Task: Plan a trip to Escuintla, Guatemala from 12th December, 2023 to 16th December, 2023 for 8 adults. Place can be private room with 8 bedrooms having 8 beds and 8 bathrooms. Property type can be hotel. 
Action: Mouse moved to (591, 114)
Screenshot: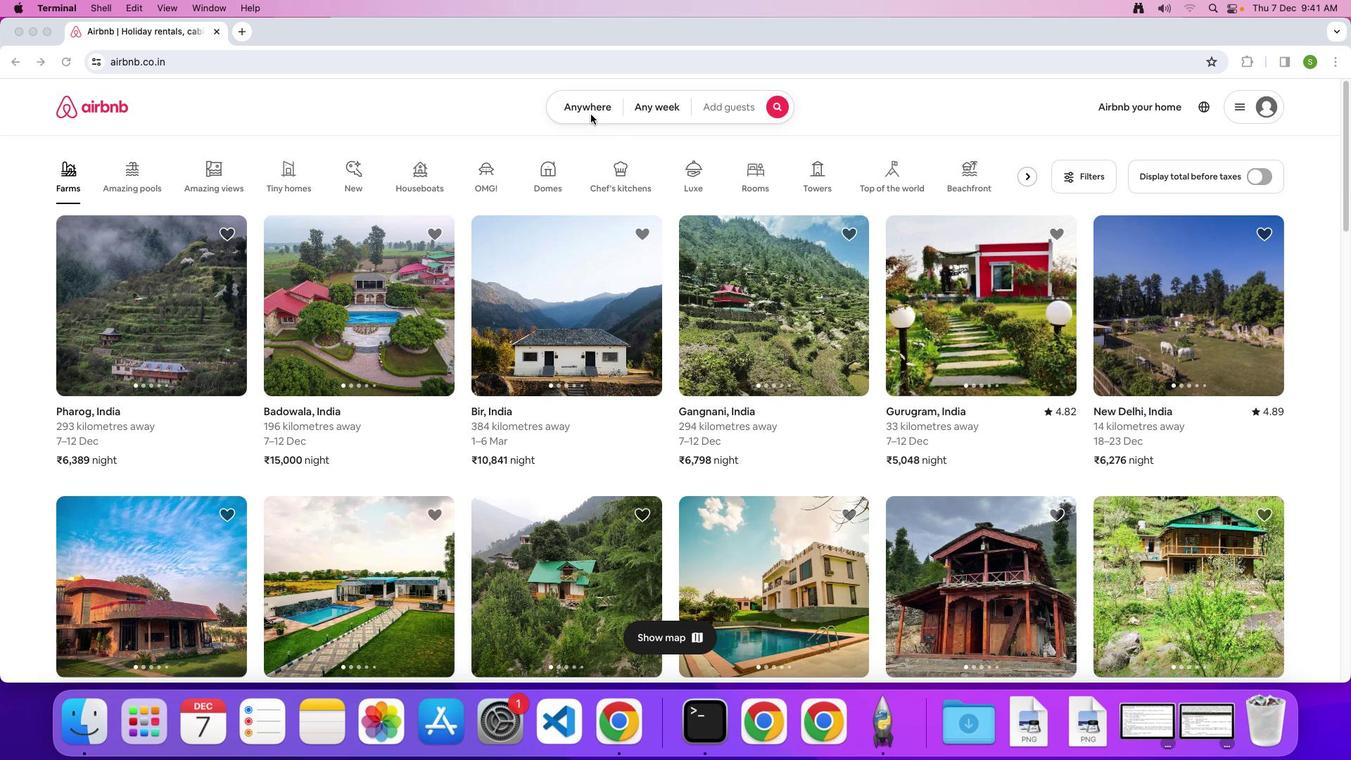 
Action: Mouse pressed left at (591, 114)
Screenshot: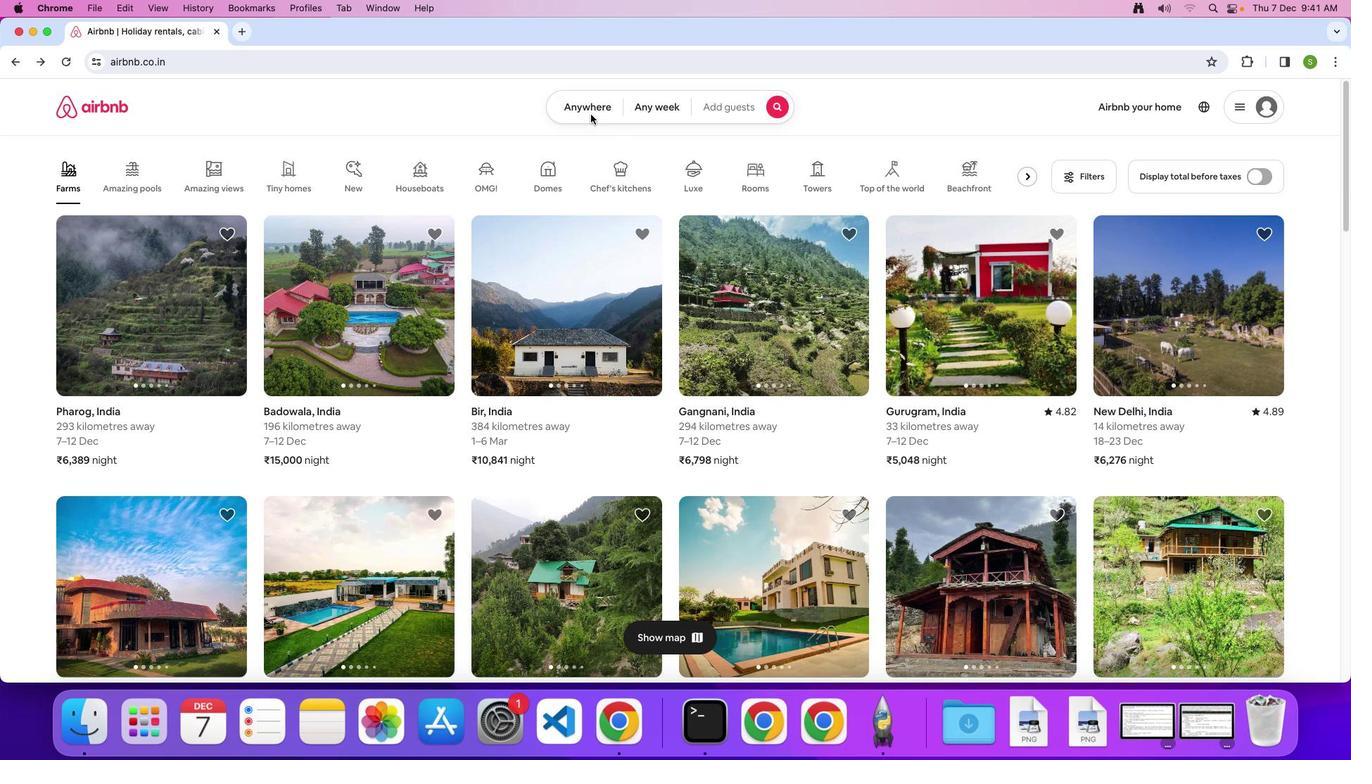 
Action: Mouse moved to (589, 109)
Screenshot: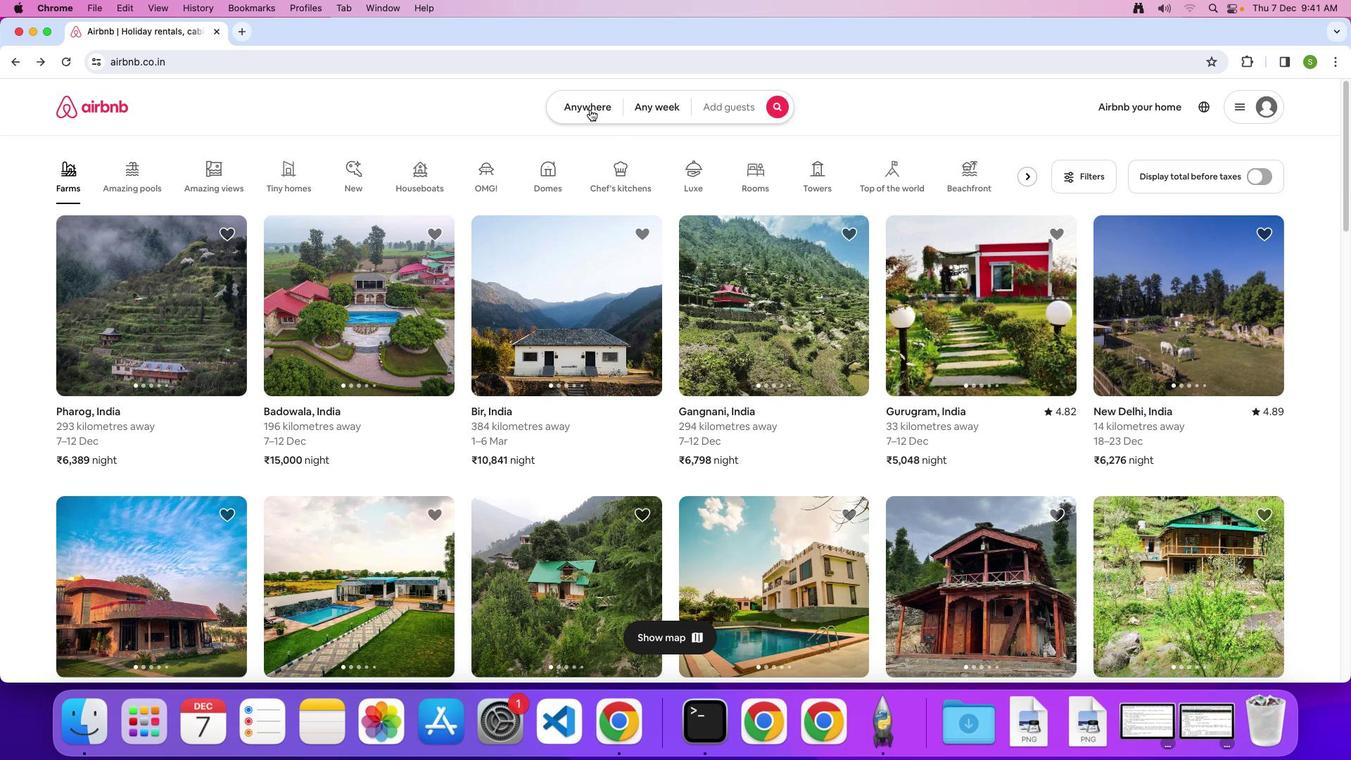 
Action: Mouse pressed left at (589, 109)
Screenshot: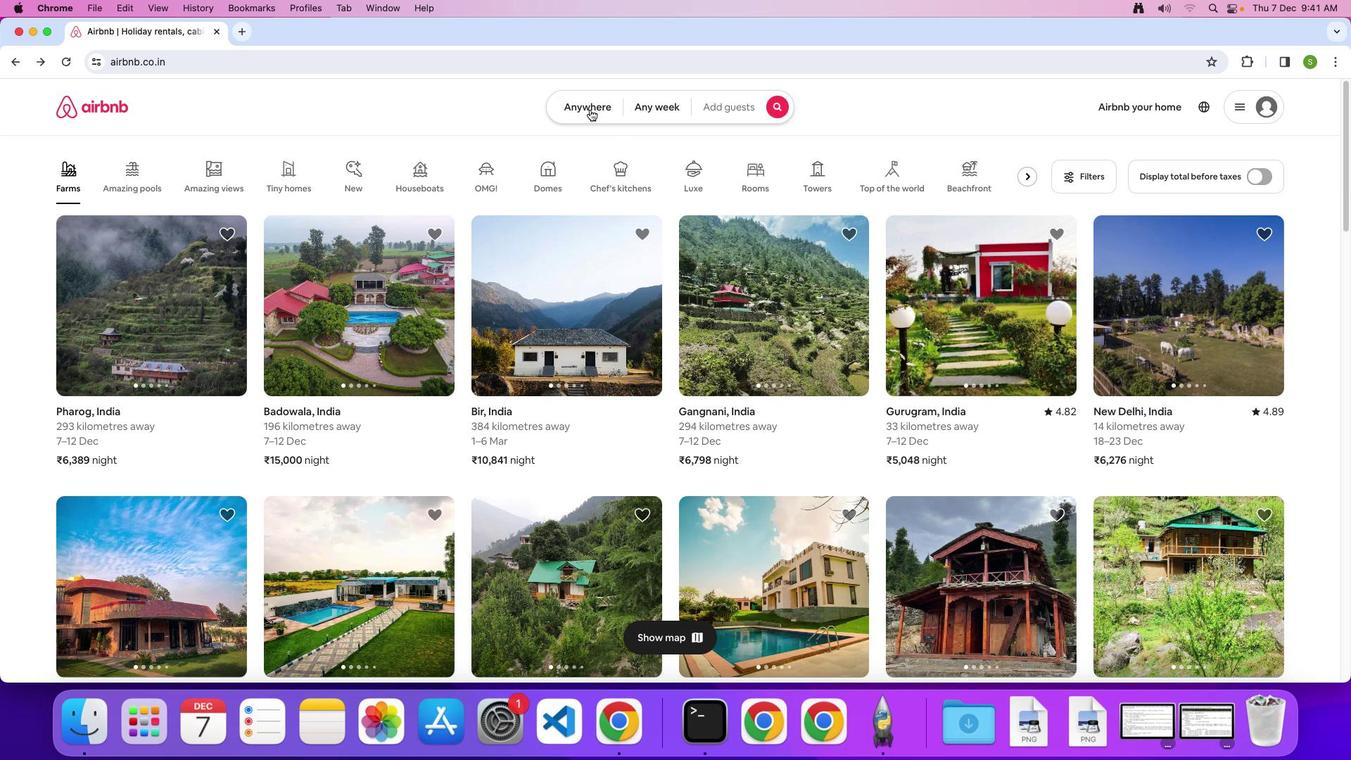 
Action: Mouse moved to (567, 194)
Screenshot: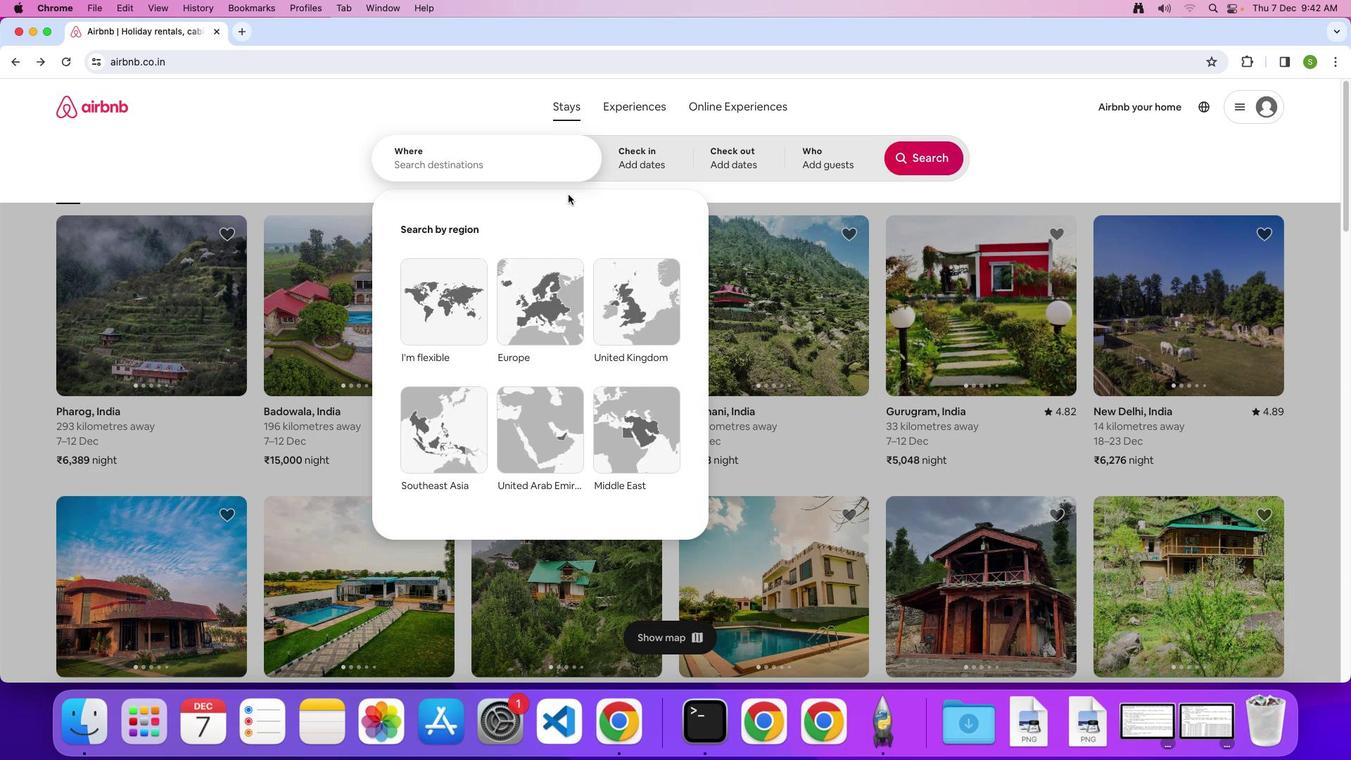 
Action: Key pressed 'E'Key.caps_lock's''c''u''i''n''t''l''a'','Key.spaceKey.shift'G''u''a''t''e''m''i'Key.backspace'a''l''a'Key.enter
Screenshot: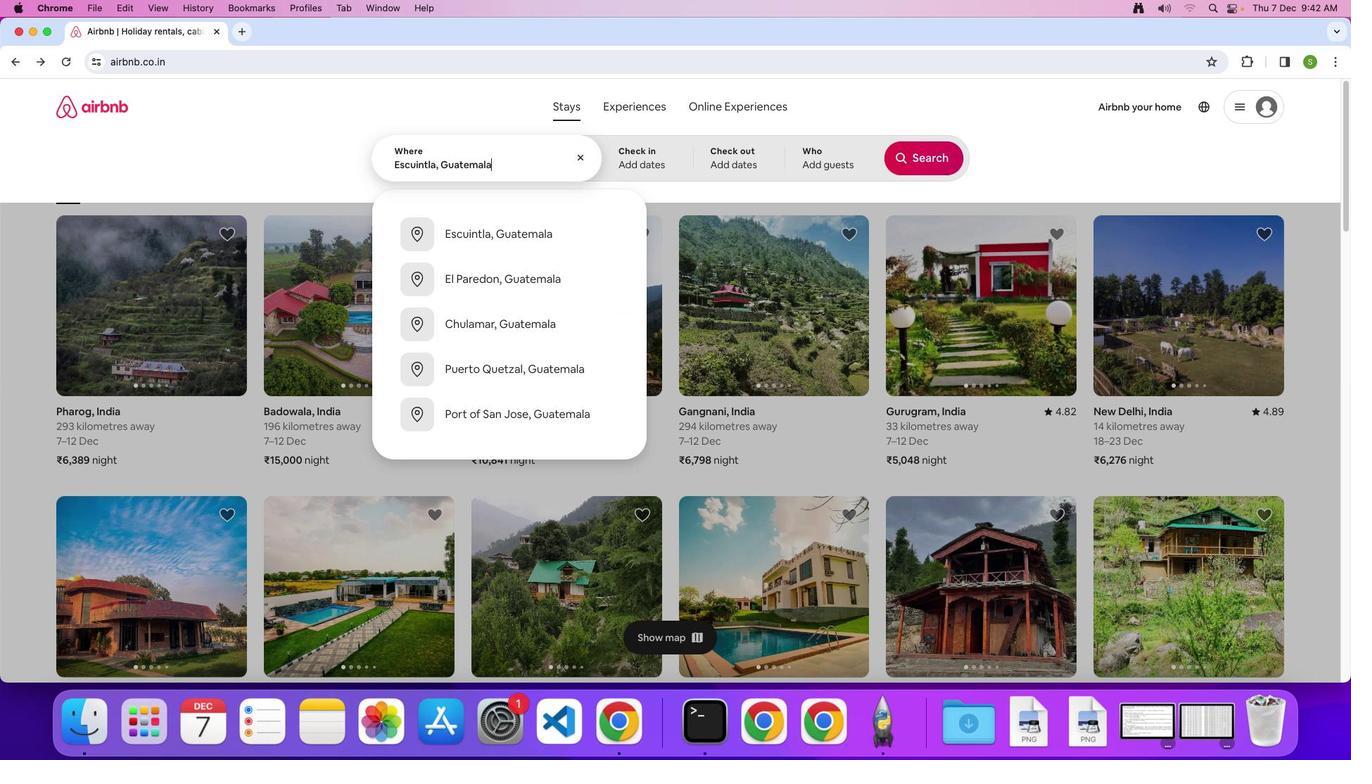 
Action: Mouse moved to (499, 401)
Screenshot: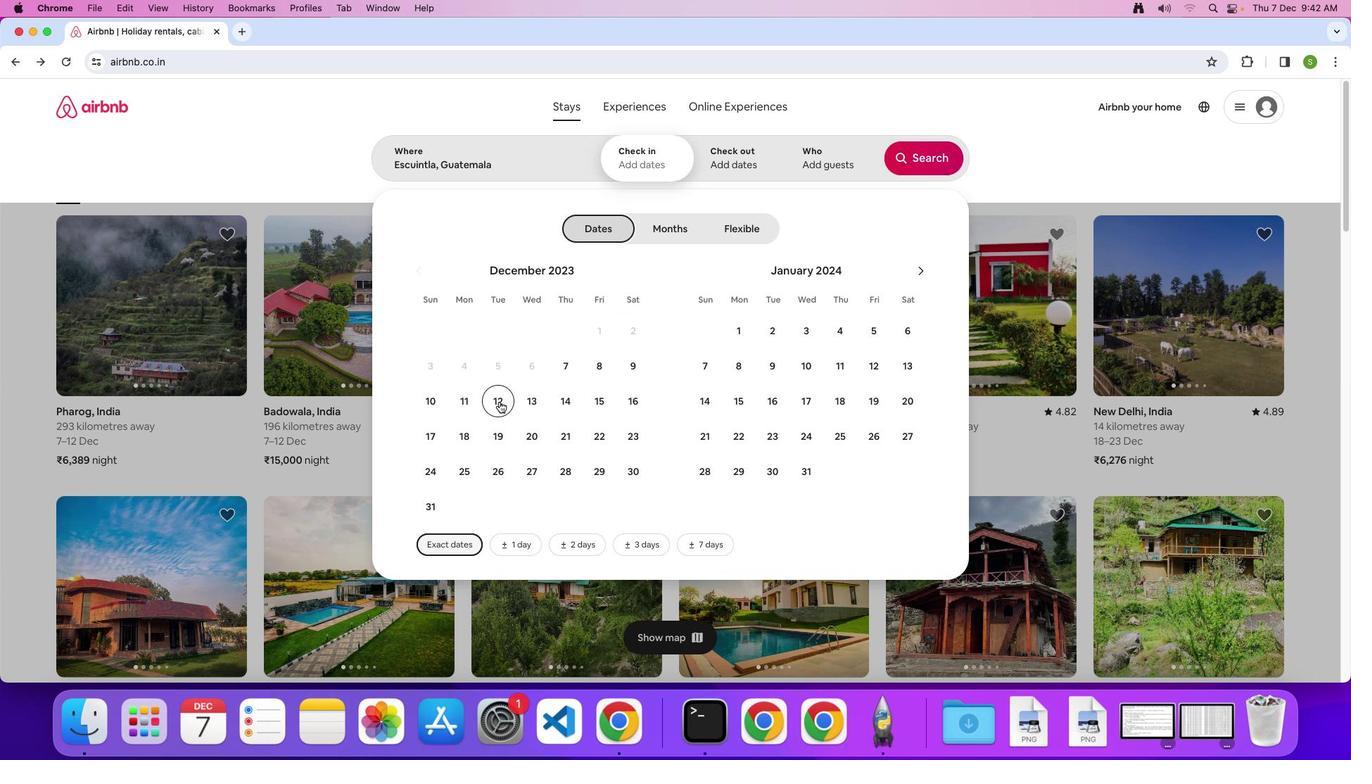 
Action: Mouse pressed left at (499, 401)
Screenshot: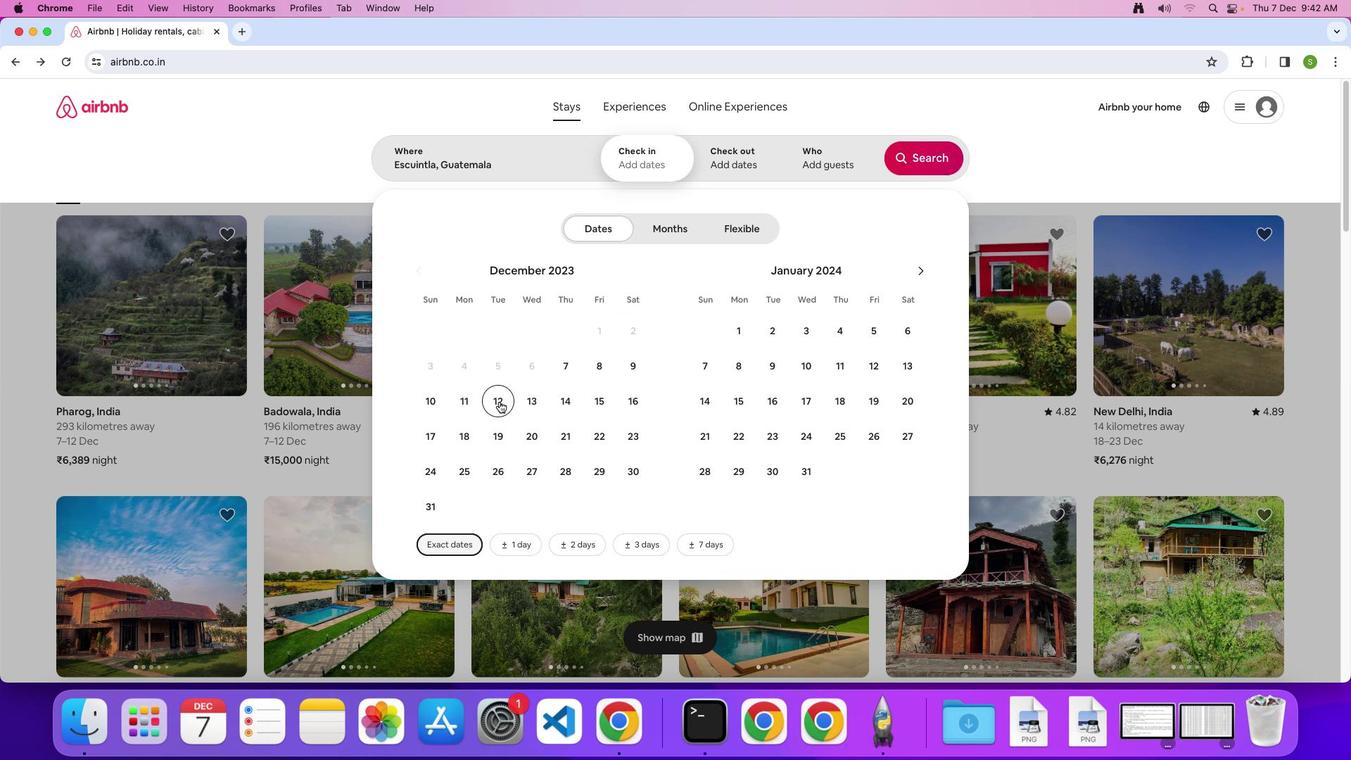 
Action: Mouse moved to (643, 404)
Screenshot: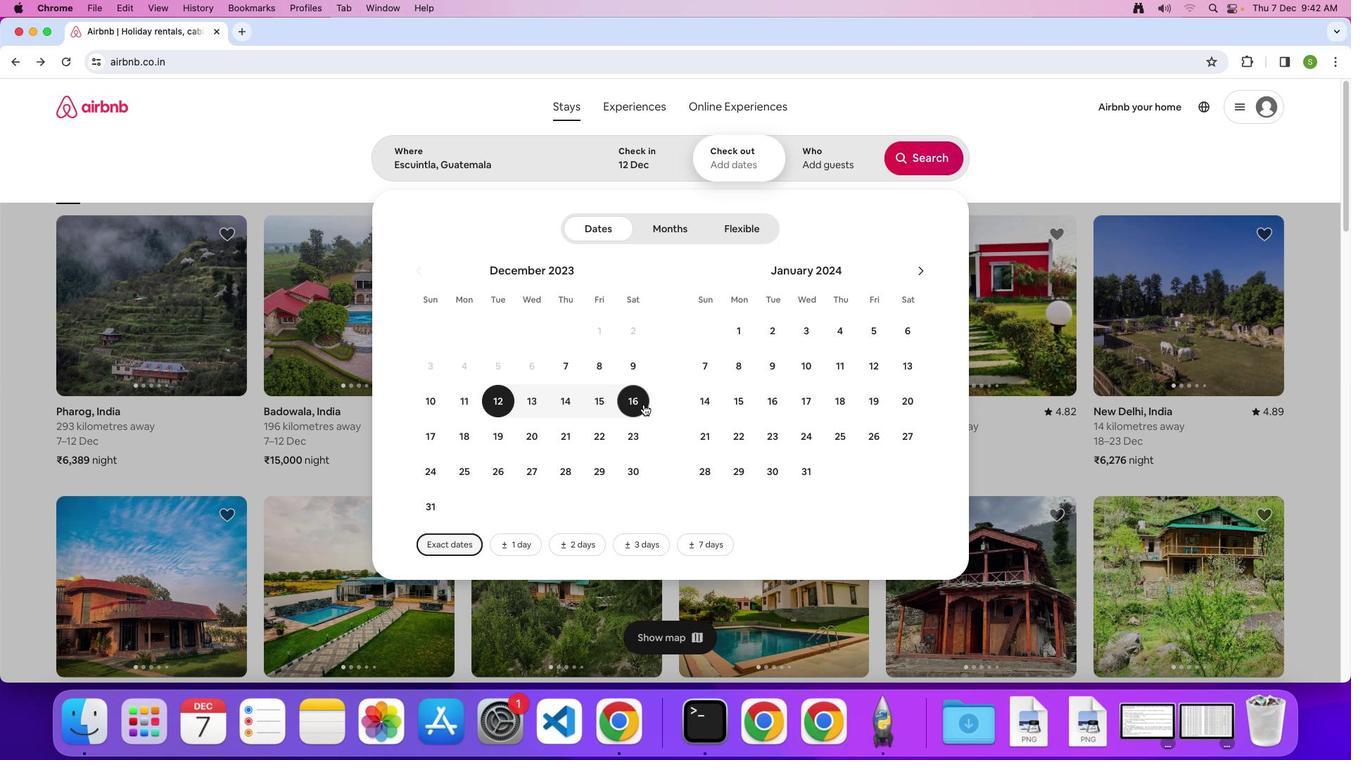 
Action: Mouse pressed left at (643, 404)
Screenshot: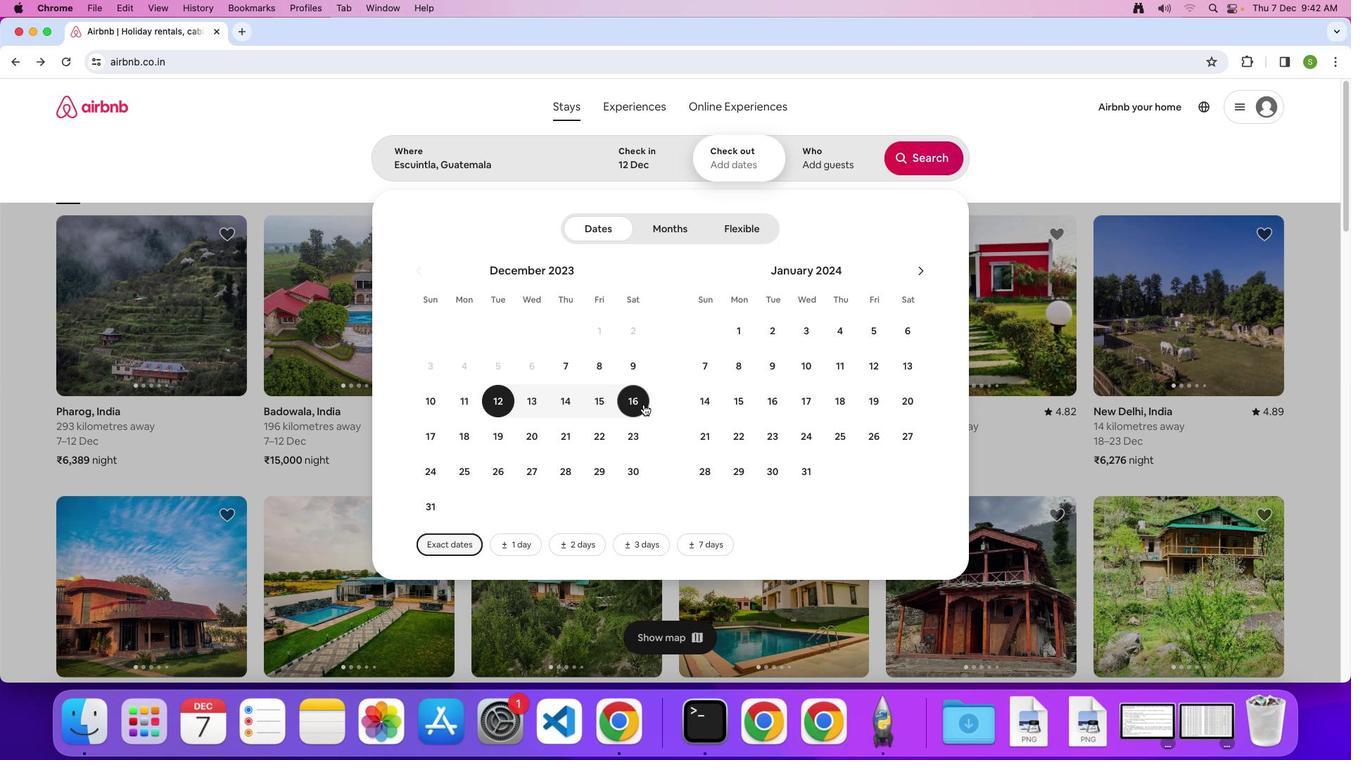 
Action: Mouse moved to (834, 154)
Screenshot: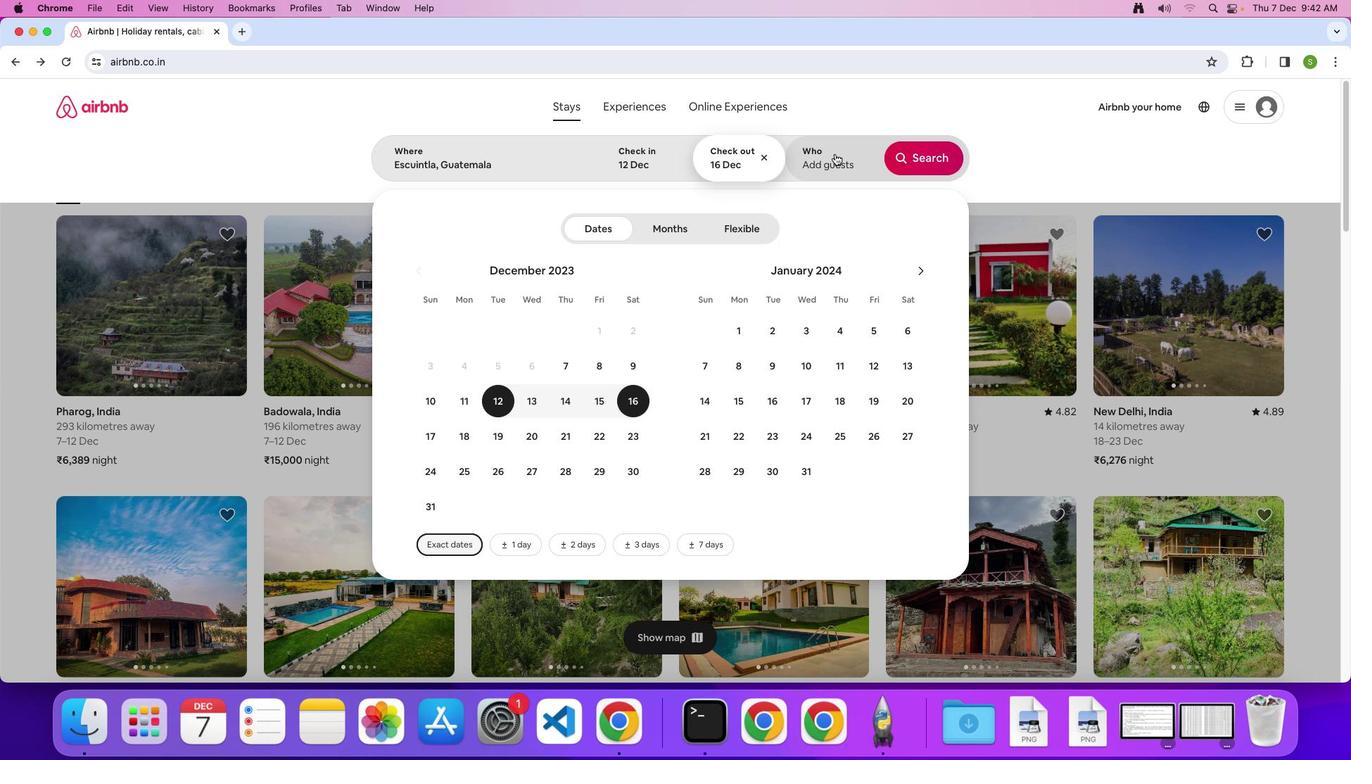 
Action: Mouse pressed left at (834, 154)
Screenshot: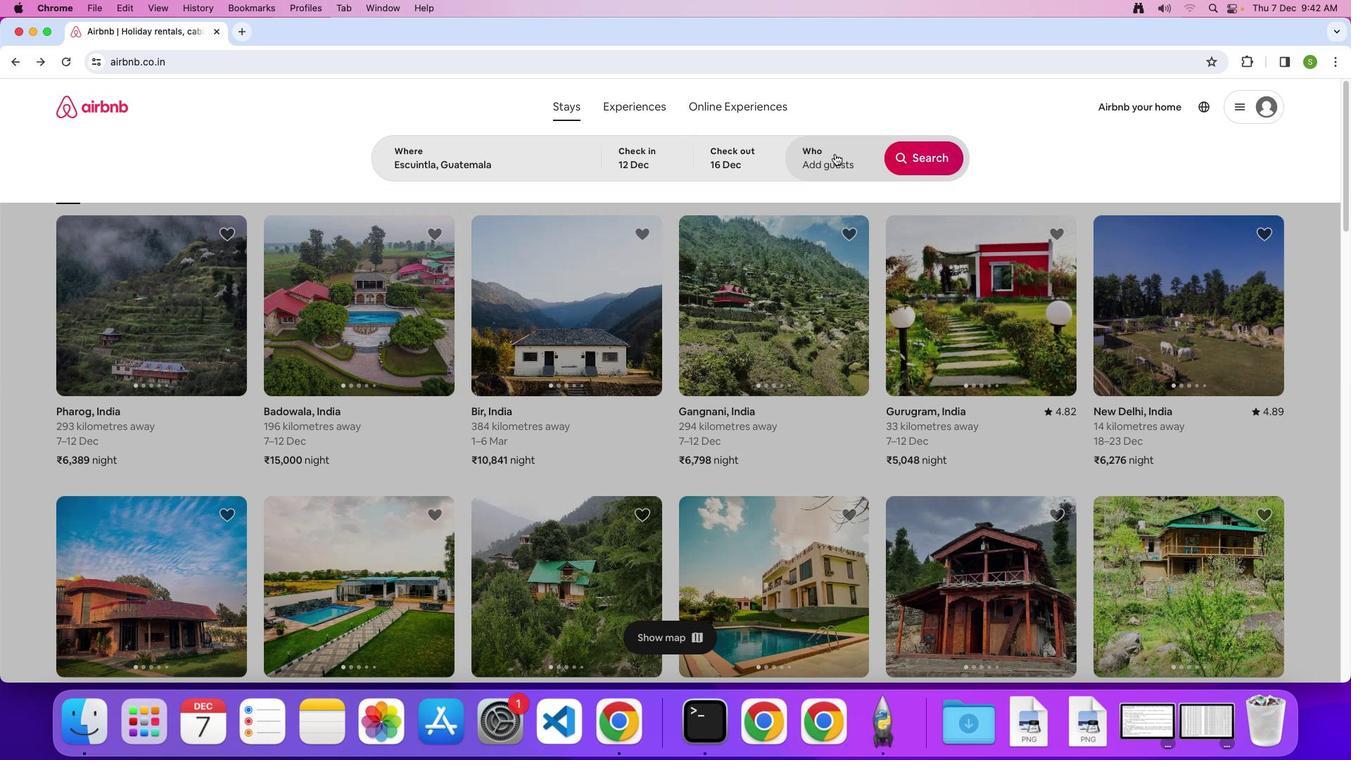 
Action: Mouse moved to (931, 232)
Screenshot: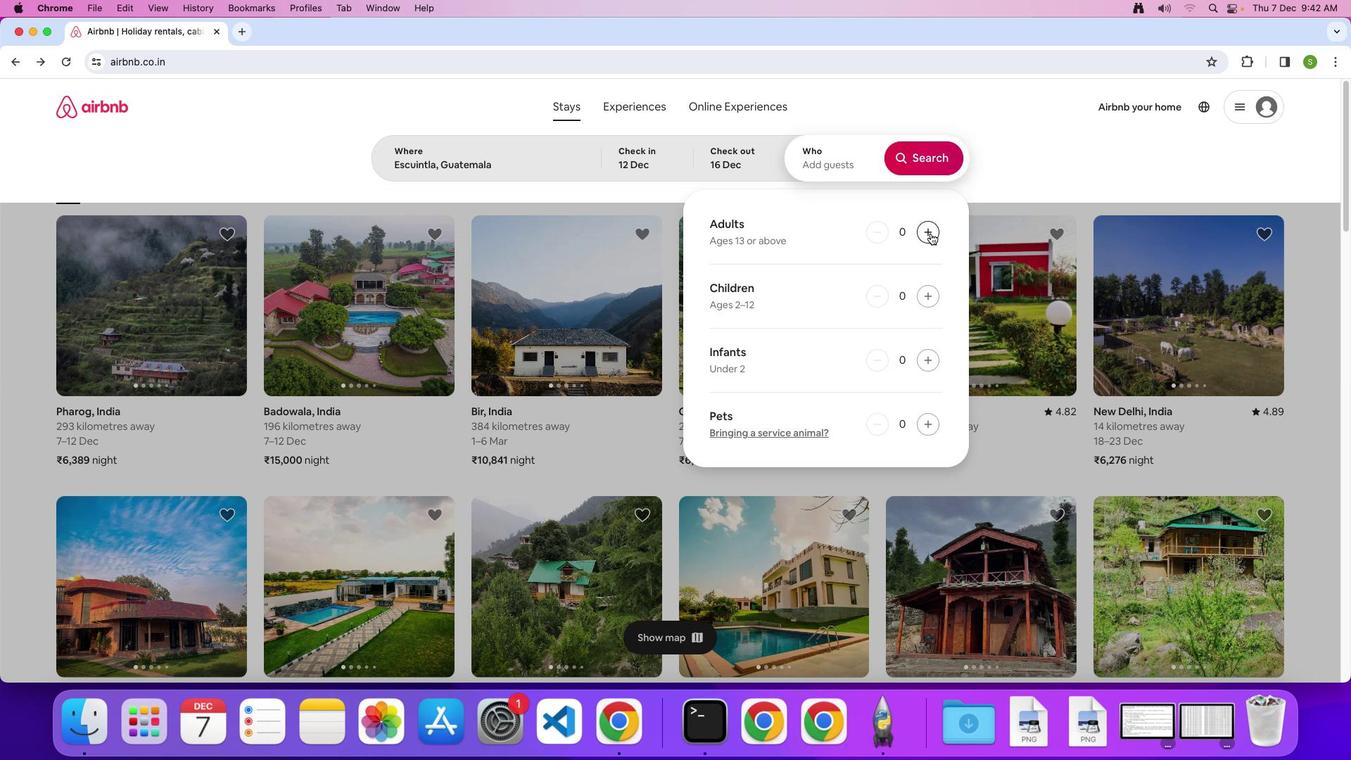 
Action: Mouse pressed left at (931, 232)
Screenshot: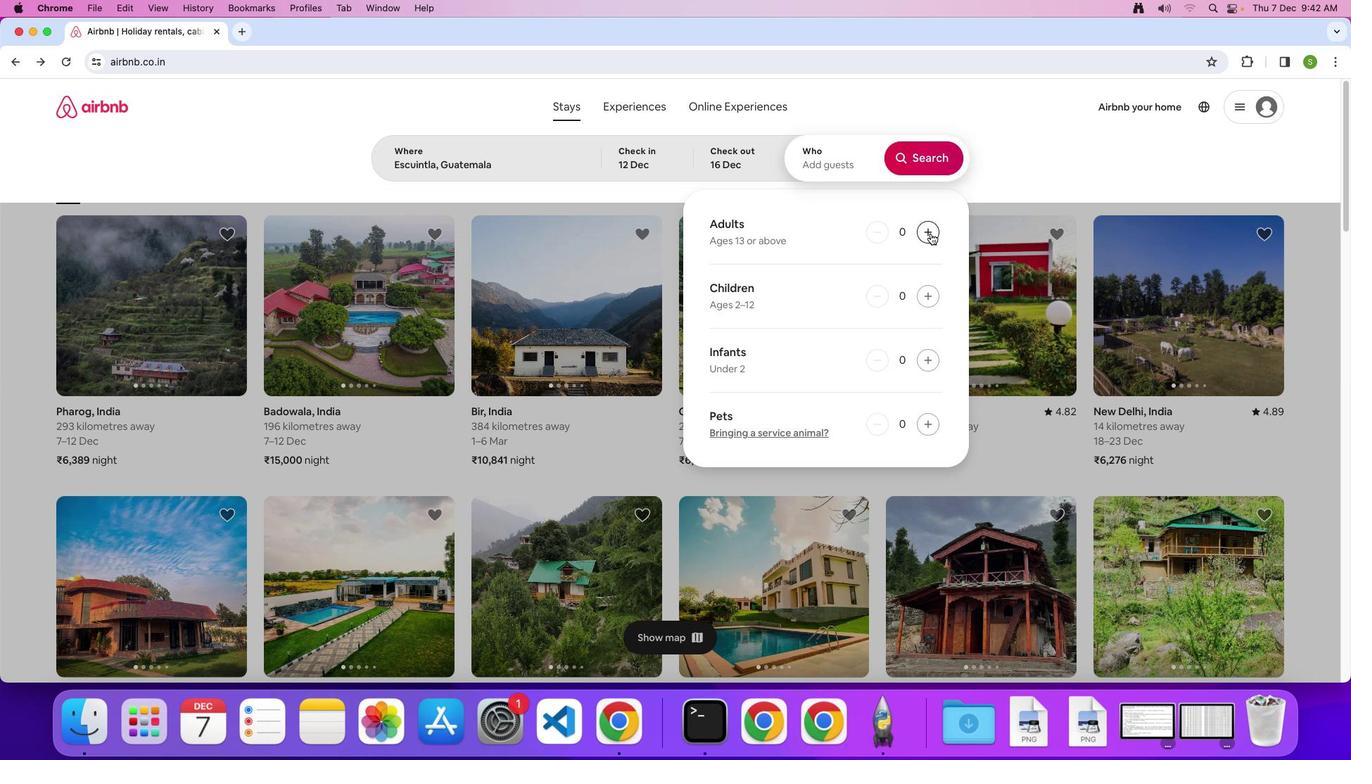 
Action: Mouse pressed left at (931, 232)
Screenshot: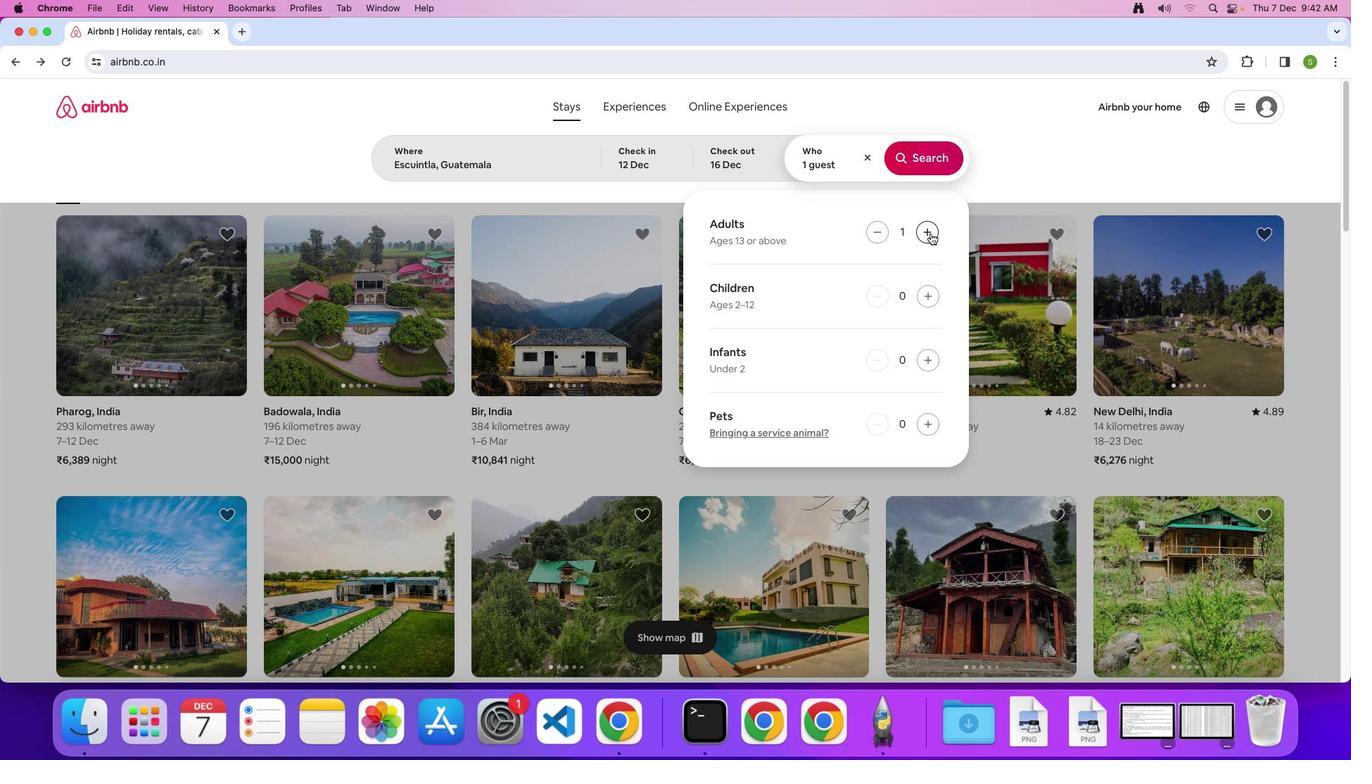 
Action: Mouse pressed left at (931, 232)
Screenshot: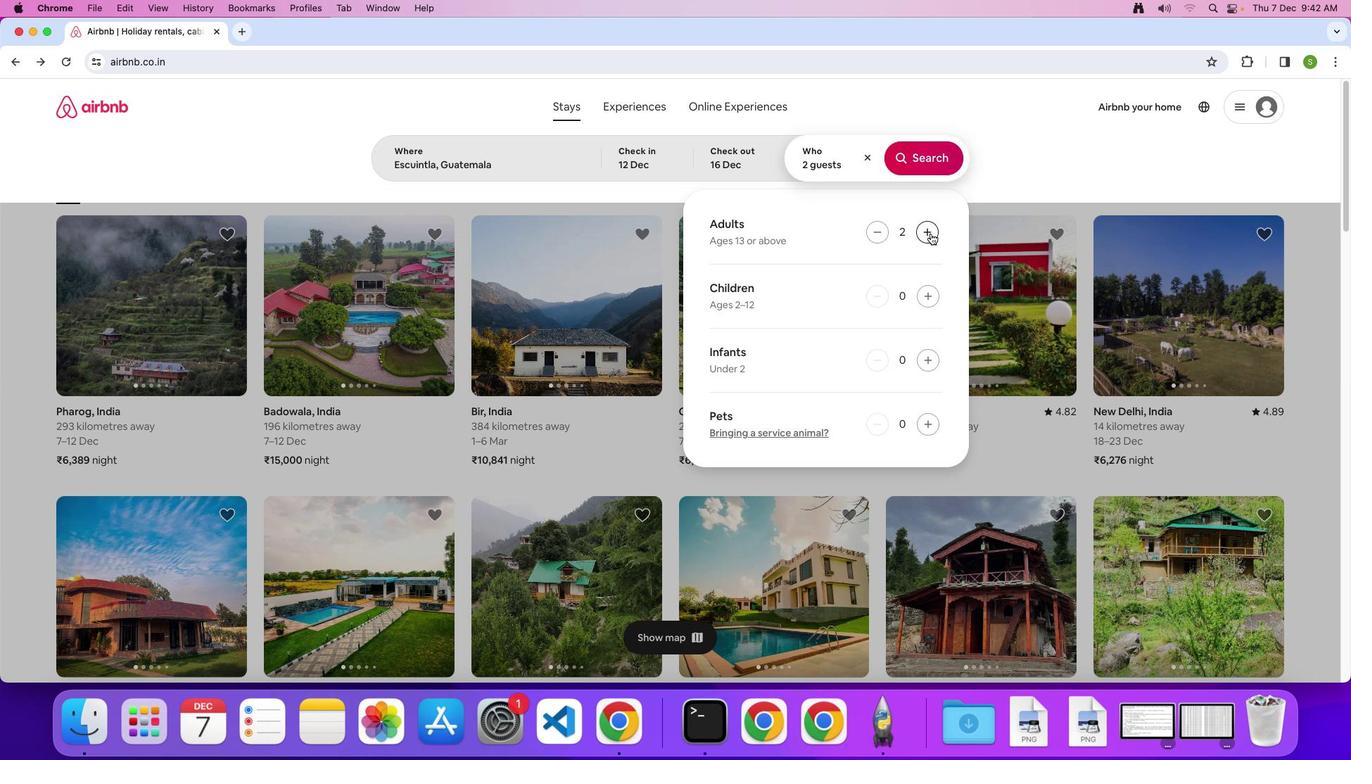 
Action: Mouse pressed left at (931, 232)
Screenshot: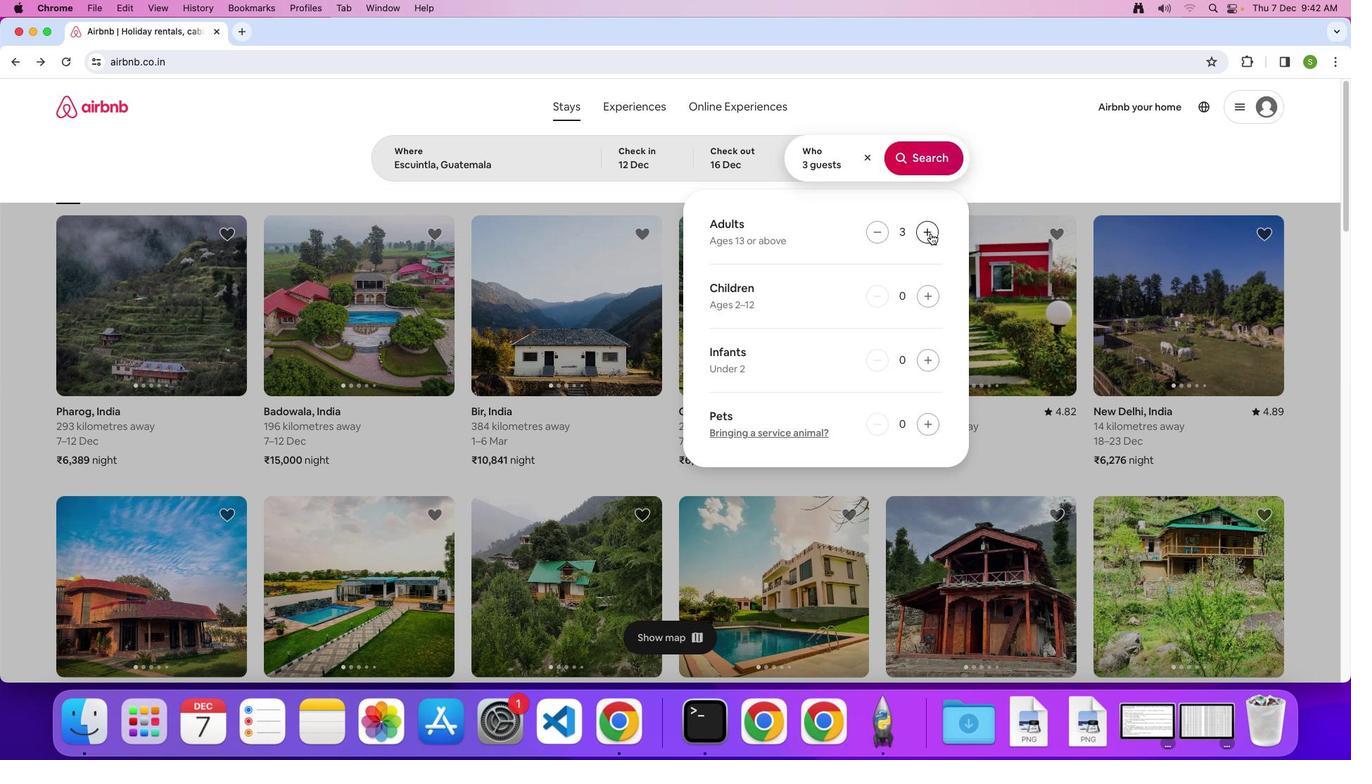 
Action: Mouse pressed left at (931, 232)
Screenshot: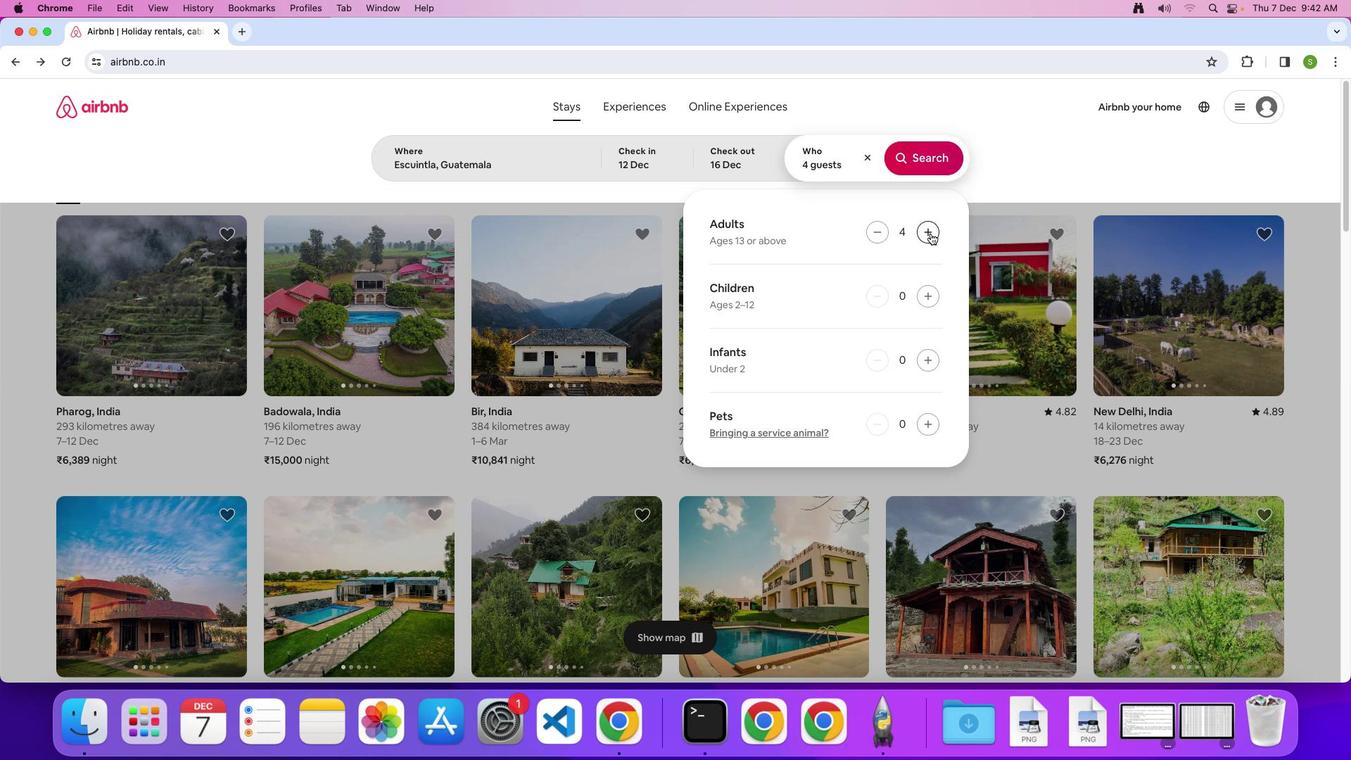
Action: Mouse pressed left at (931, 232)
Screenshot: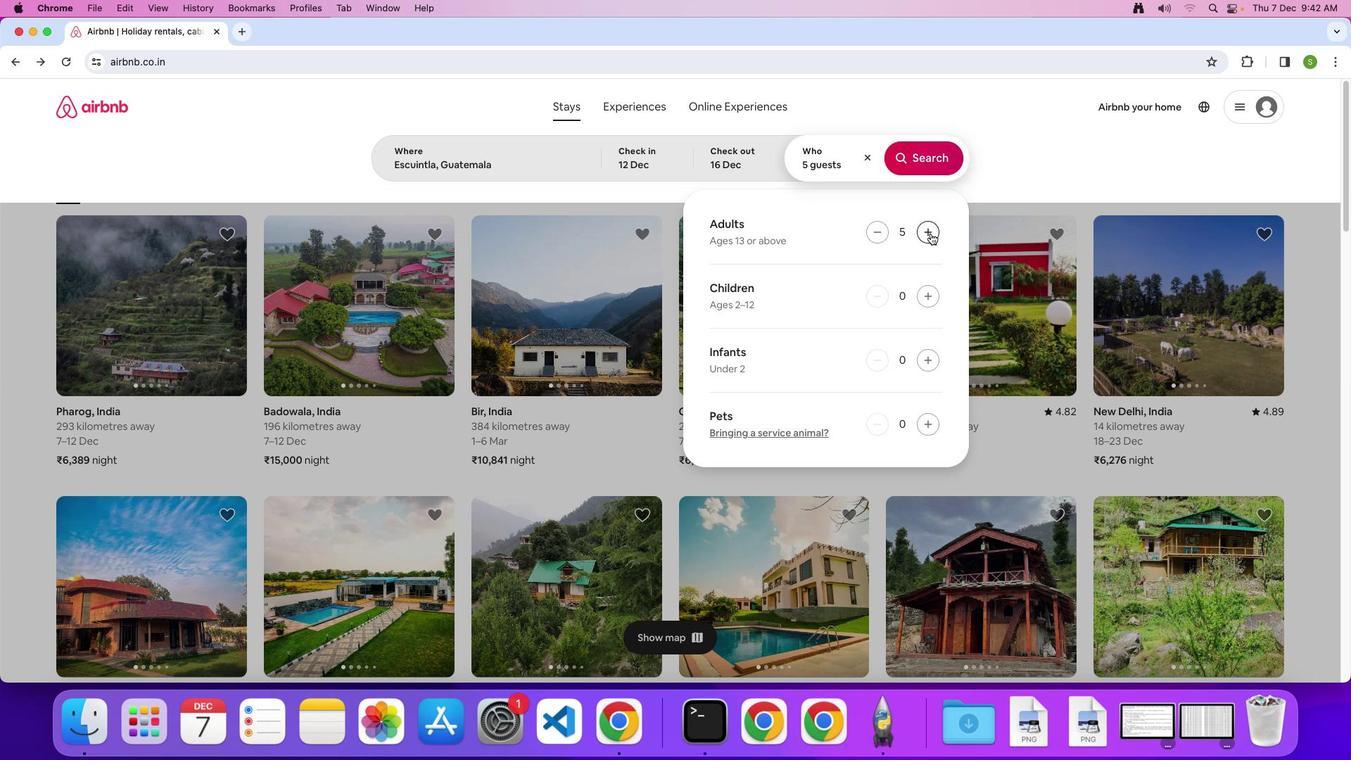 
Action: Mouse pressed left at (931, 232)
Screenshot: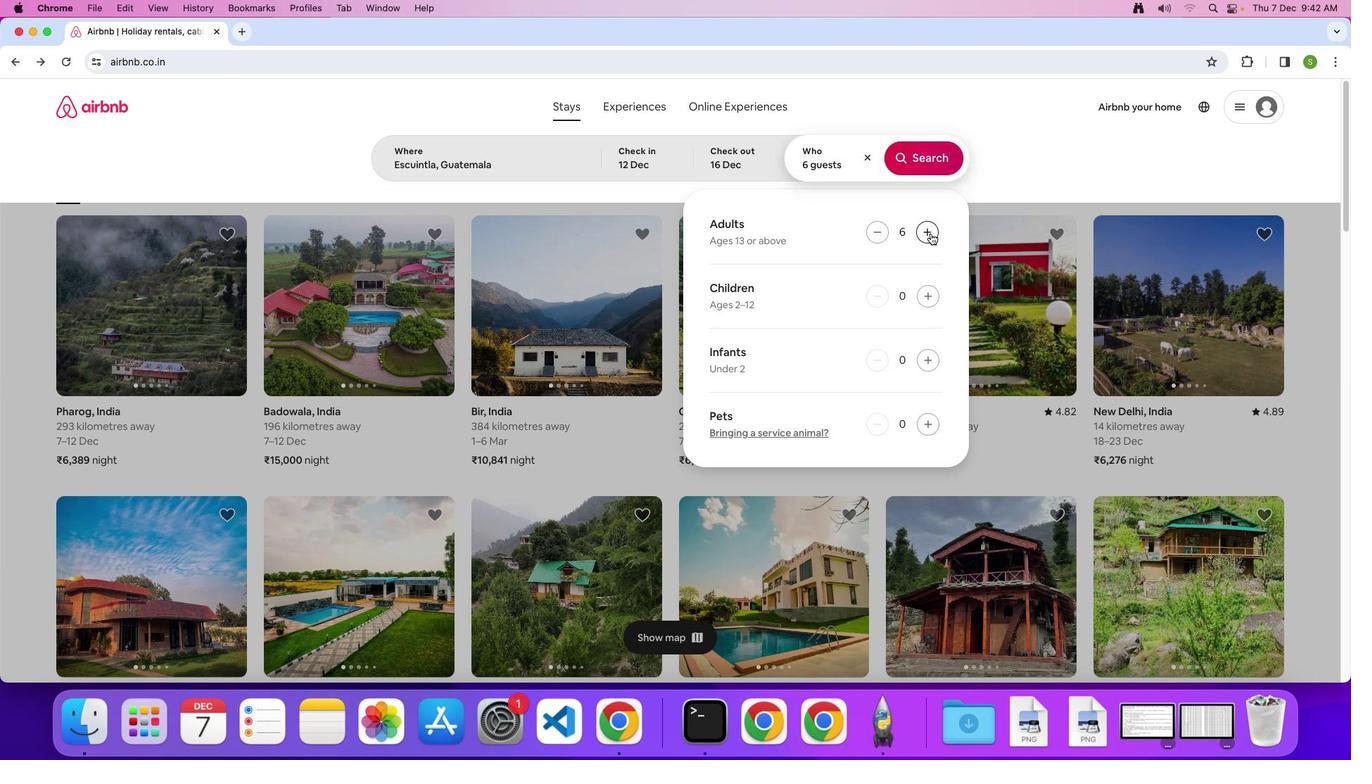 
Action: Mouse pressed left at (931, 232)
Screenshot: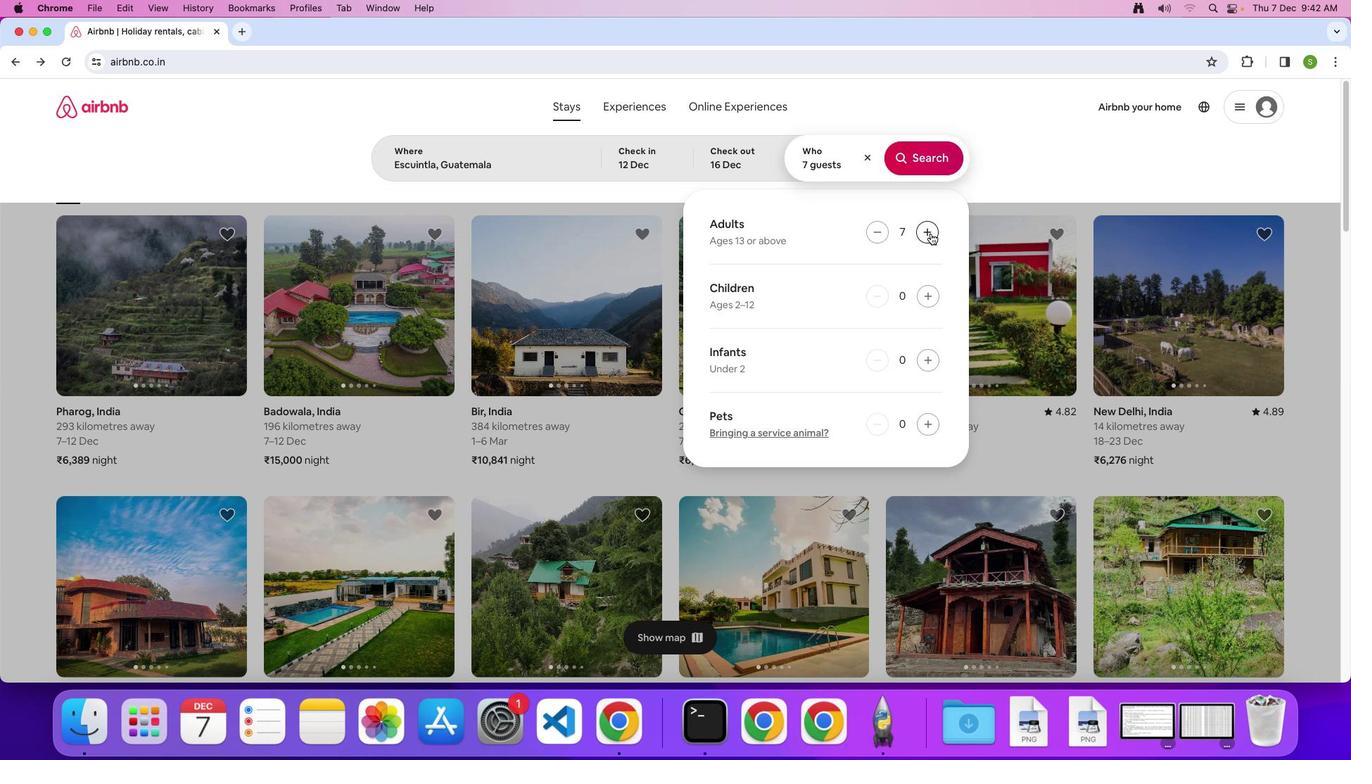 
Action: Mouse moved to (927, 164)
Screenshot: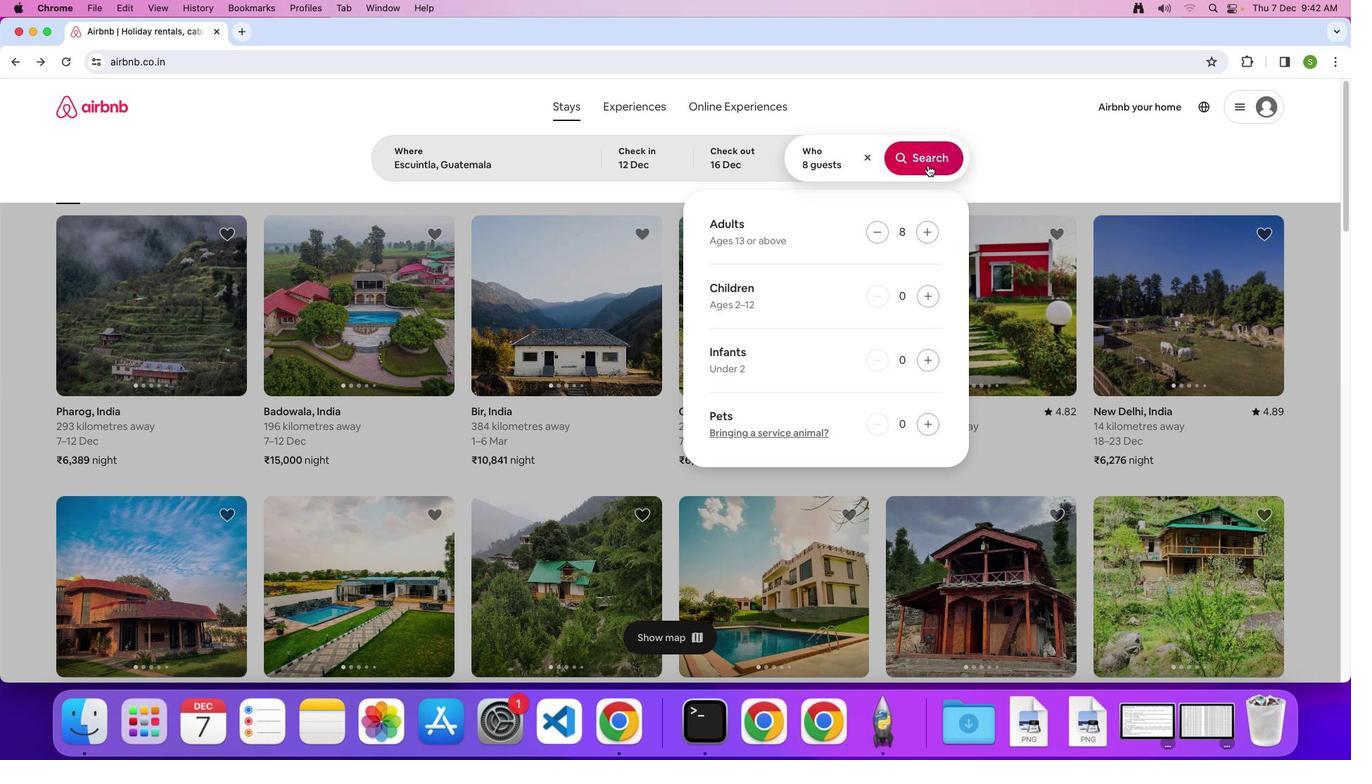 
Action: Mouse pressed left at (927, 164)
Screenshot: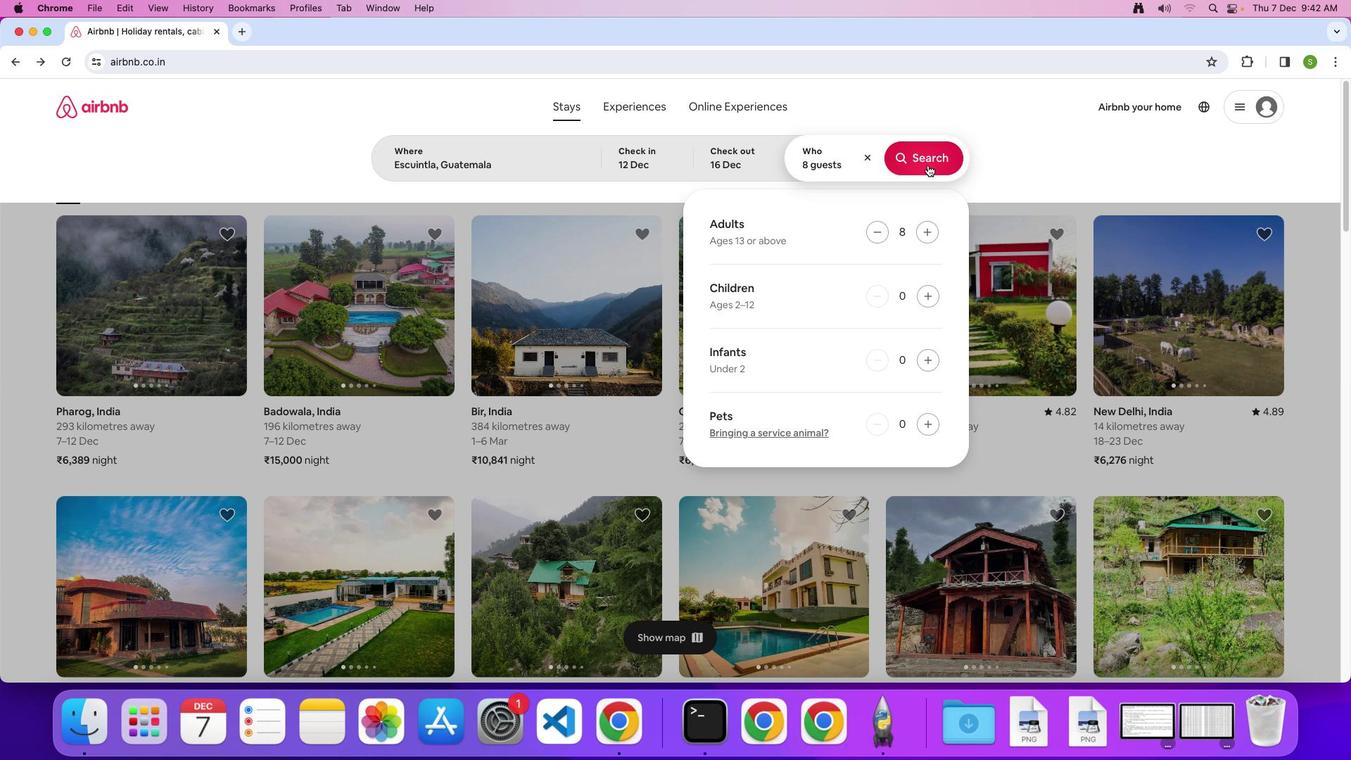 
Action: Mouse moved to (1130, 175)
Screenshot: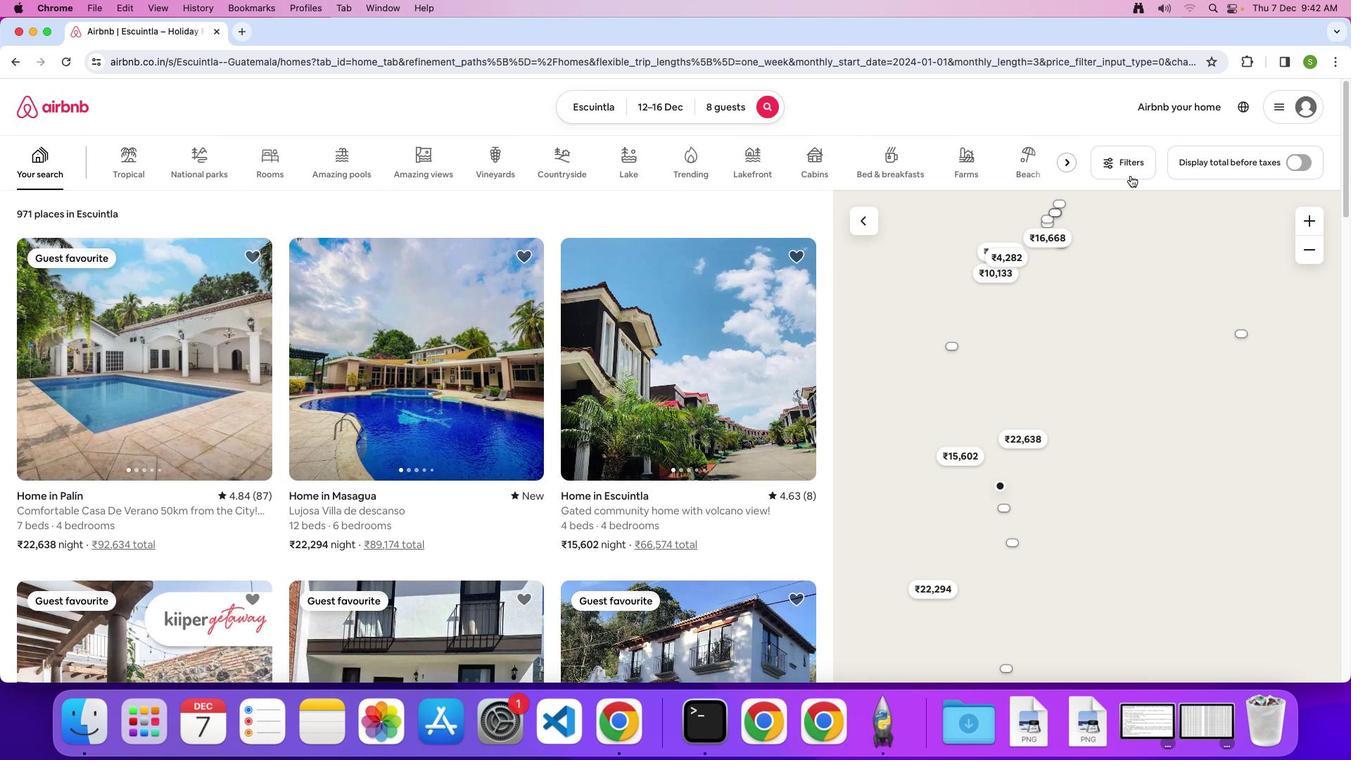 
Action: Mouse pressed left at (1130, 175)
Screenshot: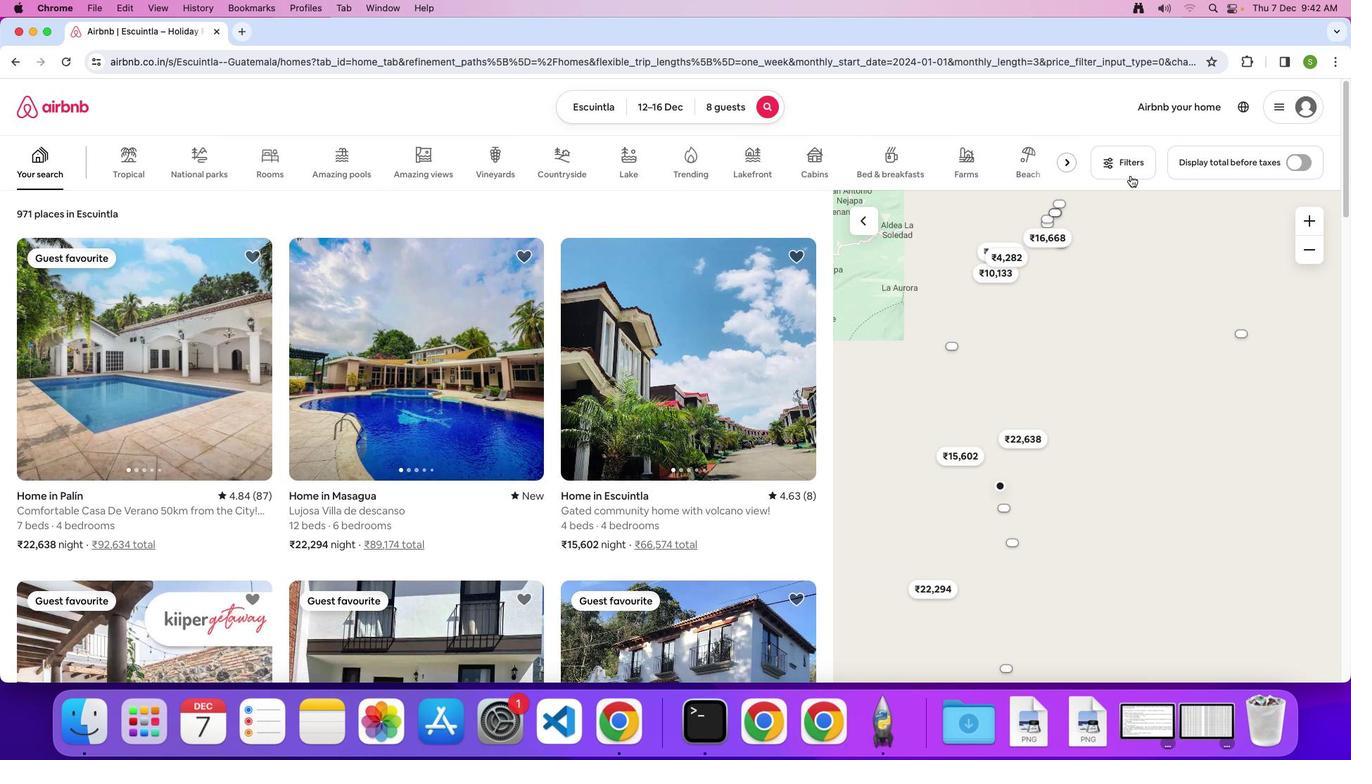 
Action: Mouse moved to (679, 257)
Screenshot: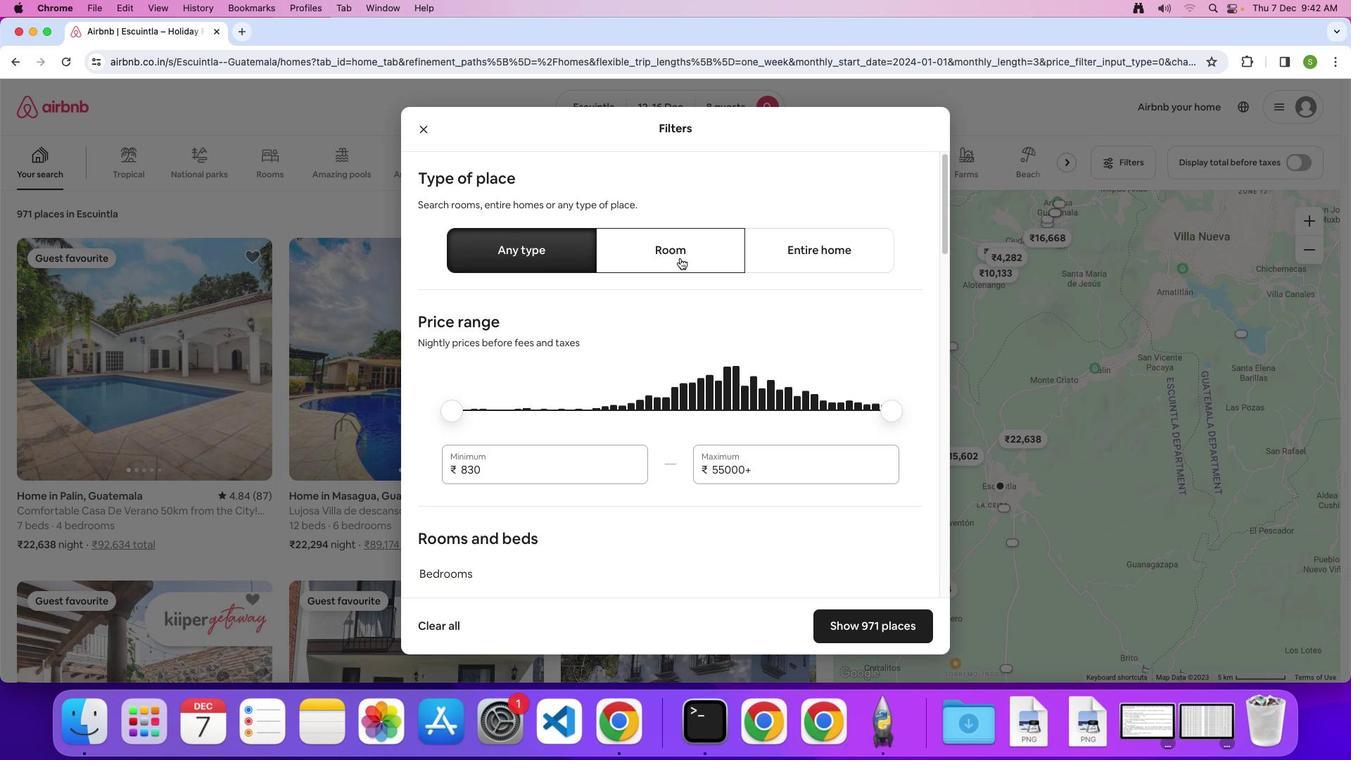
Action: Mouse pressed left at (679, 257)
Screenshot: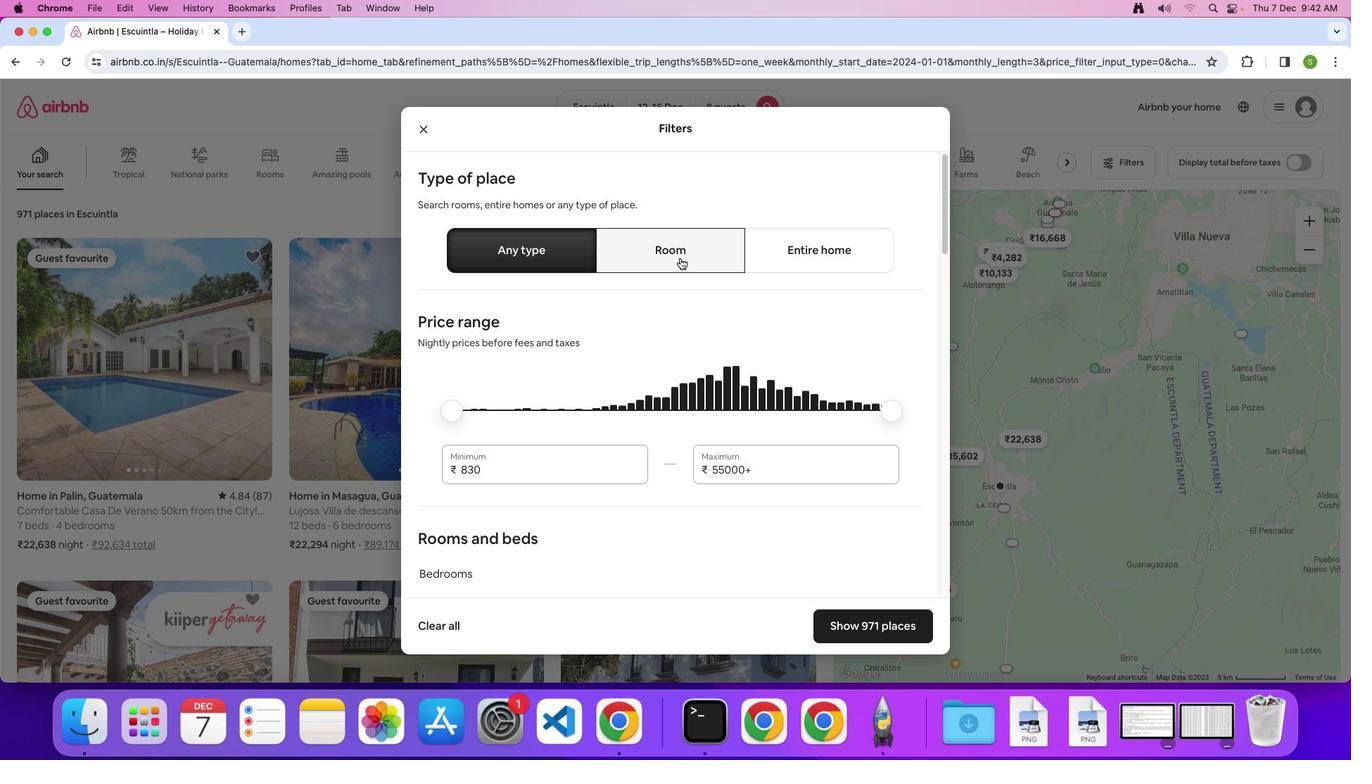 
Action: Mouse moved to (655, 390)
Screenshot: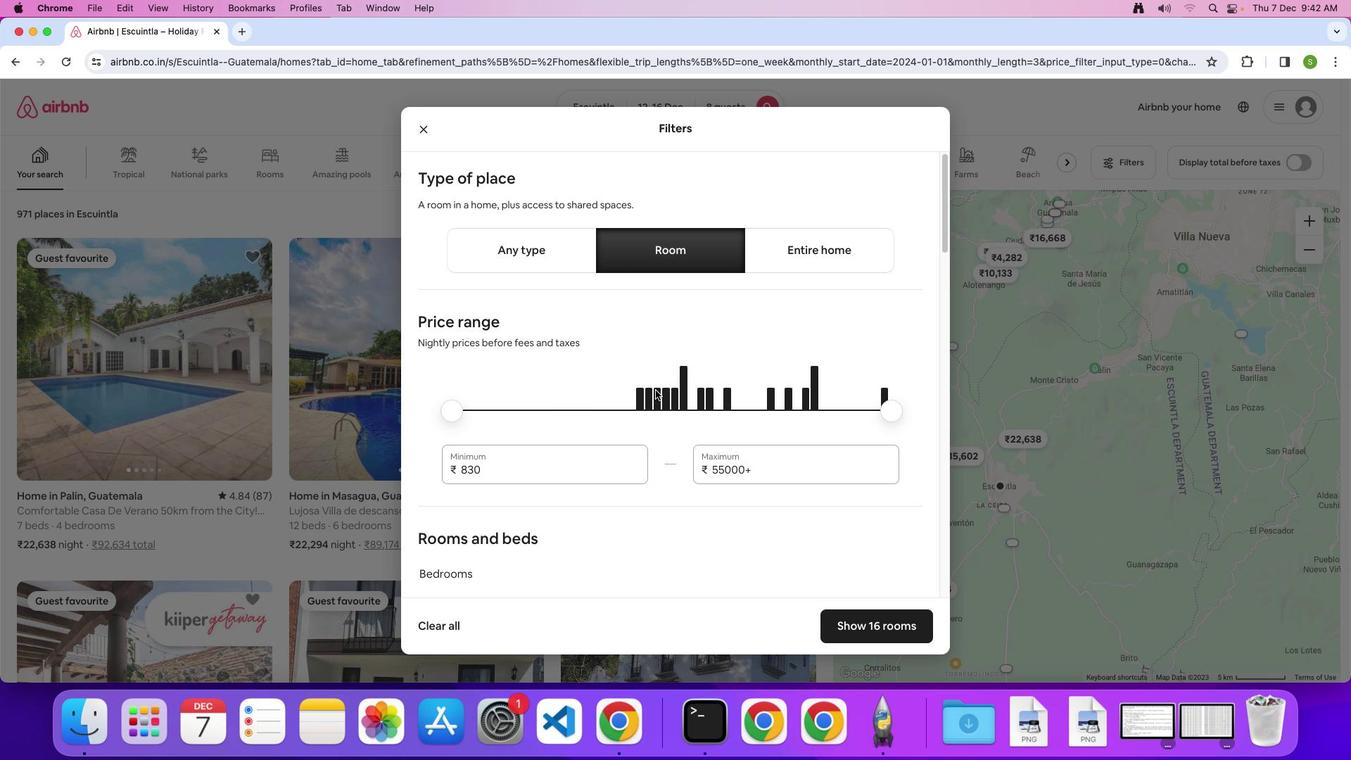 
Action: Mouse scrolled (655, 390) with delta (0, 0)
Screenshot: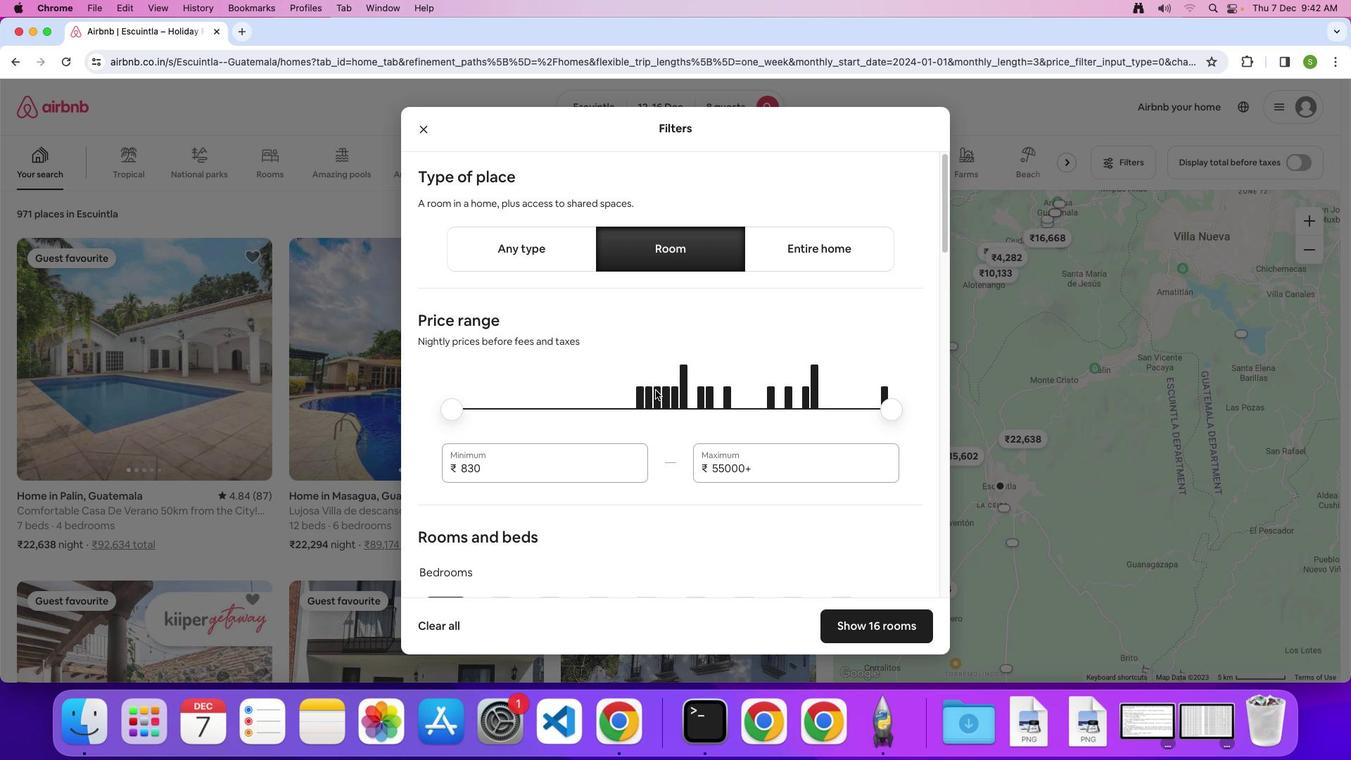 
Action: Mouse scrolled (655, 390) with delta (0, 0)
Screenshot: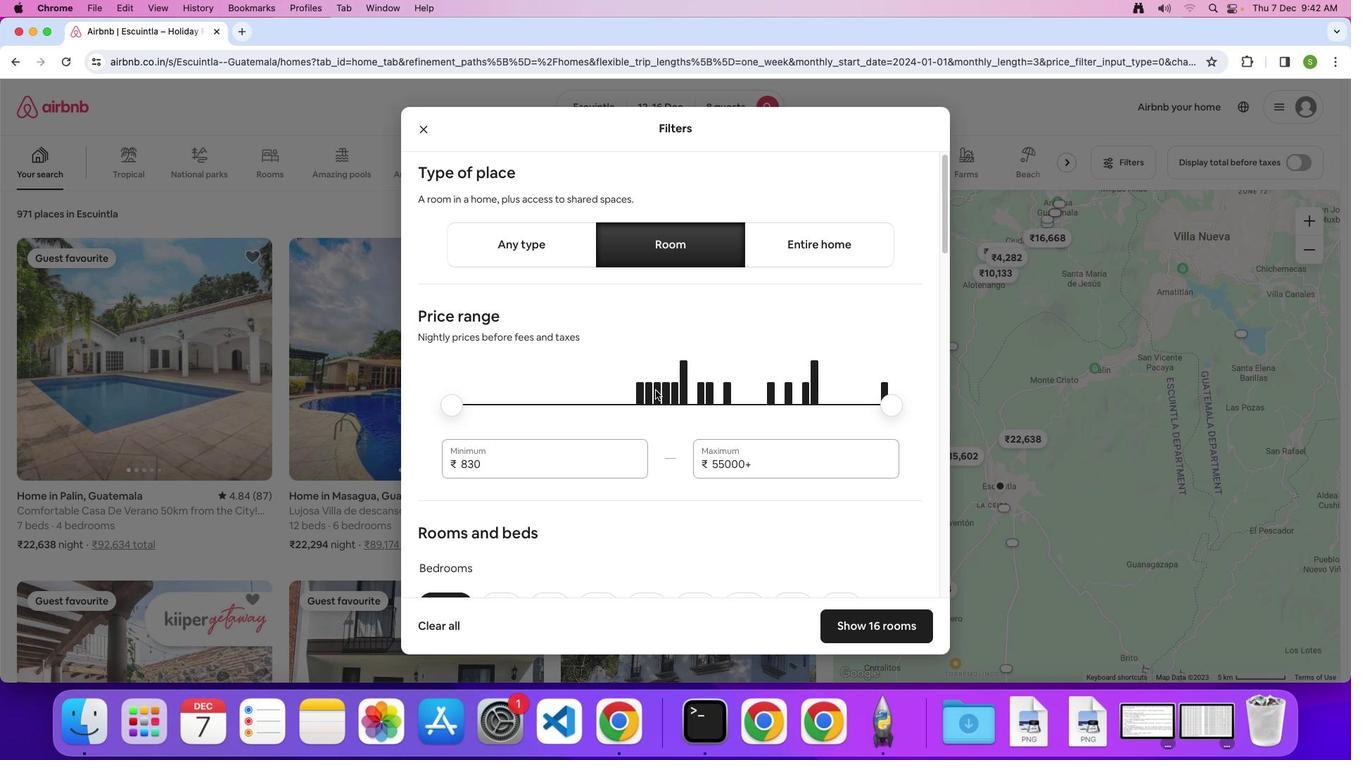 
Action: Mouse scrolled (655, 390) with delta (0, 0)
Screenshot: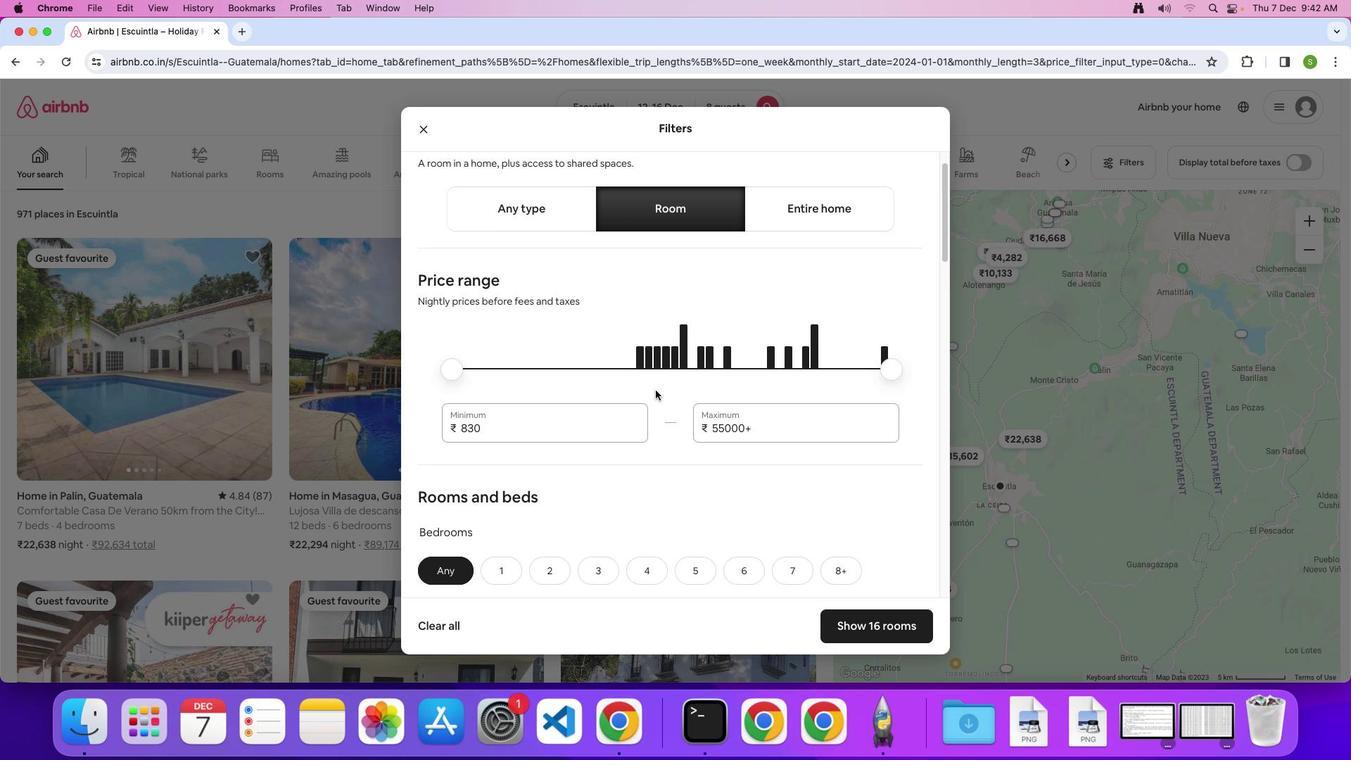 
Action: Mouse scrolled (655, 390) with delta (0, 0)
Screenshot: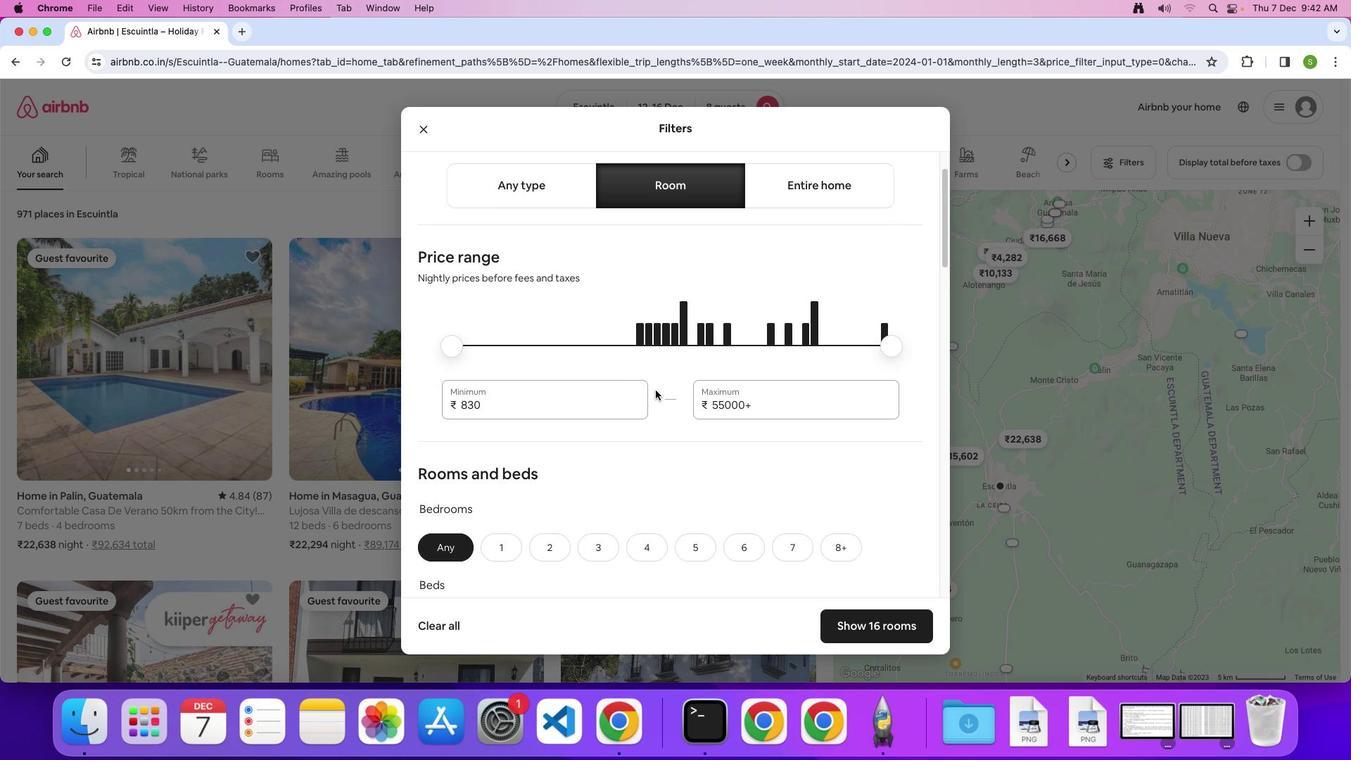 
Action: Mouse scrolled (655, 390) with delta (0, -2)
Screenshot: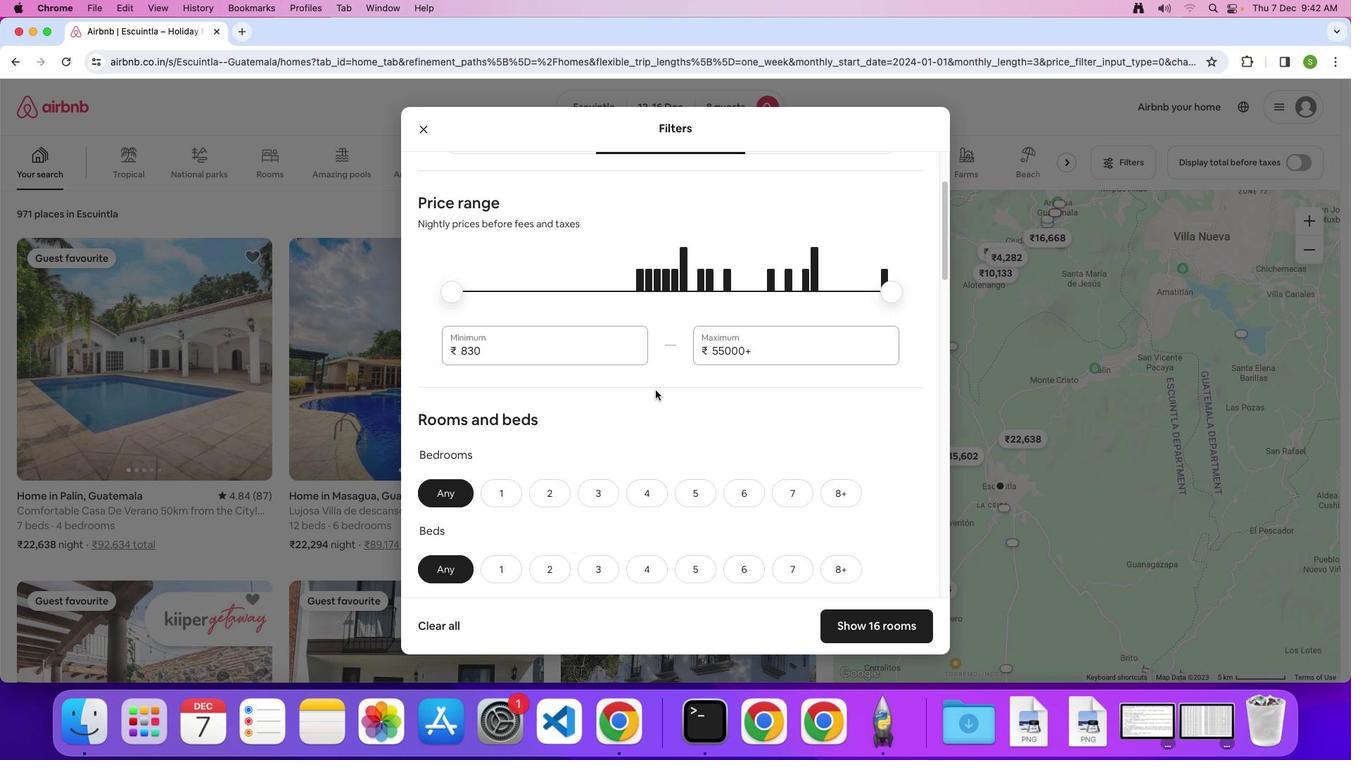 
Action: Mouse scrolled (655, 390) with delta (0, 0)
Screenshot: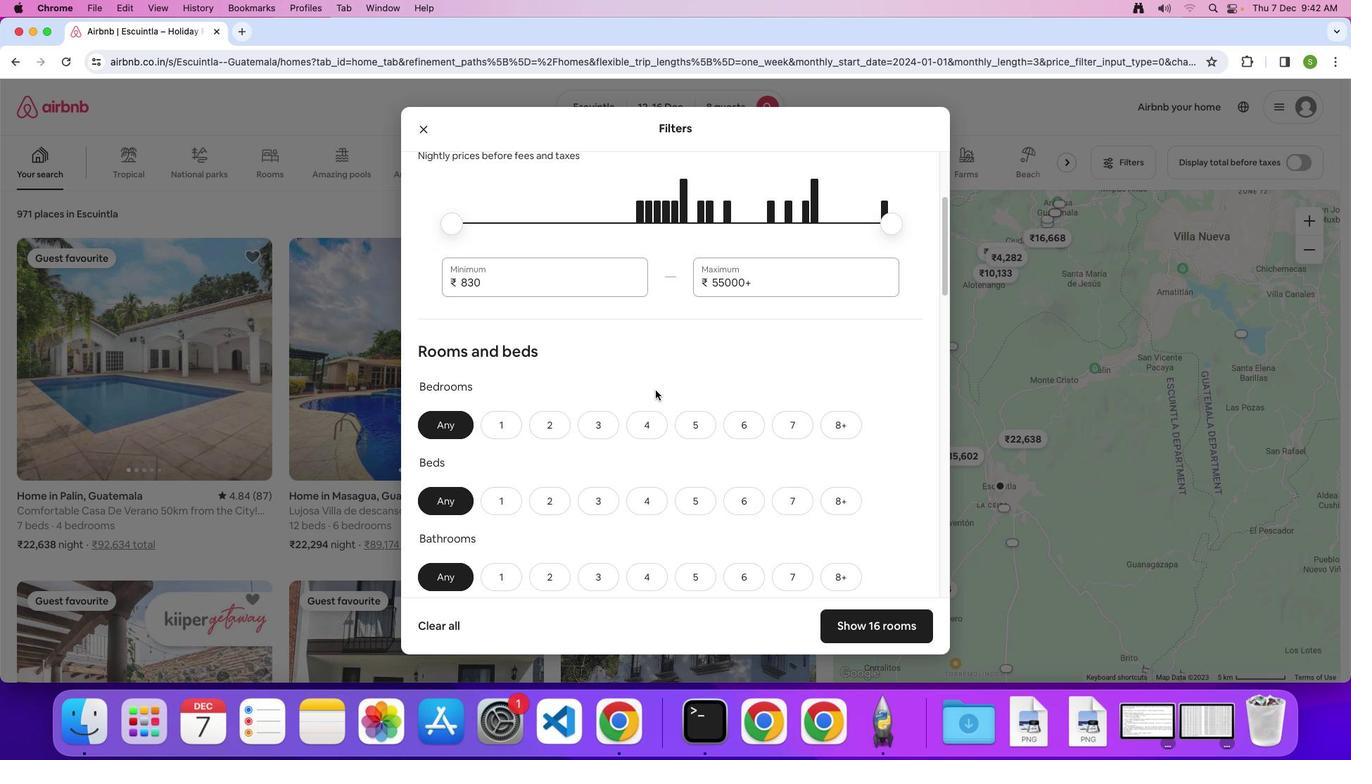 
Action: Mouse scrolled (655, 390) with delta (0, 0)
Screenshot: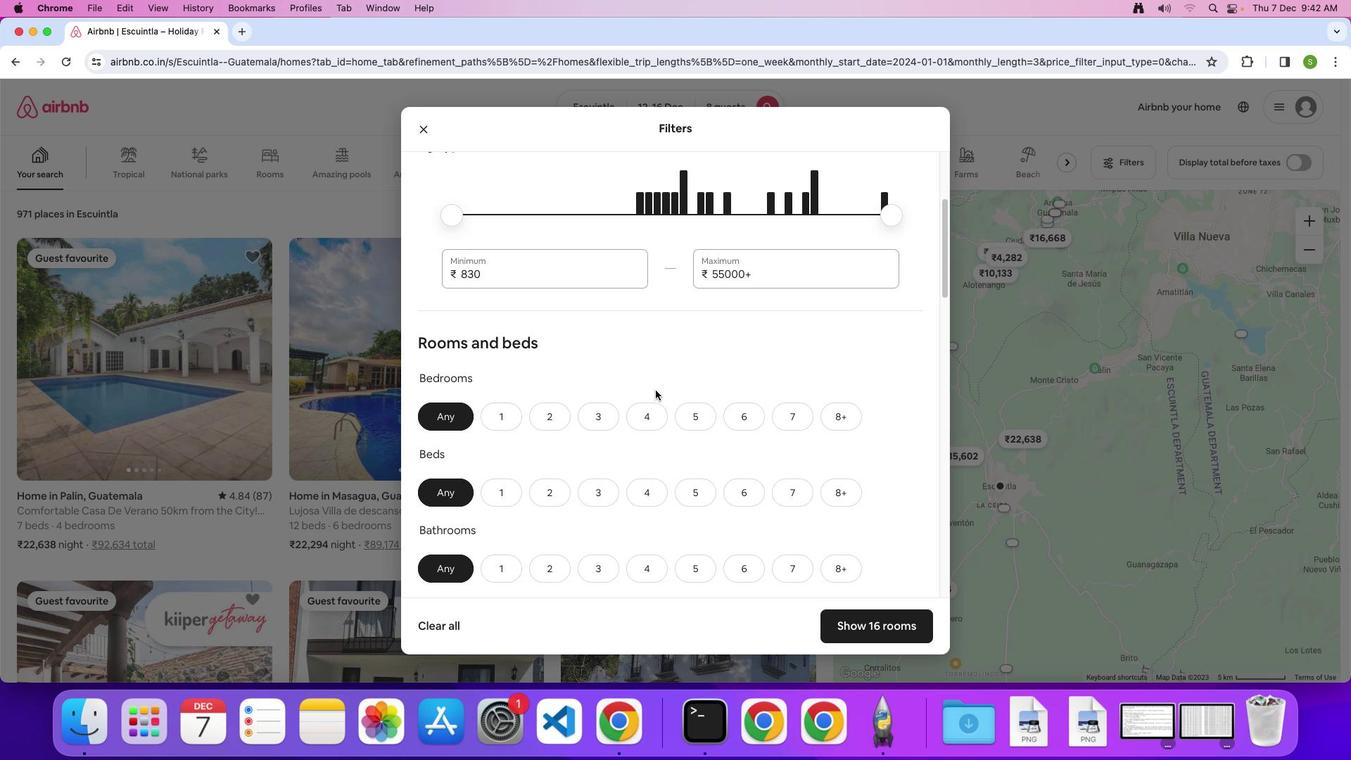 
Action: Mouse scrolled (655, 390) with delta (0, 0)
Screenshot: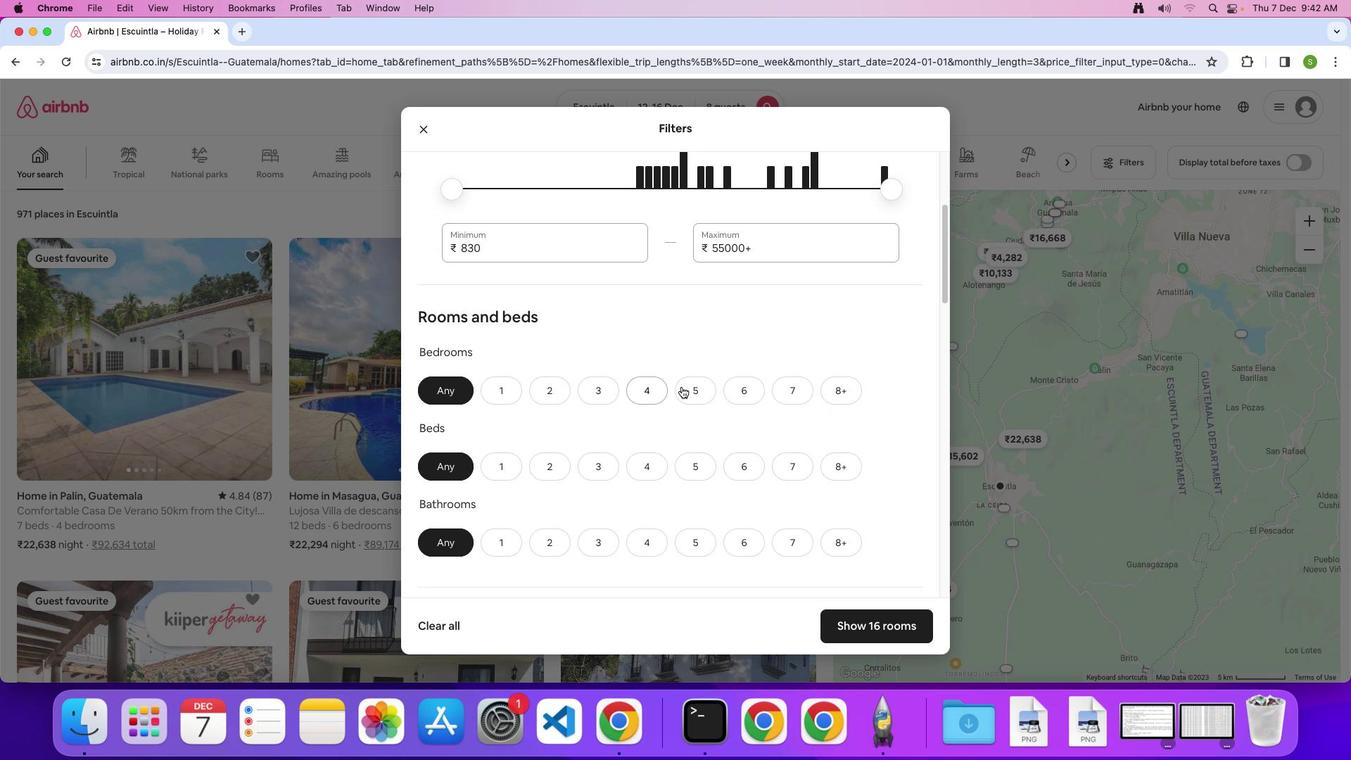 
Action: Mouse moved to (836, 372)
Screenshot: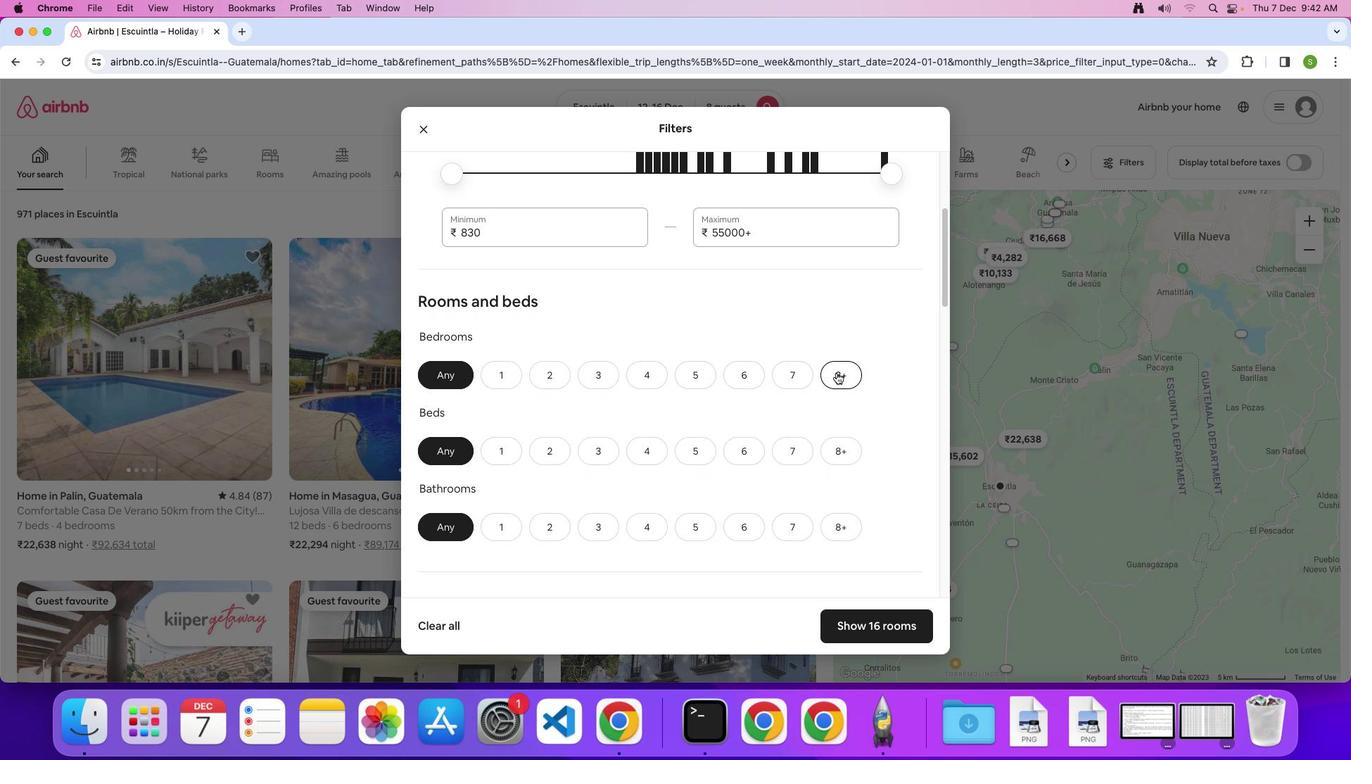 
Action: Mouse pressed left at (836, 372)
Screenshot: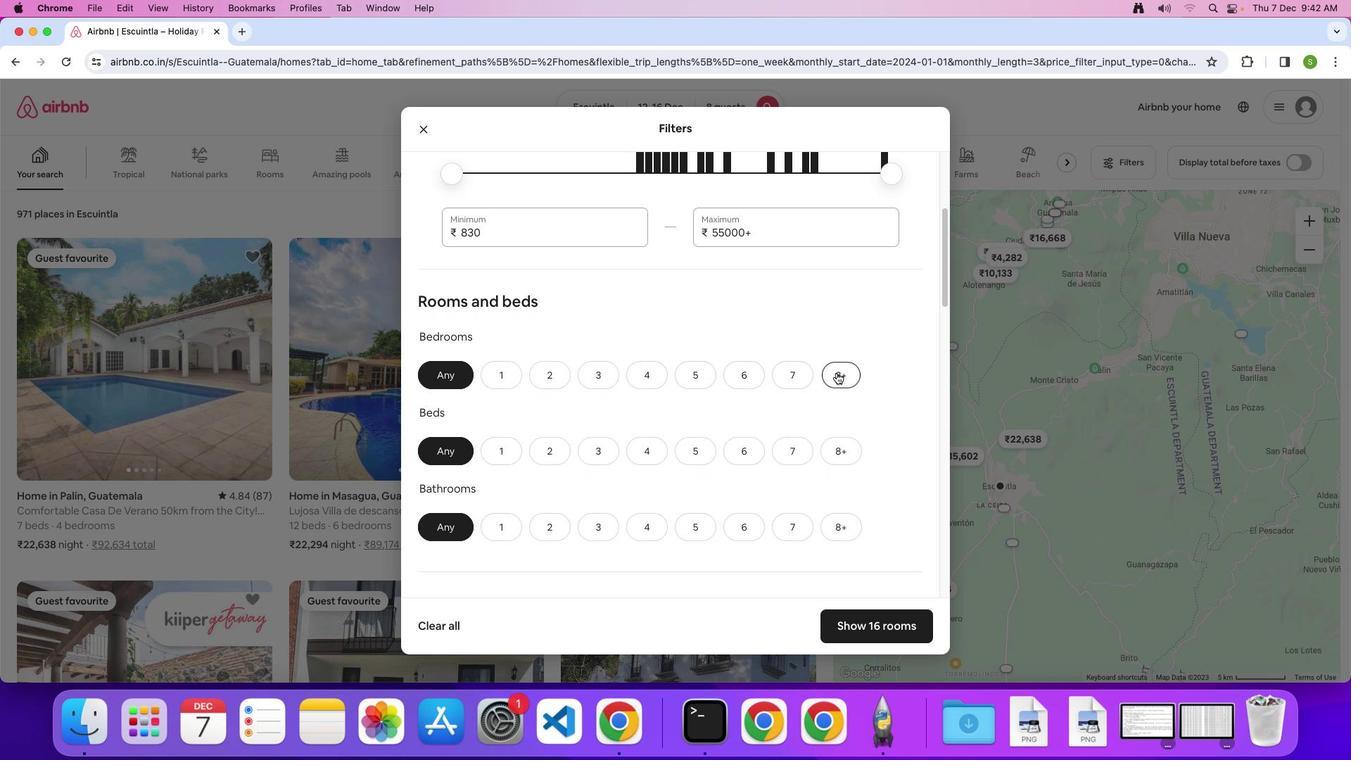 
Action: Mouse moved to (838, 450)
Screenshot: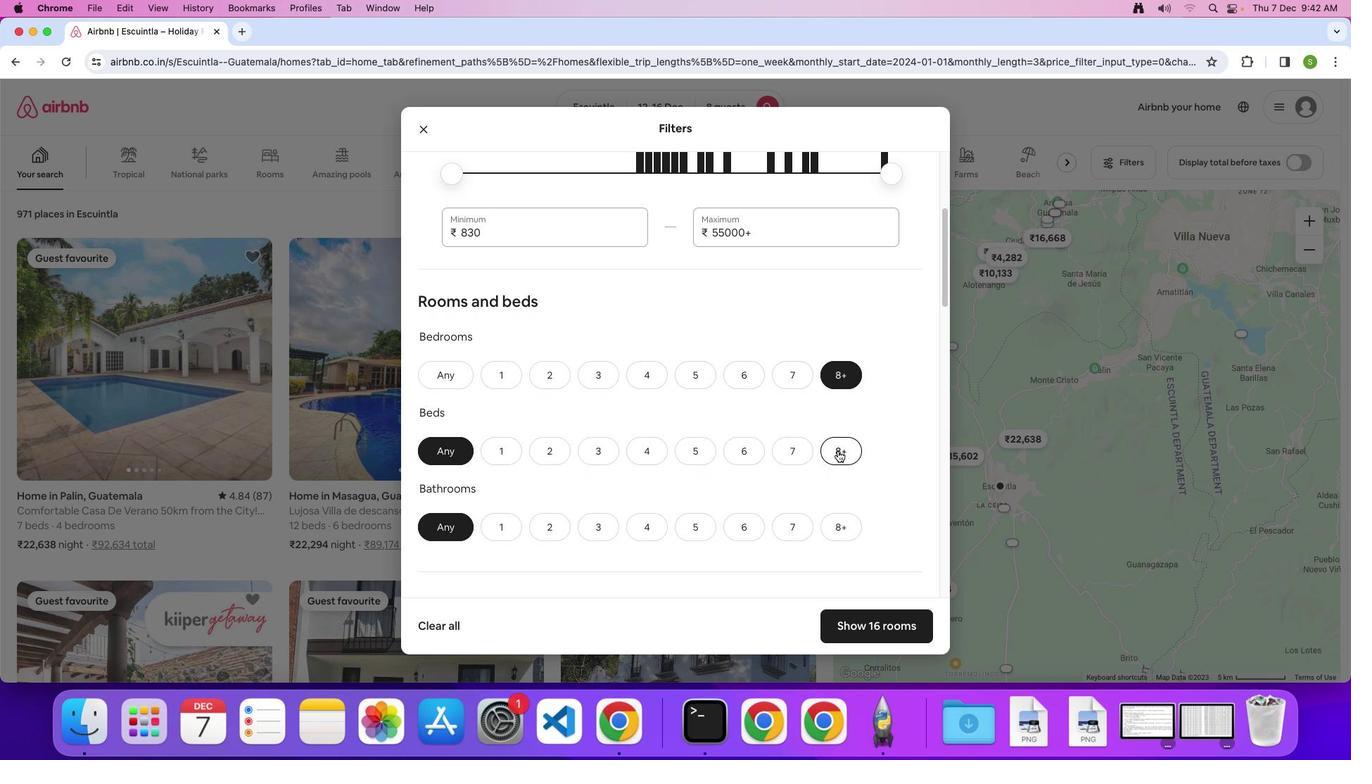 
Action: Mouse pressed left at (838, 450)
Screenshot: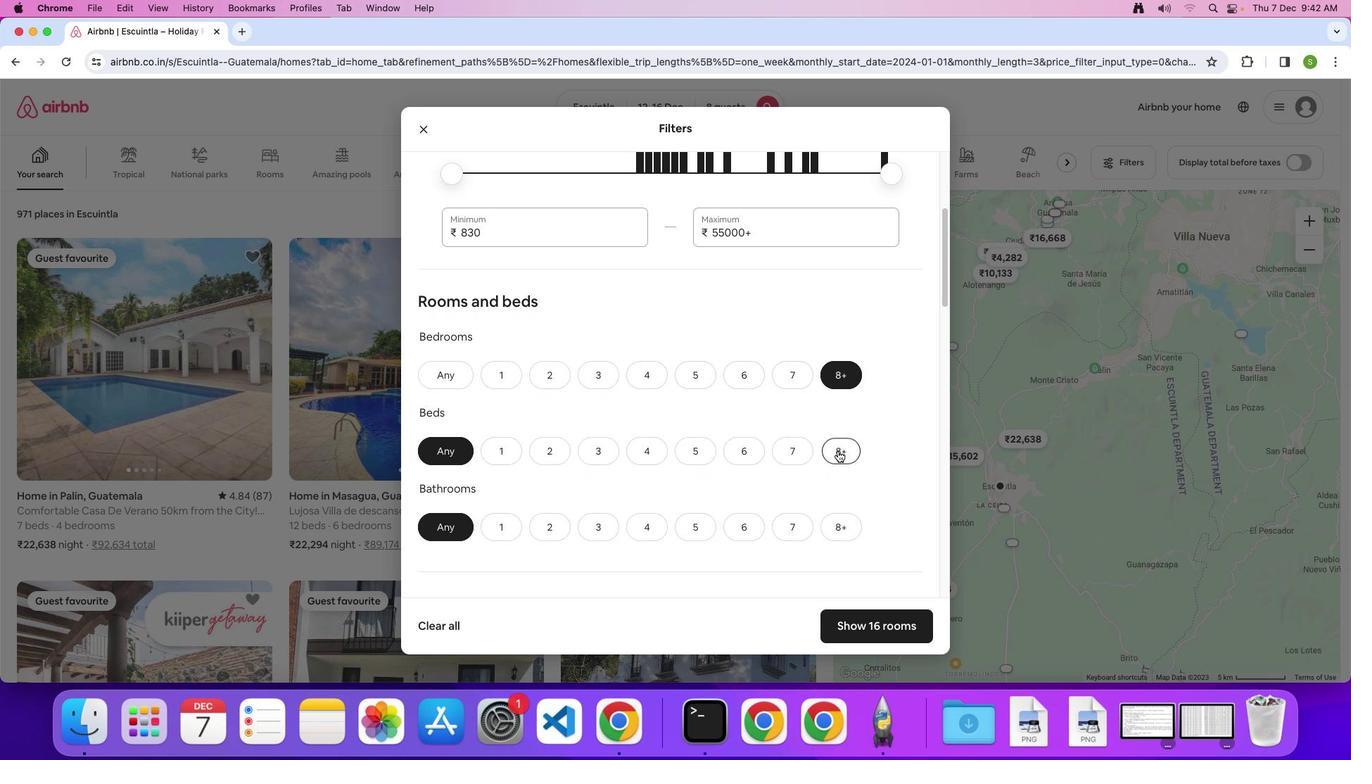 
Action: Mouse moved to (836, 529)
Screenshot: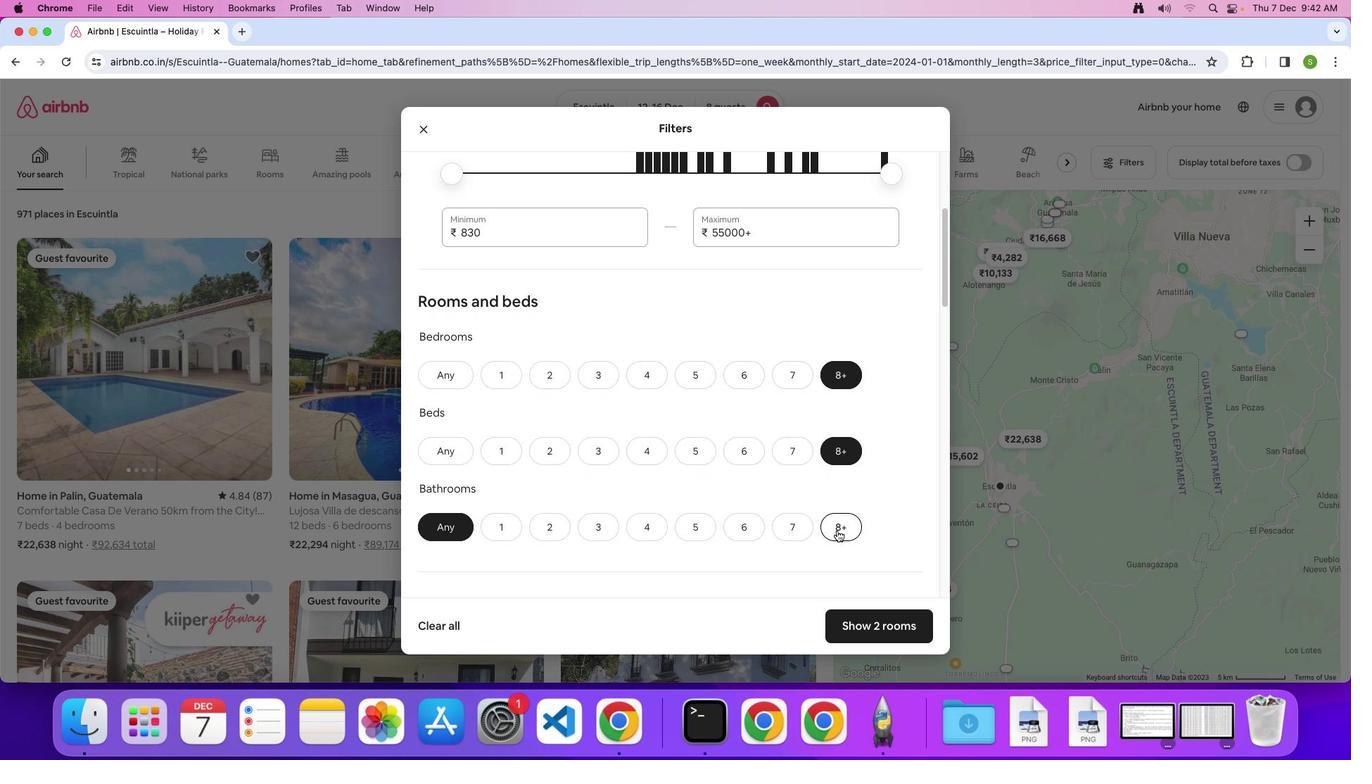 
Action: Mouse pressed left at (836, 529)
Screenshot: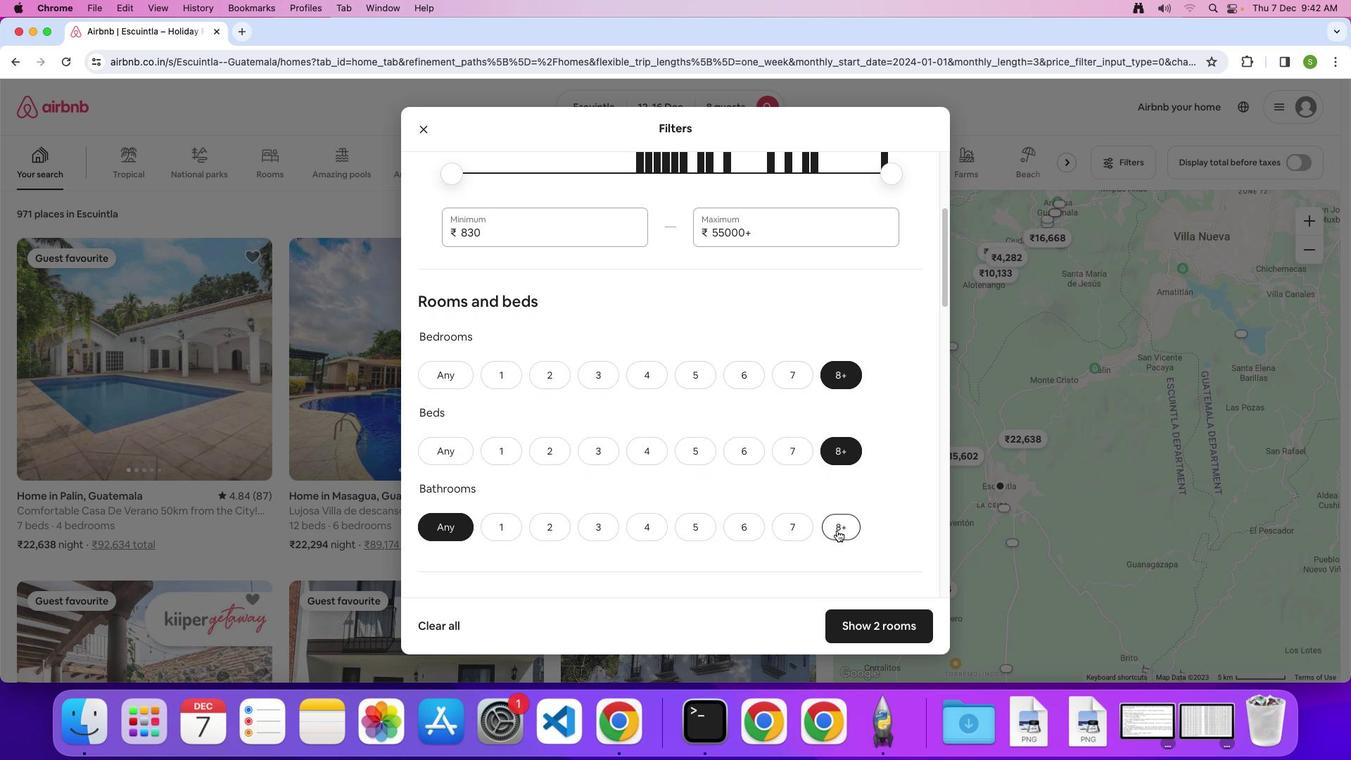 
Action: Mouse moved to (749, 429)
Screenshot: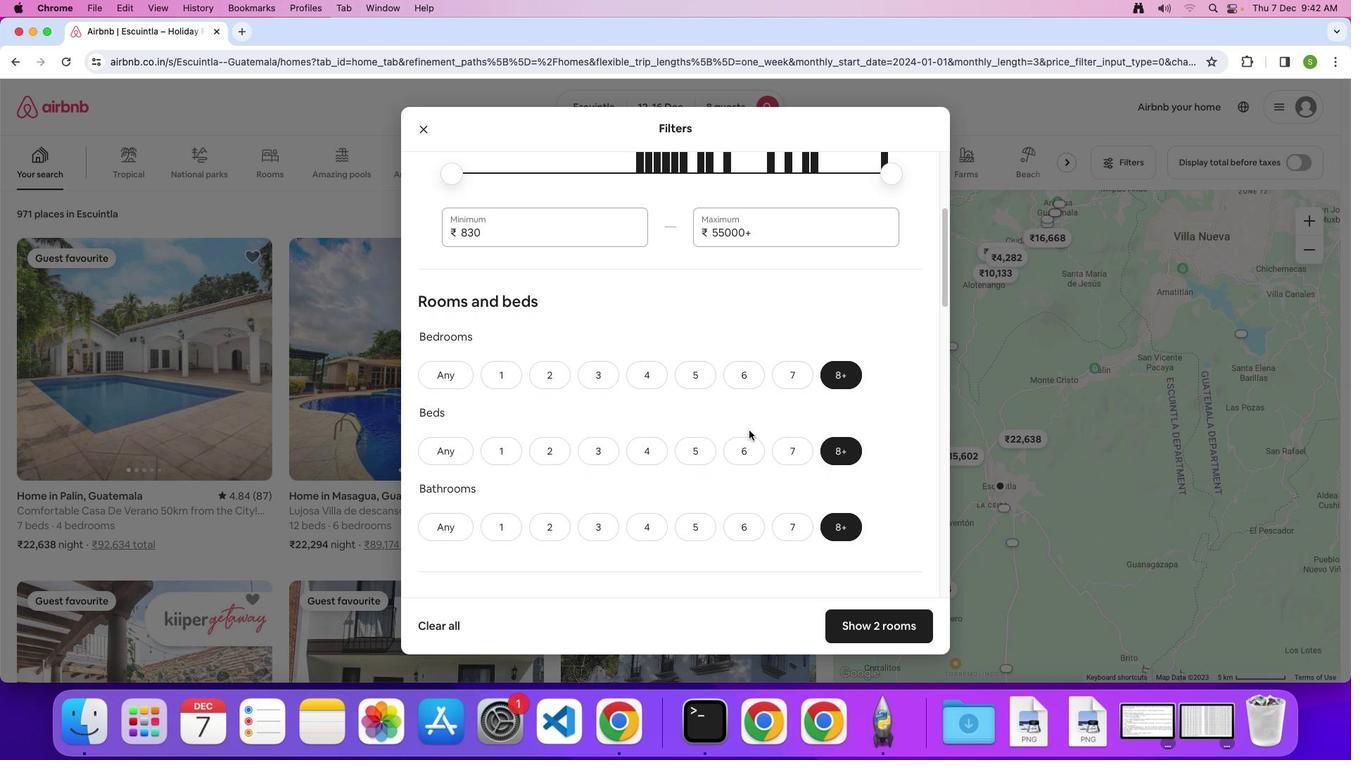 
Action: Mouse scrolled (749, 429) with delta (0, 0)
Screenshot: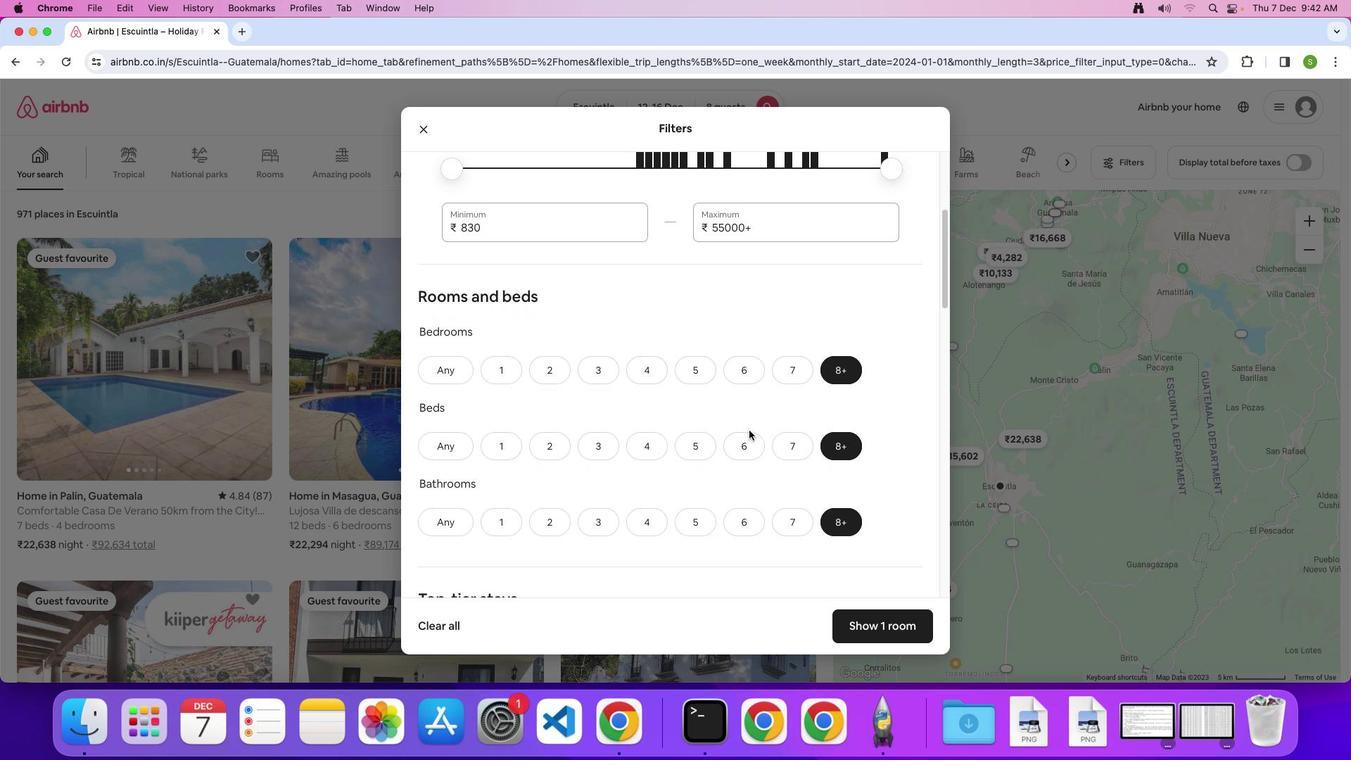 
Action: Mouse scrolled (749, 429) with delta (0, 0)
Screenshot: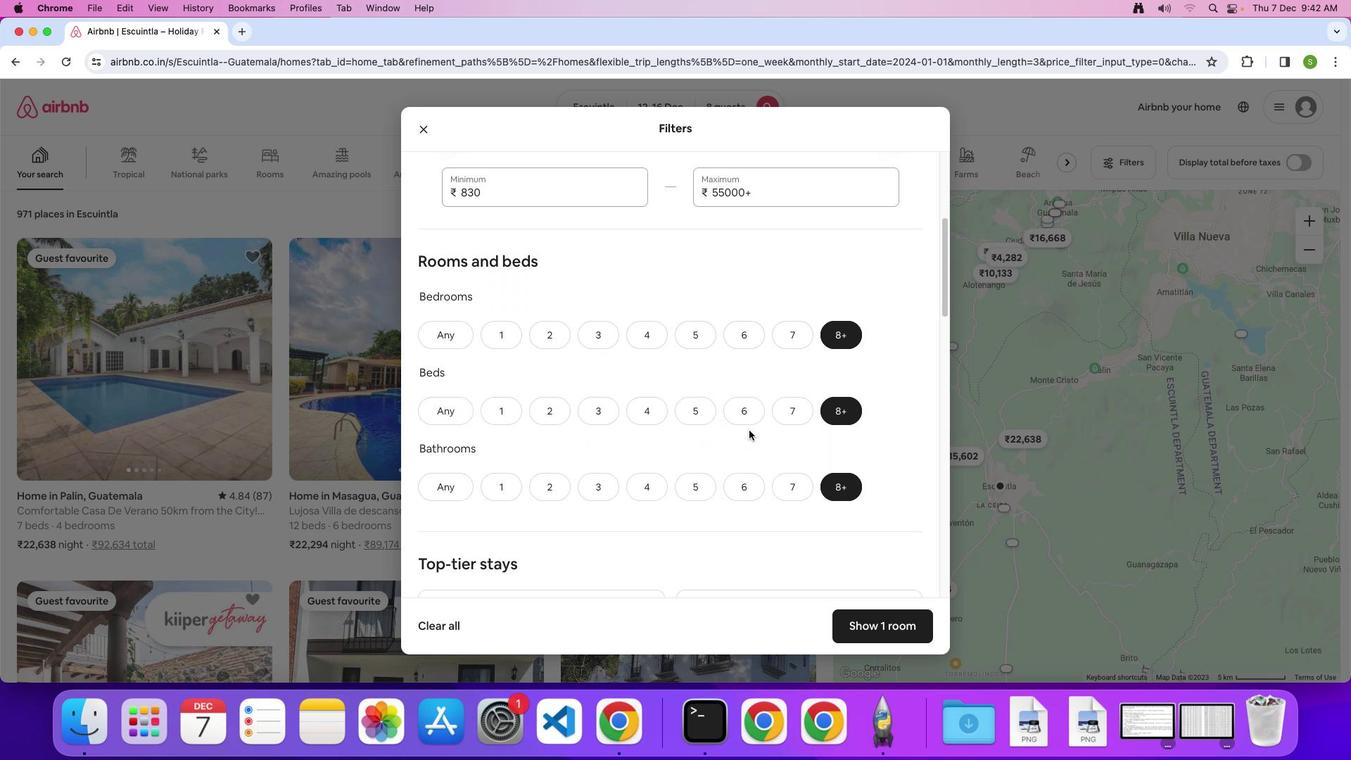
Action: Mouse scrolled (749, 429) with delta (0, -2)
Screenshot: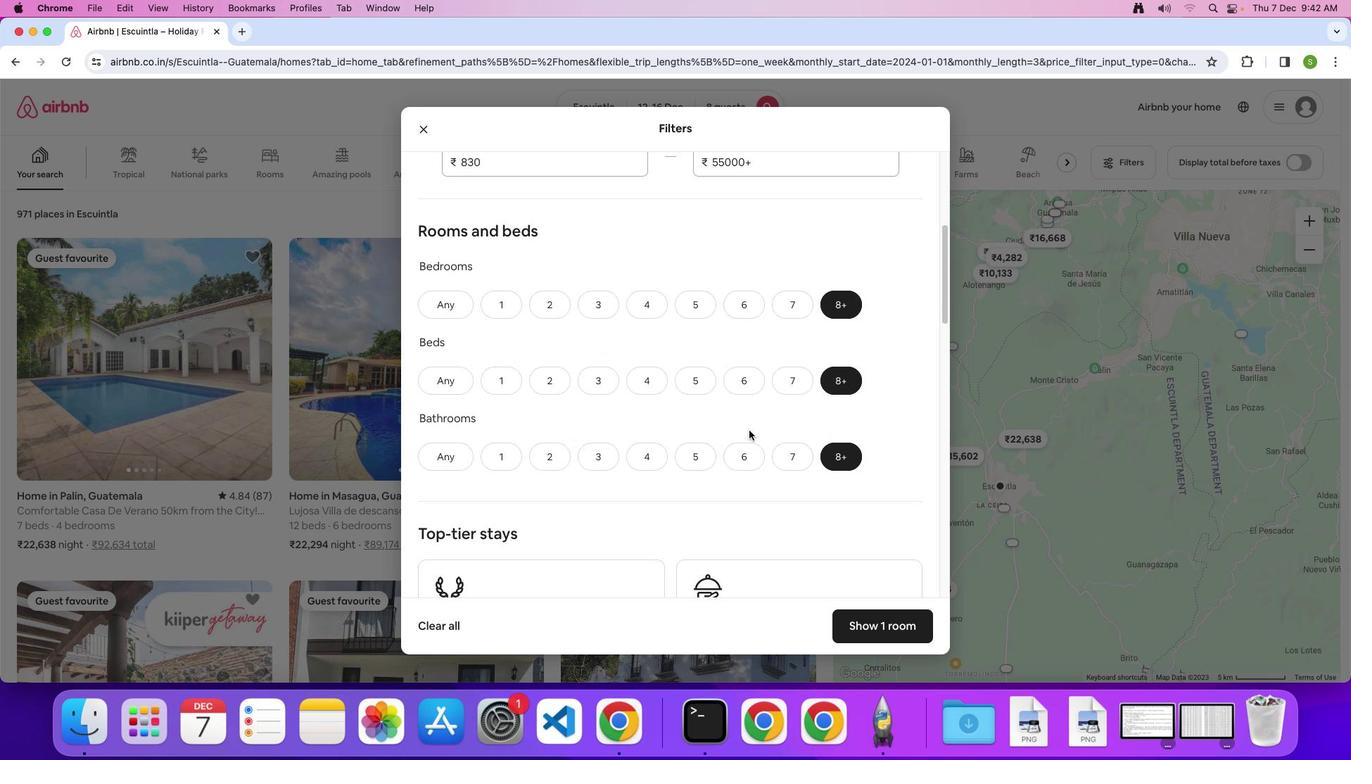 
Action: Mouse scrolled (749, 429) with delta (0, 0)
Screenshot: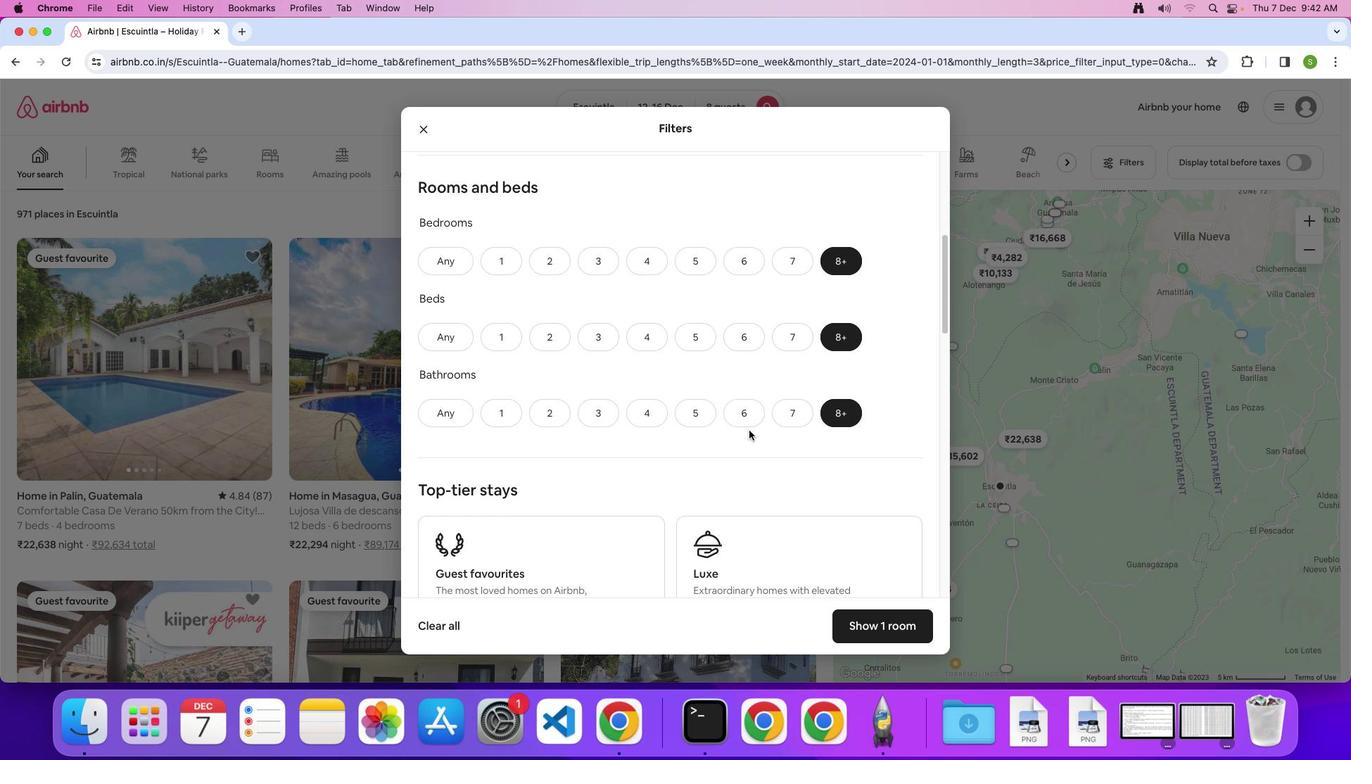 
Action: Mouse scrolled (749, 429) with delta (0, 0)
Screenshot: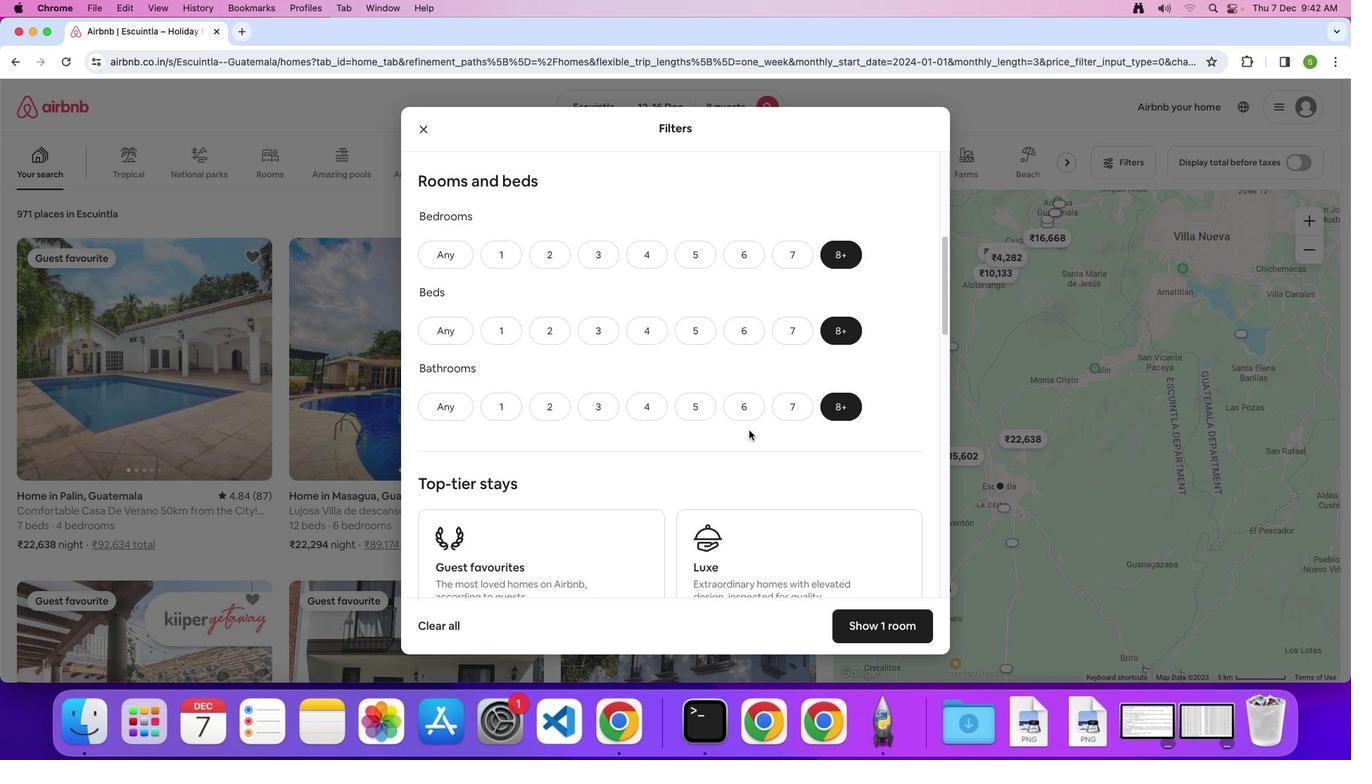 
Action: Mouse scrolled (749, 429) with delta (0, 0)
Screenshot: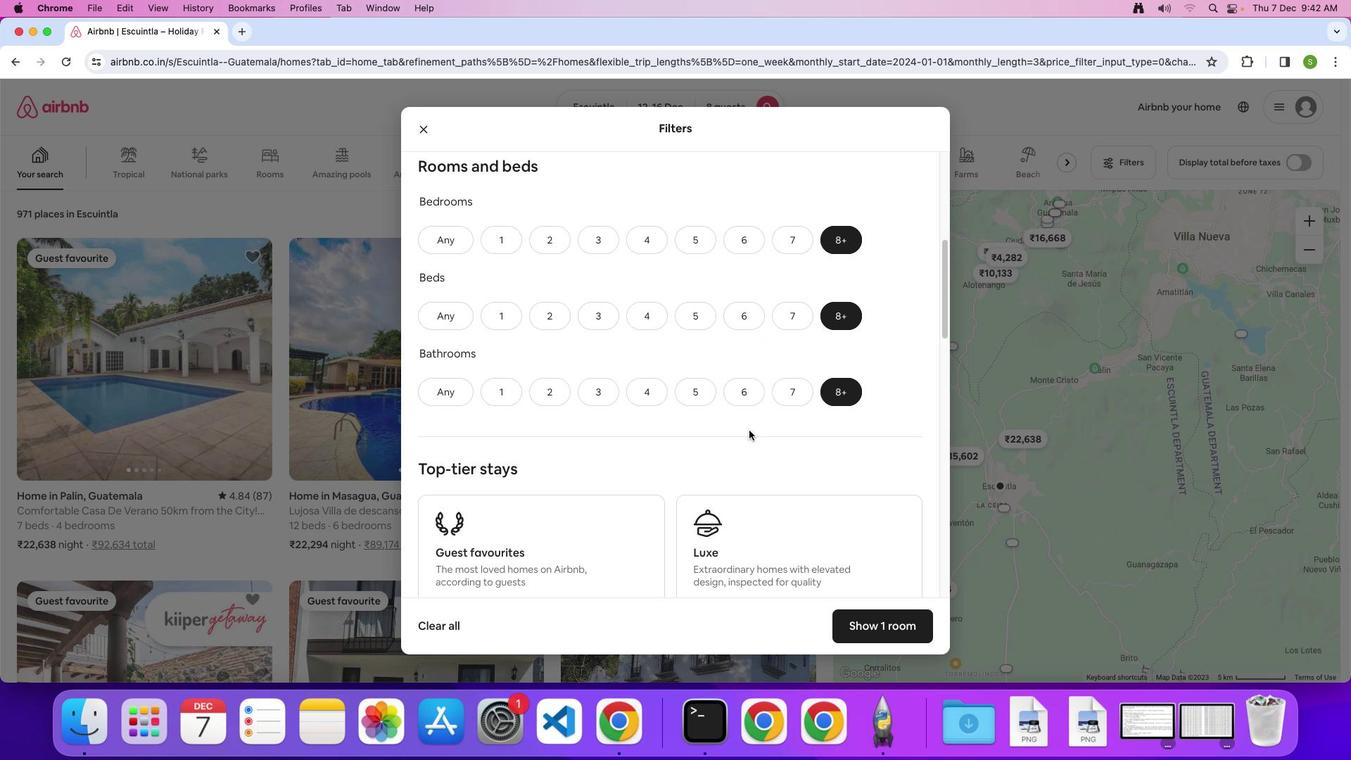 
Action: Mouse scrolled (749, 429) with delta (0, 0)
Screenshot: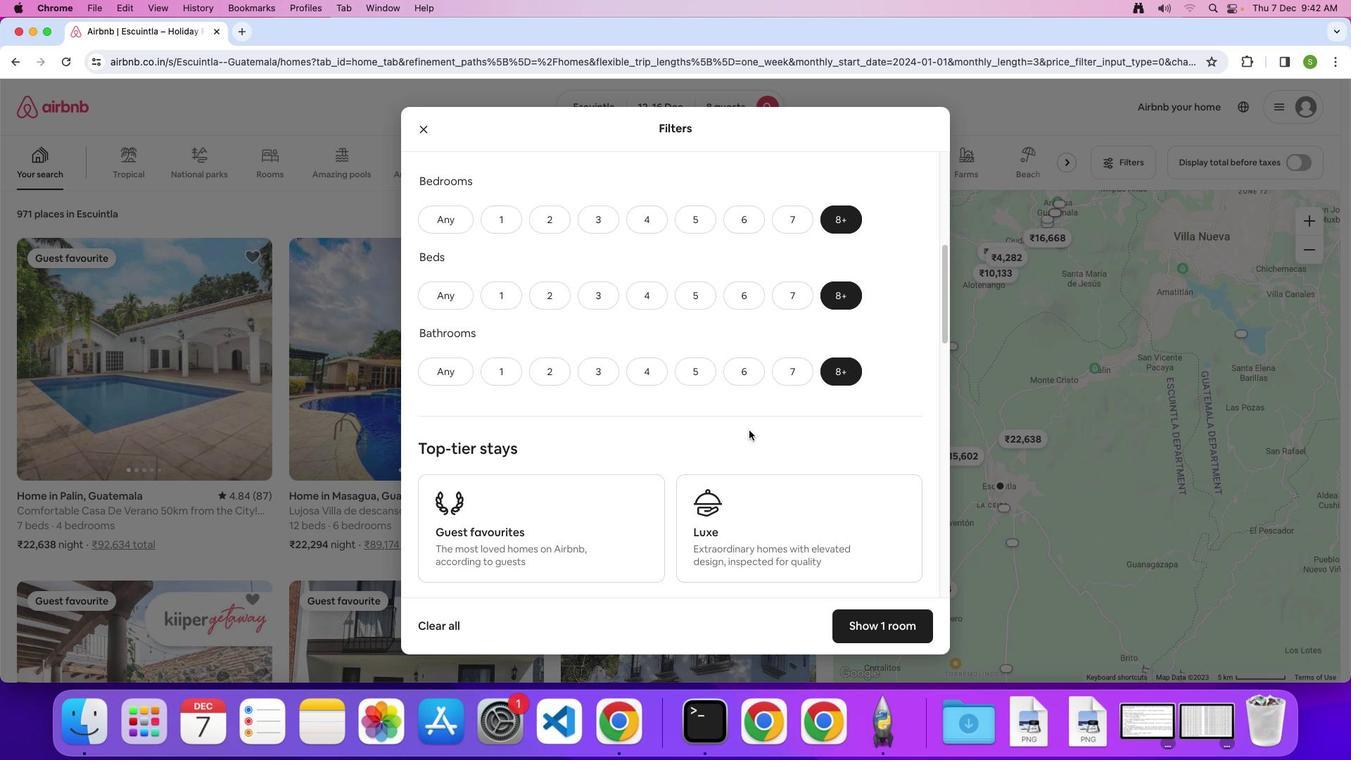 
Action: Mouse scrolled (749, 429) with delta (0, 0)
Screenshot: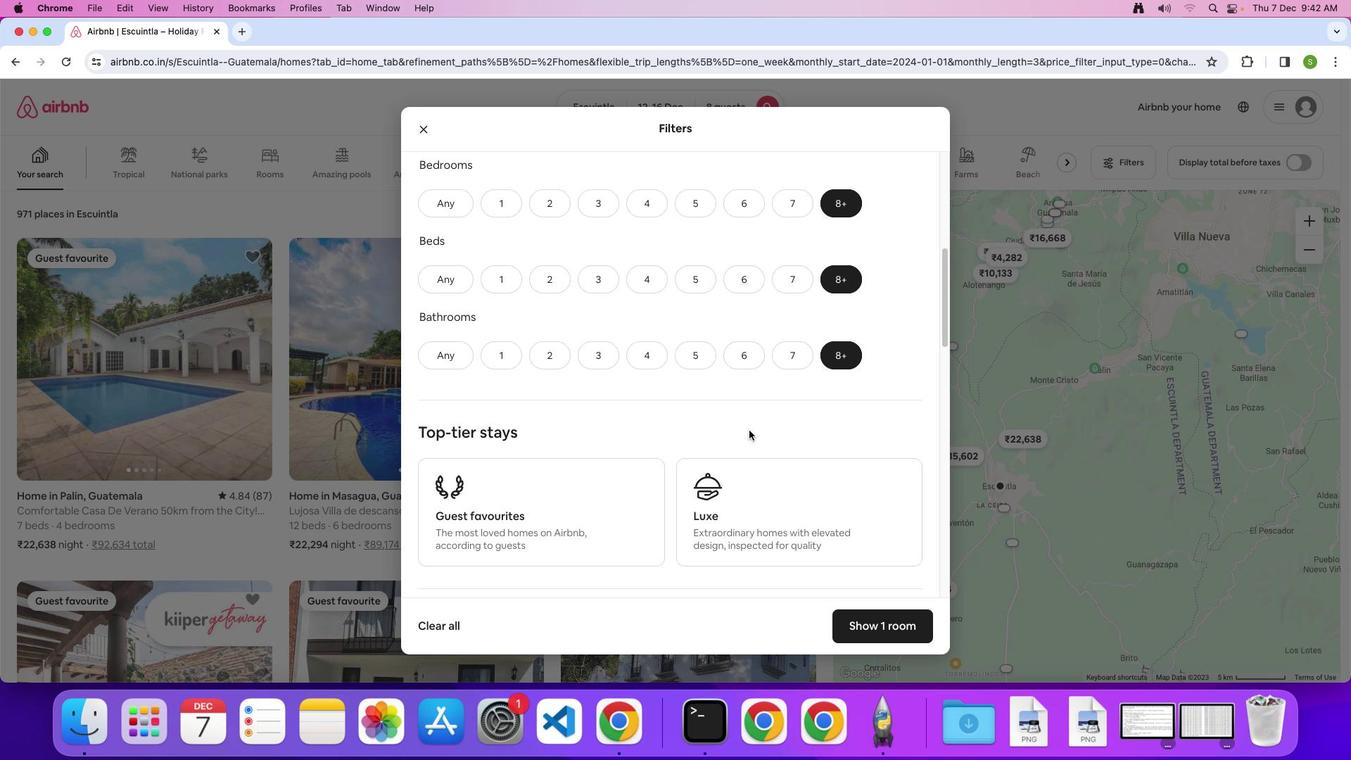 
Action: Mouse scrolled (749, 429) with delta (0, -2)
Screenshot: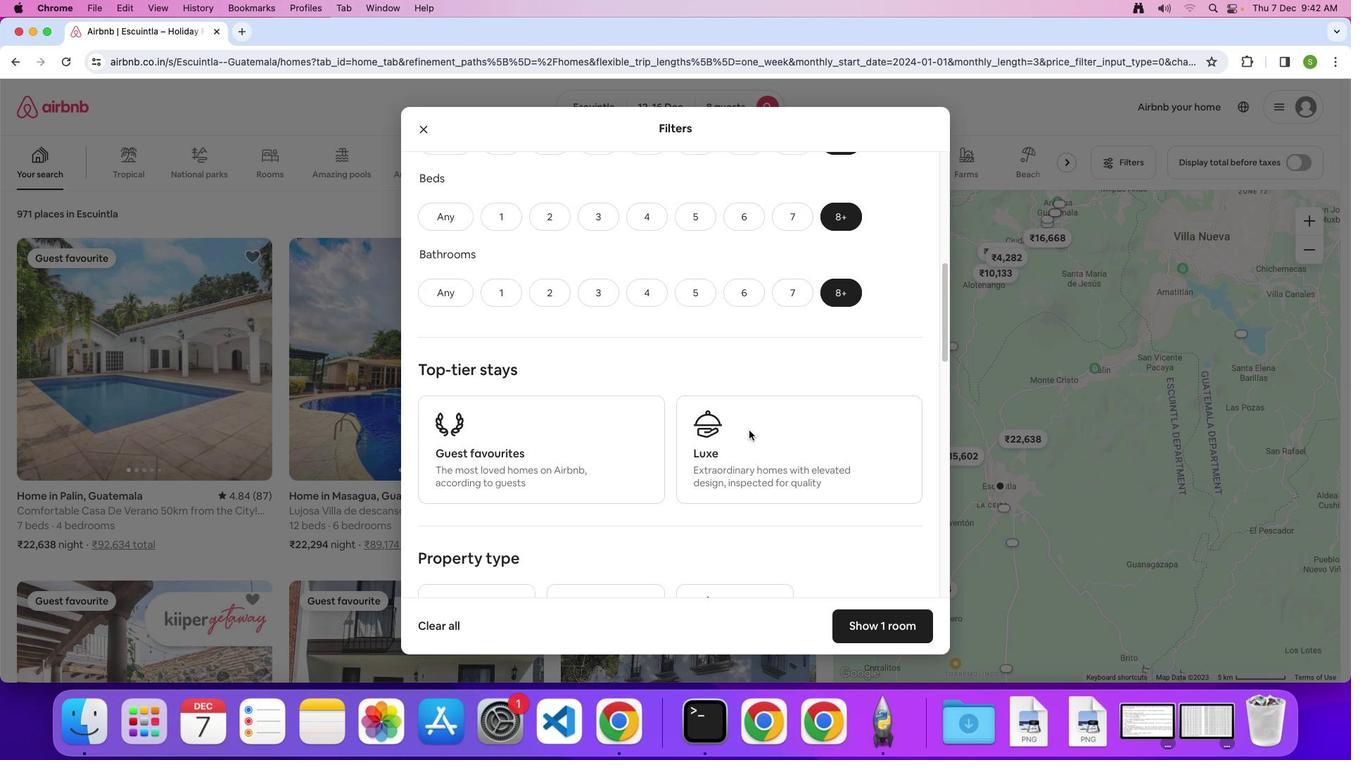 
Action: Mouse scrolled (749, 429) with delta (0, 0)
Screenshot: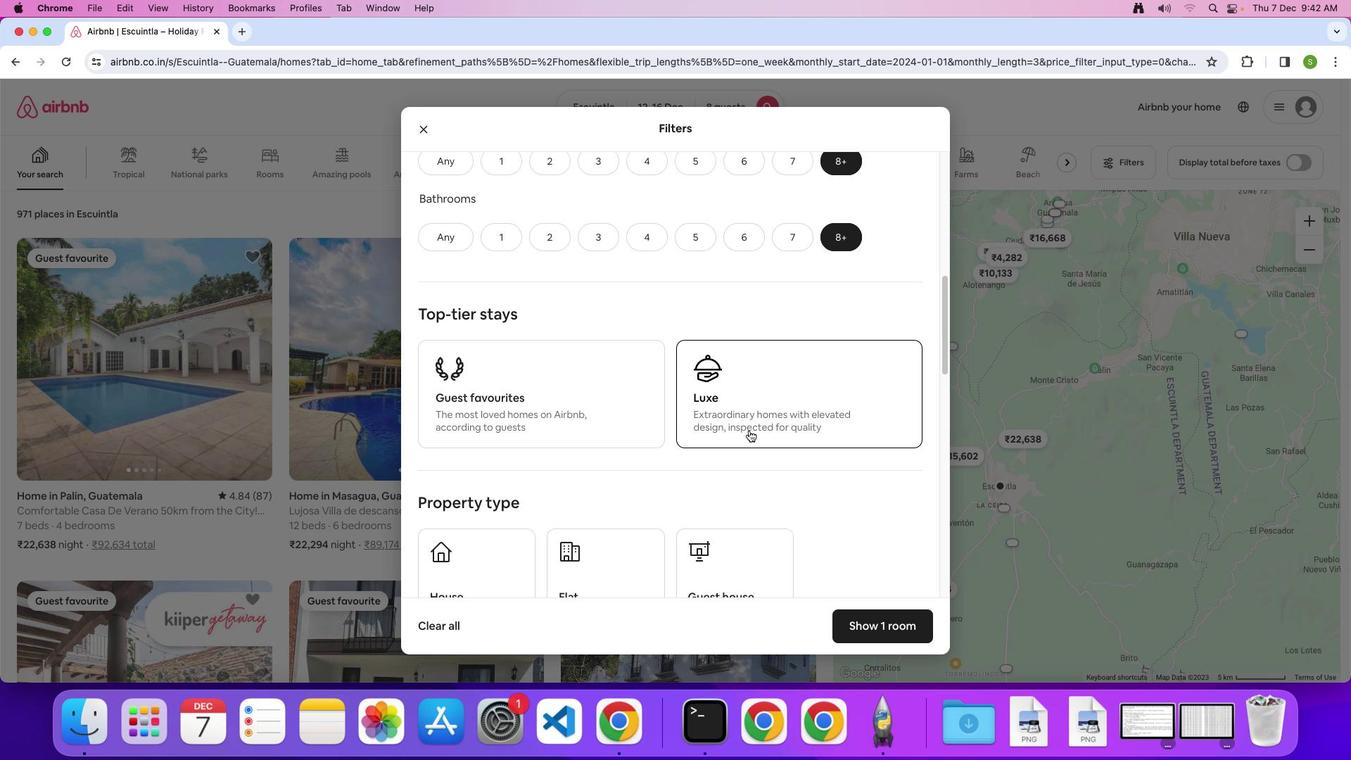 
Action: Mouse scrolled (749, 429) with delta (0, 0)
Screenshot: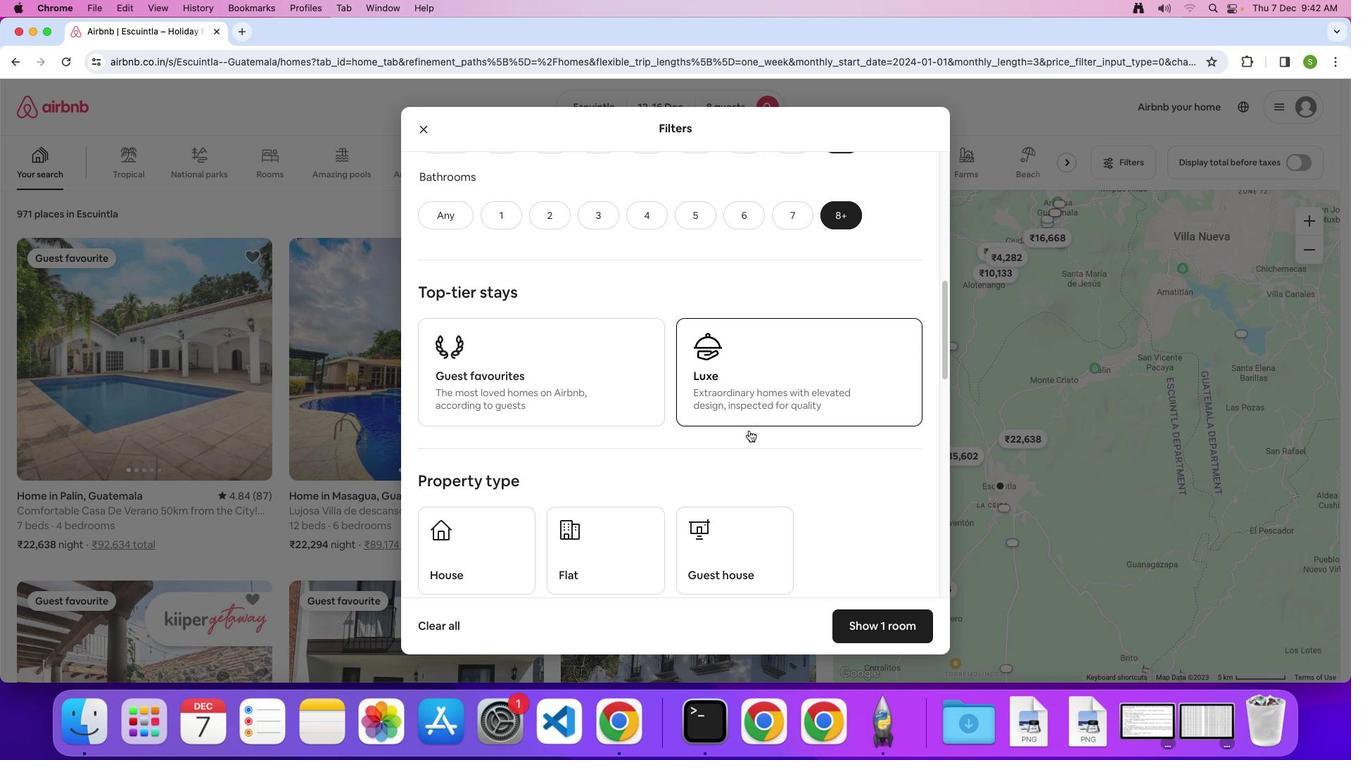 
Action: Mouse scrolled (749, 429) with delta (0, -2)
Screenshot: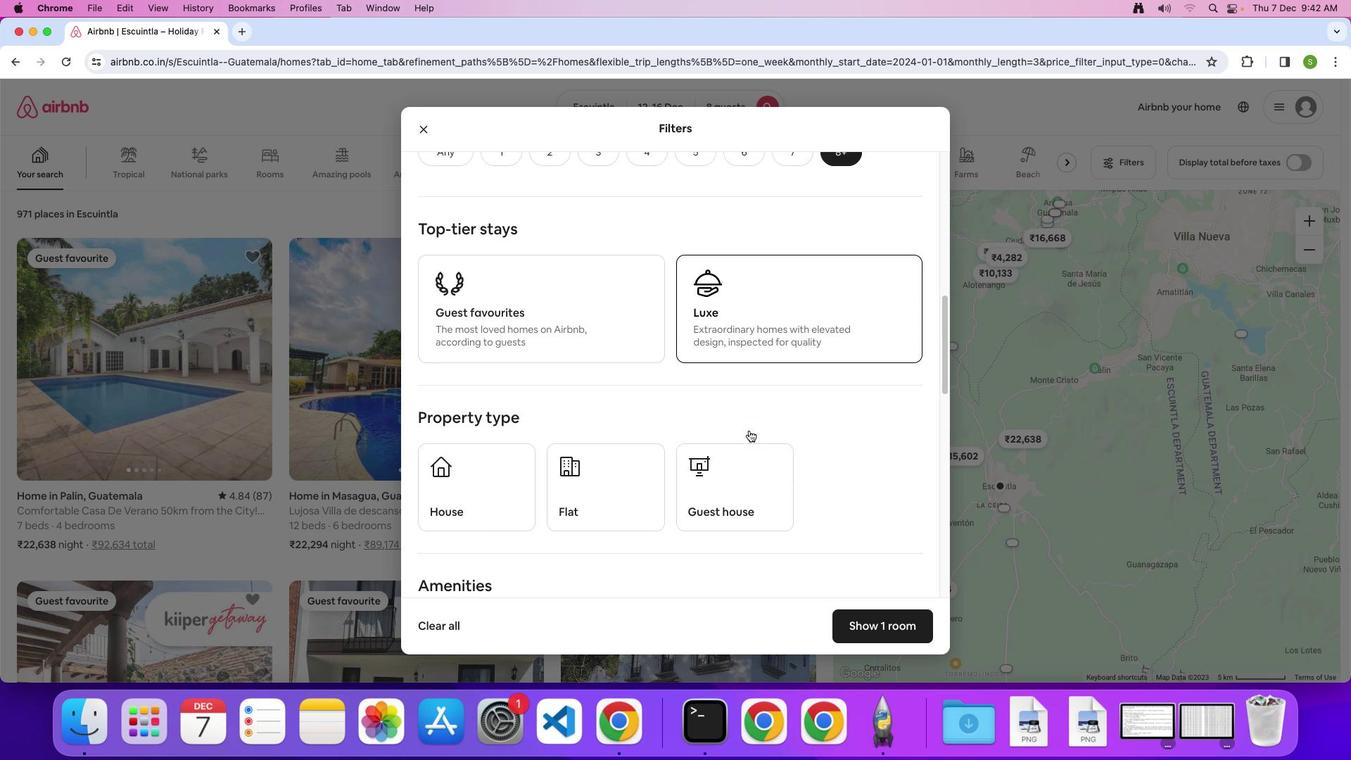 
Action: Mouse scrolled (749, 429) with delta (0, 0)
Screenshot: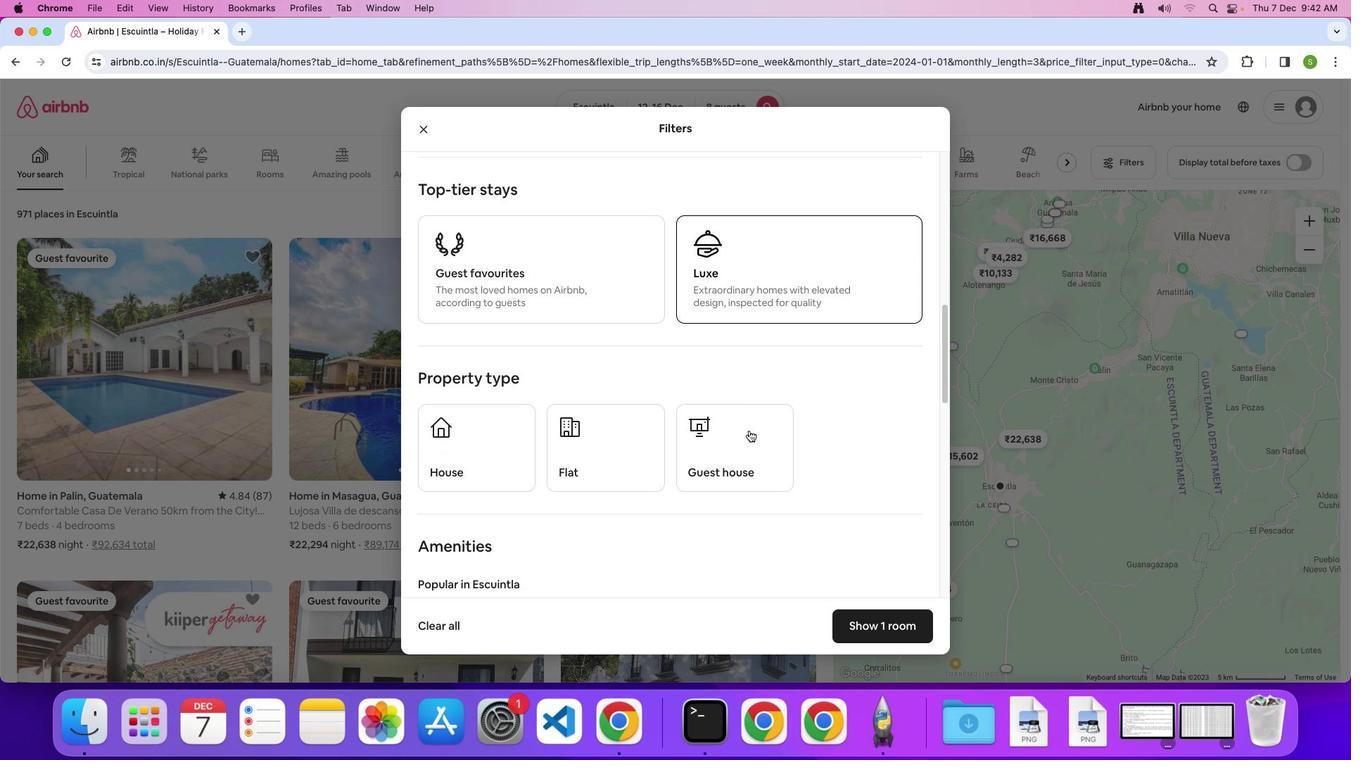
Action: Mouse scrolled (749, 429) with delta (0, 0)
Screenshot: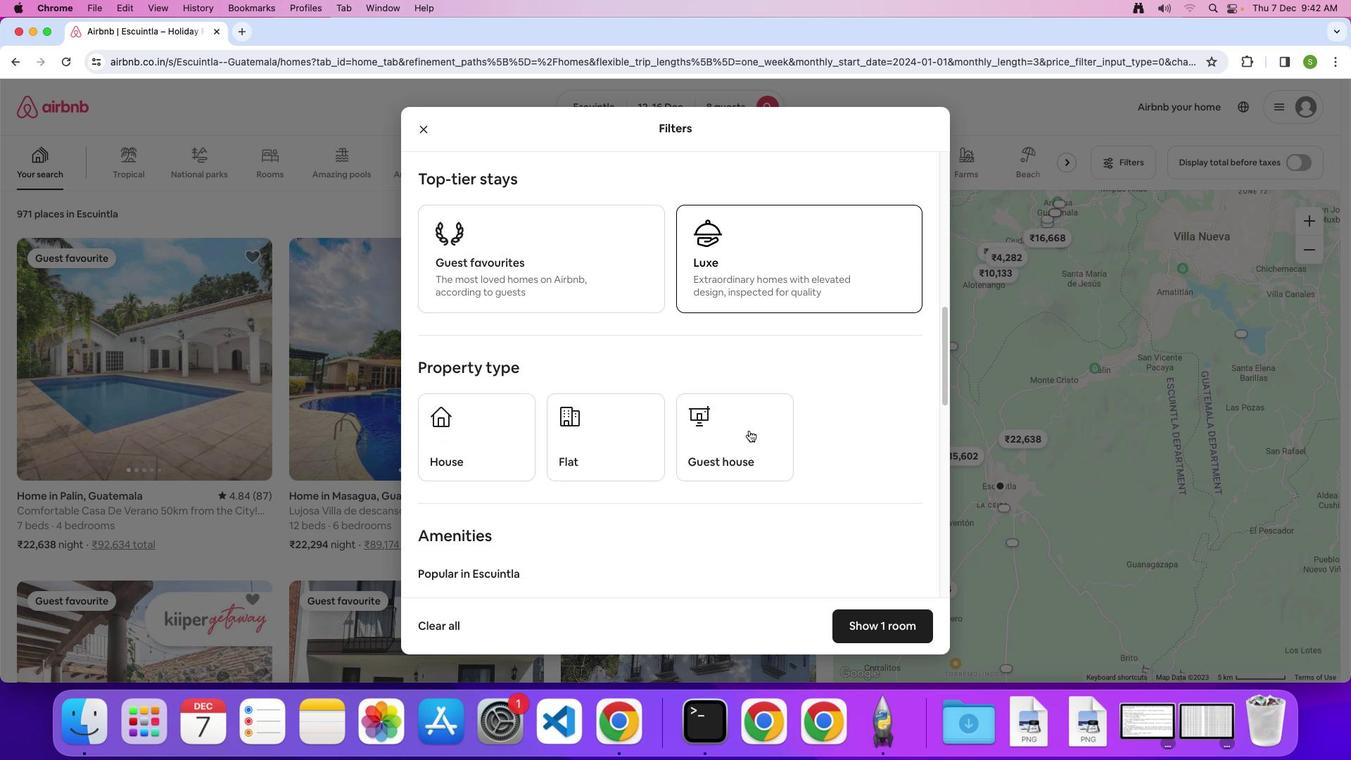 
Action: Mouse scrolled (749, 429) with delta (0, -1)
Screenshot: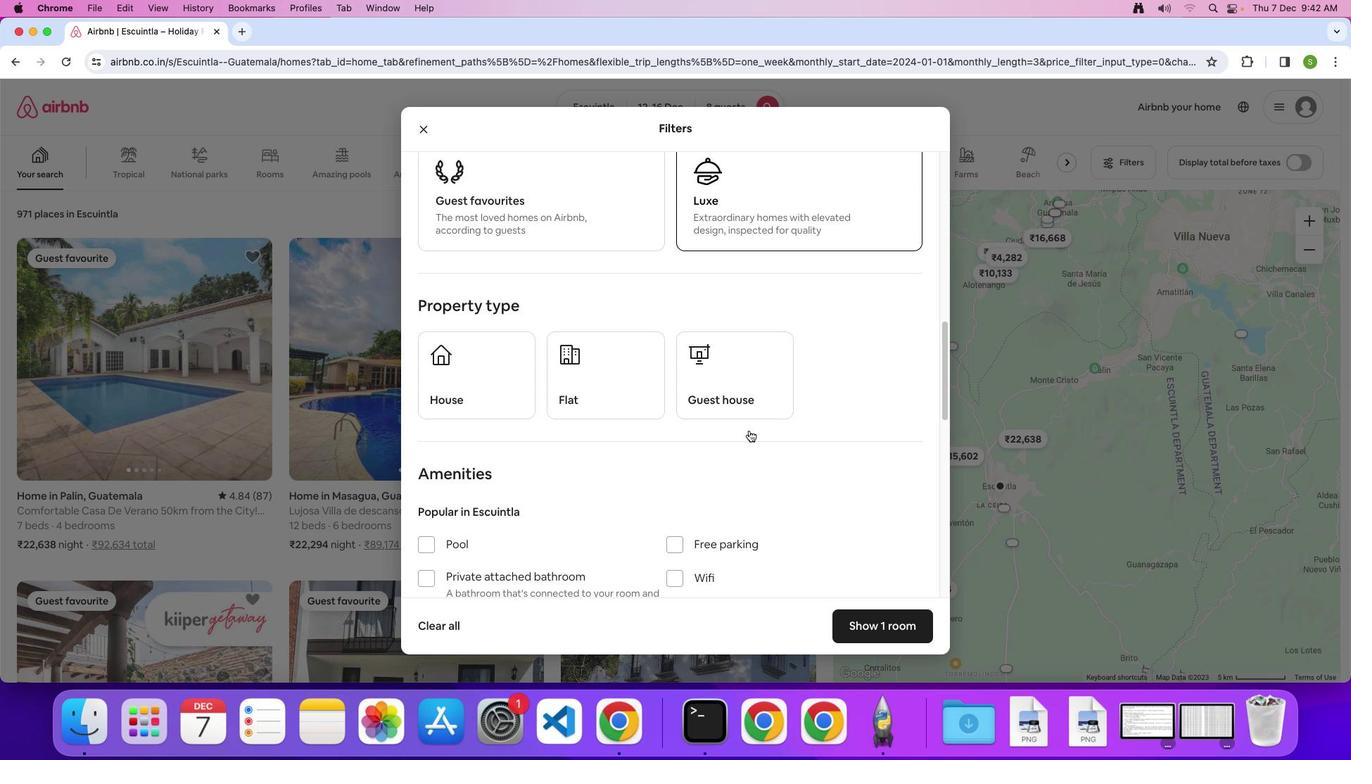 
Action: Mouse scrolled (749, 429) with delta (0, 0)
Screenshot: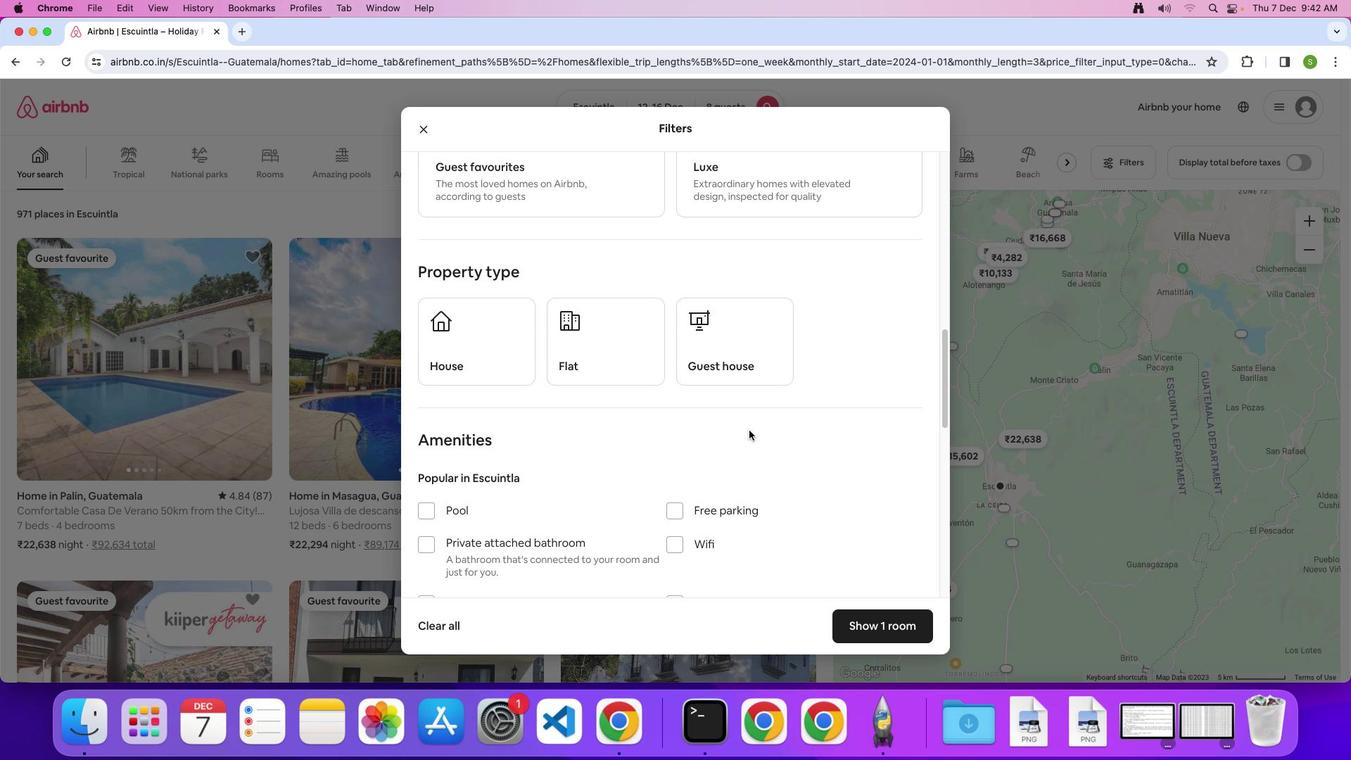 
Action: Mouse scrolled (749, 429) with delta (0, 0)
Screenshot: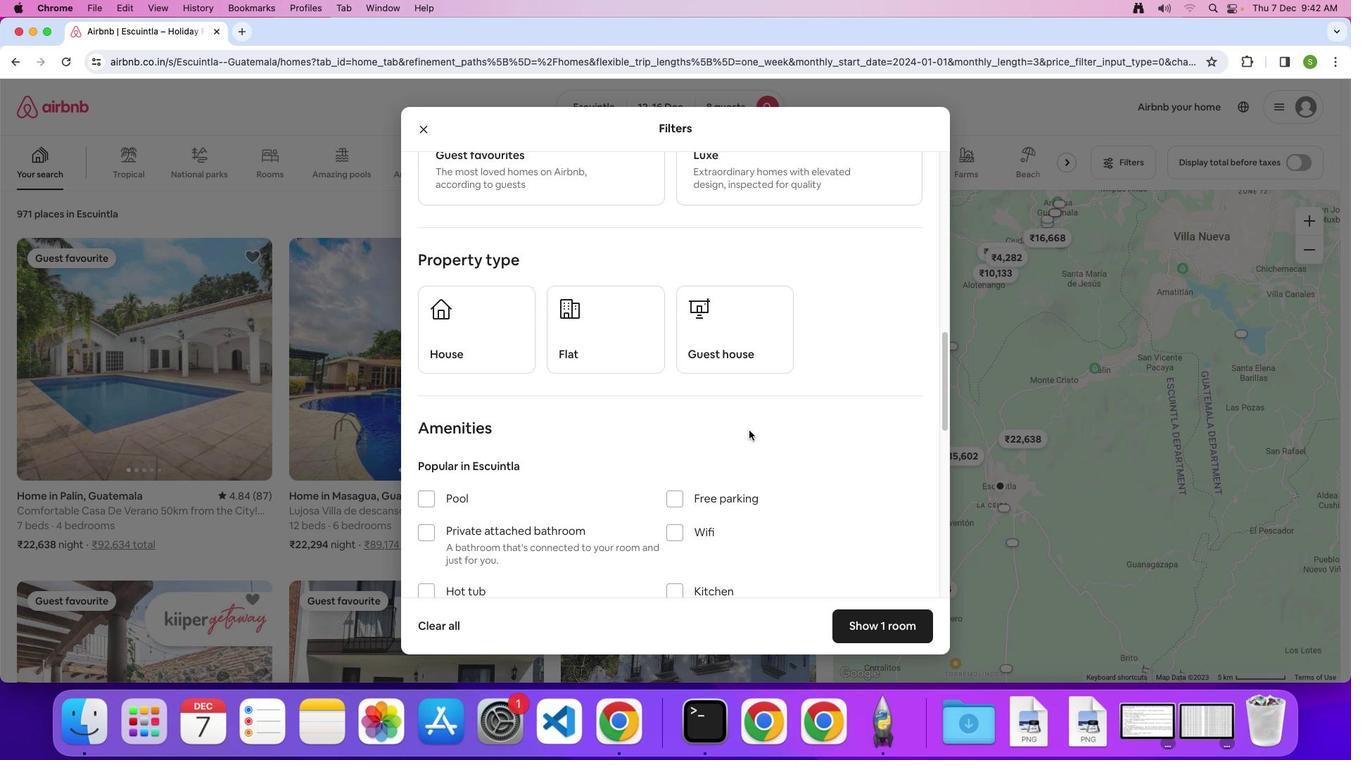 
Action: Mouse scrolled (749, 429) with delta (0, -1)
Screenshot: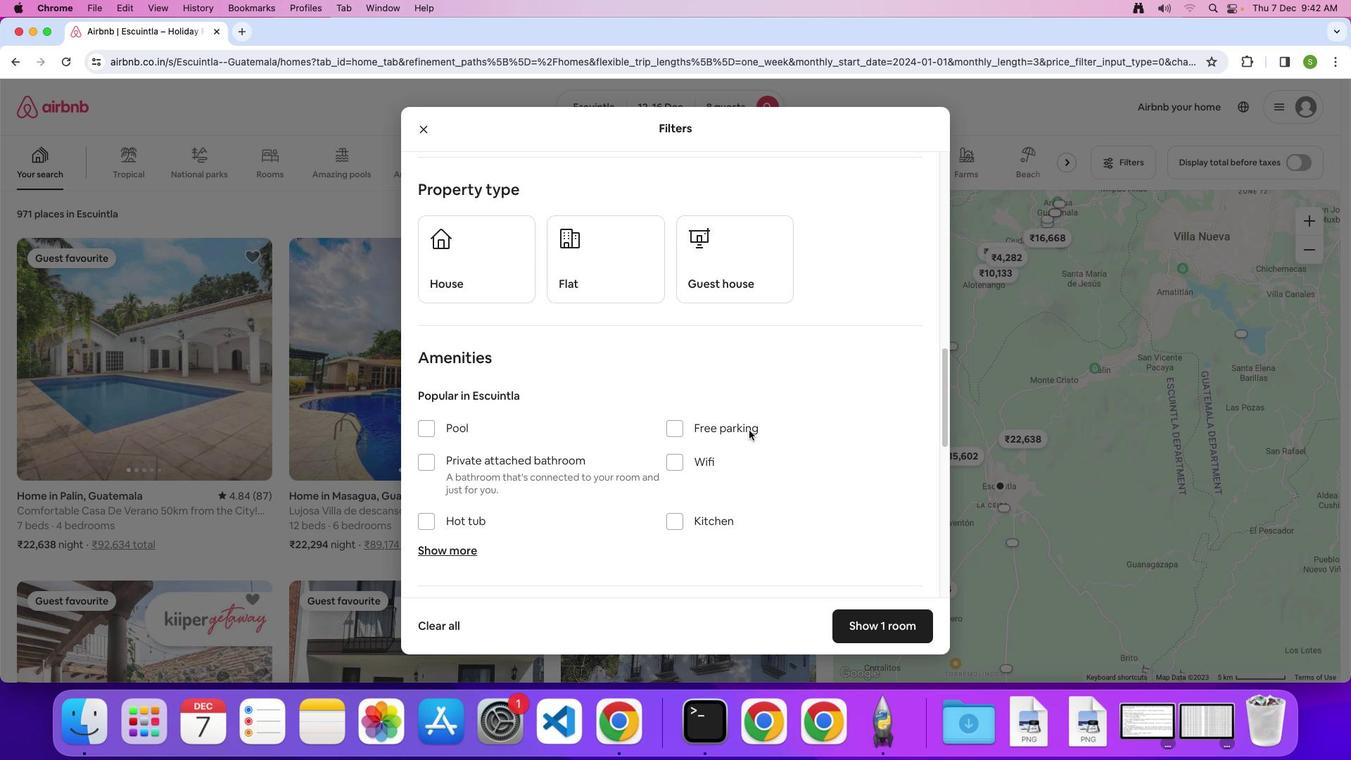 
Action: Mouse moved to (864, 621)
Screenshot: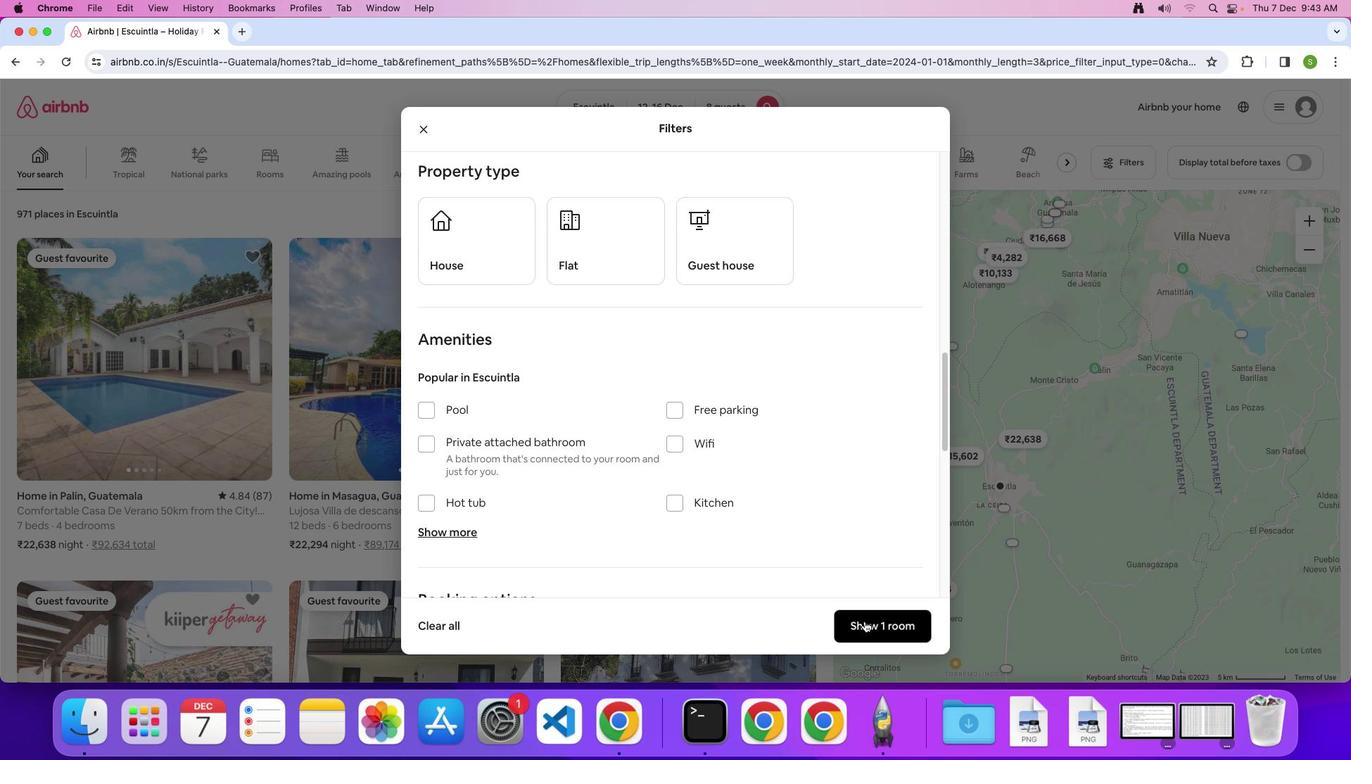
Action: Mouse pressed left at (864, 621)
Screenshot: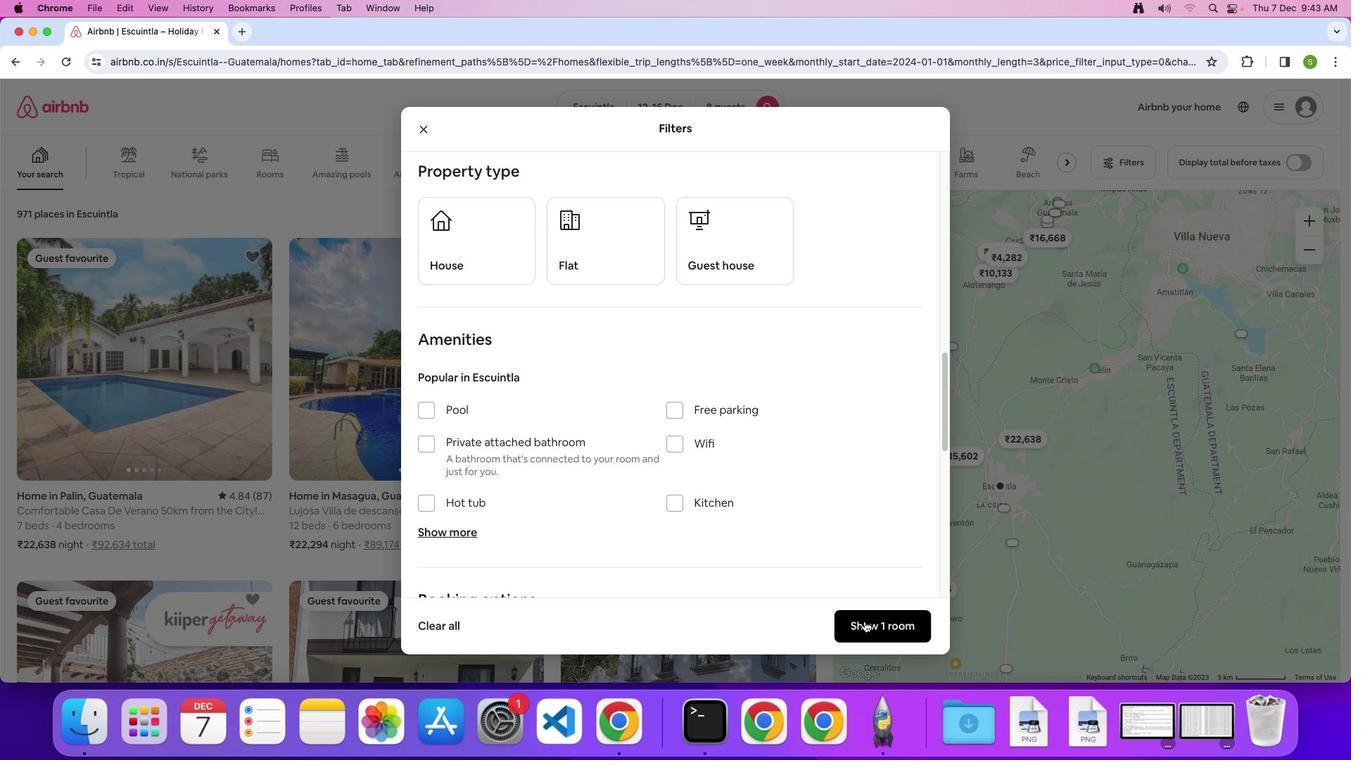 
Action: Mouse moved to (182, 351)
Screenshot: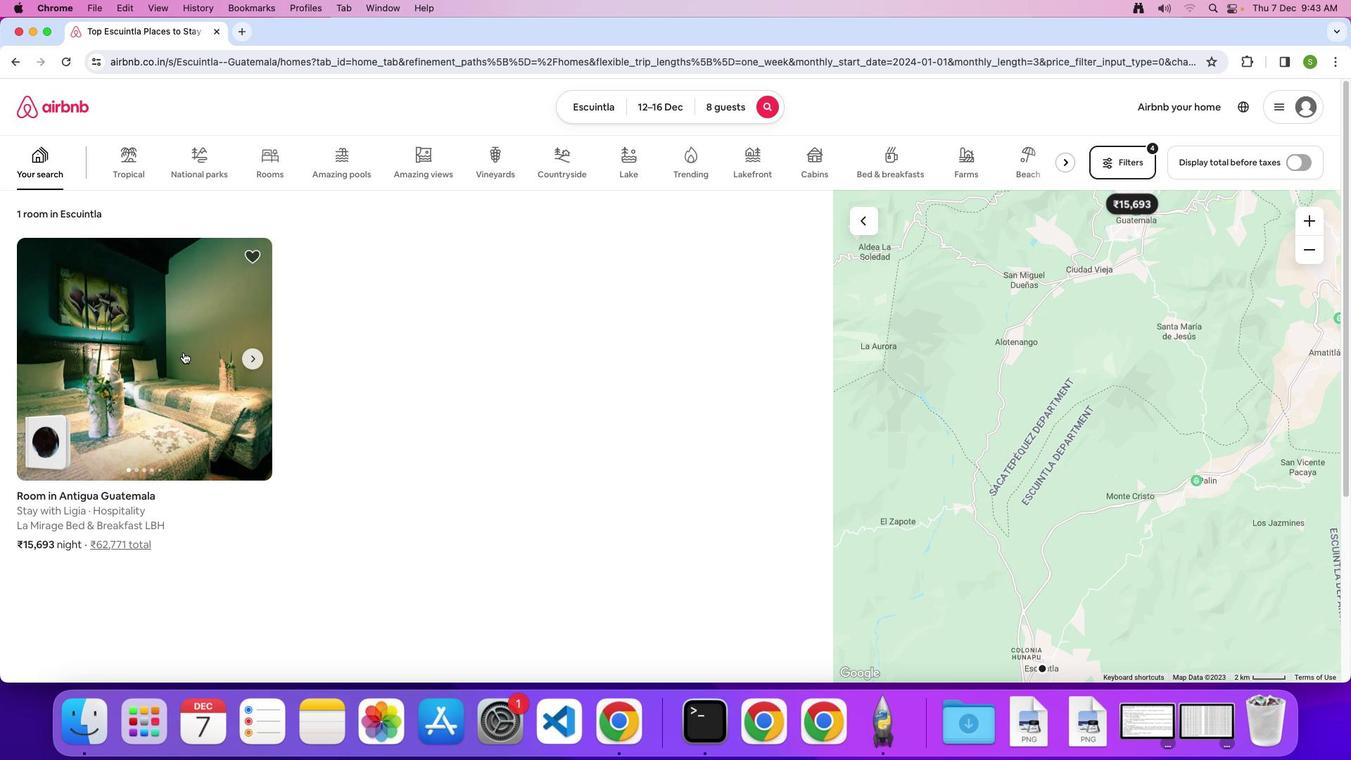 
Action: Mouse pressed left at (182, 351)
Screenshot: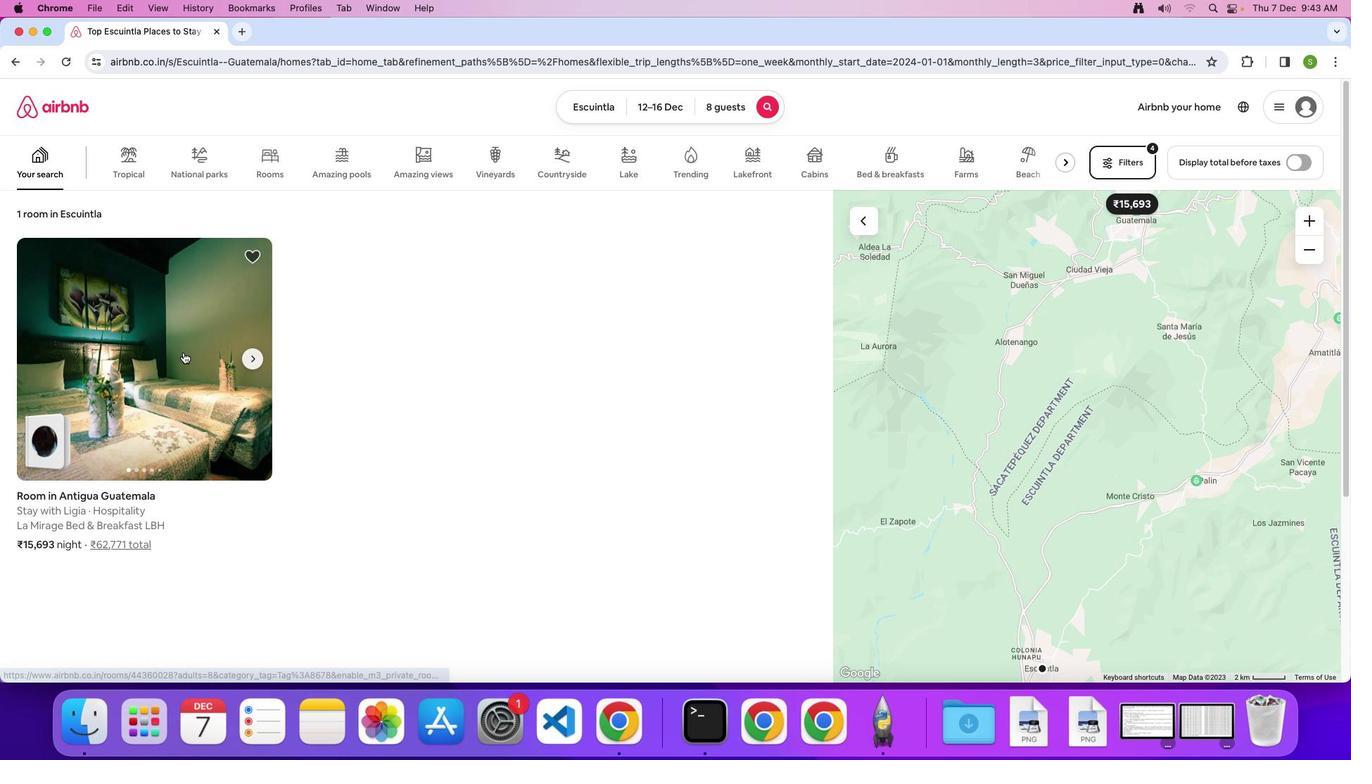 
Action: Mouse moved to (584, 407)
Screenshot: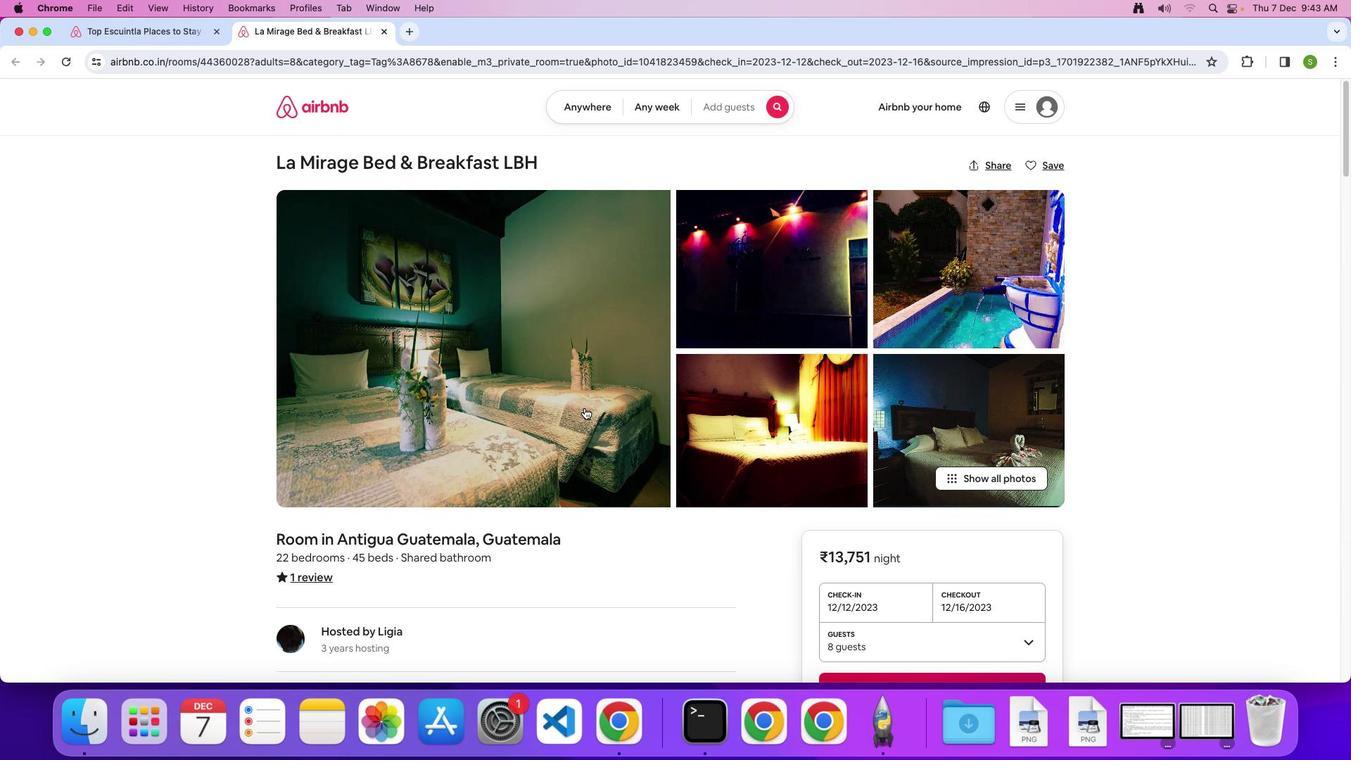 
Action: Mouse pressed left at (584, 407)
Screenshot: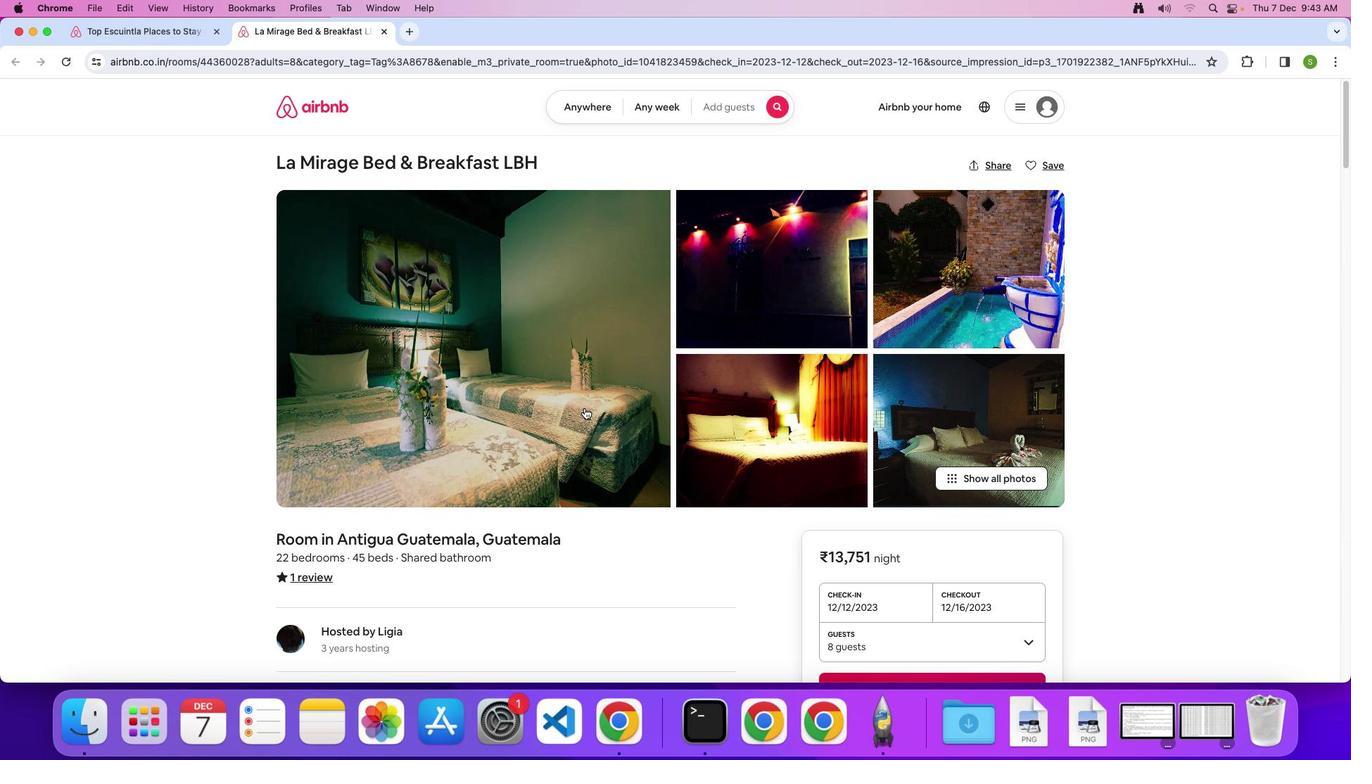 
Action: Mouse moved to (643, 456)
Screenshot: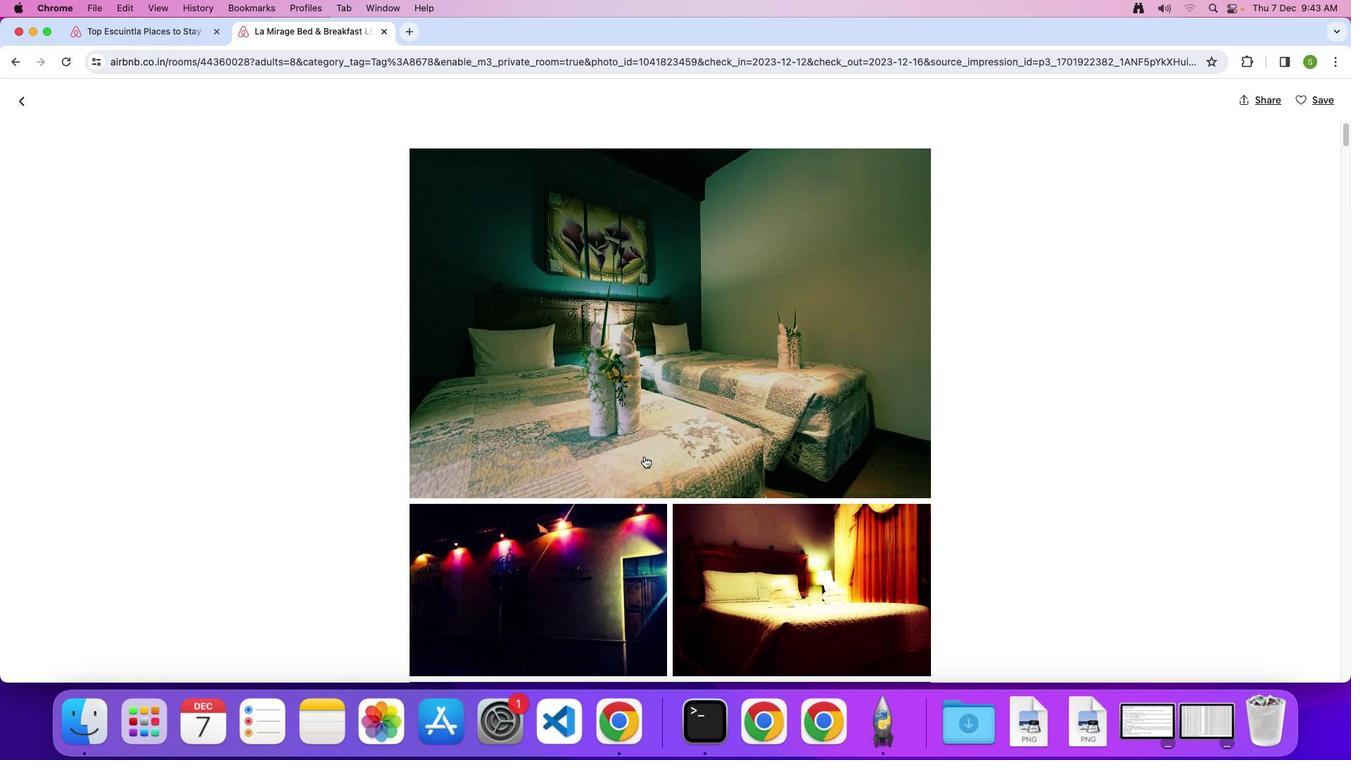 
Action: Mouse scrolled (643, 456) with delta (0, 0)
Screenshot: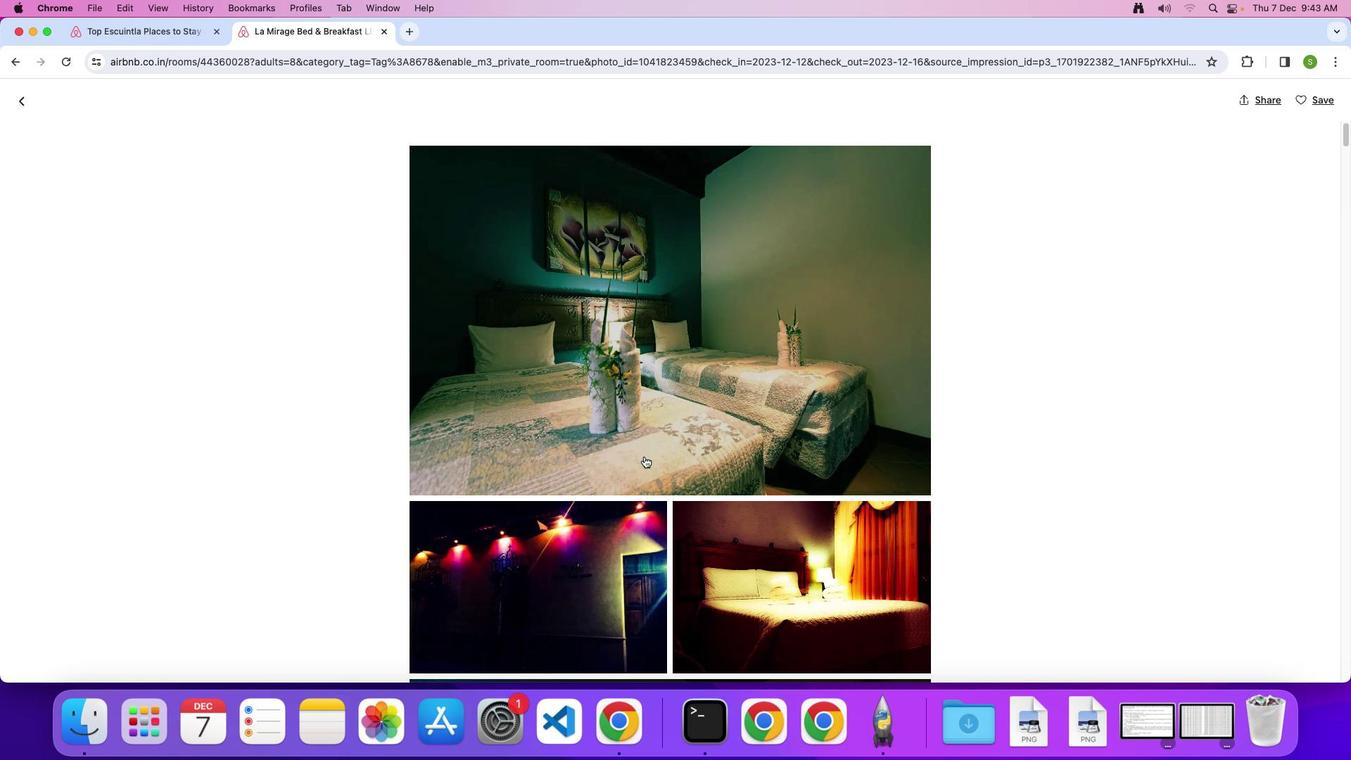 
Action: Mouse scrolled (643, 456) with delta (0, 0)
Screenshot: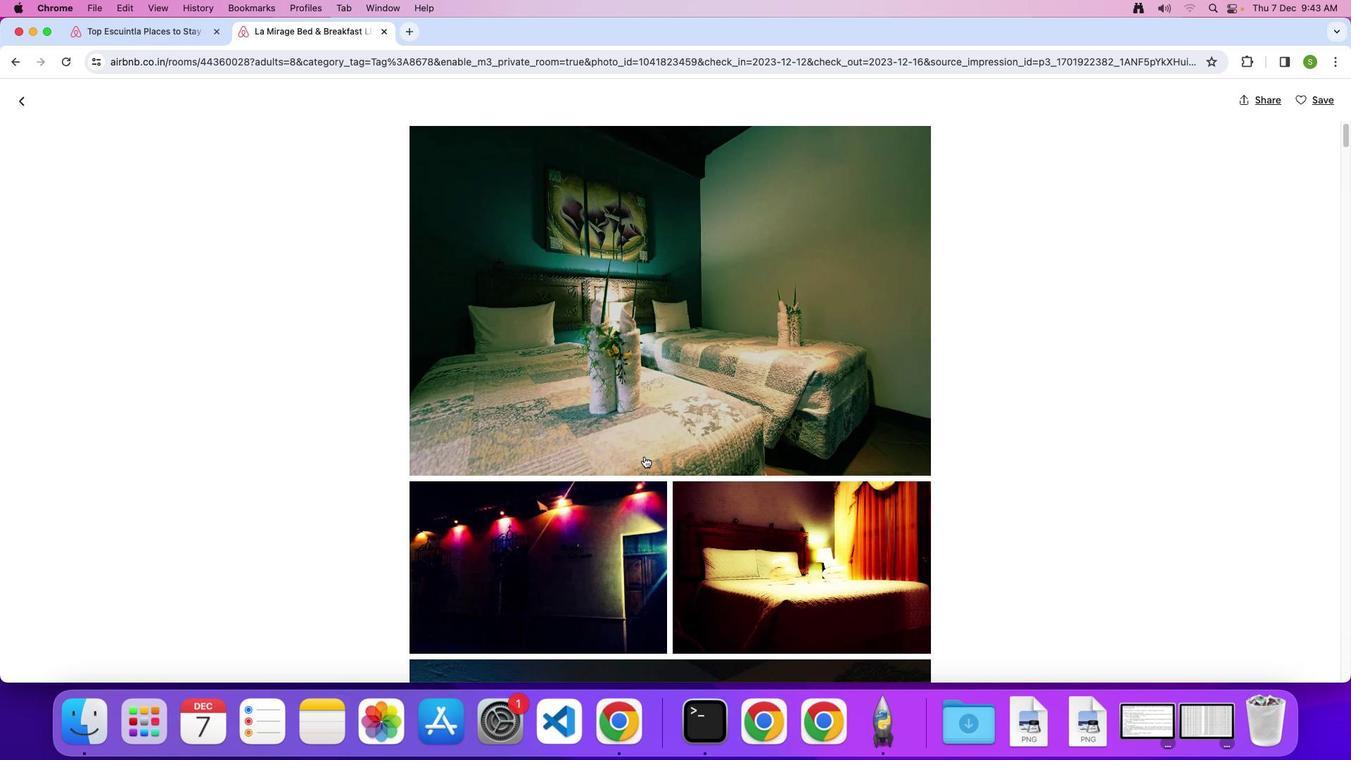 
Action: Mouse scrolled (643, 456) with delta (0, -2)
Screenshot: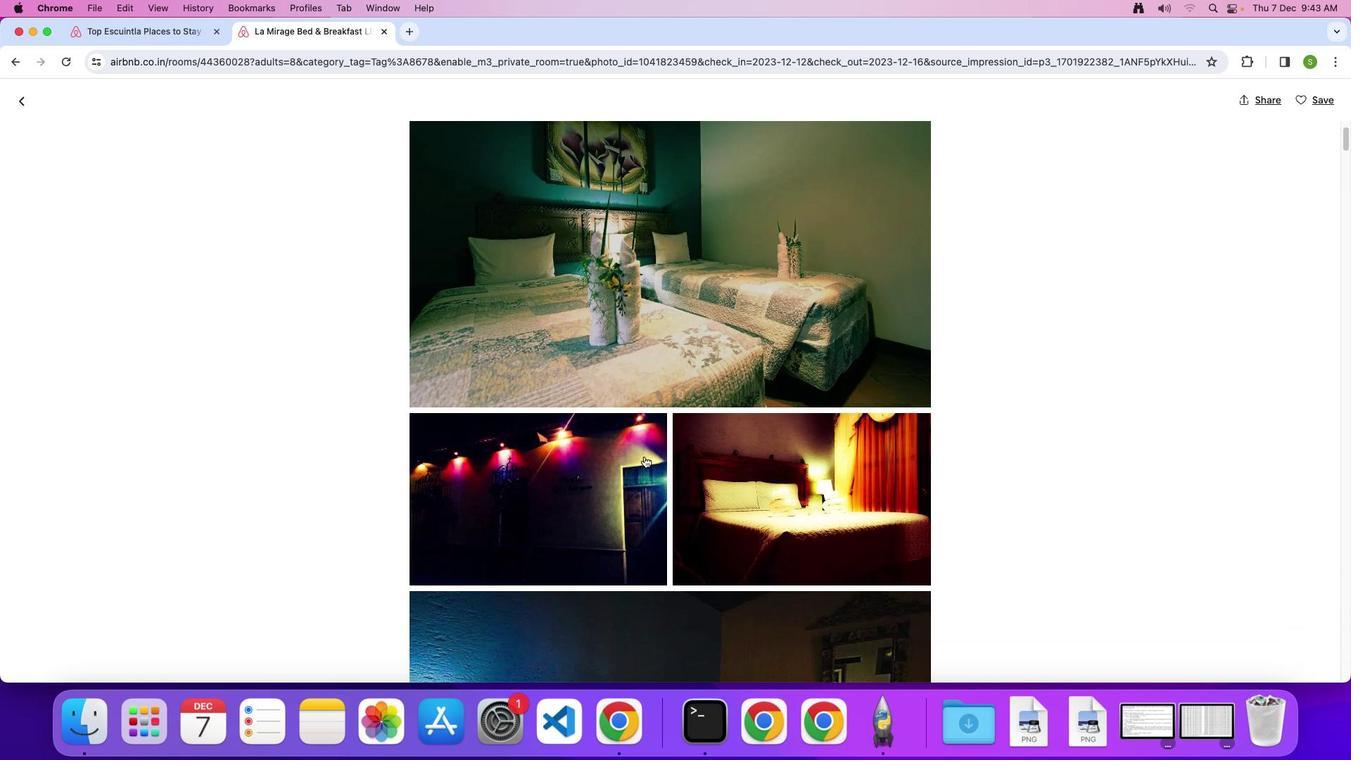 
Action: Mouse scrolled (643, 456) with delta (0, 0)
Screenshot: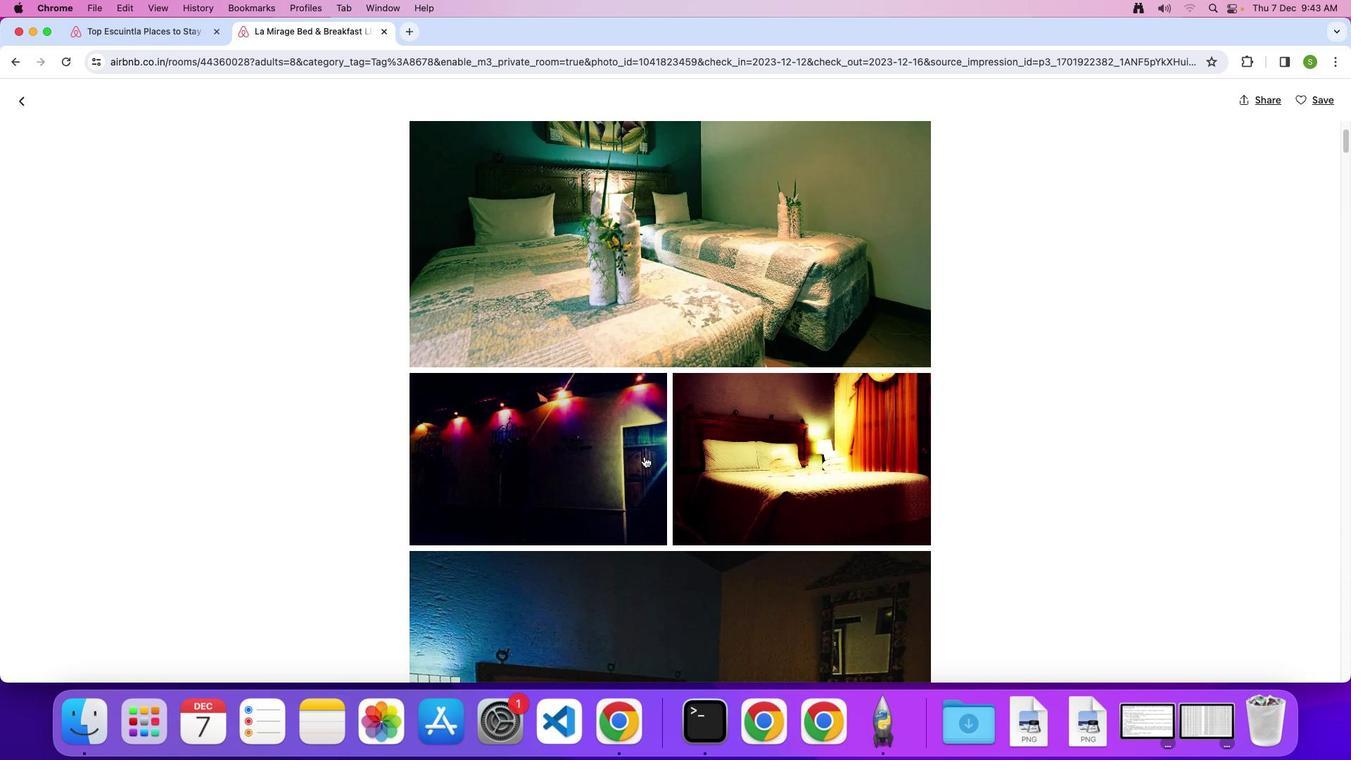 
Action: Mouse scrolled (643, 456) with delta (0, 0)
Screenshot: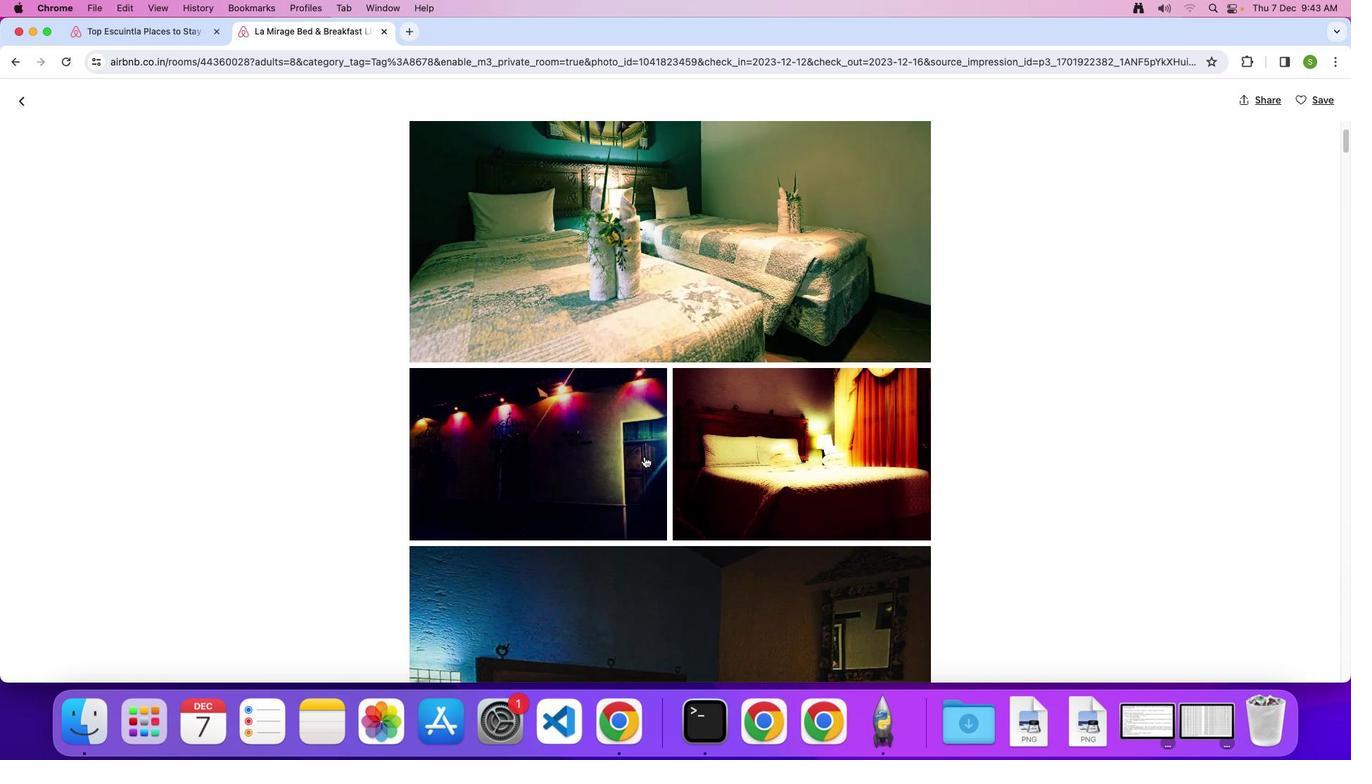 
Action: Mouse scrolled (643, 456) with delta (0, -1)
Screenshot: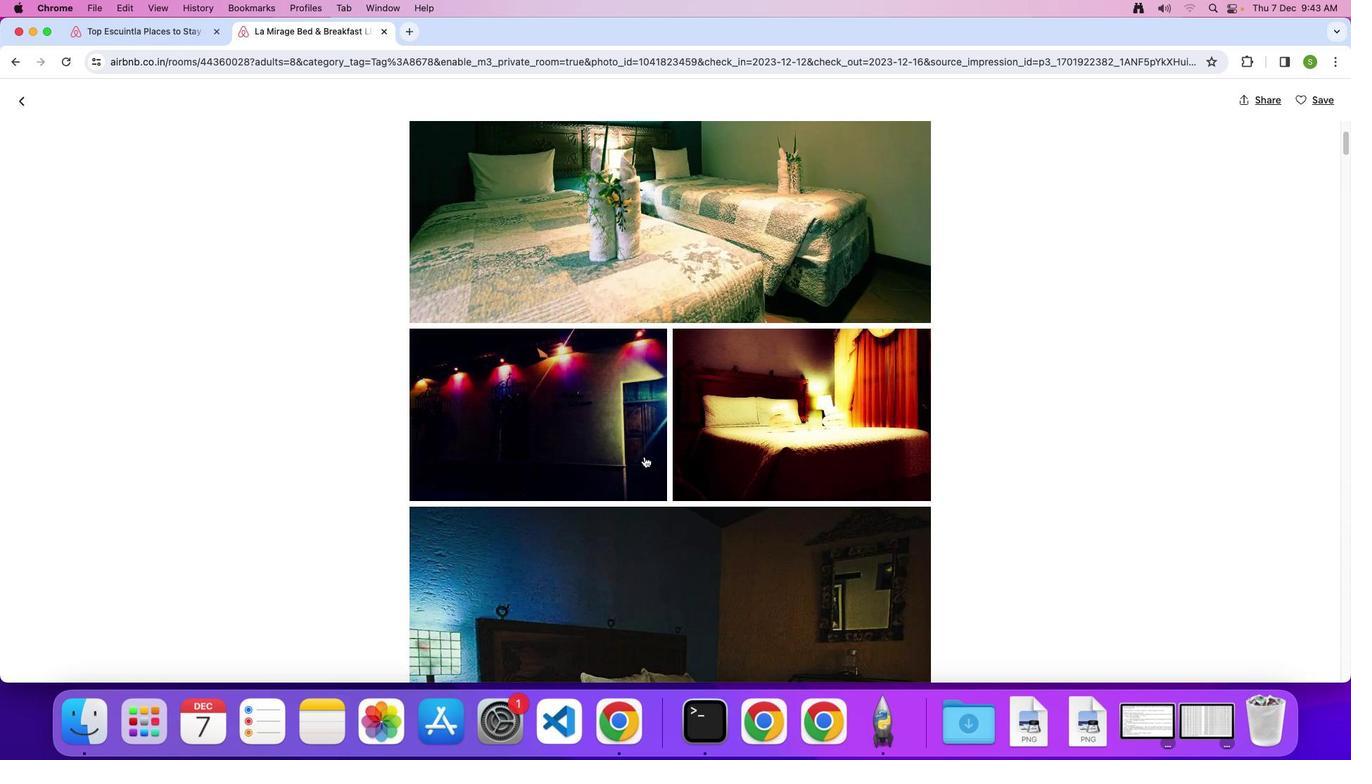 
Action: Mouse scrolled (643, 456) with delta (0, 0)
Screenshot: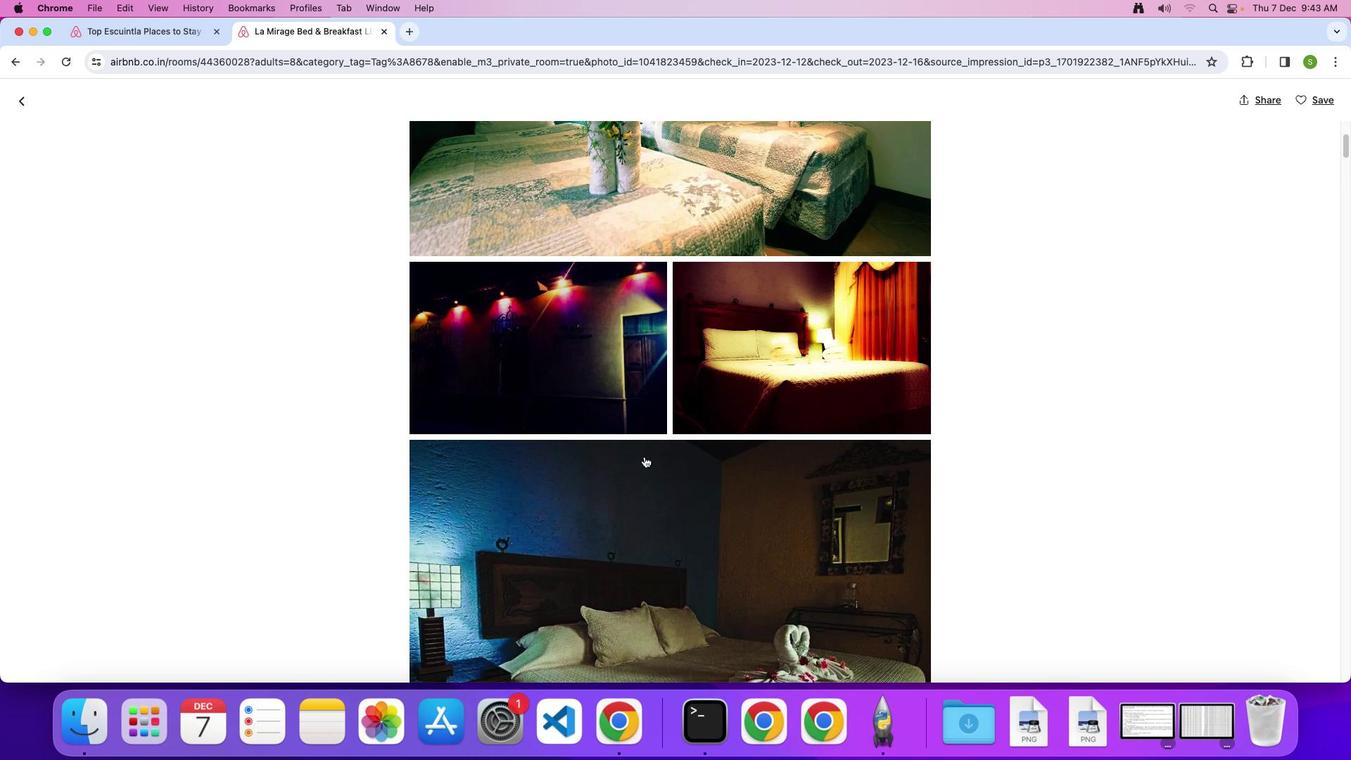 
Action: Mouse scrolled (643, 456) with delta (0, 0)
Screenshot: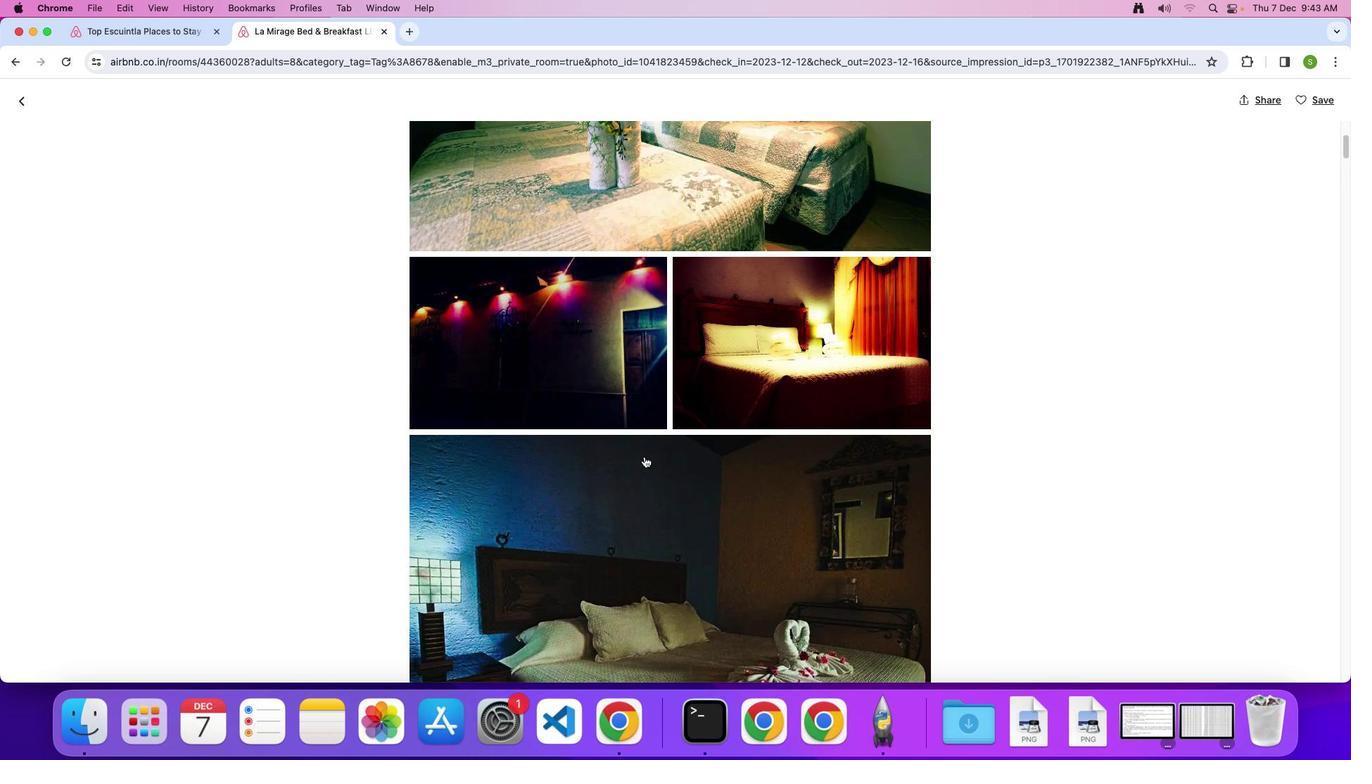 
Action: Mouse scrolled (643, 456) with delta (0, -2)
Screenshot: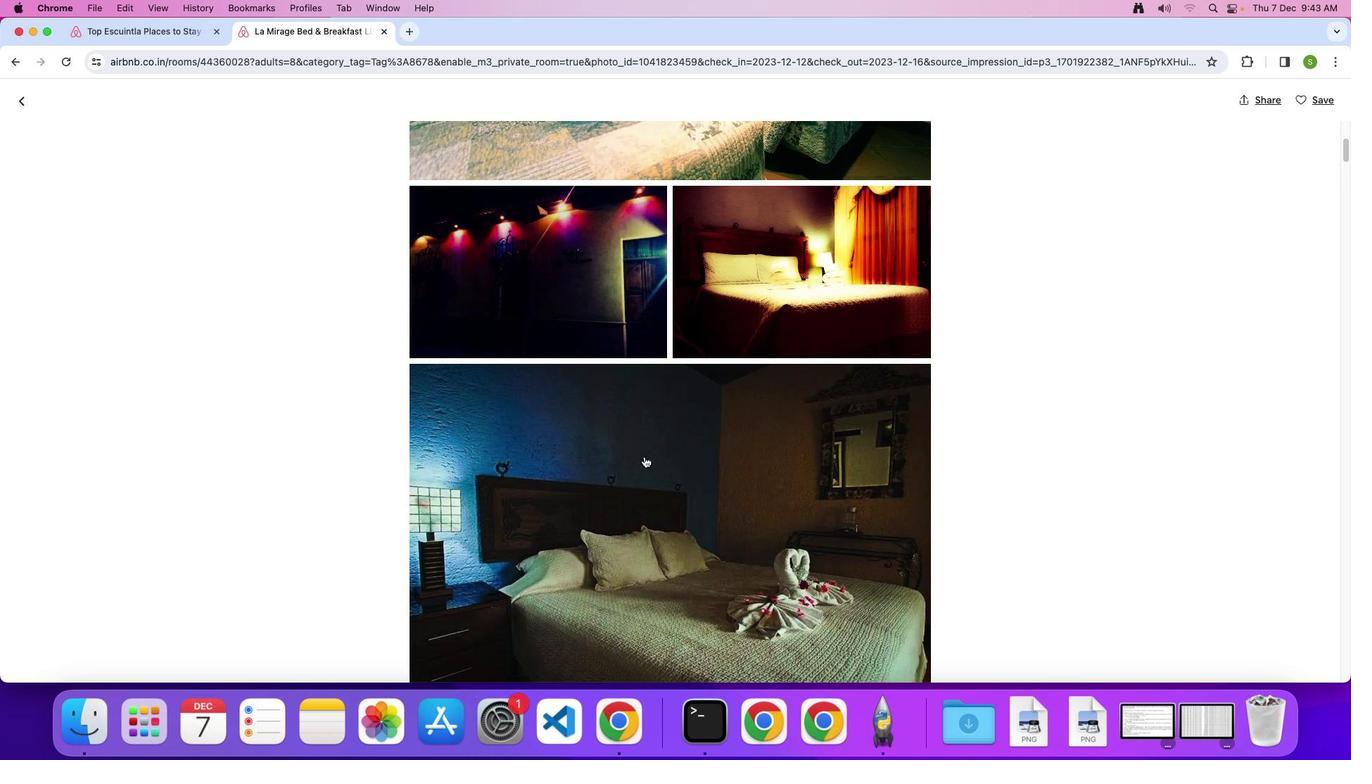 
Action: Mouse scrolled (643, 456) with delta (0, 0)
Screenshot: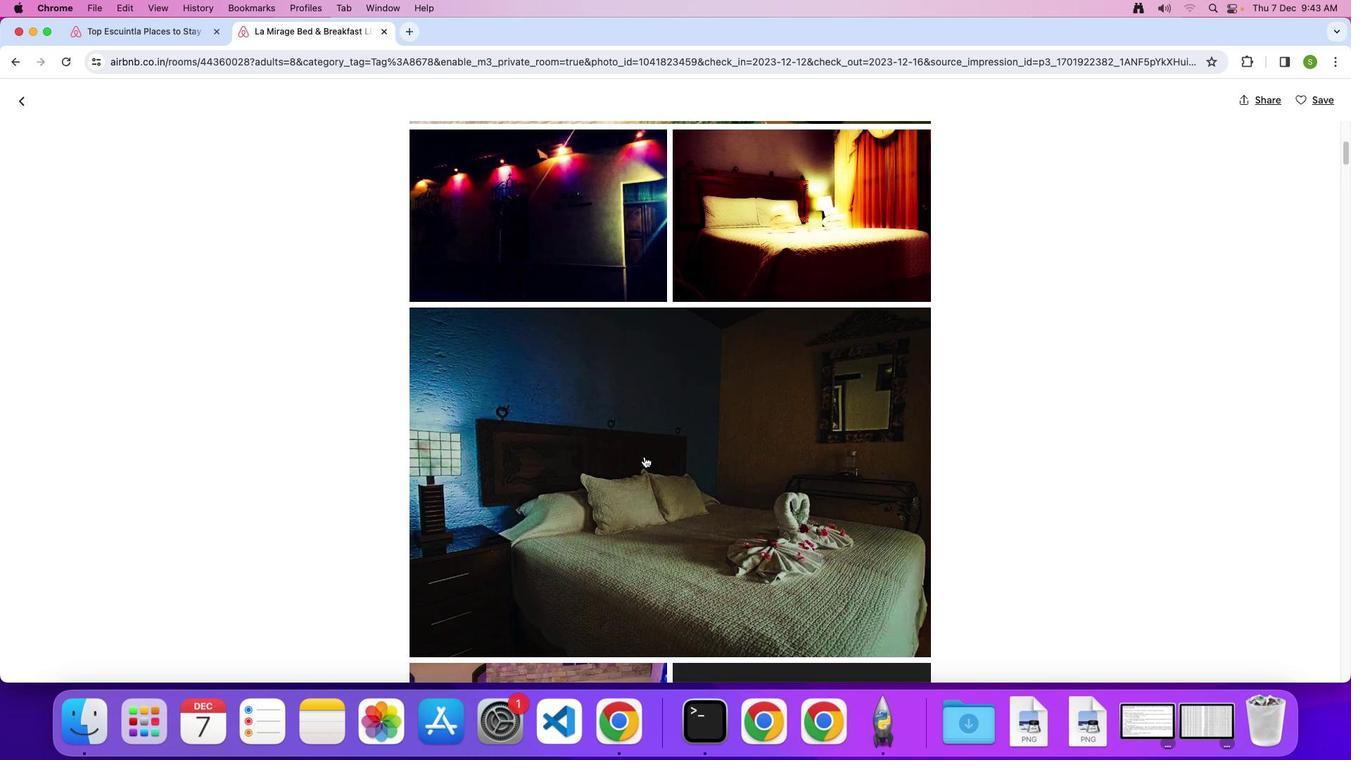 
Action: Mouse scrolled (643, 456) with delta (0, -3)
Screenshot: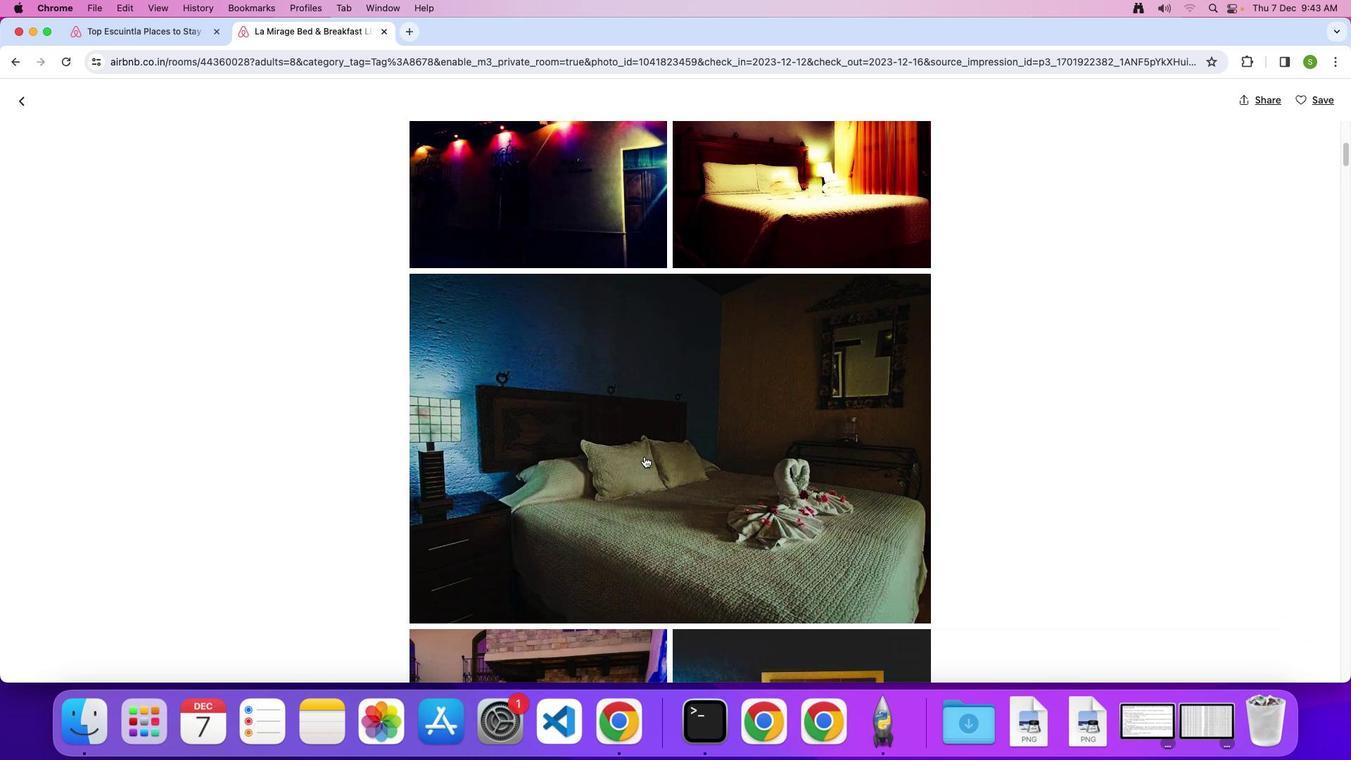 
Action: Mouse scrolled (643, 456) with delta (0, -2)
Screenshot: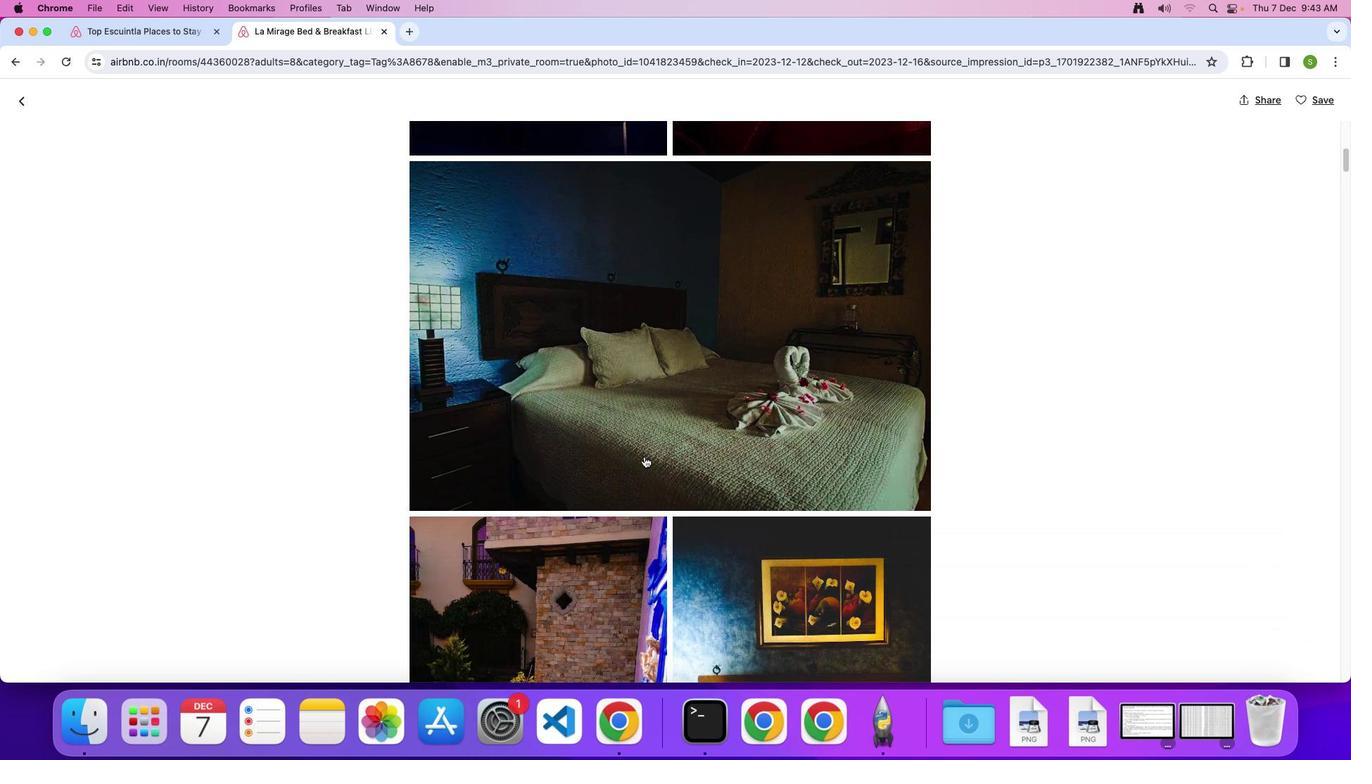 
Action: Mouse scrolled (643, 456) with delta (0, 0)
Screenshot: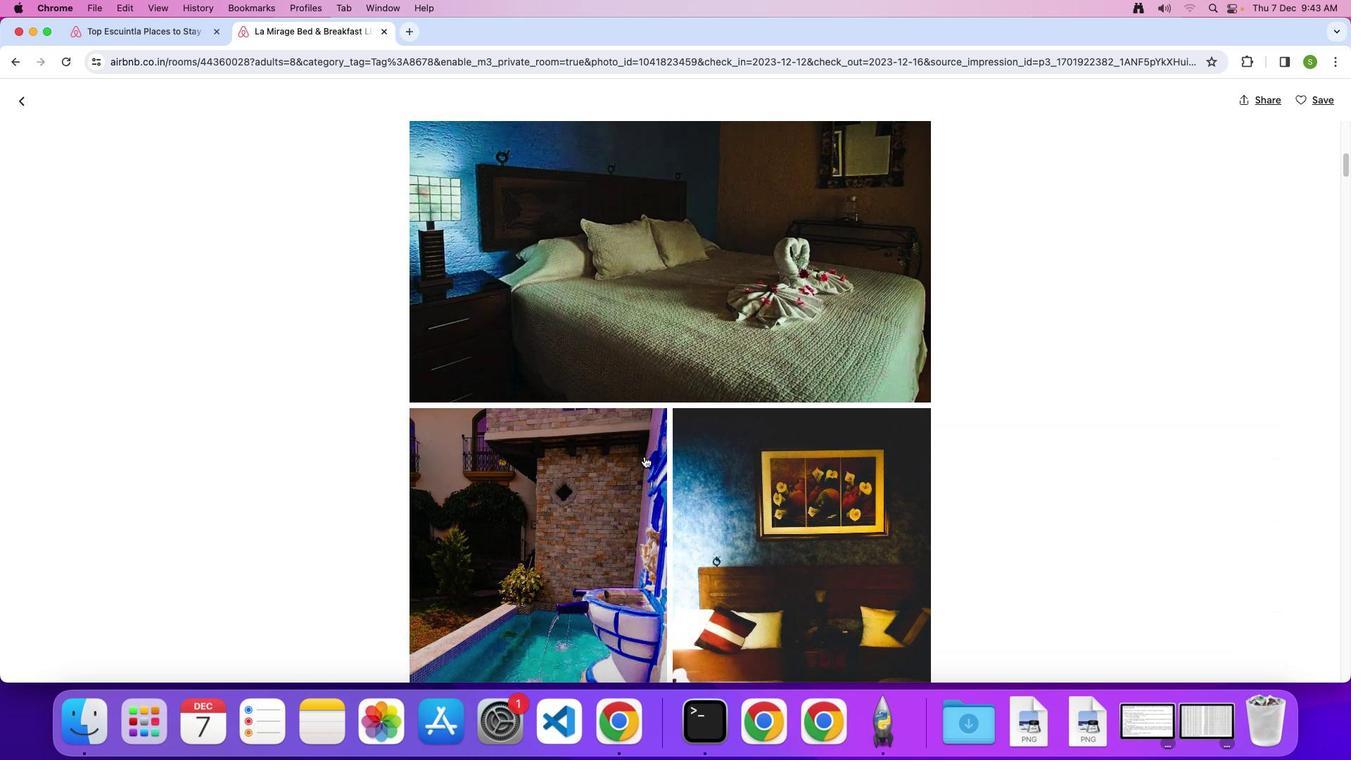 
Action: Mouse scrolled (643, 456) with delta (0, 0)
Screenshot: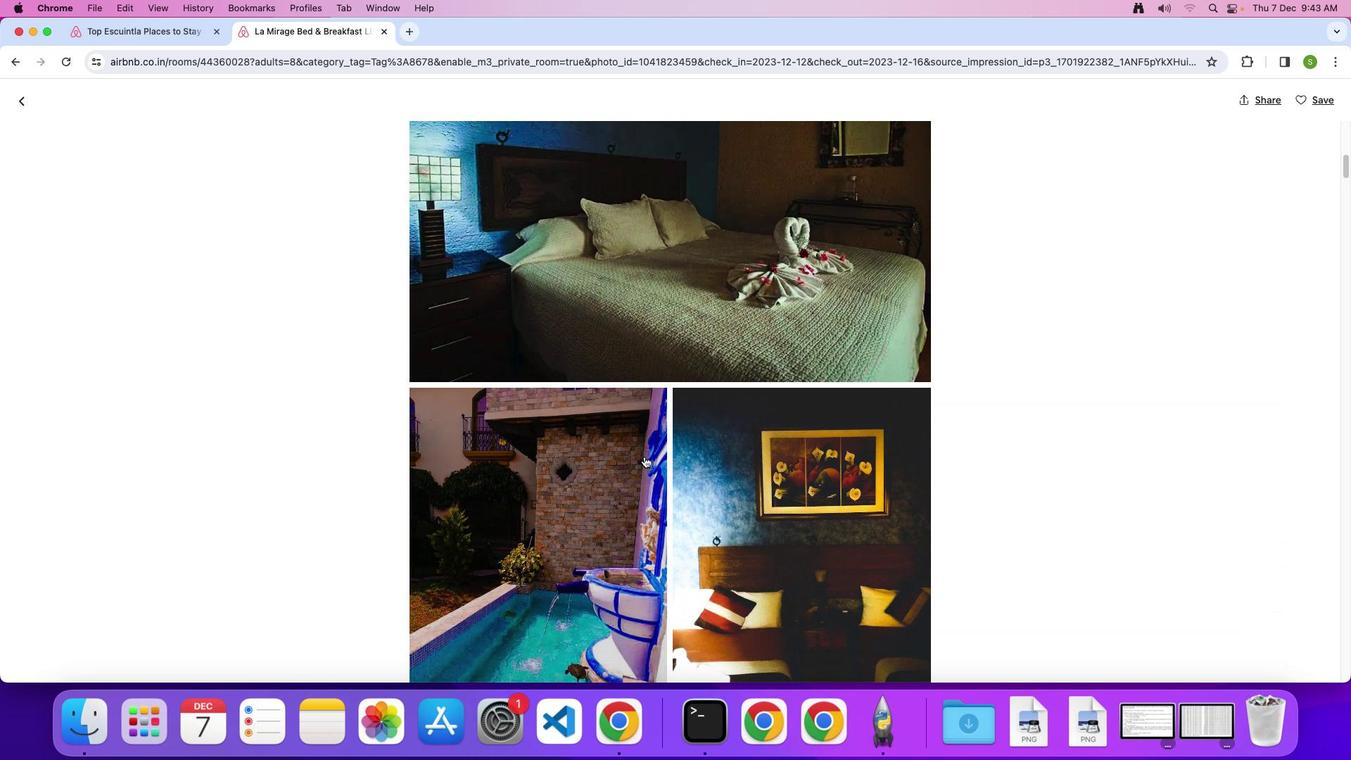 
Action: Mouse scrolled (643, 456) with delta (0, -2)
Screenshot: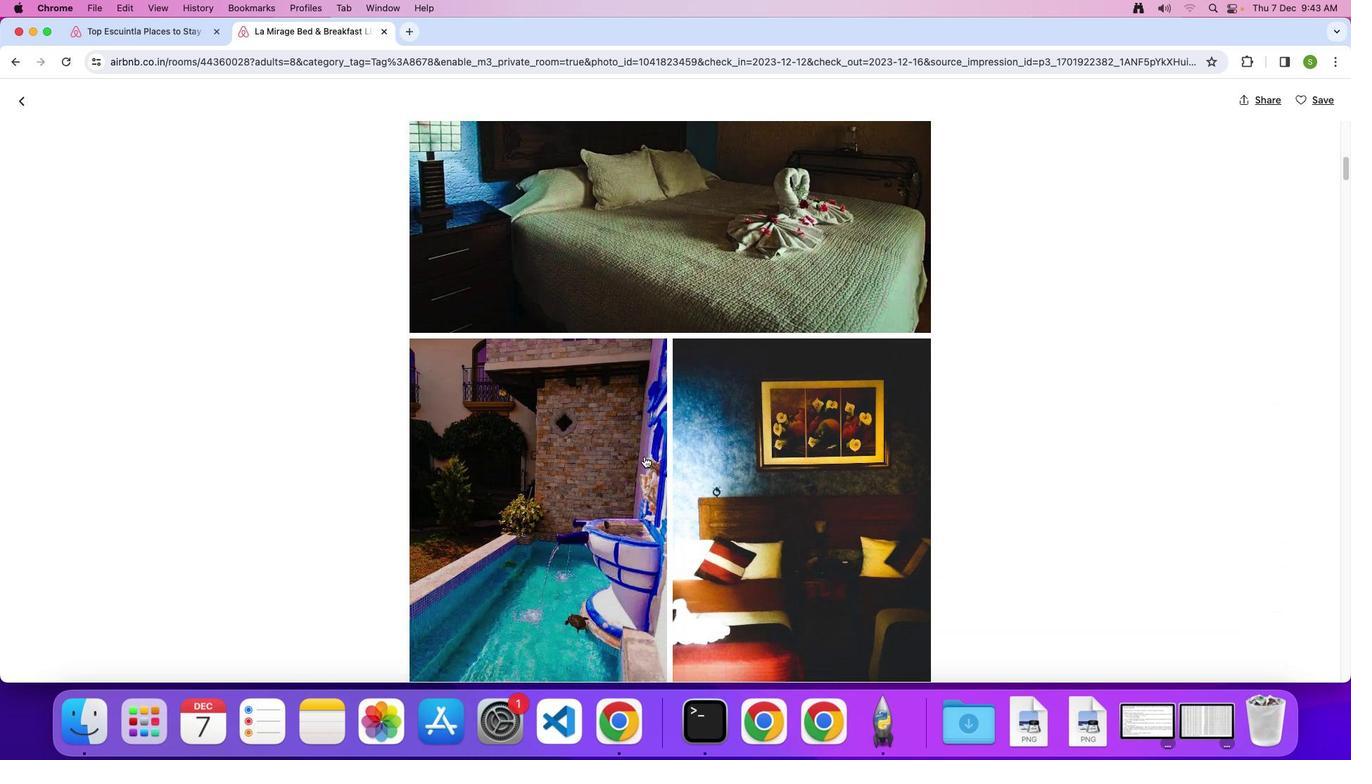 
Action: Mouse scrolled (643, 456) with delta (0, 0)
Screenshot: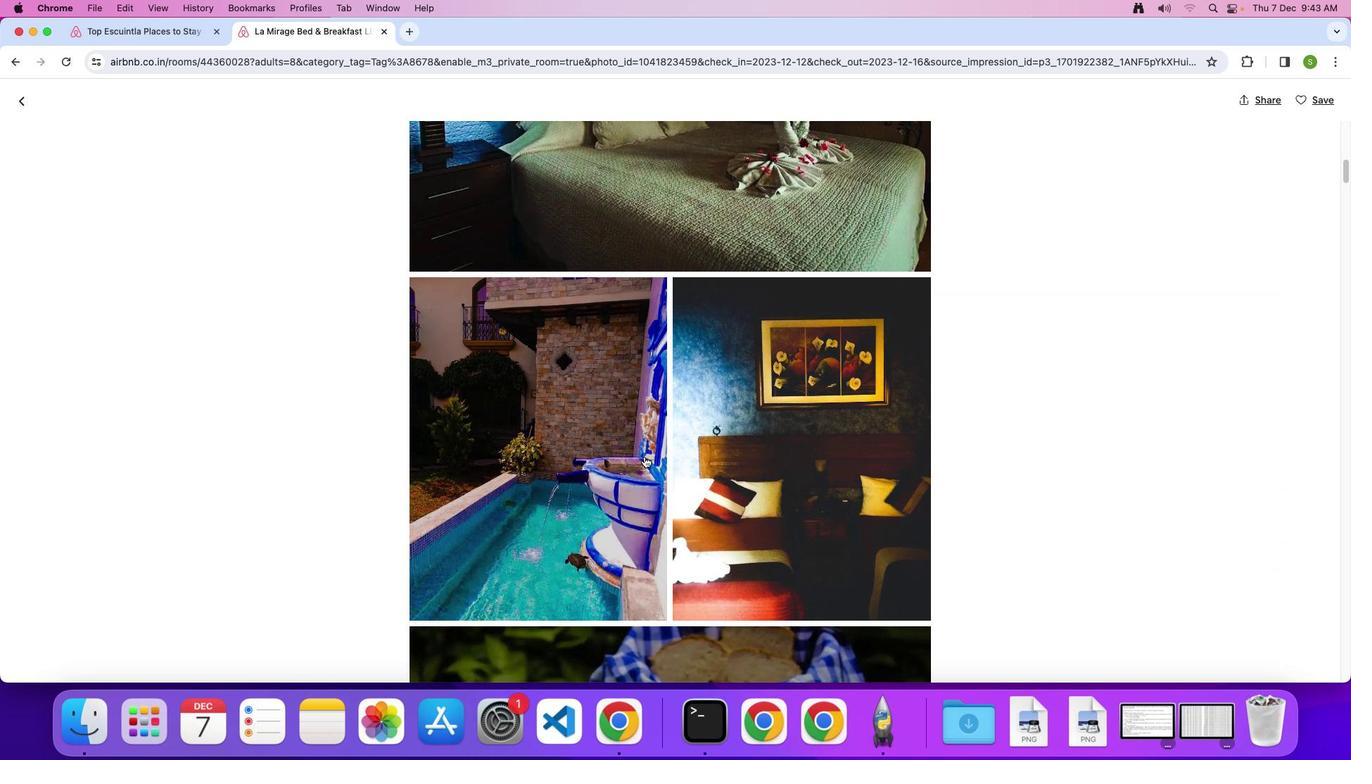 
Action: Mouse scrolled (643, 456) with delta (0, 0)
Screenshot: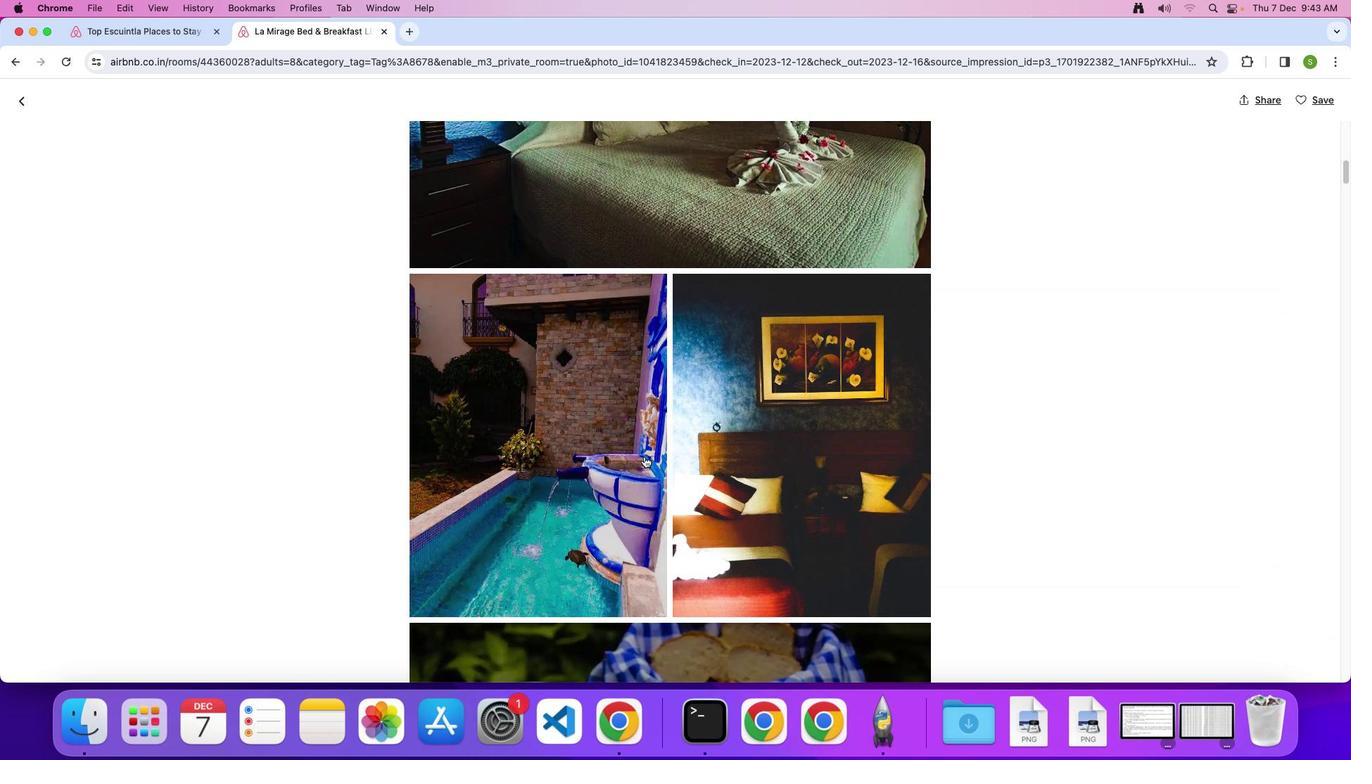 
Action: Mouse scrolled (643, 456) with delta (0, 0)
Screenshot: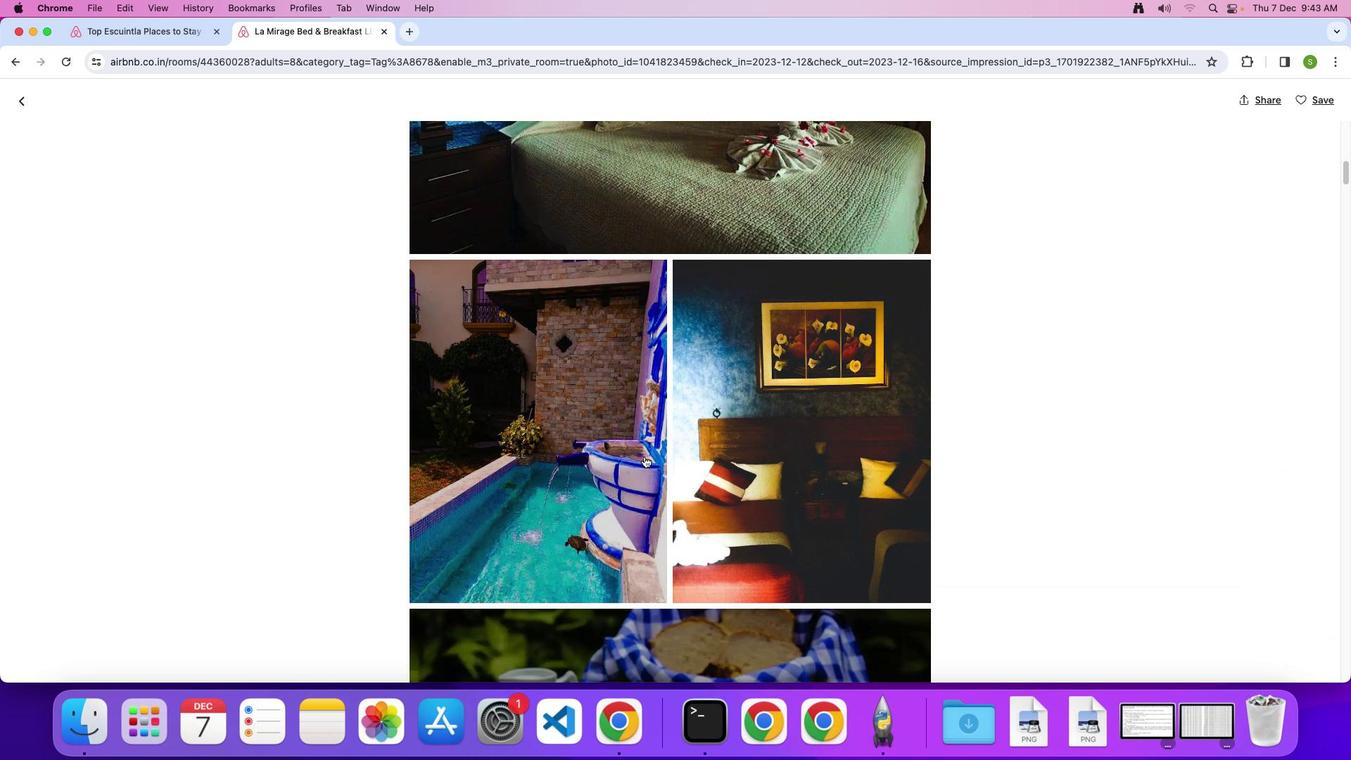 
Action: Mouse scrolled (643, 456) with delta (0, 0)
Screenshot: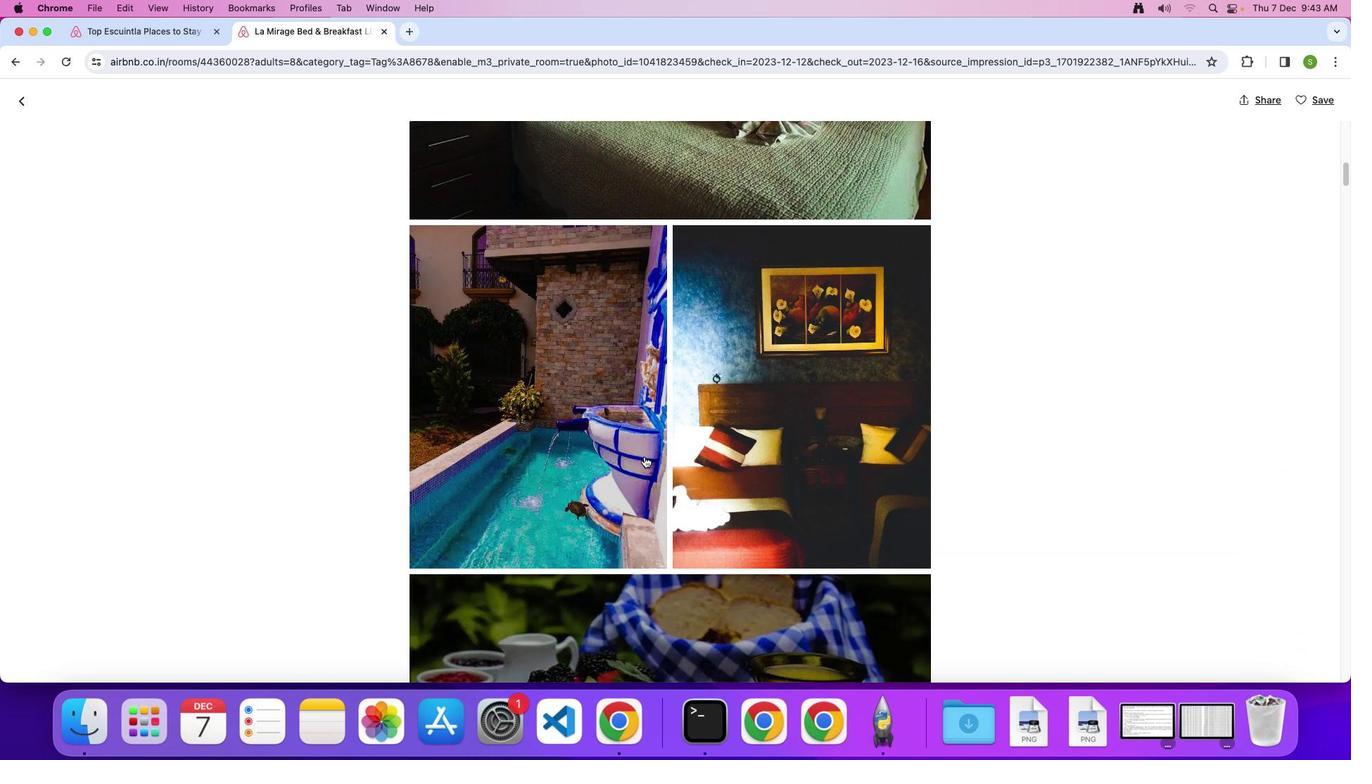 
Action: Mouse scrolled (643, 456) with delta (0, 0)
Screenshot: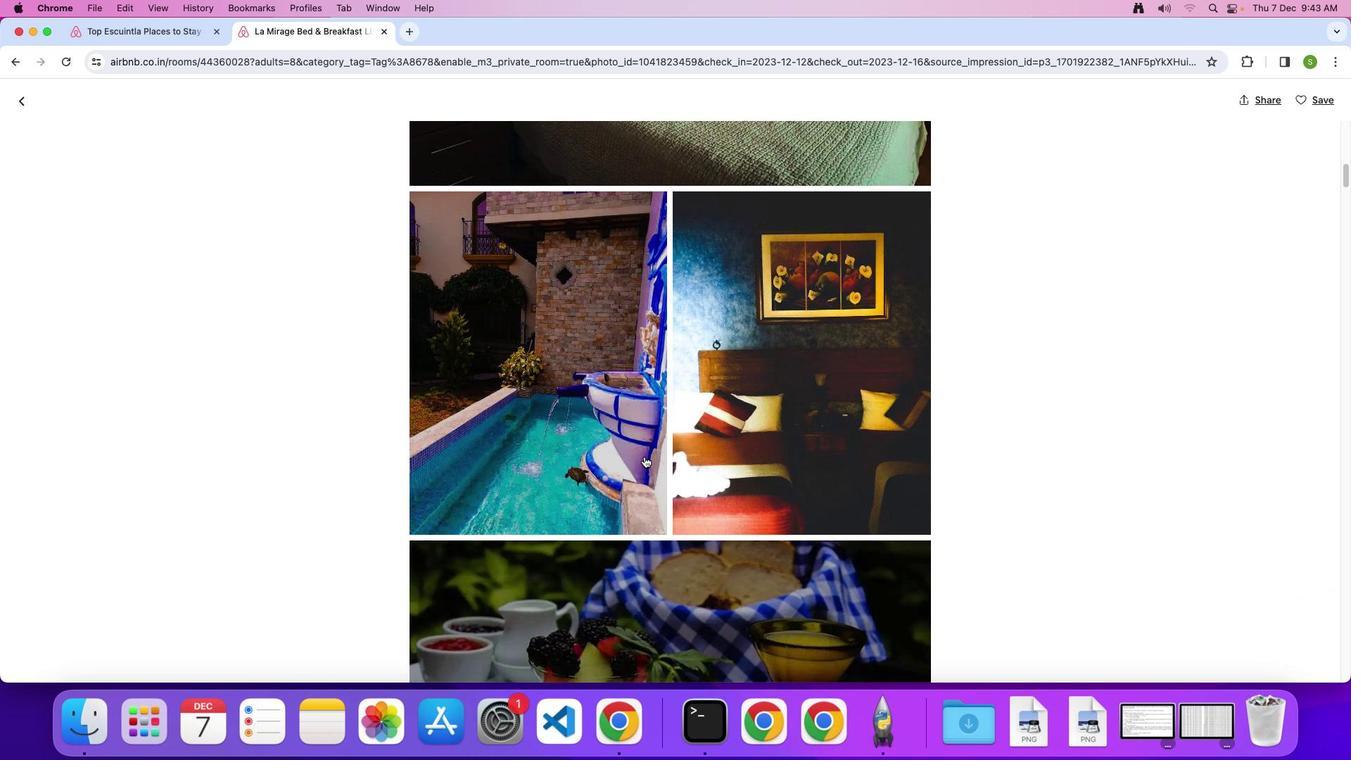 
Action: Mouse scrolled (643, 456) with delta (0, 0)
Screenshot: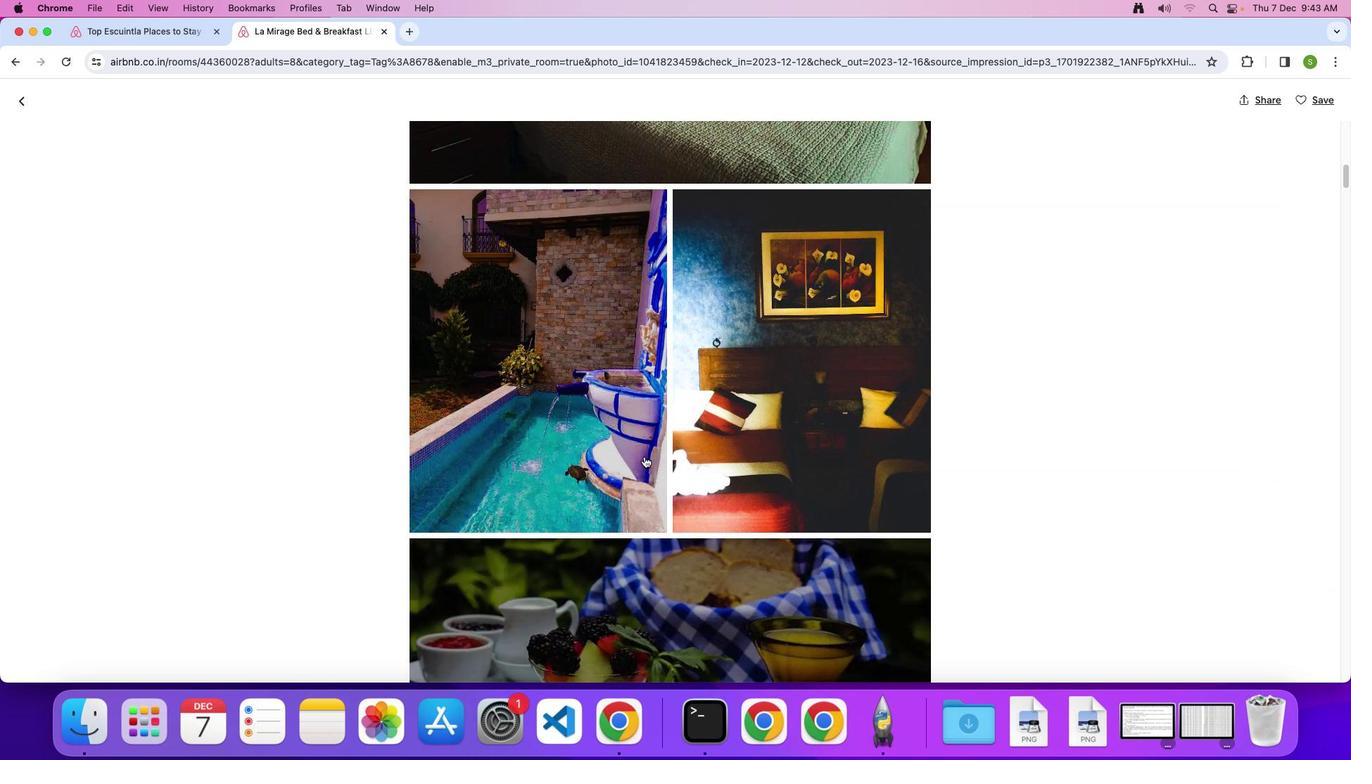 
Action: Mouse scrolled (643, 456) with delta (0, 0)
Screenshot: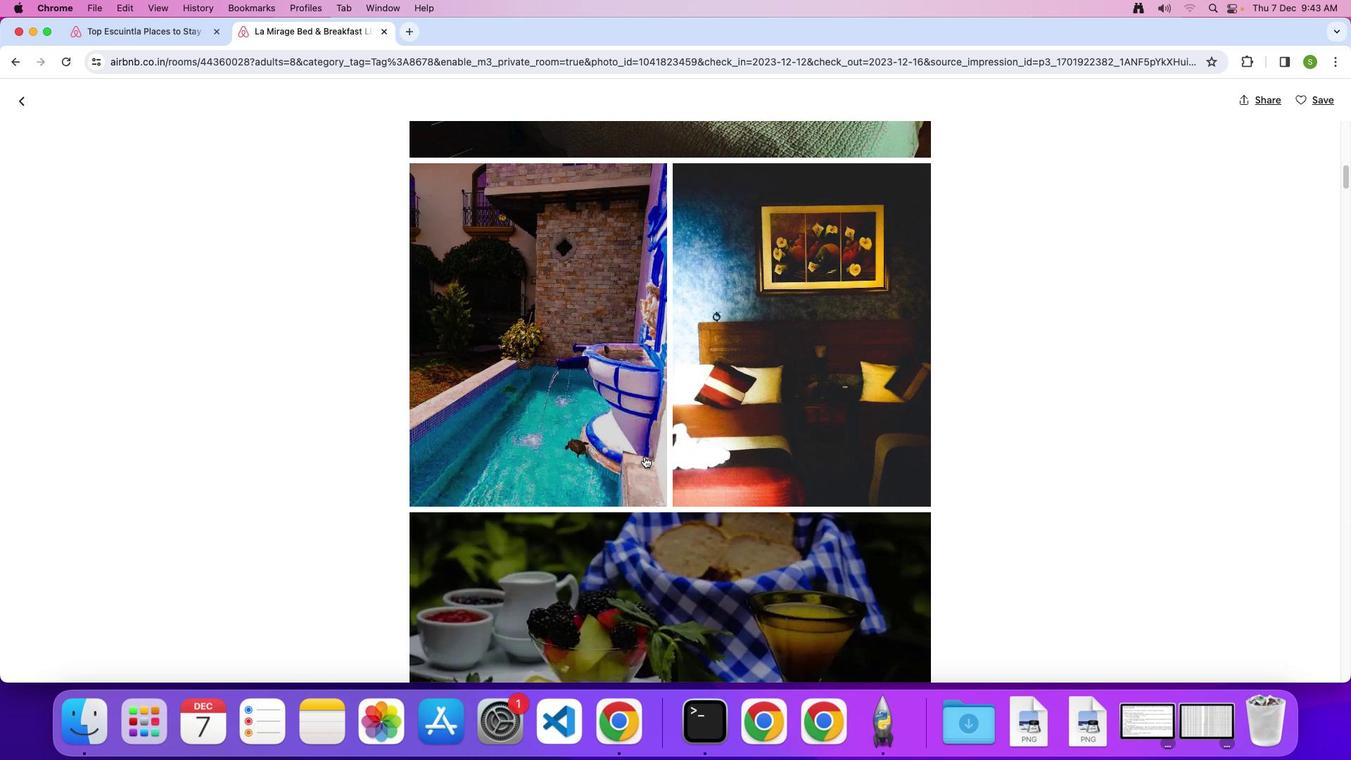 
Action: Mouse scrolled (643, 456) with delta (0, 0)
Screenshot: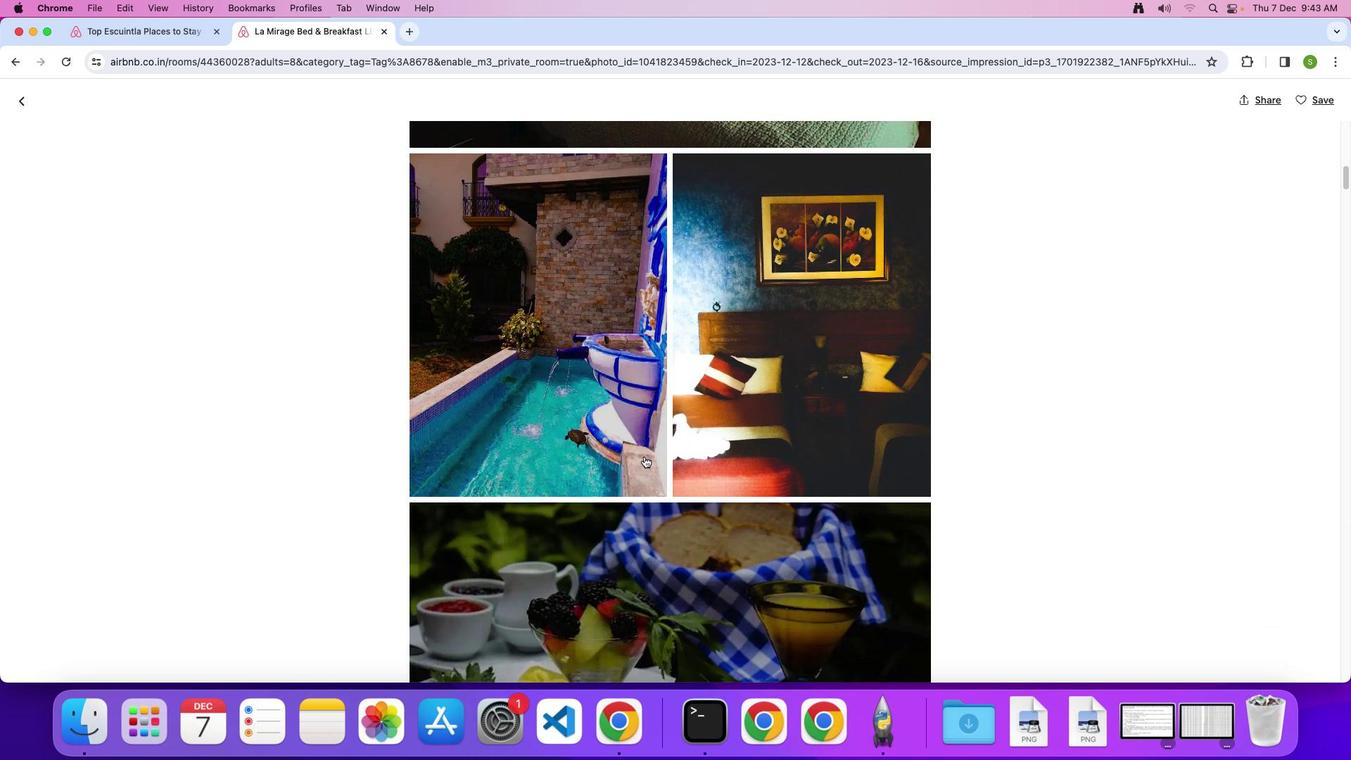 
Action: Mouse scrolled (643, 456) with delta (0, -2)
Screenshot: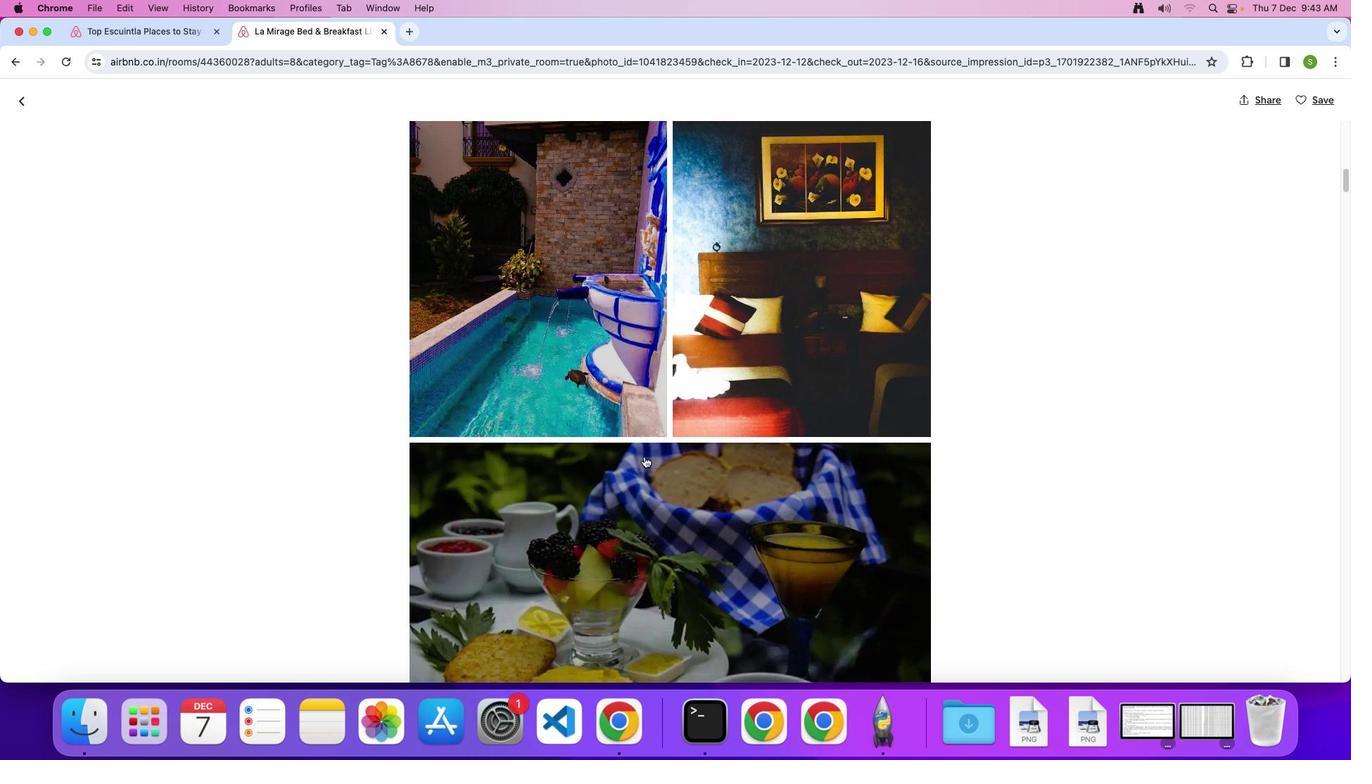 
Action: Mouse scrolled (643, 456) with delta (0, 0)
Screenshot: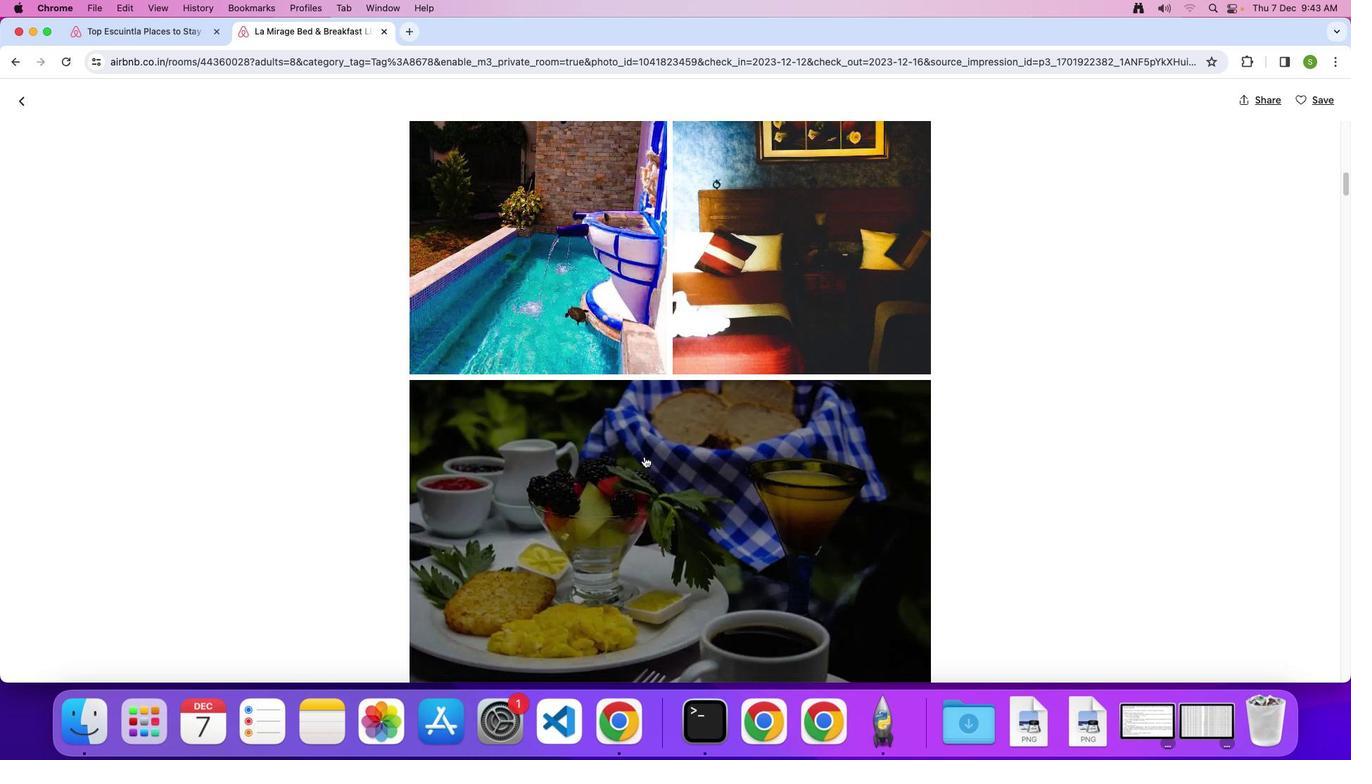 
Action: Mouse scrolled (643, 456) with delta (0, 0)
Screenshot: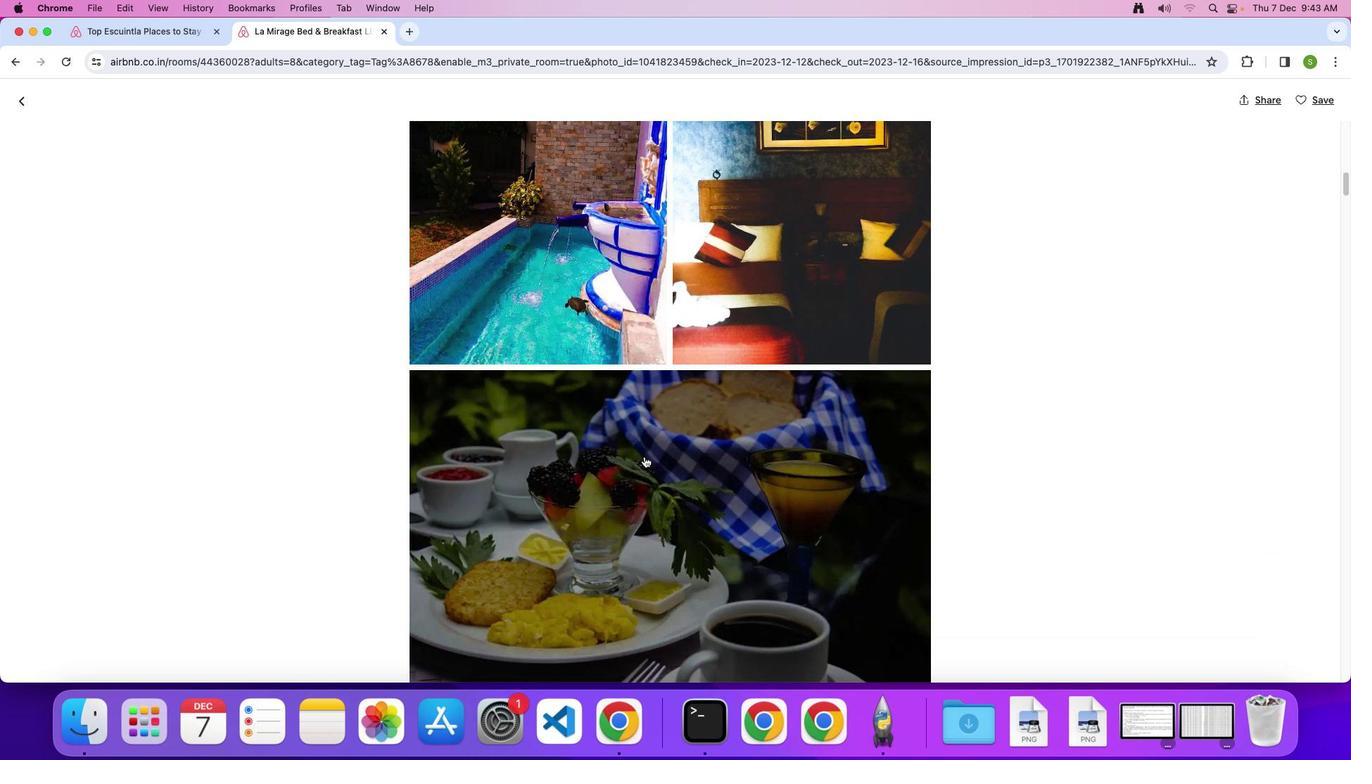
Action: Mouse scrolled (643, 456) with delta (0, 0)
Screenshot: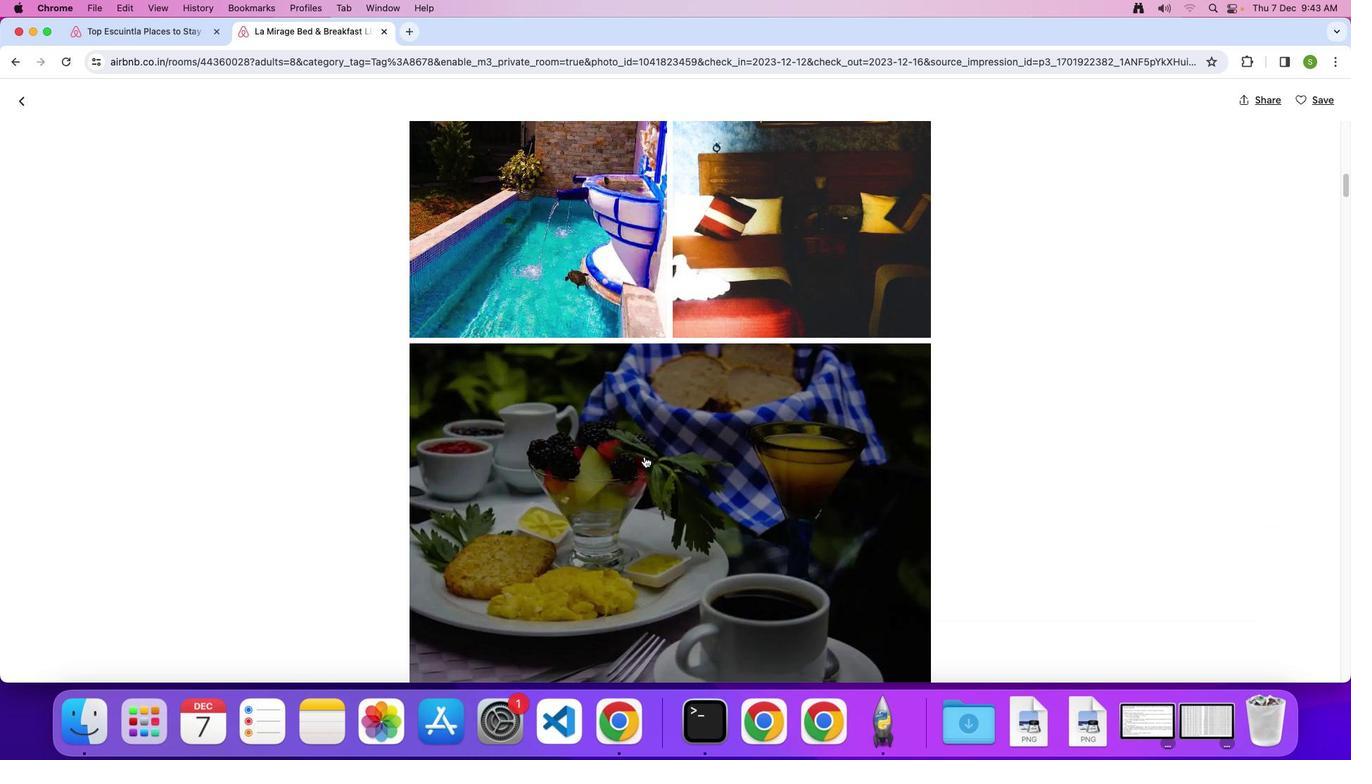 
Action: Mouse scrolled (643, 456) with delta (0, 0)
Screenshot: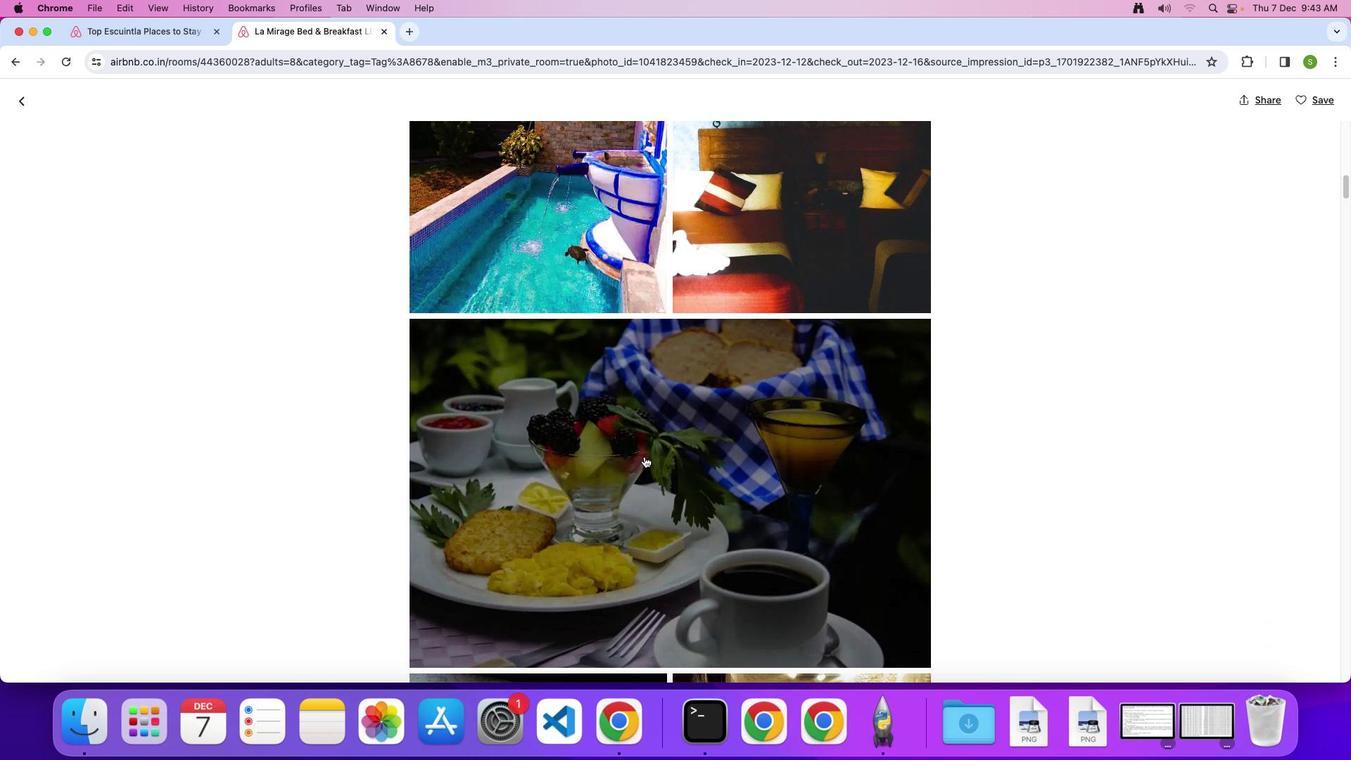 
Action: Mouse scrolled (643, 456) with delta (0, -2)
Screenshot: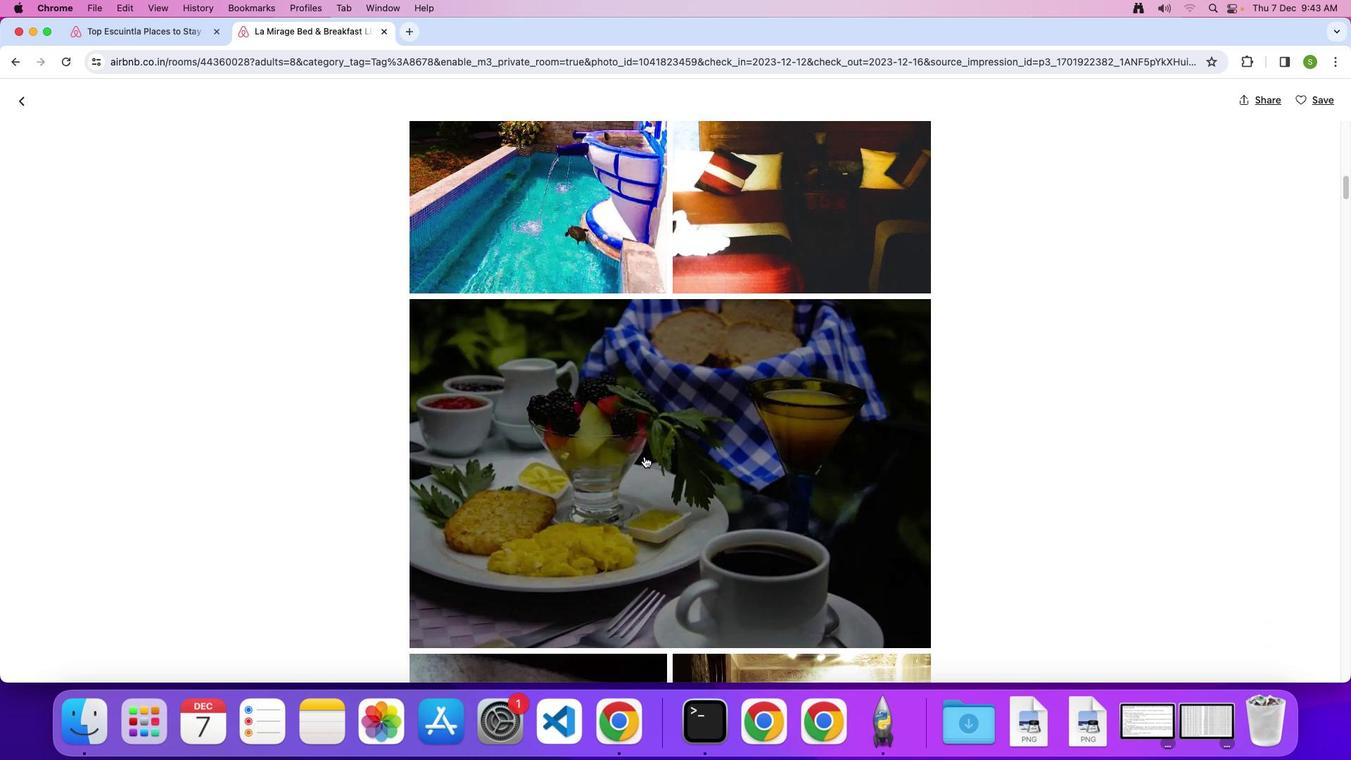 
Action: Mouse scrolled (643, 456) with delta (0, 0)
Screenshot: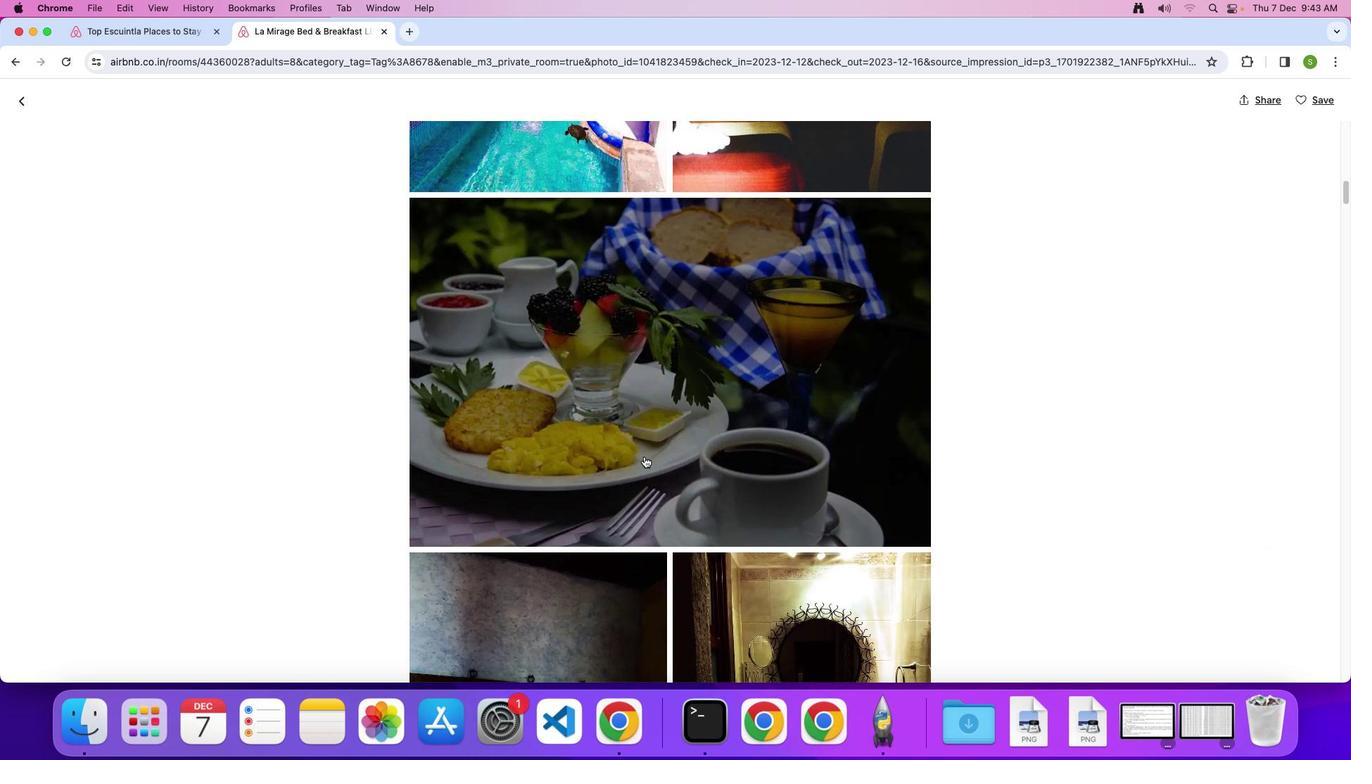 
Action: Mouse scrolled (643, 456) with delta (0, 0)
Screenshot: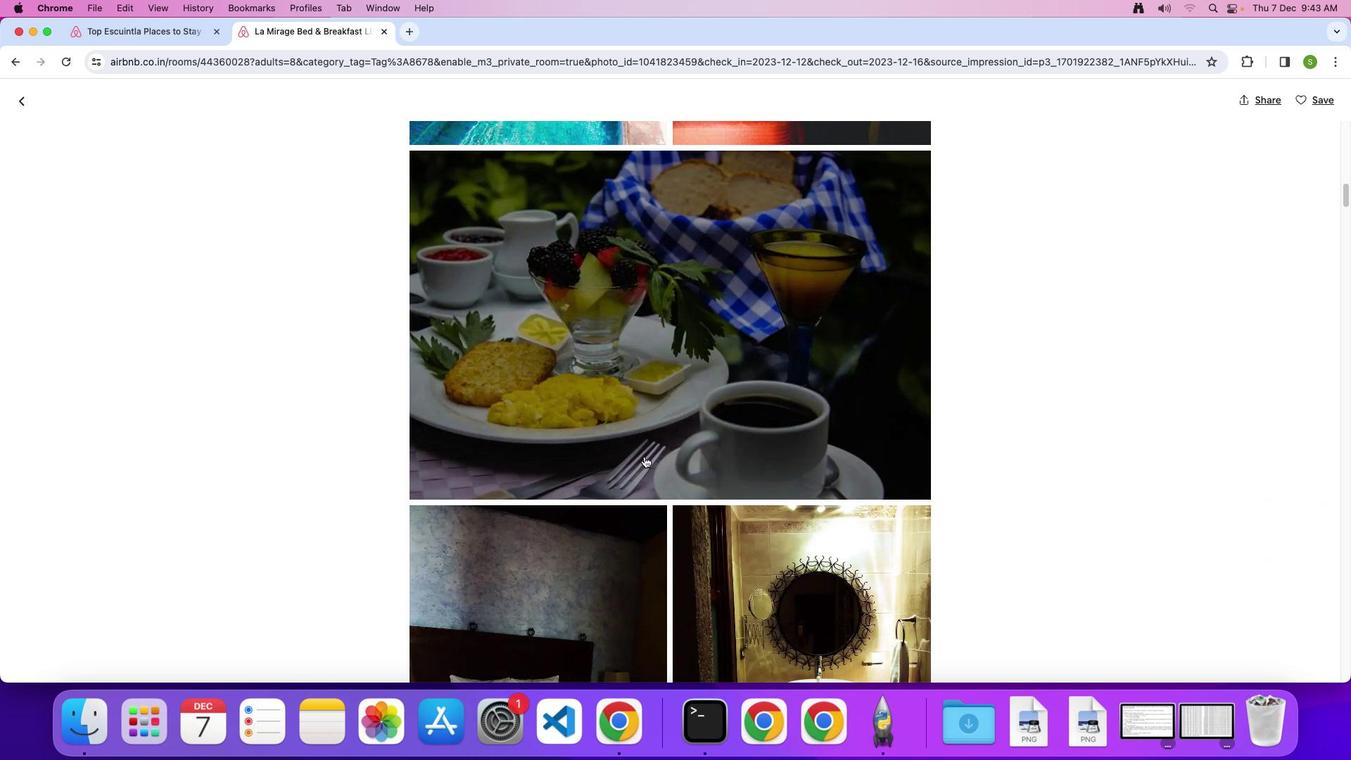 
Action: Mouse scrolled (643, 456) with delta (0, -2)
Screenshot: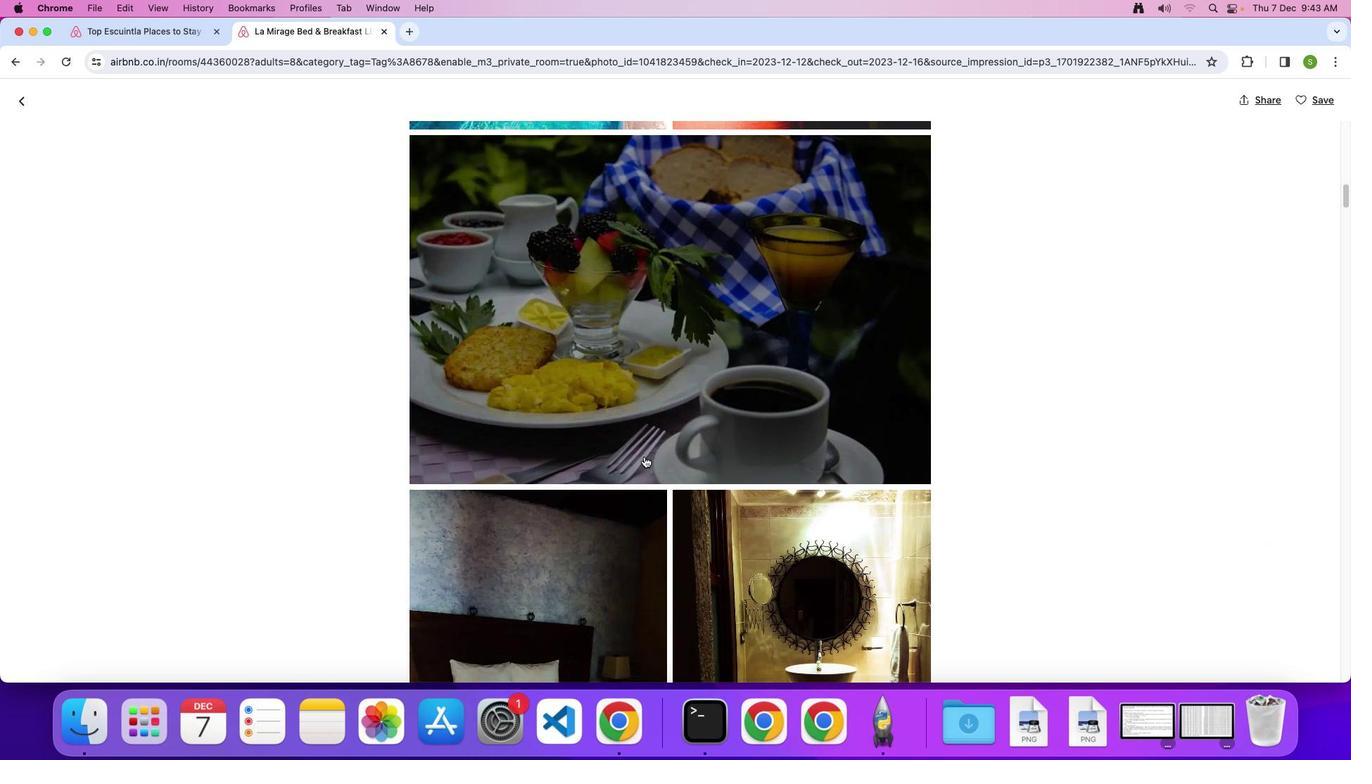 
Action: Mouse scrolled (643, 456) with delta (0, 0)
Screenshot: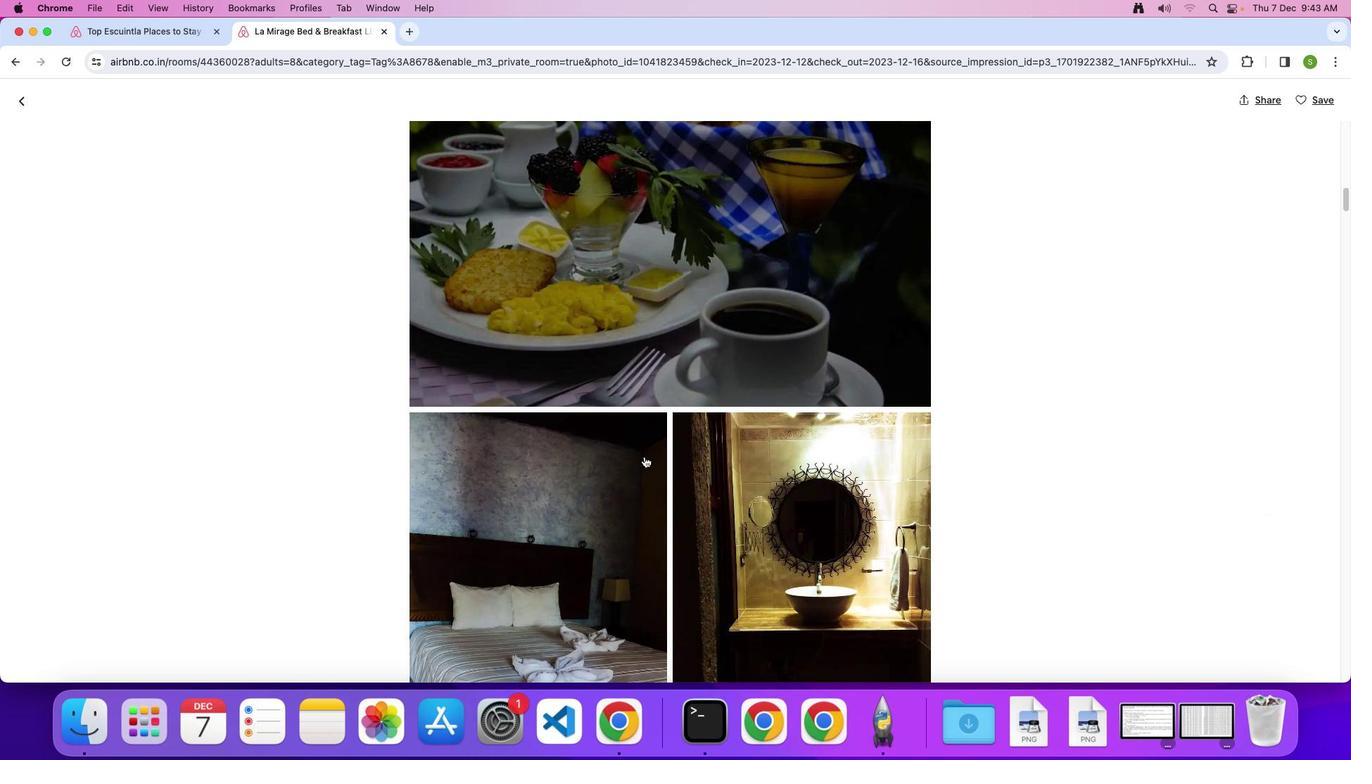 
Action: Mouse scrolled (643, 456) with delta (0, 0)
Screenshot: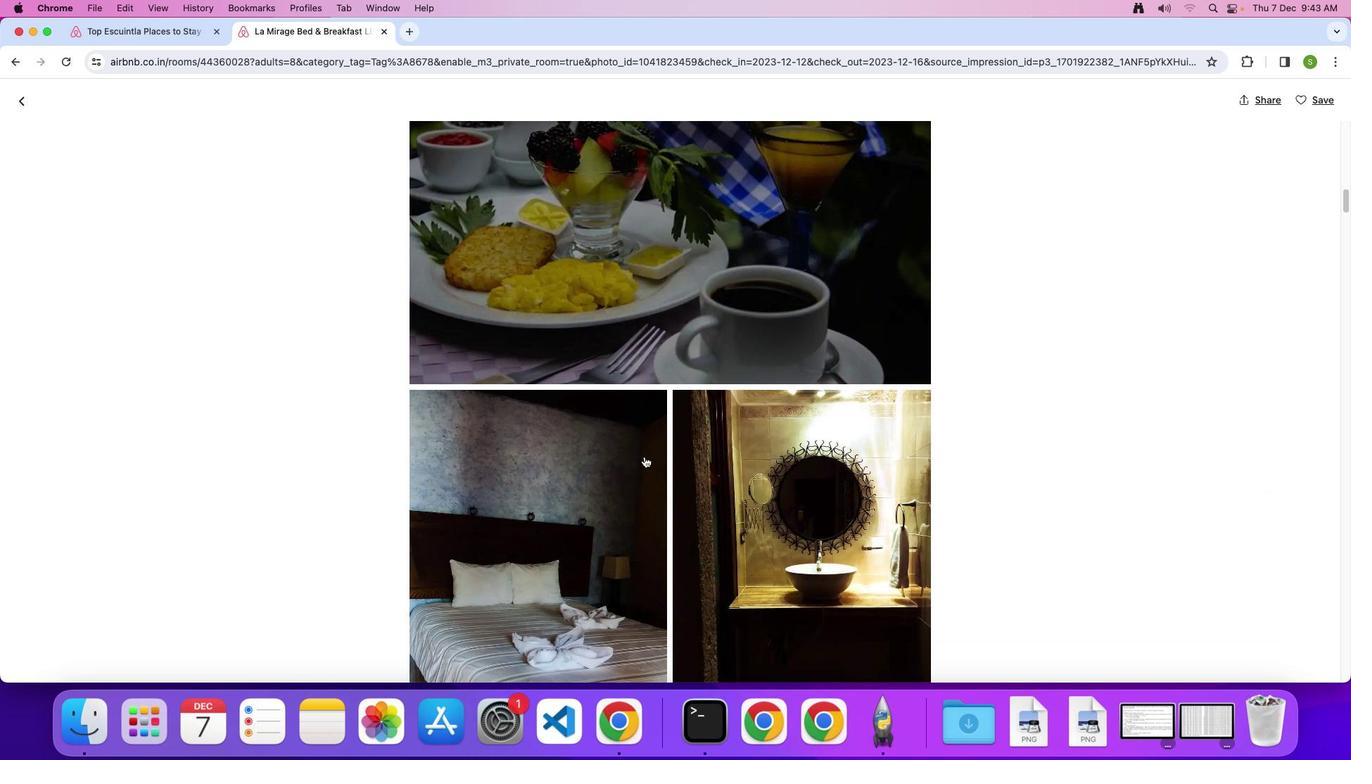 
Action: Mouse scrolled (643, 456) with delta (0, -2)
Screenshot: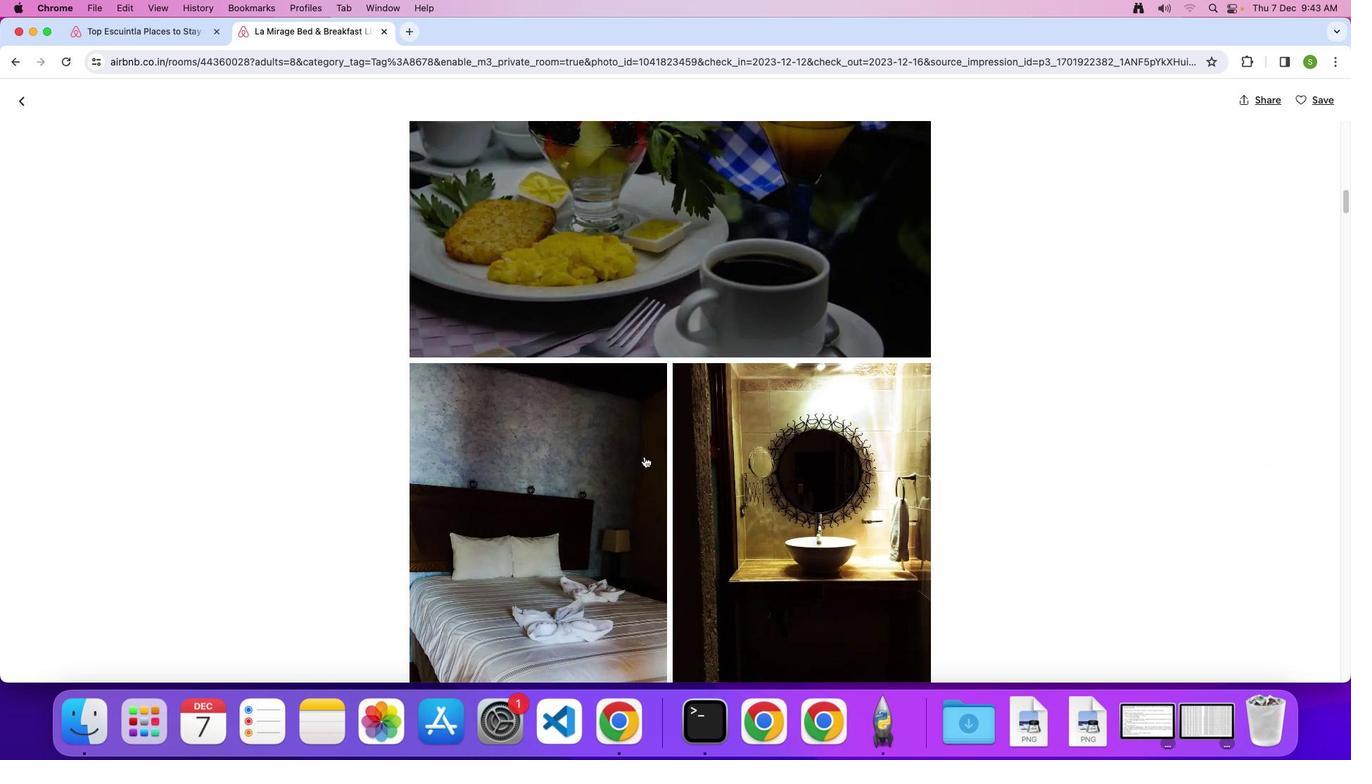
Action: Mouse scrolled (643, 456) with delta (0, 0)
Screenshot: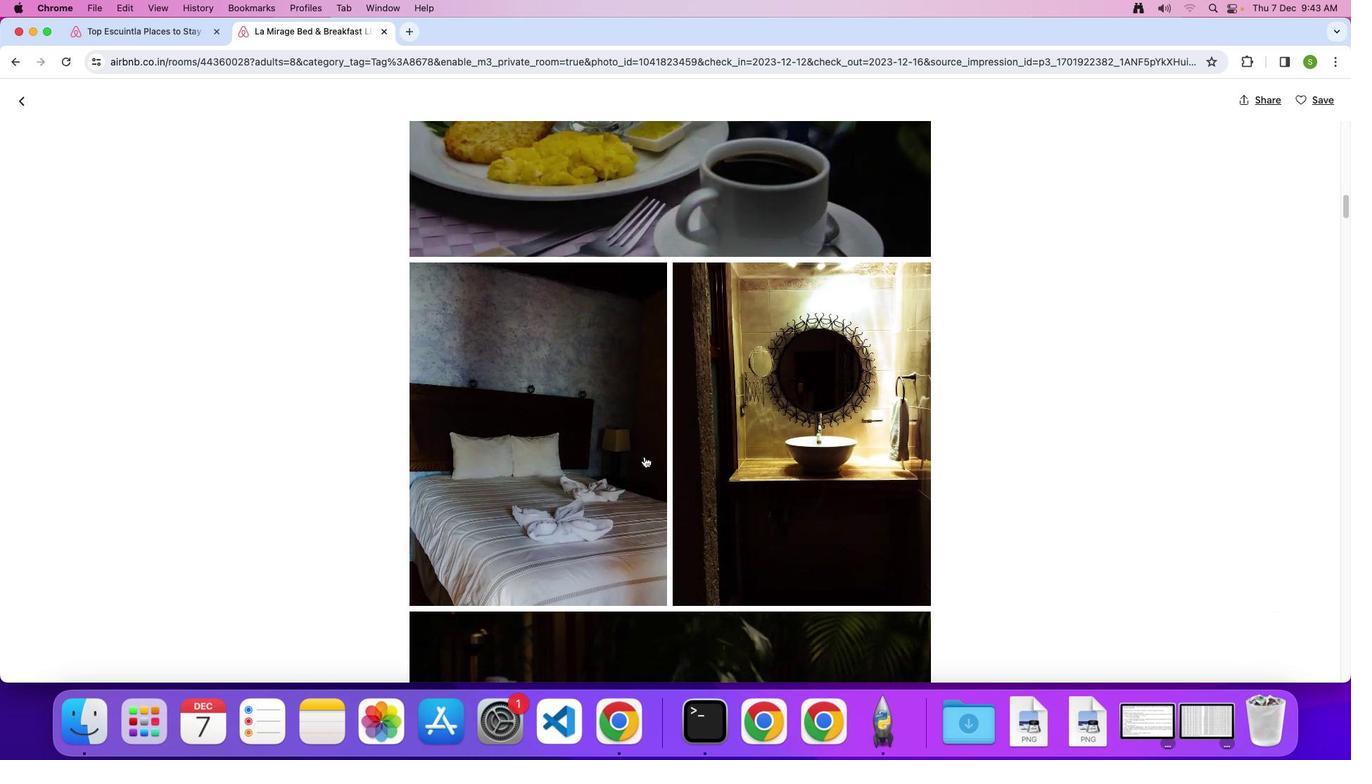 
Action: Mouse scrolled (643, 456) with delta (0, 0)
Screenshot: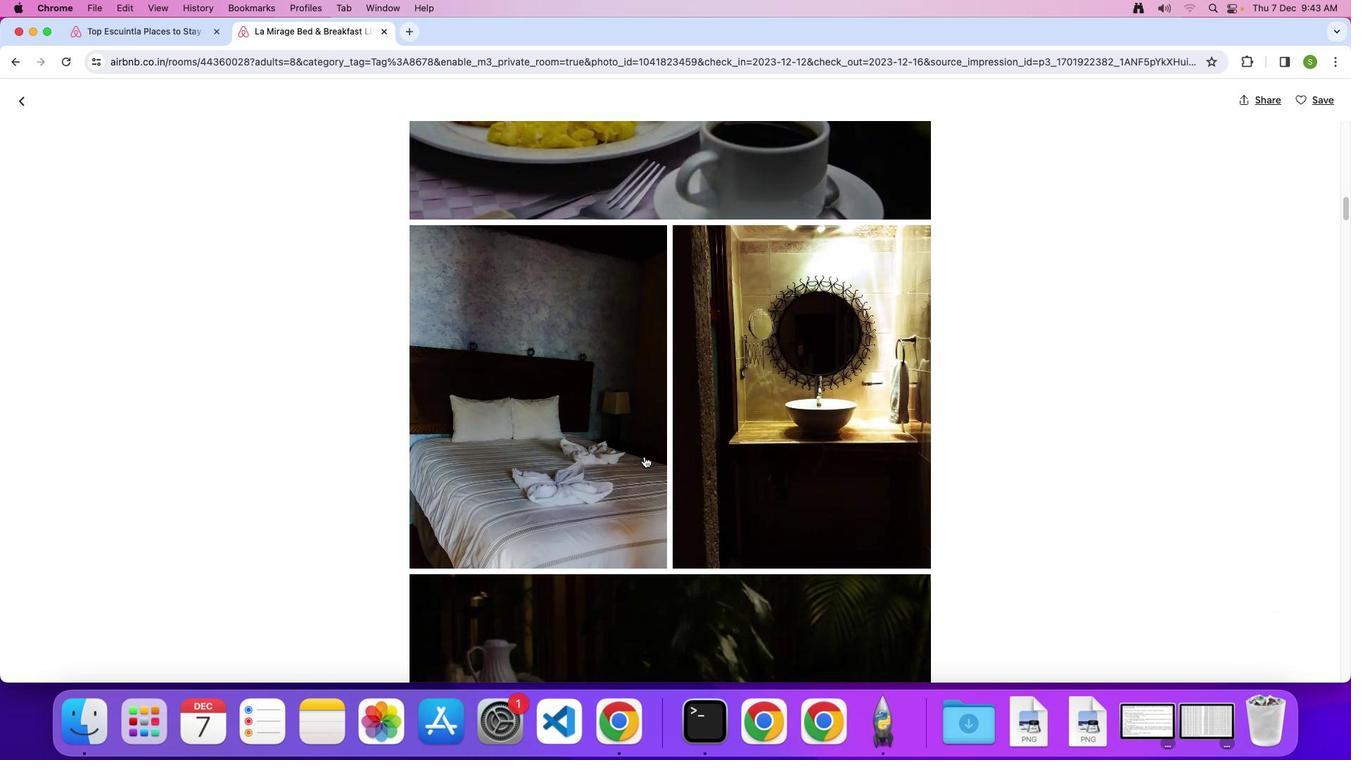 
Action: Mouse scrolled (643, 456) with delta (0, -2)
Screenshot: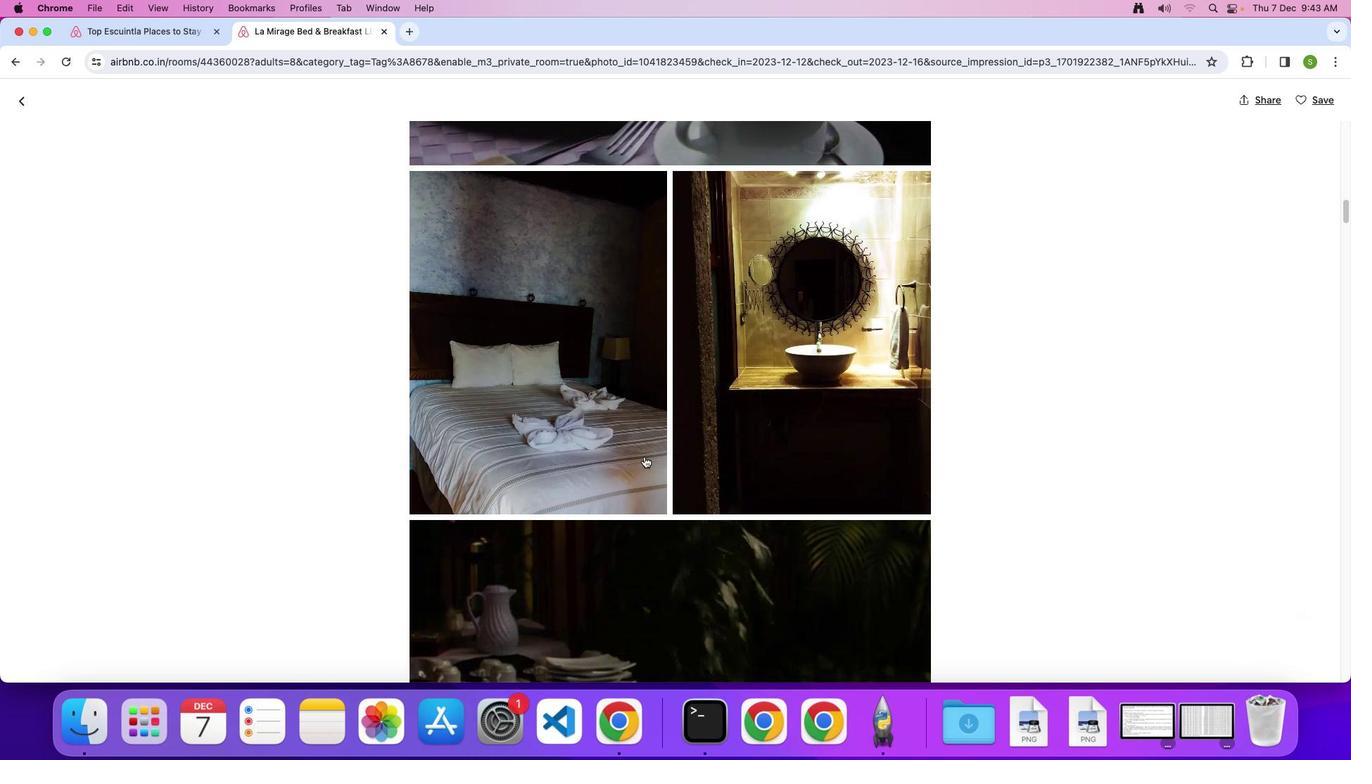 
Action: Mouse scrolled (643, 456) with delta (0, 0)
Screenshot: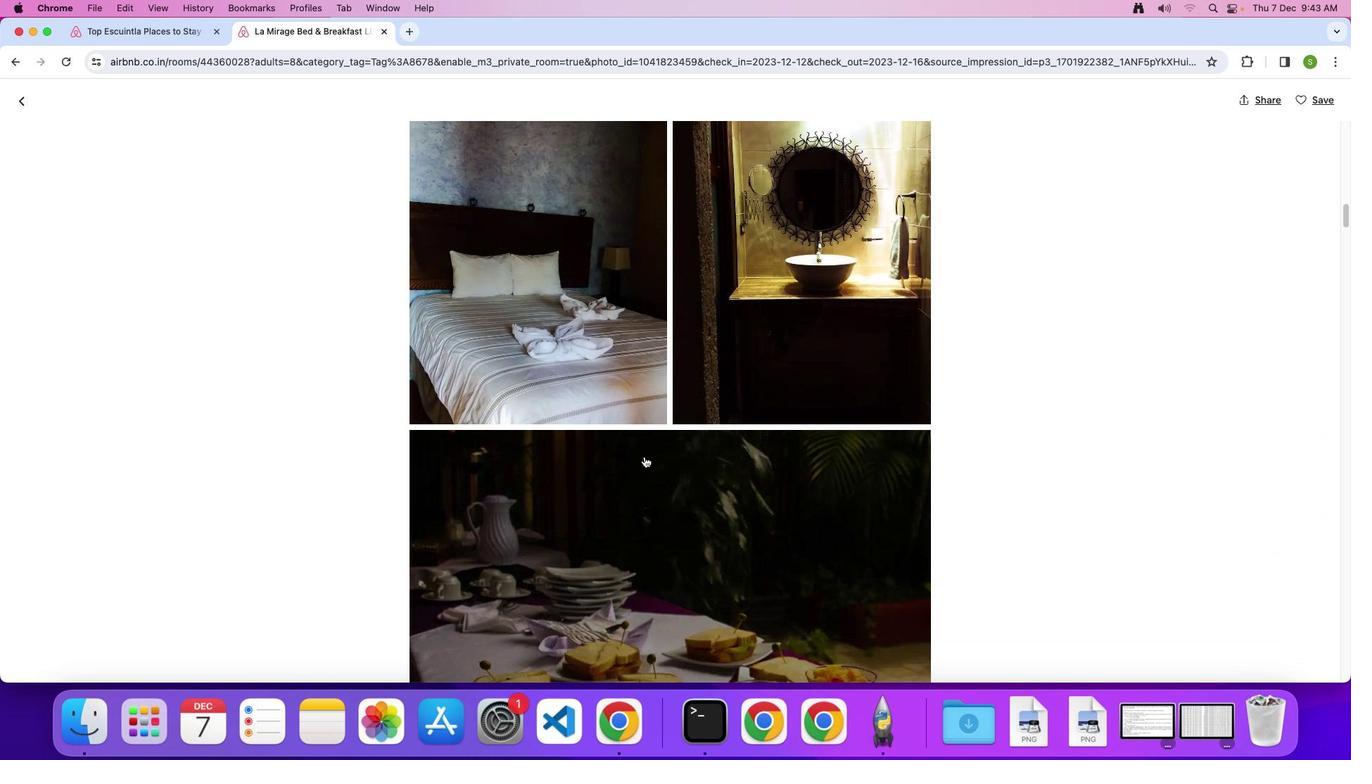 
Action: Mouse scrolled (643, 456) with delta (0, 0)
Screenshot: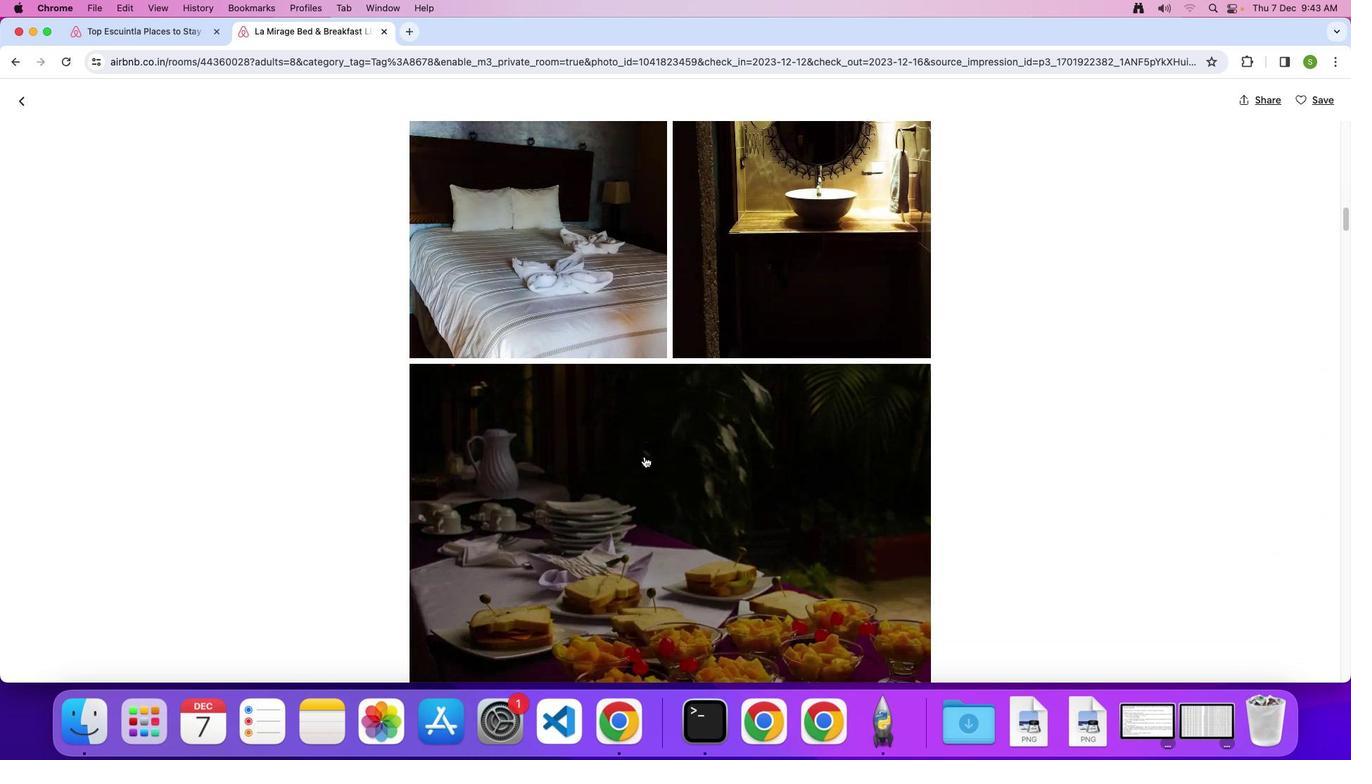 
Action: Mouse scrolled (643, 456) with delta (0, -2)
Screenshot: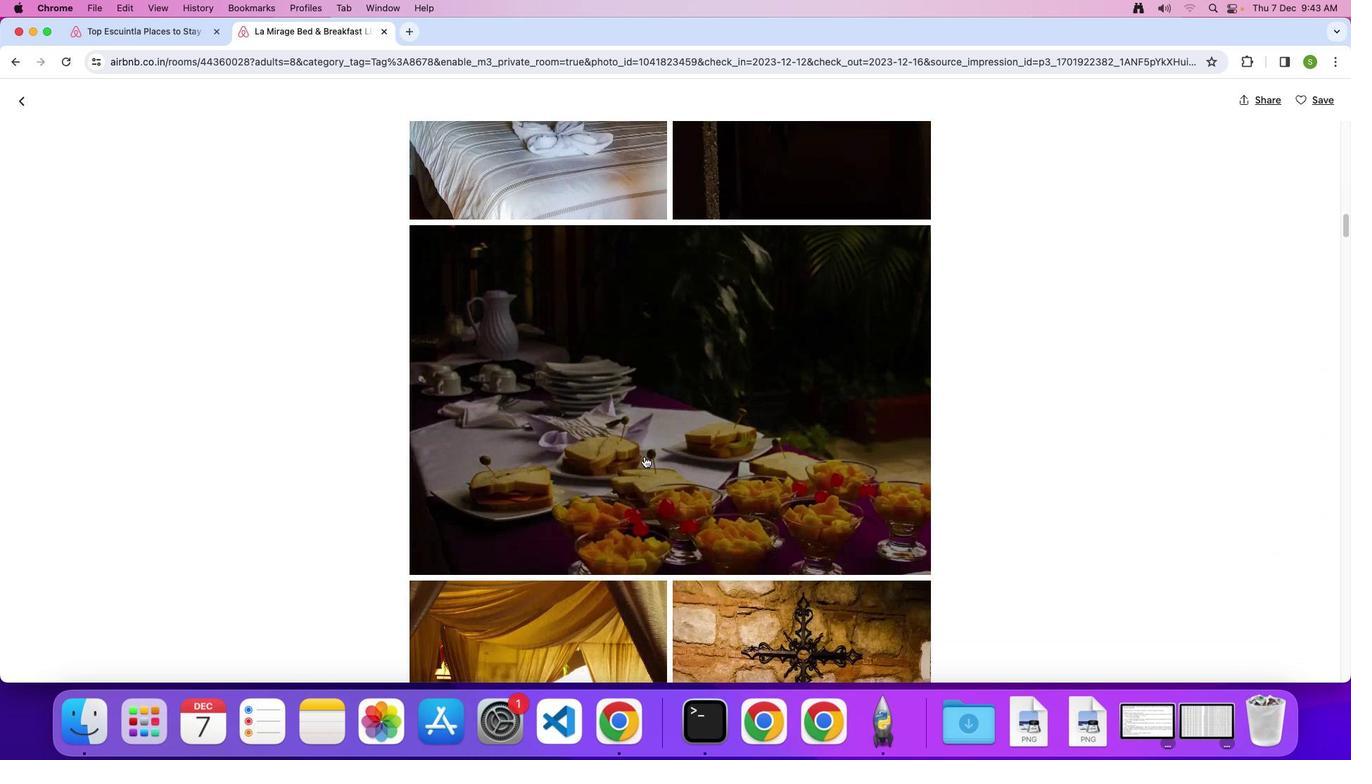
Action: Mouse scrolled (643, 456) with delta (0, -4)
Screenshot: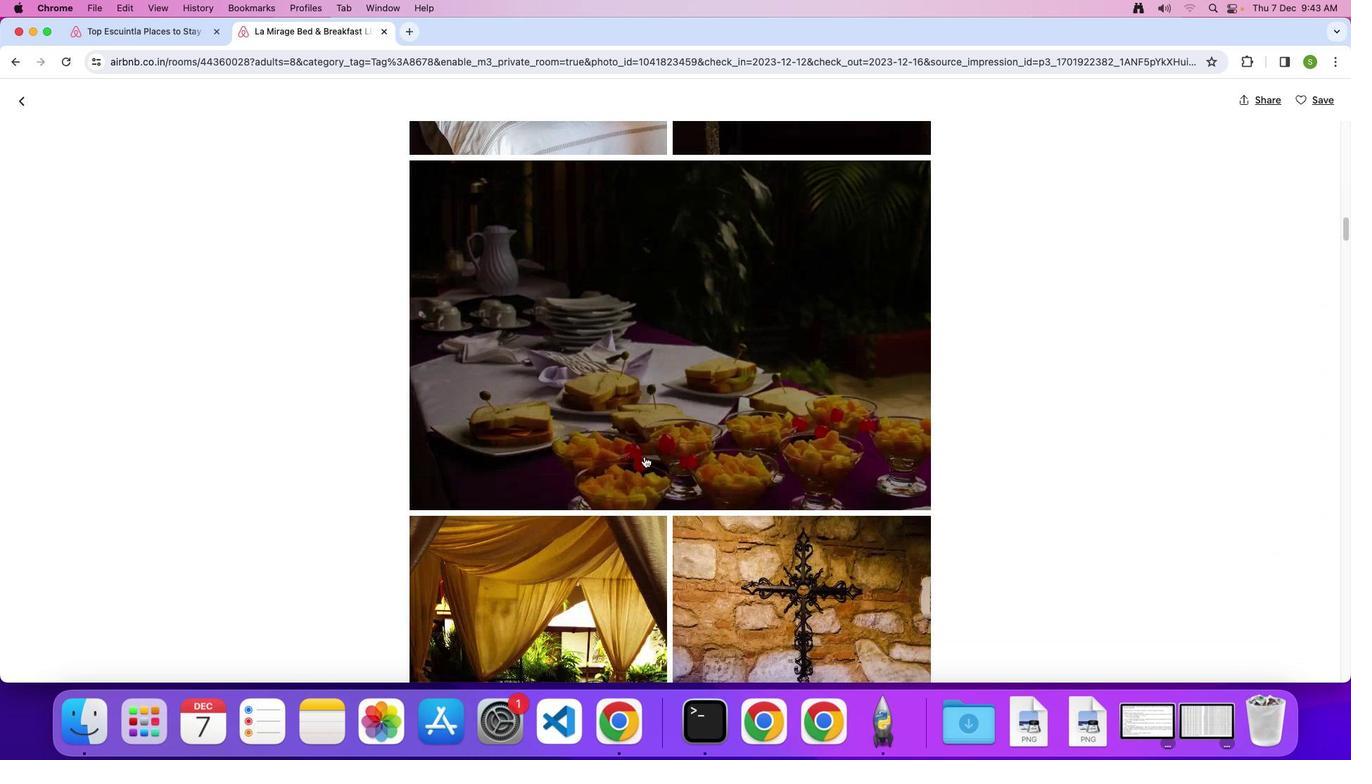 
Action: Mouse scrolled (643, 456) with delta (0, 0)
Screenshot: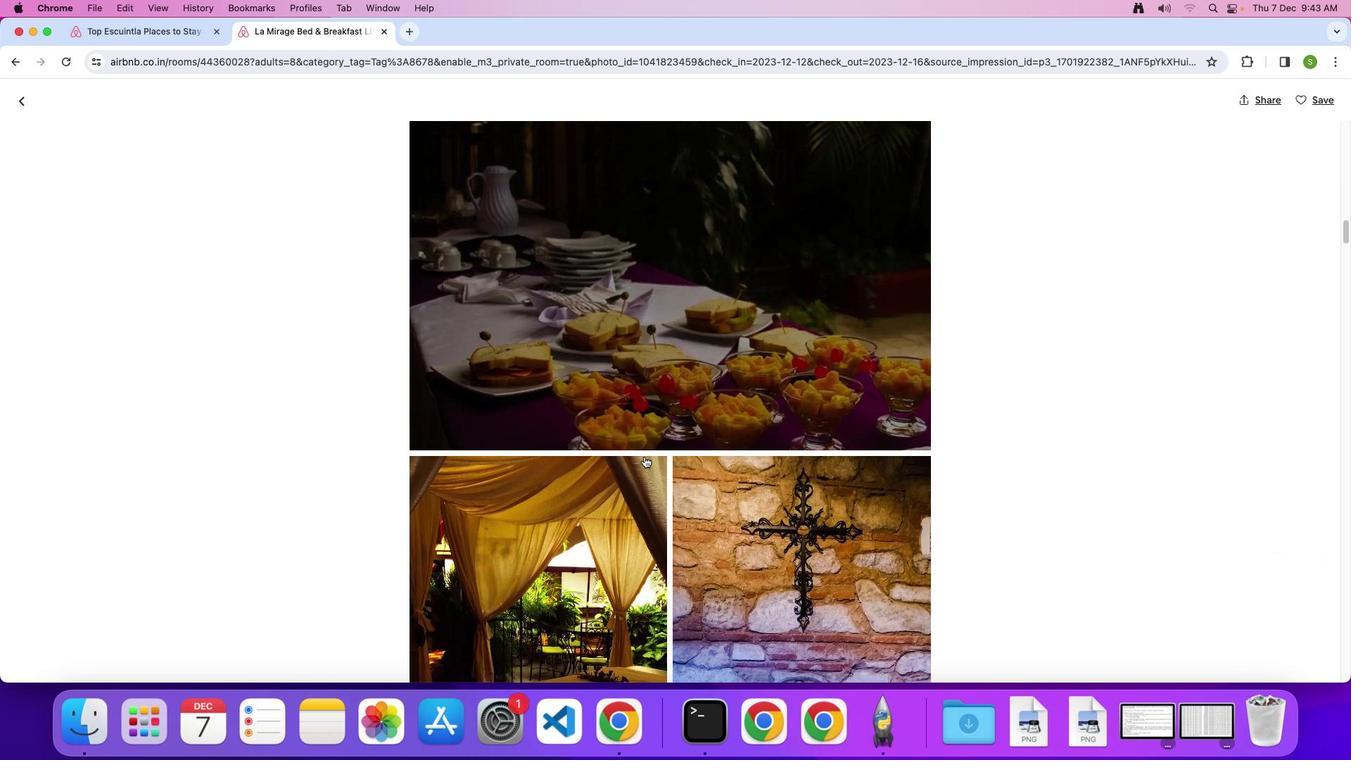 
Action: Mouse scrolled (643, 456) with delta (0, 0)
Screenshot: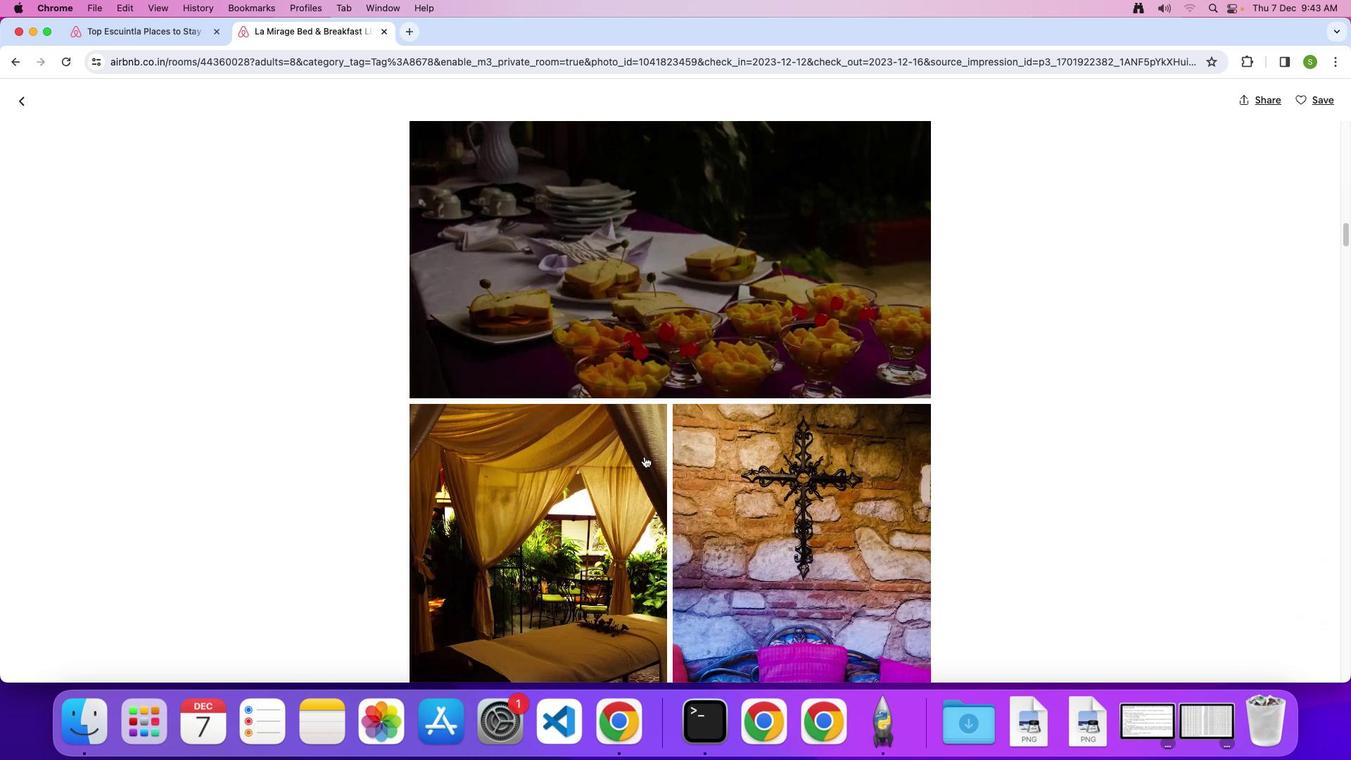 
Action: Mouse scrolled (643, 456) with delta (0, -2)
Screenshot: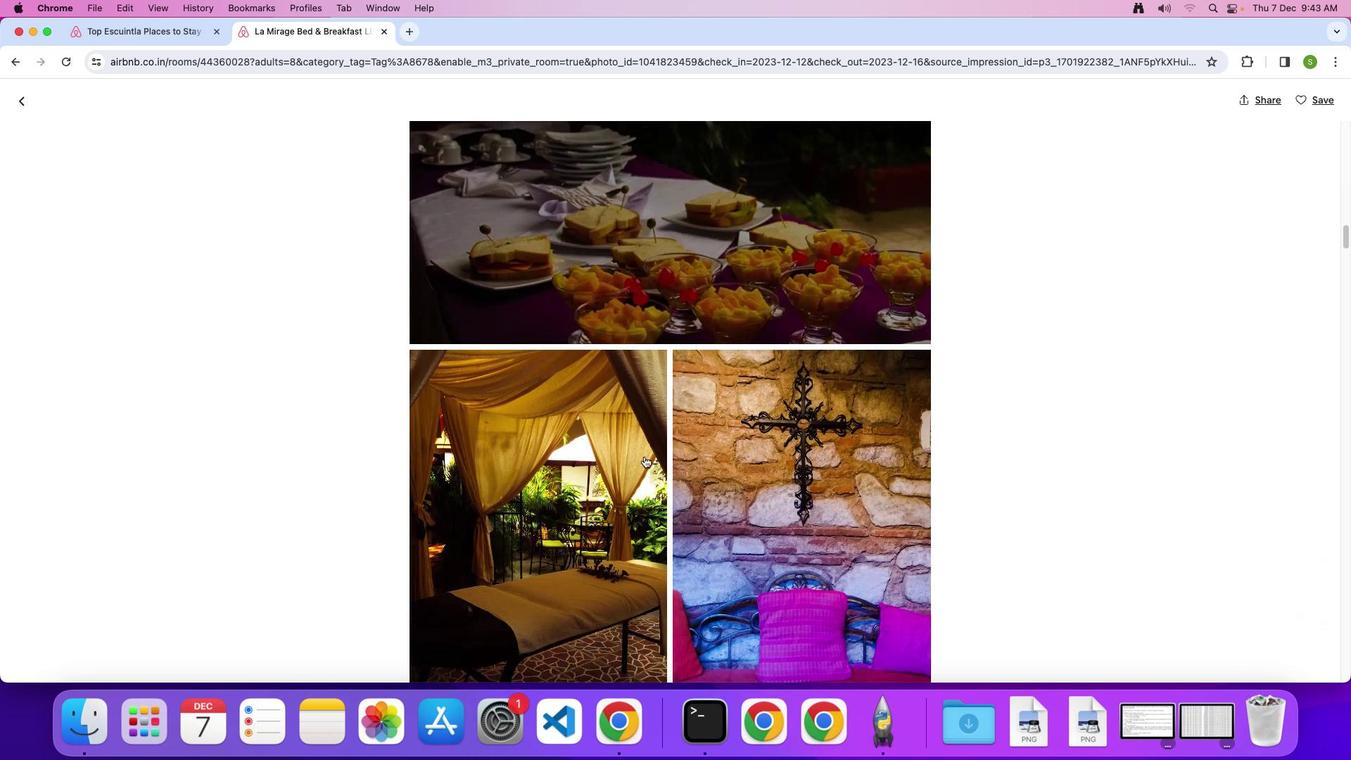 
Action: Mouse scrolled (643, 456) with delta (0, 0)
Screenshot: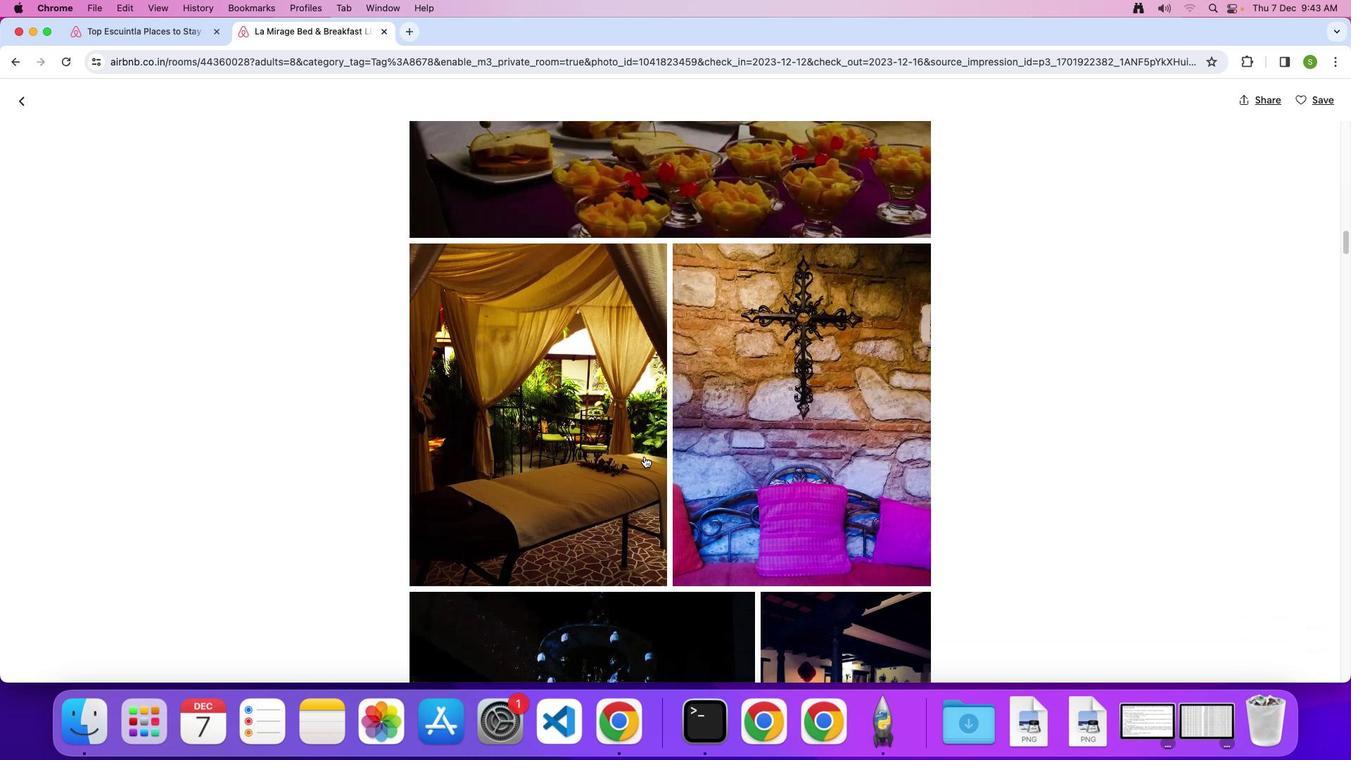 
Action: Mouse scrolled (643, 456) with delta (0, 0)
Screenshot: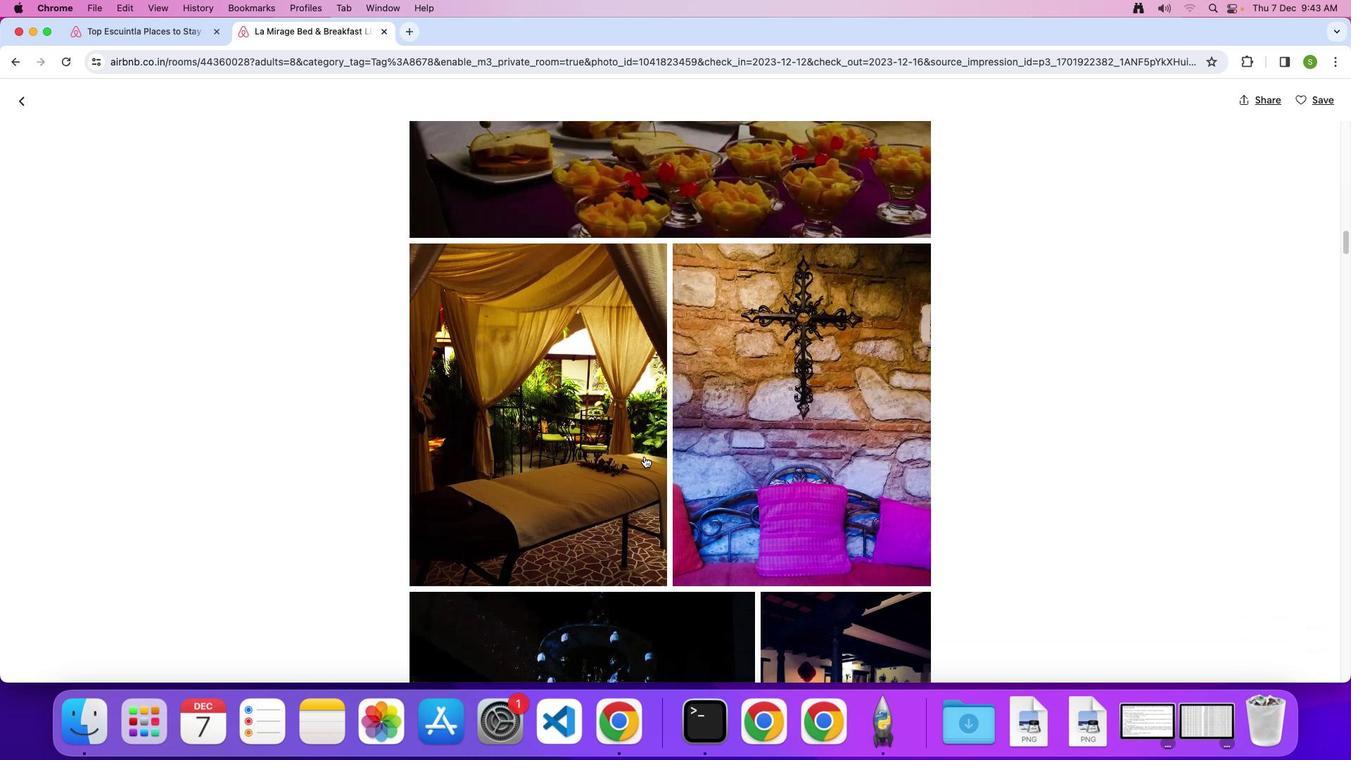 
Action: Mouse scrolled (643, 456) with delta (0, -2)
Screenshot: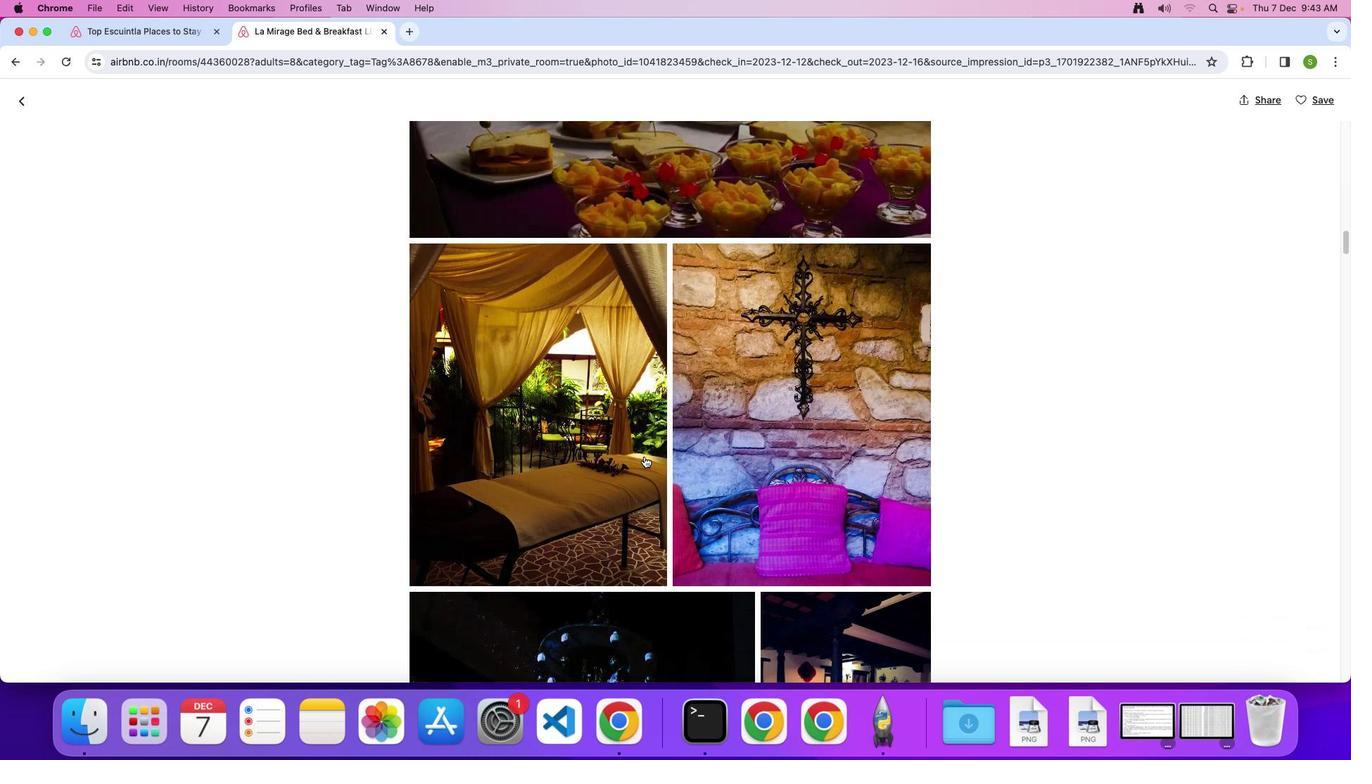 
Action: Mouse scrolled (643, 456) with delta (0, -3)
Screenshot: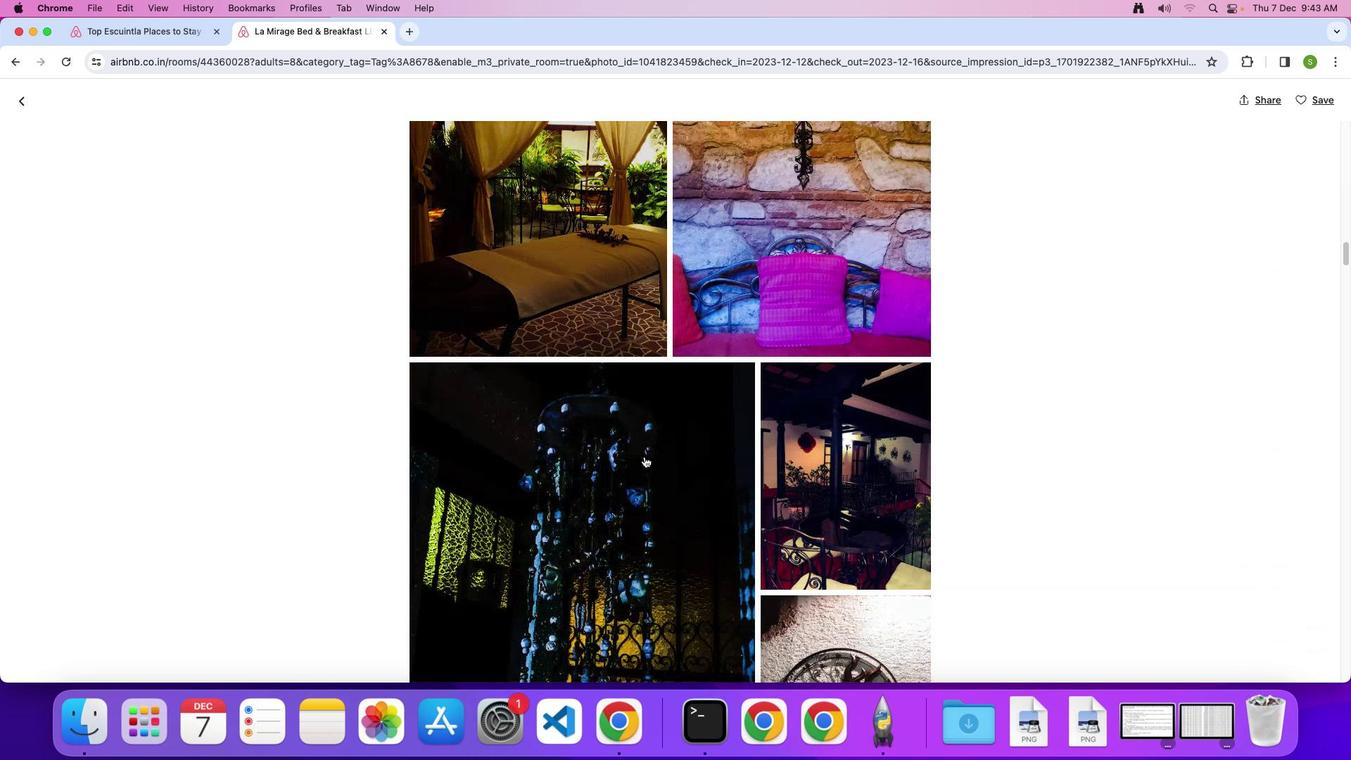 
Action: Mouse scrolled (643, 456) with delta (0, 0)
Screenshot: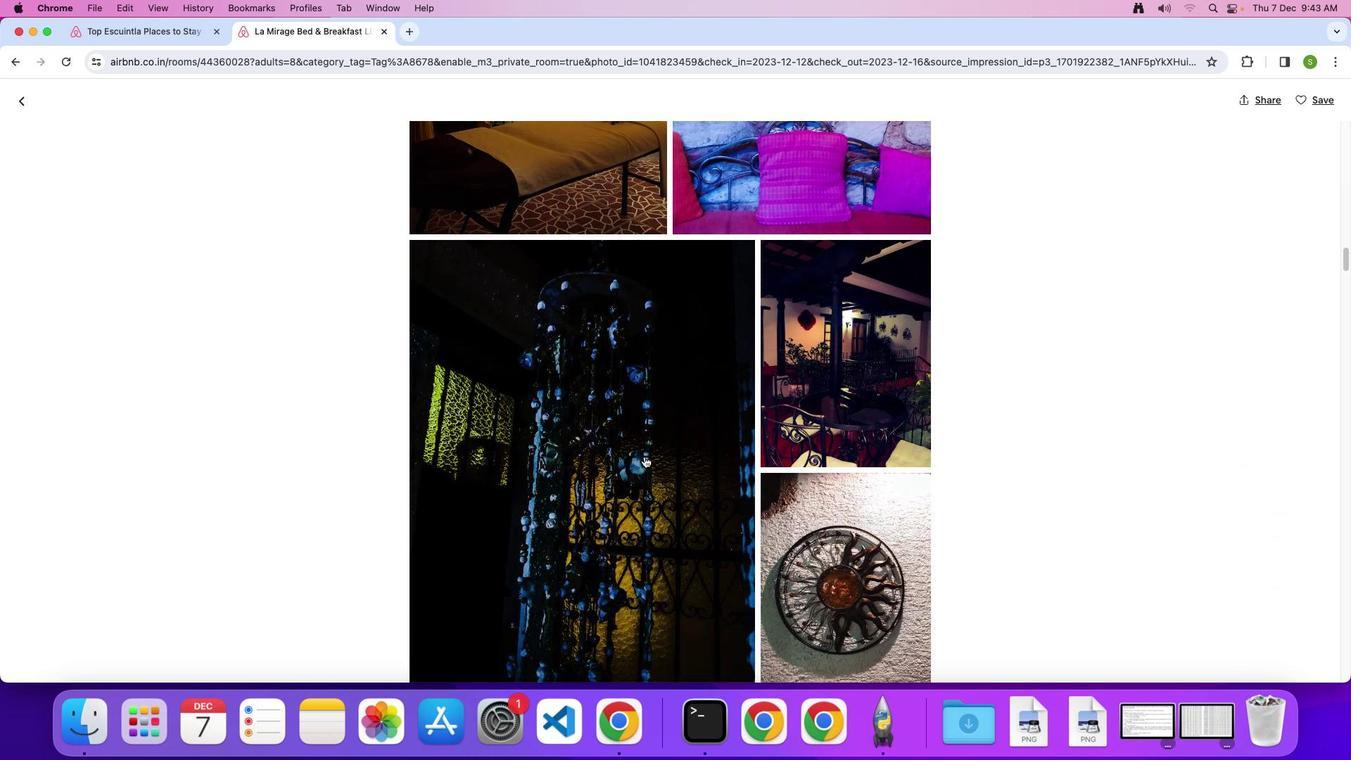 
Action: Mouse scrolled (643, 456) with delta (0, 0)
Screenshot: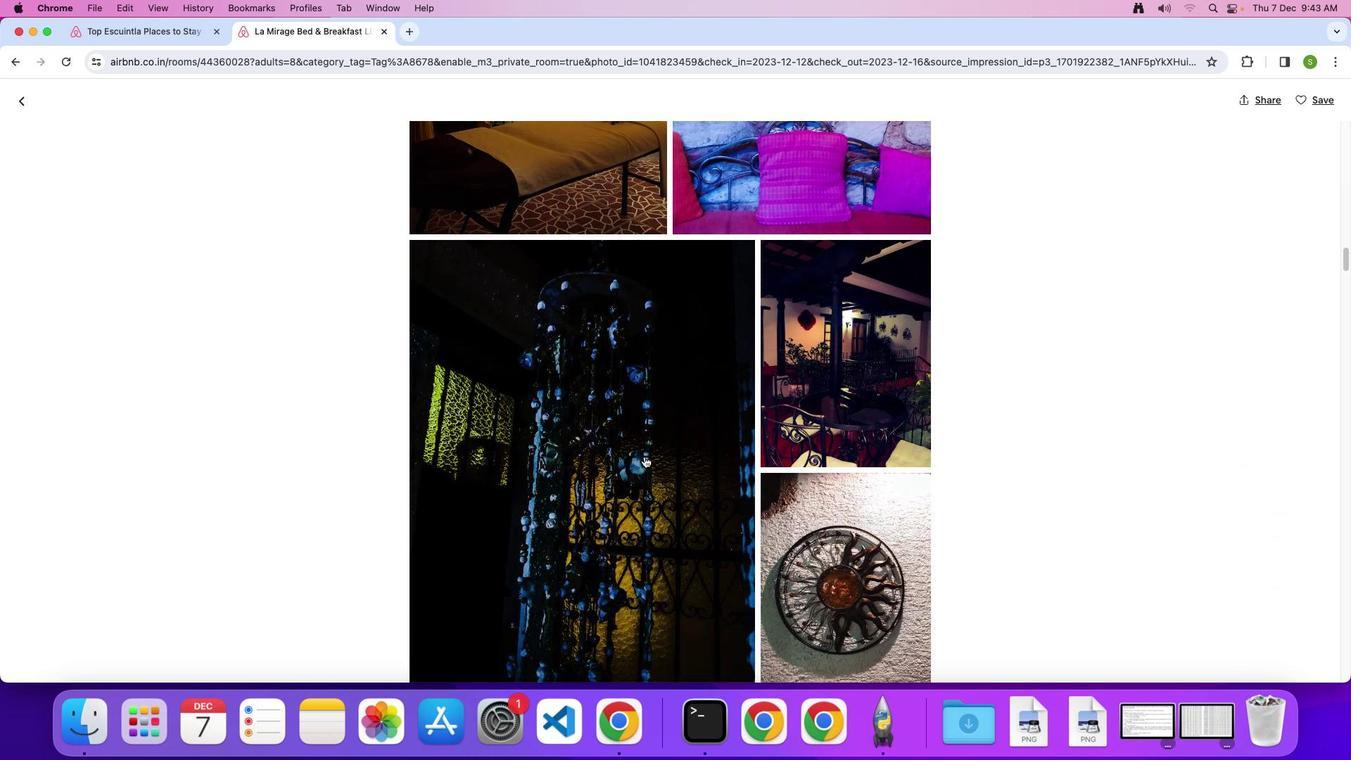 
Action: Mouse scrolled (643, 456) with delta (0, -2)
Screenshot: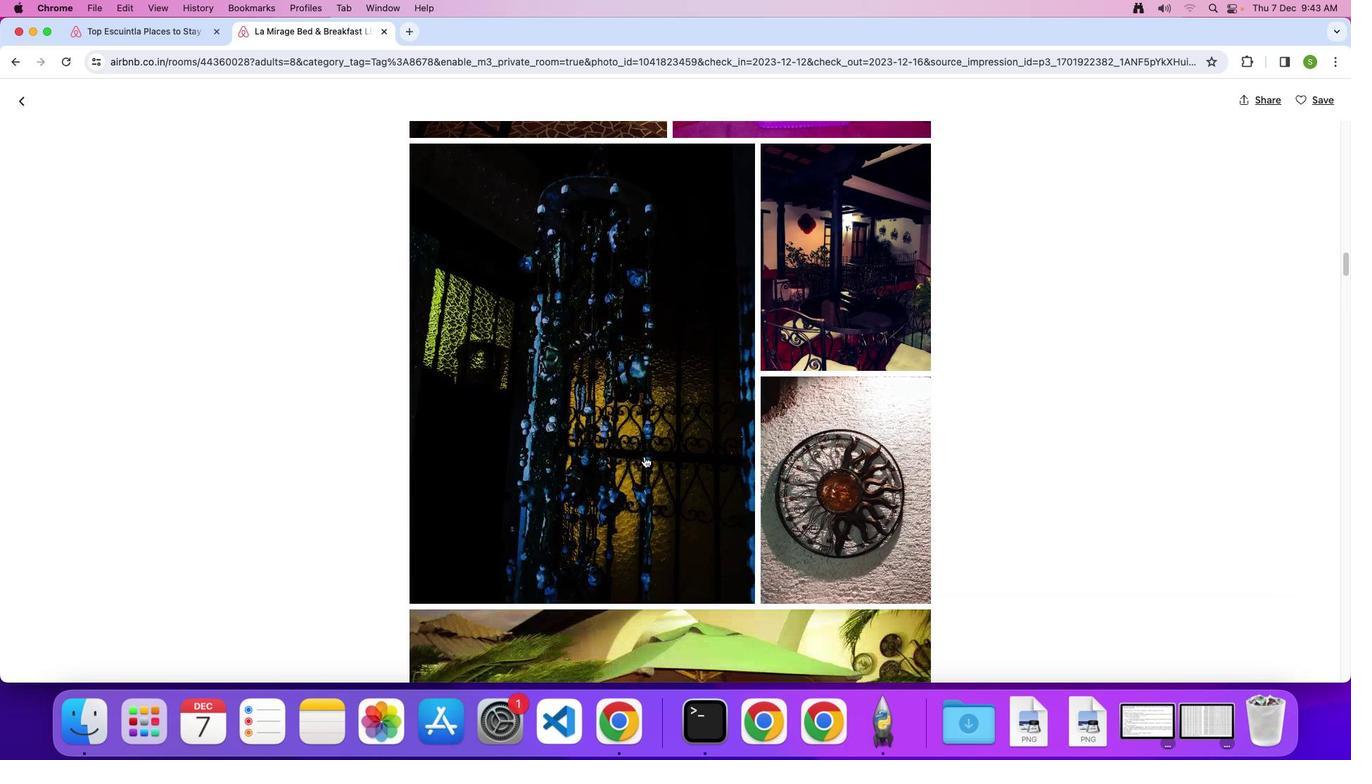 
Action: Mouse scrolled (643, 456) with delta (0, 0)
Screenshot: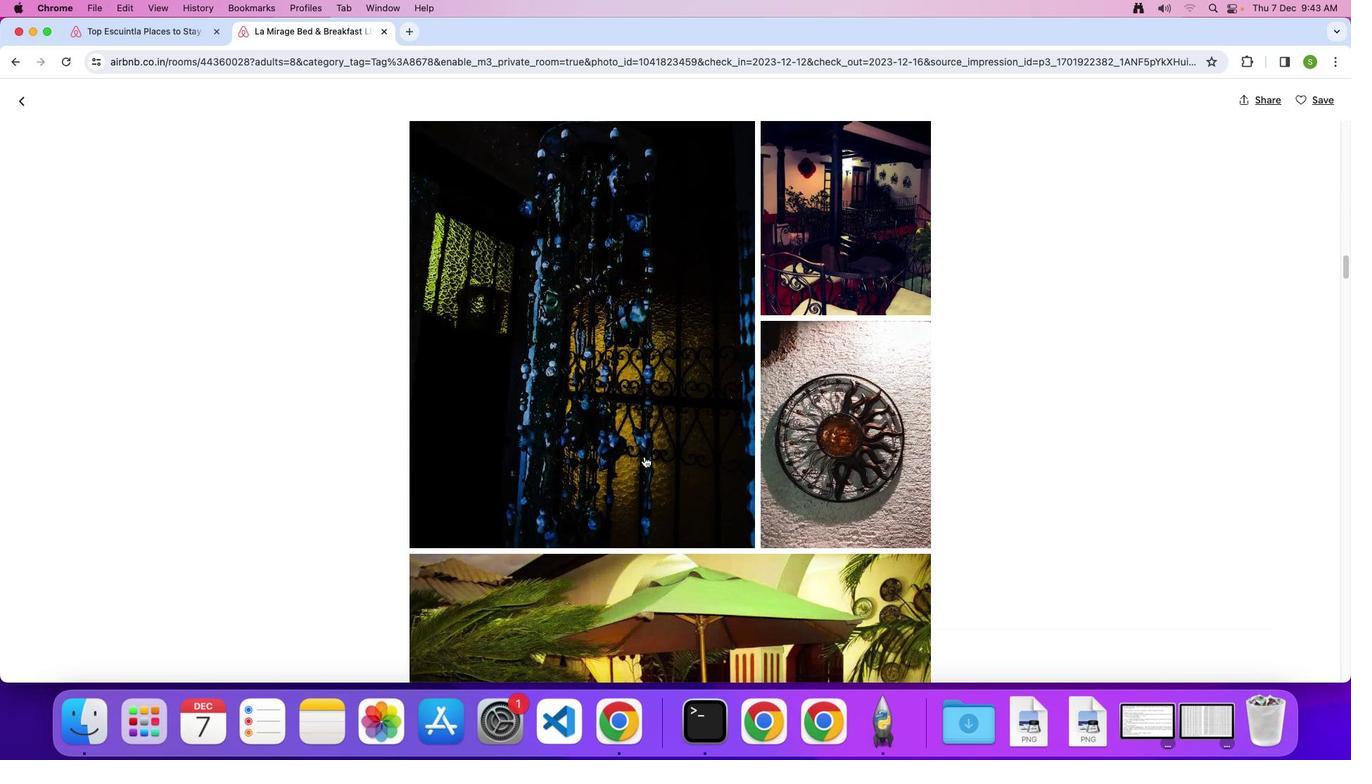 
Action: Mouse scrolled (643, 456) with delta (0, 0)
Screenshot: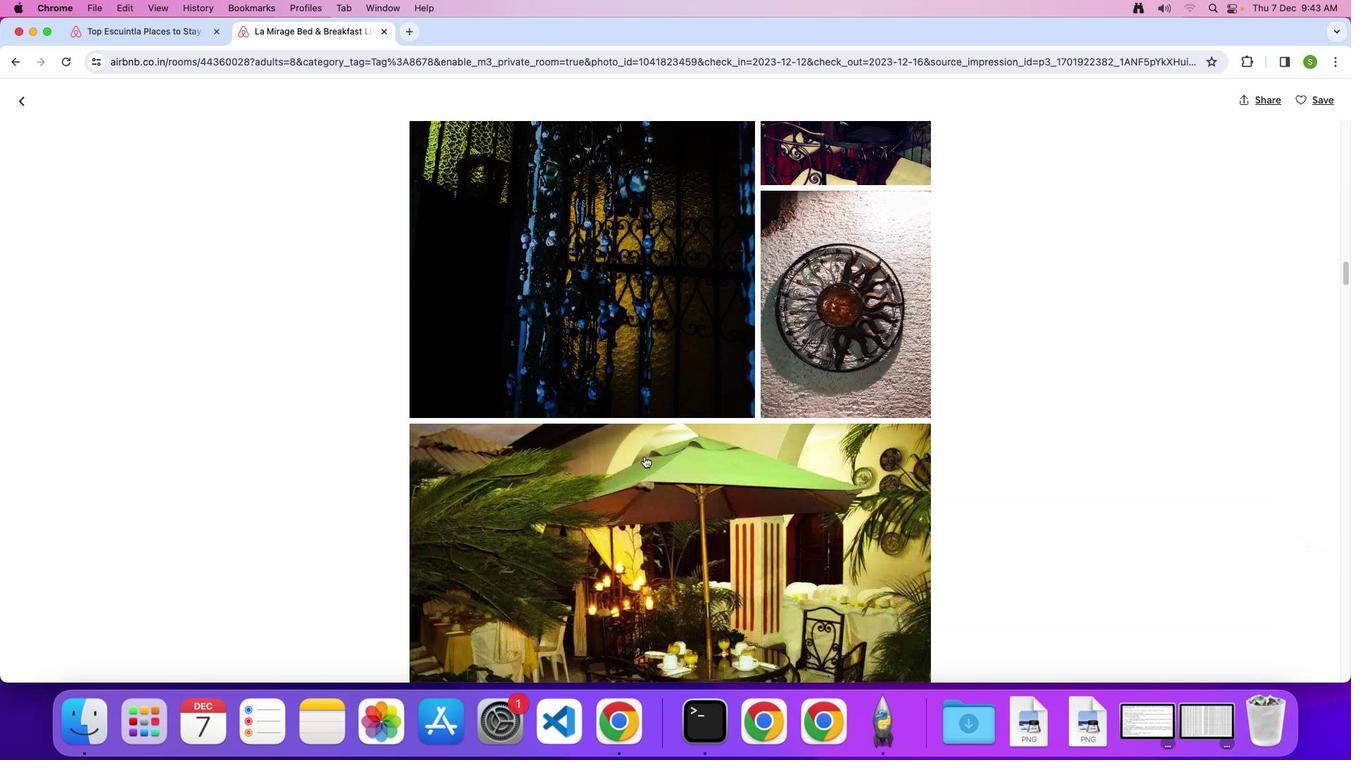 
Action: Mouse scrolled (643, 456) with delta (0, -2)
Screenshot: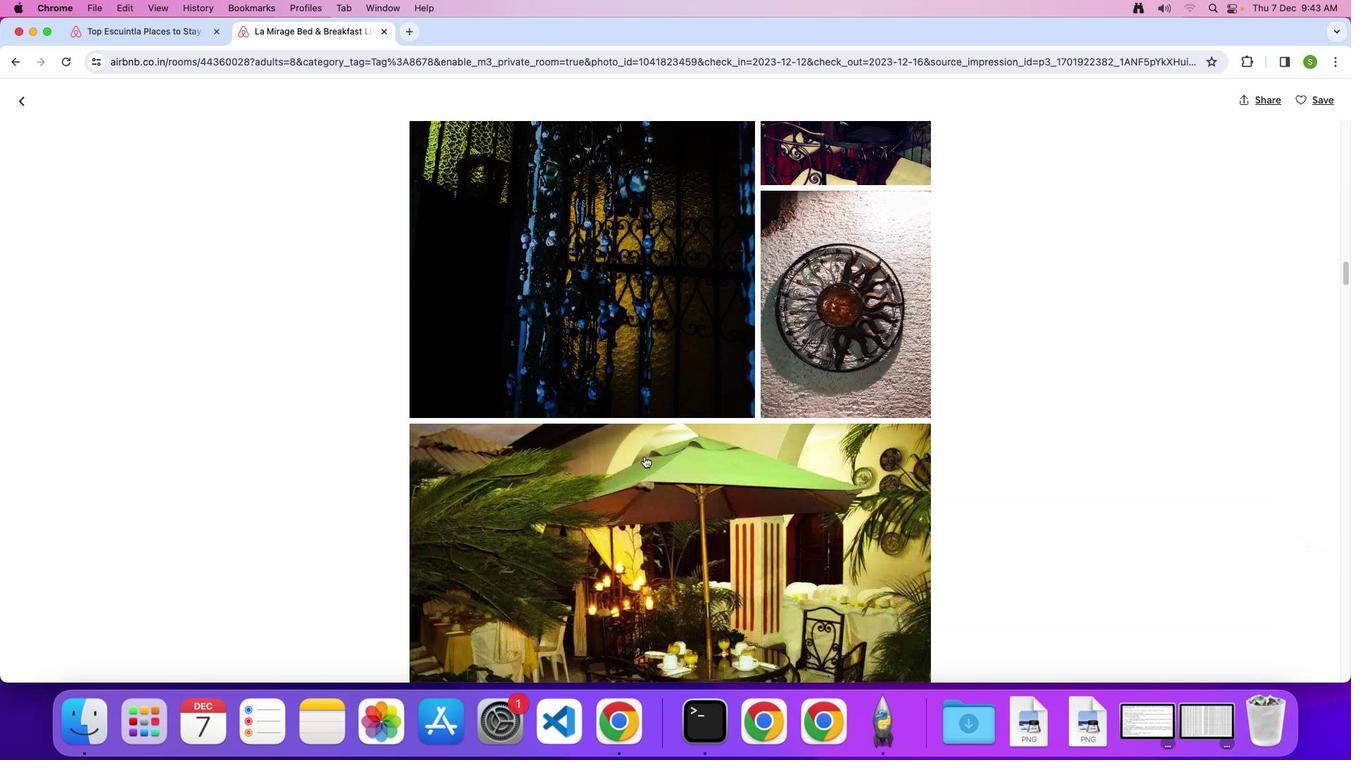 
Action: Mouse scrolled (643, 456) with delta (0, -4)
Screenshot: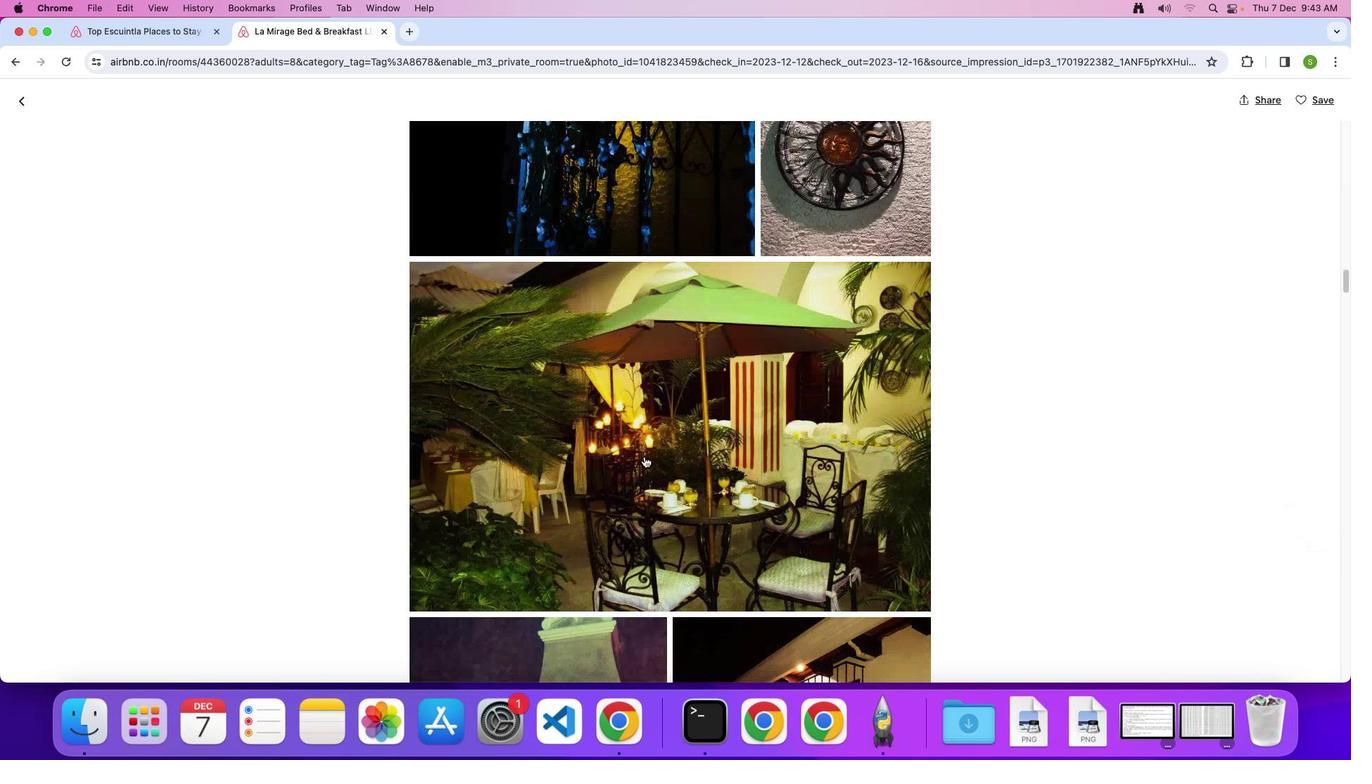 
Action: Mouse scrolled (643, 456) with delta (0, 0)
Screenshot: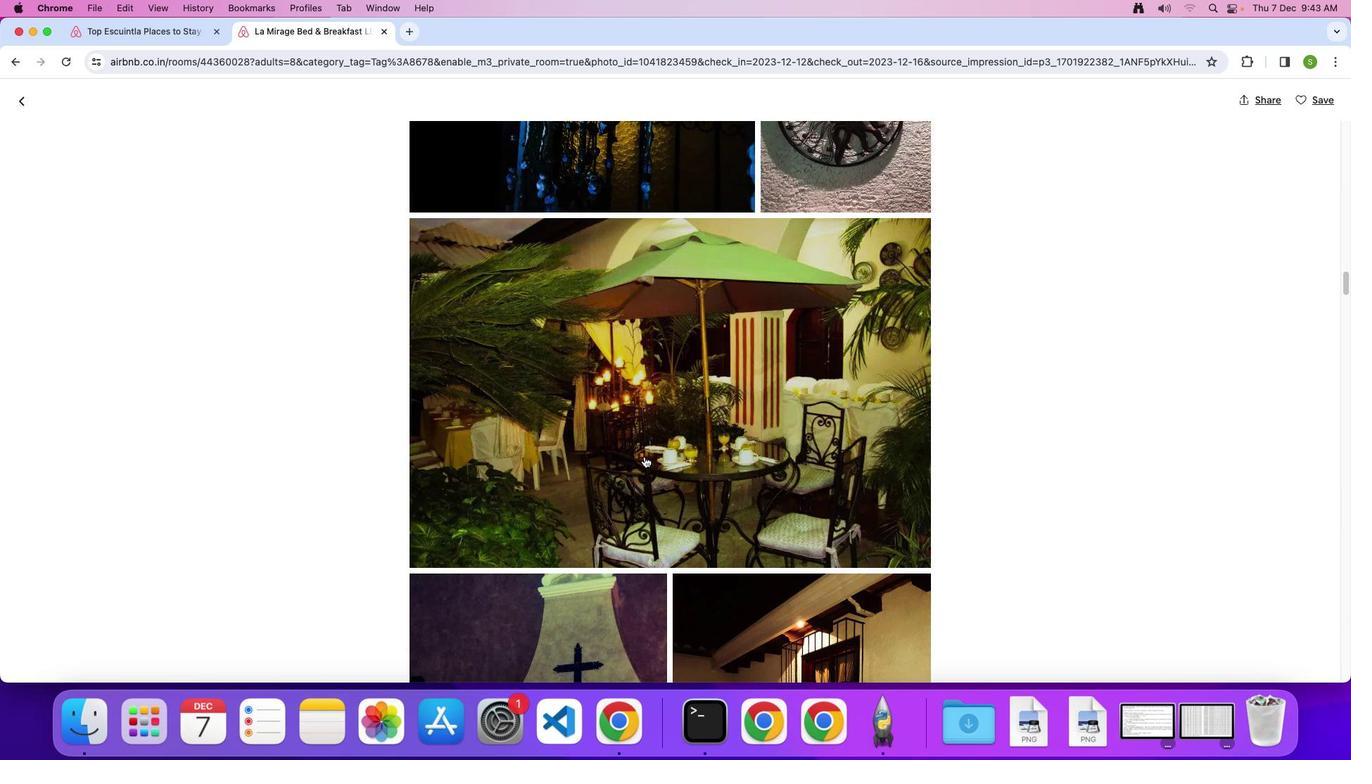 
Action: Mouse scrolled (643, 456) with delta (0, 0)
Screenshot: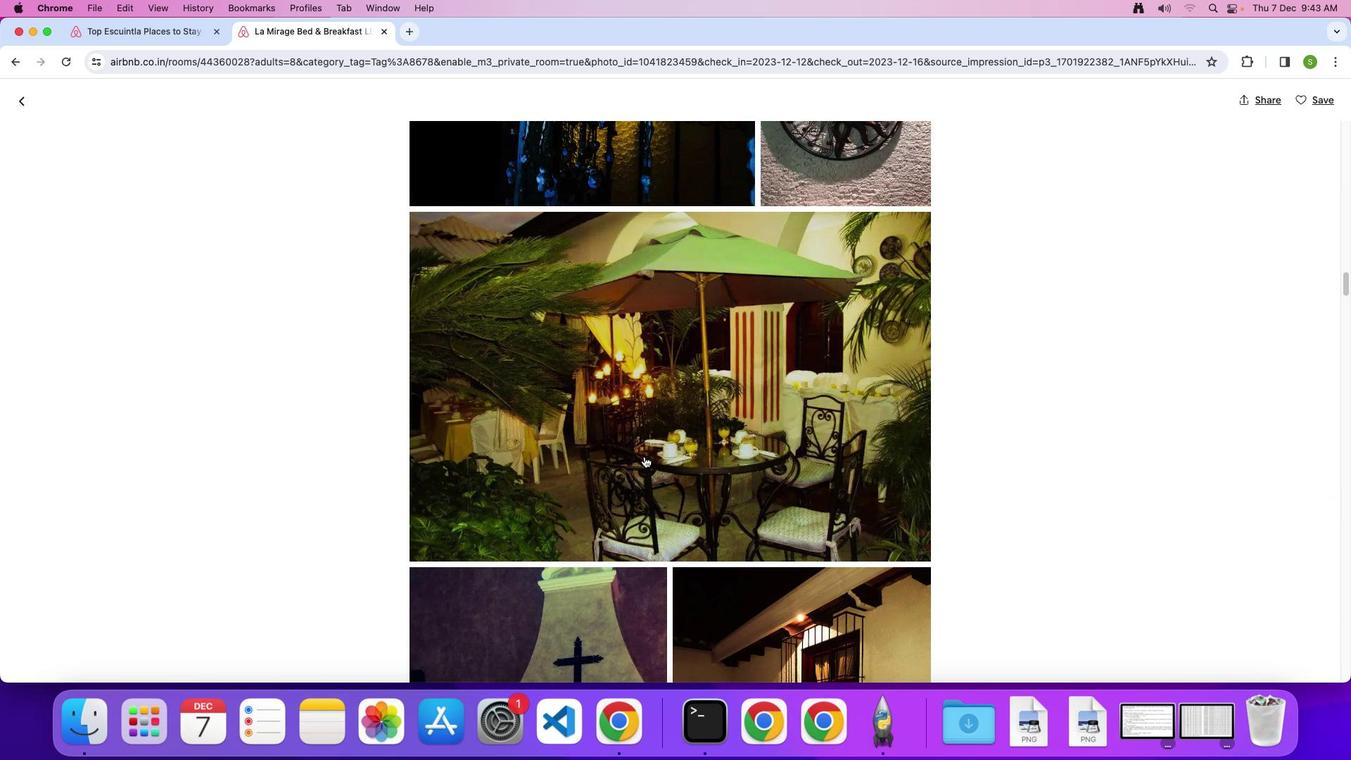 
Action: Mouse scrolled (643, 456) with delta (0, 0)
Screenshot: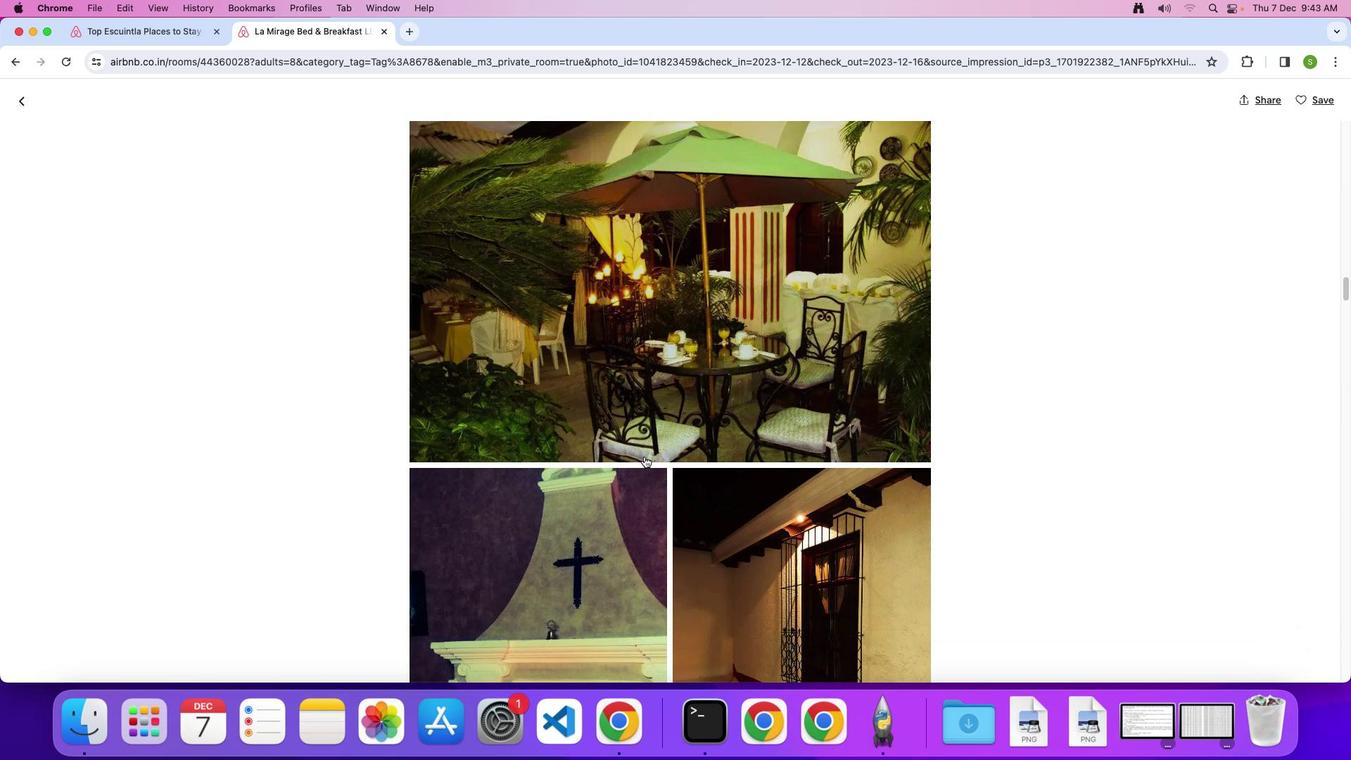 
Action: Mouse scrolled (643, 456) with delta (0, 0)
Screenshot: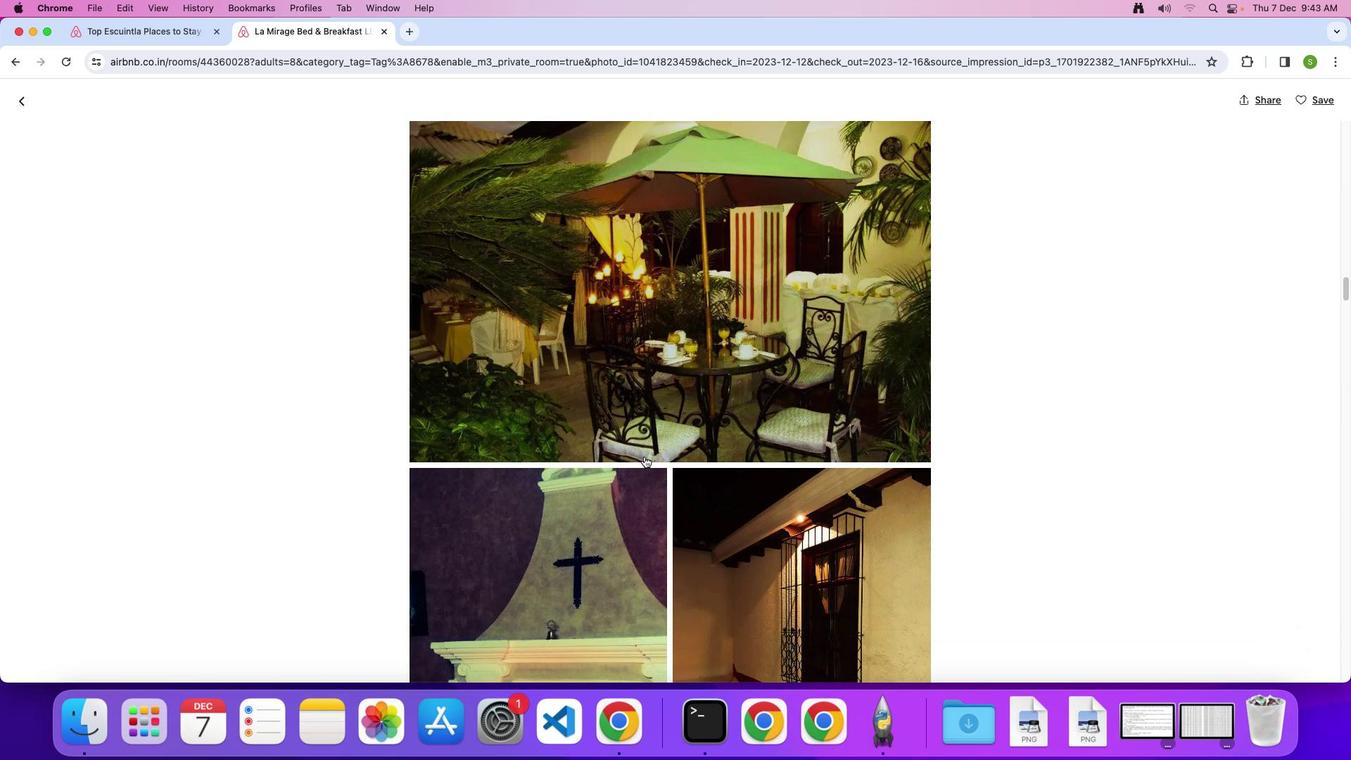 
Action: Mouse scrolled (643, 456) with delta (0, -3)
Screenshot: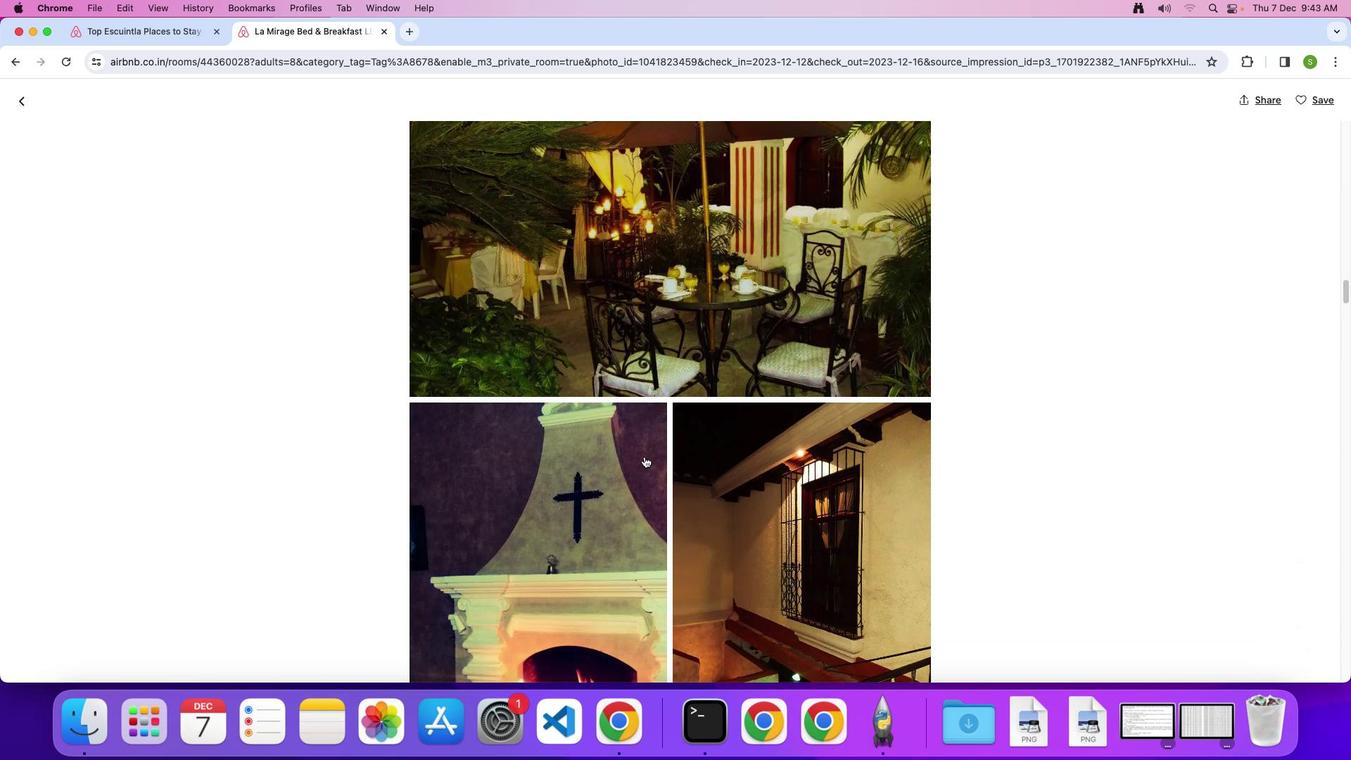 
Action: Mouse scrolled (643, 456) with delta (0, -4)
Screenshot: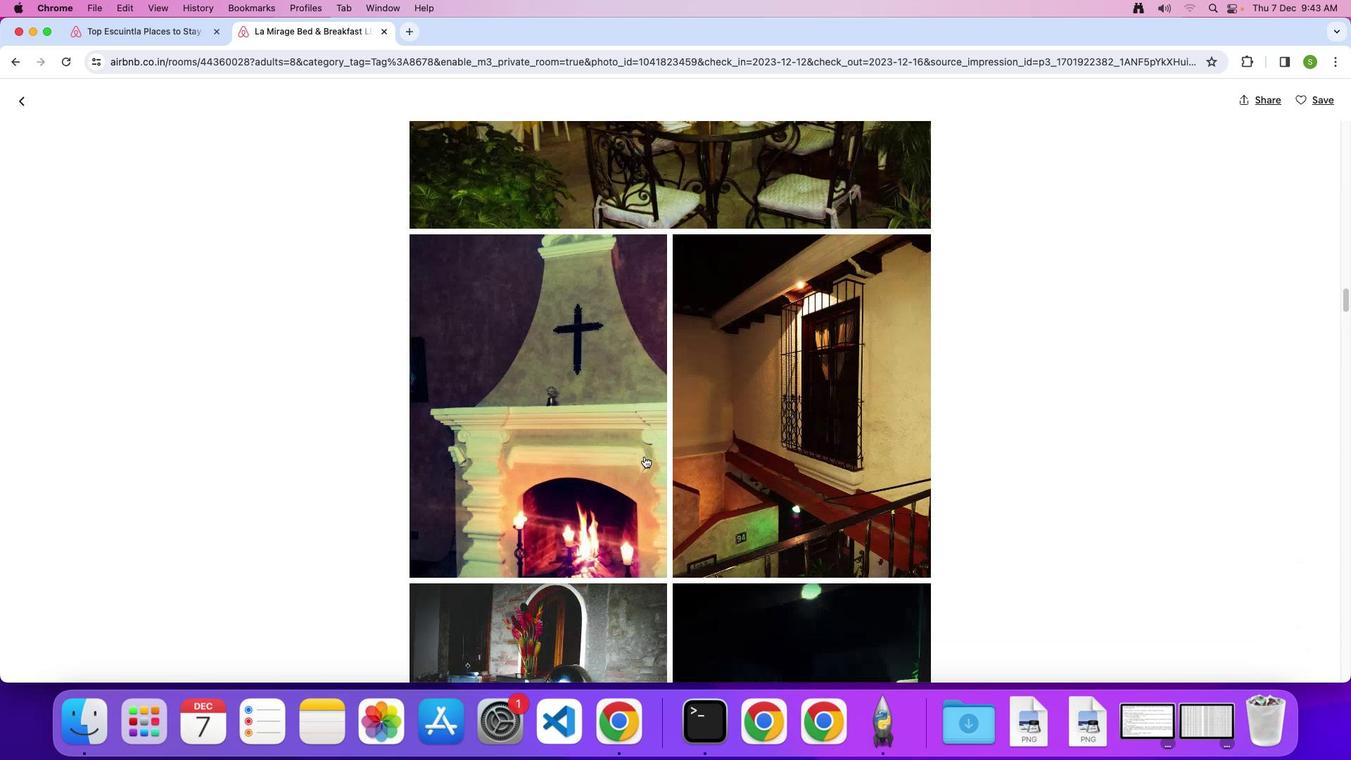 
Action: Mouse scrolled (643, 456) with delta (0, 0)
Screenshot: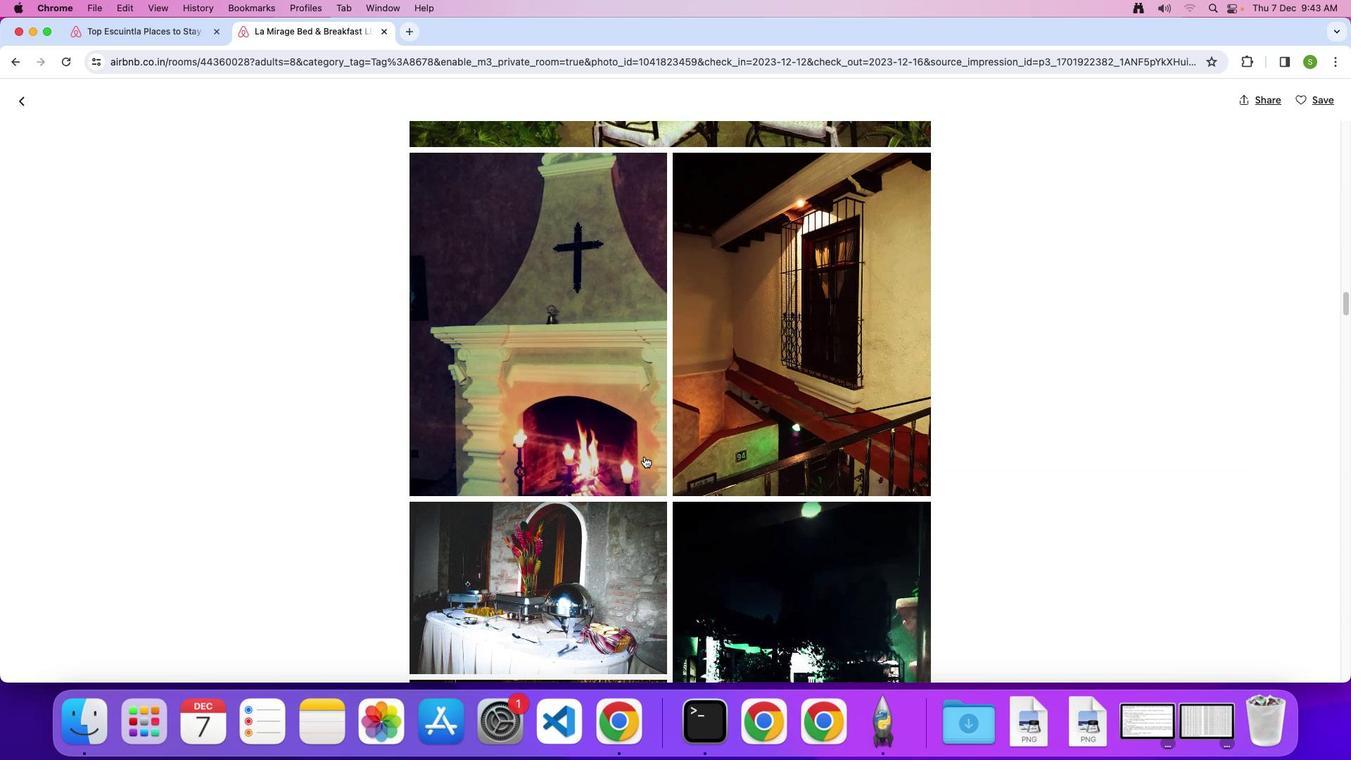 
Action: Mouse scrolled (643, 456) with delta (0, 0)
Screenshot: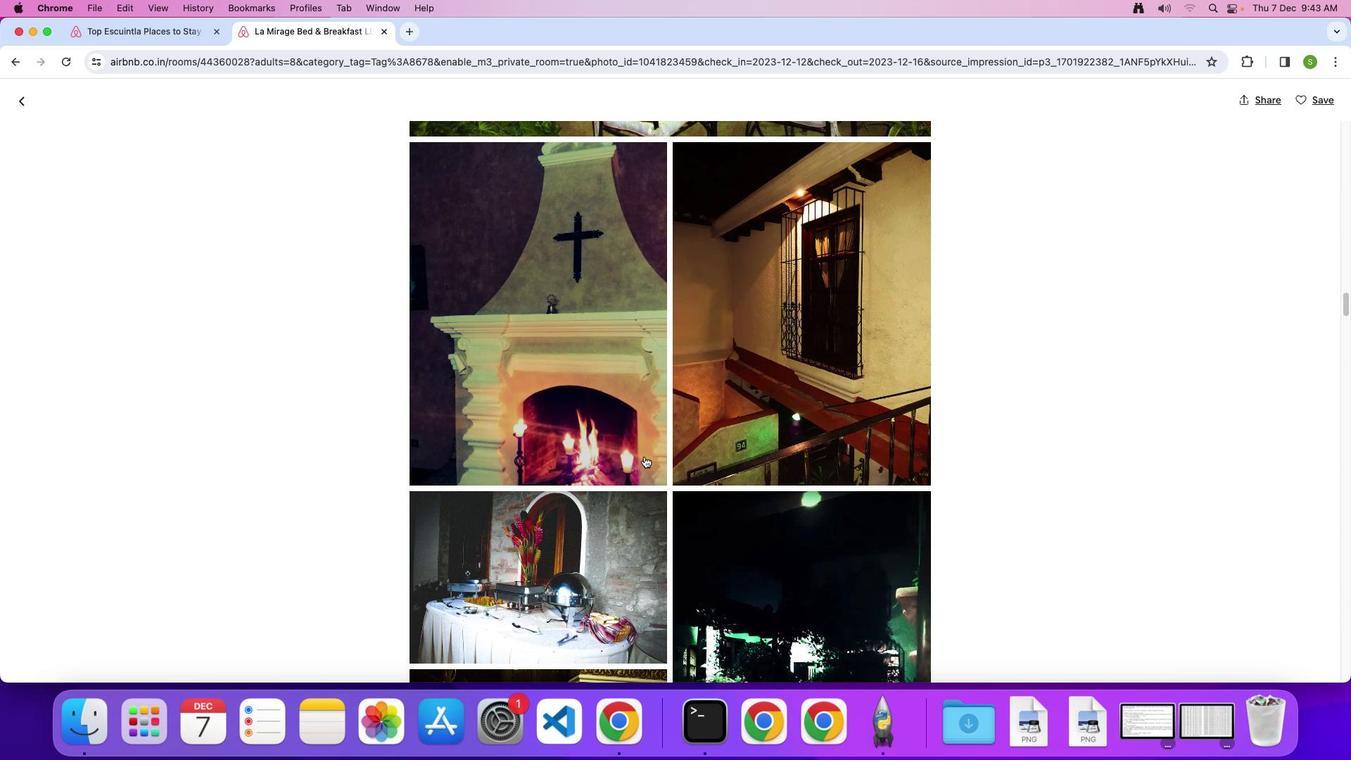 
Action: Mouse scrolled (643, 456) with delta (0, -2)
Screenshot: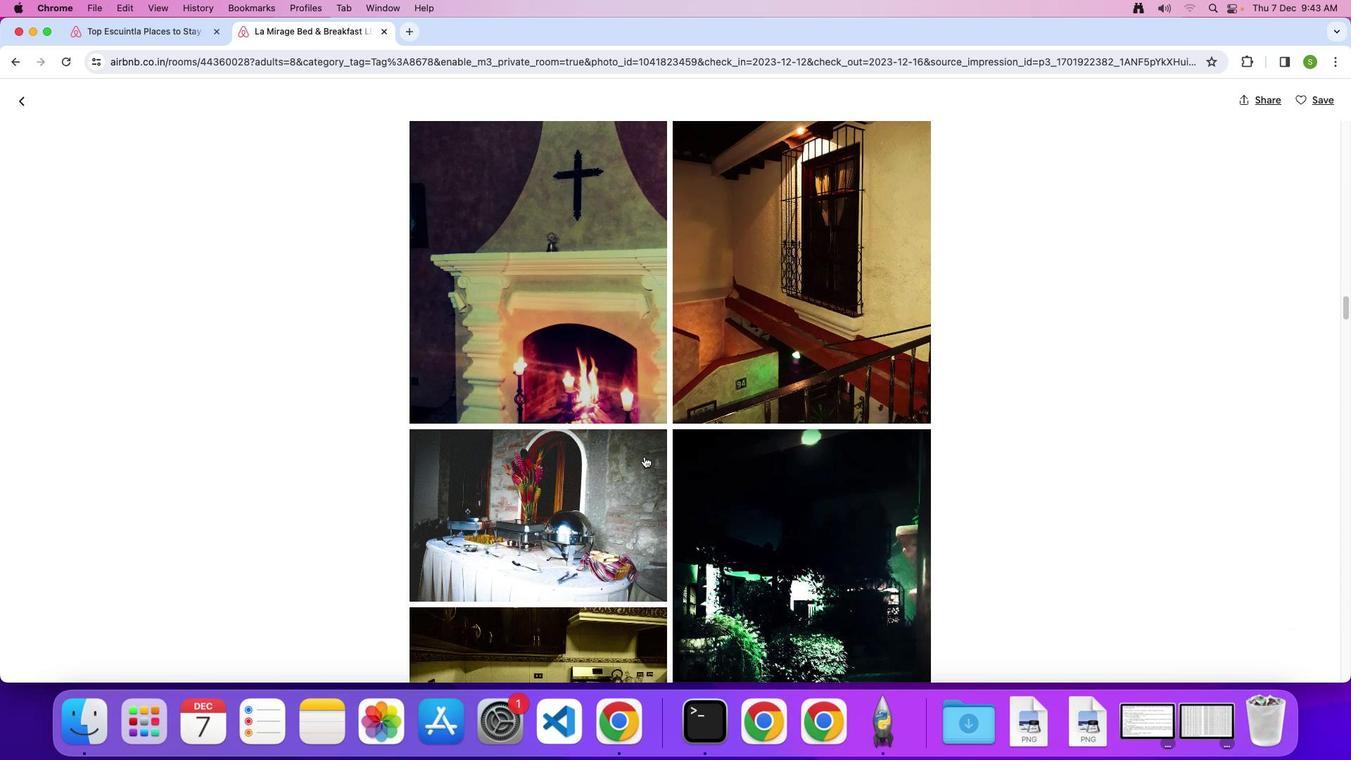 
Action: Mouse scrolled (643, 456) with delta (0, 0)
Screenshot: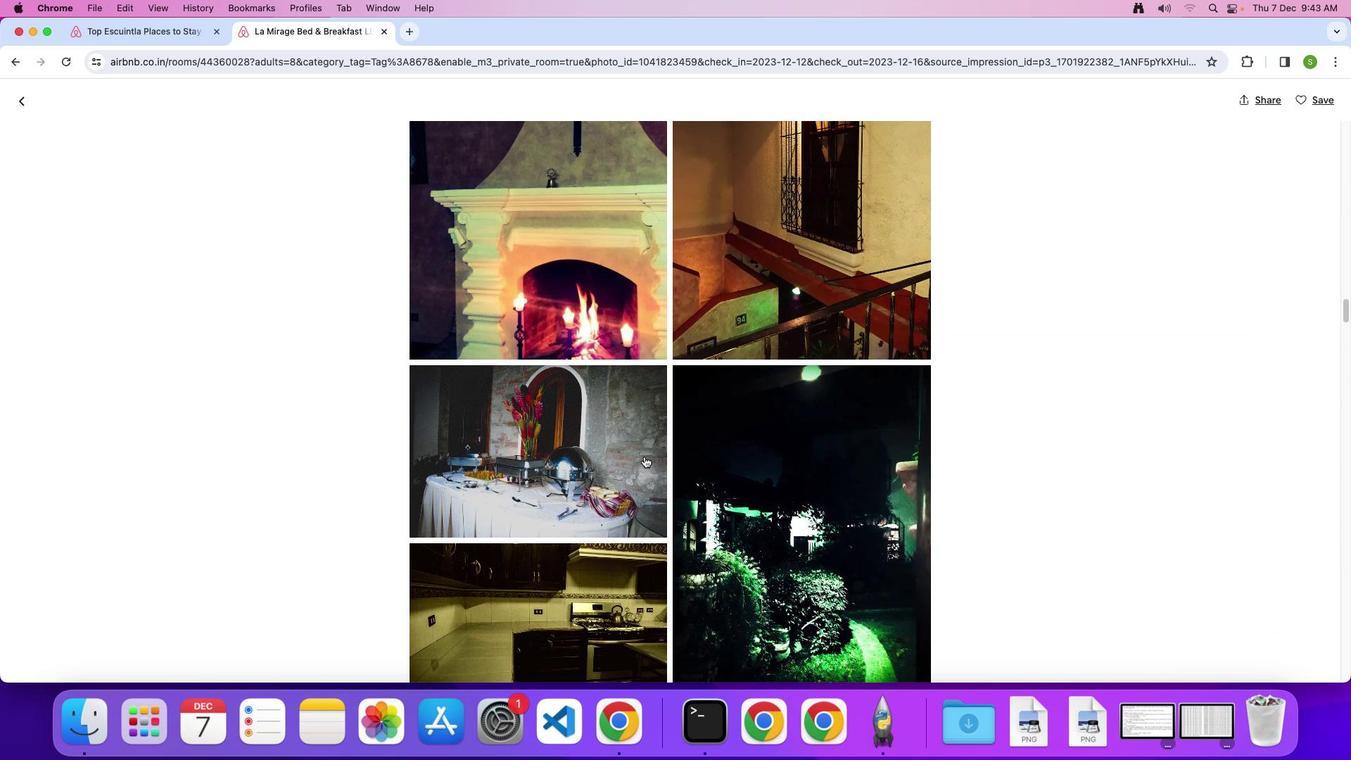 
Action: Mouse scrolled (643, 456) with delta (0, 0)
Screenshot: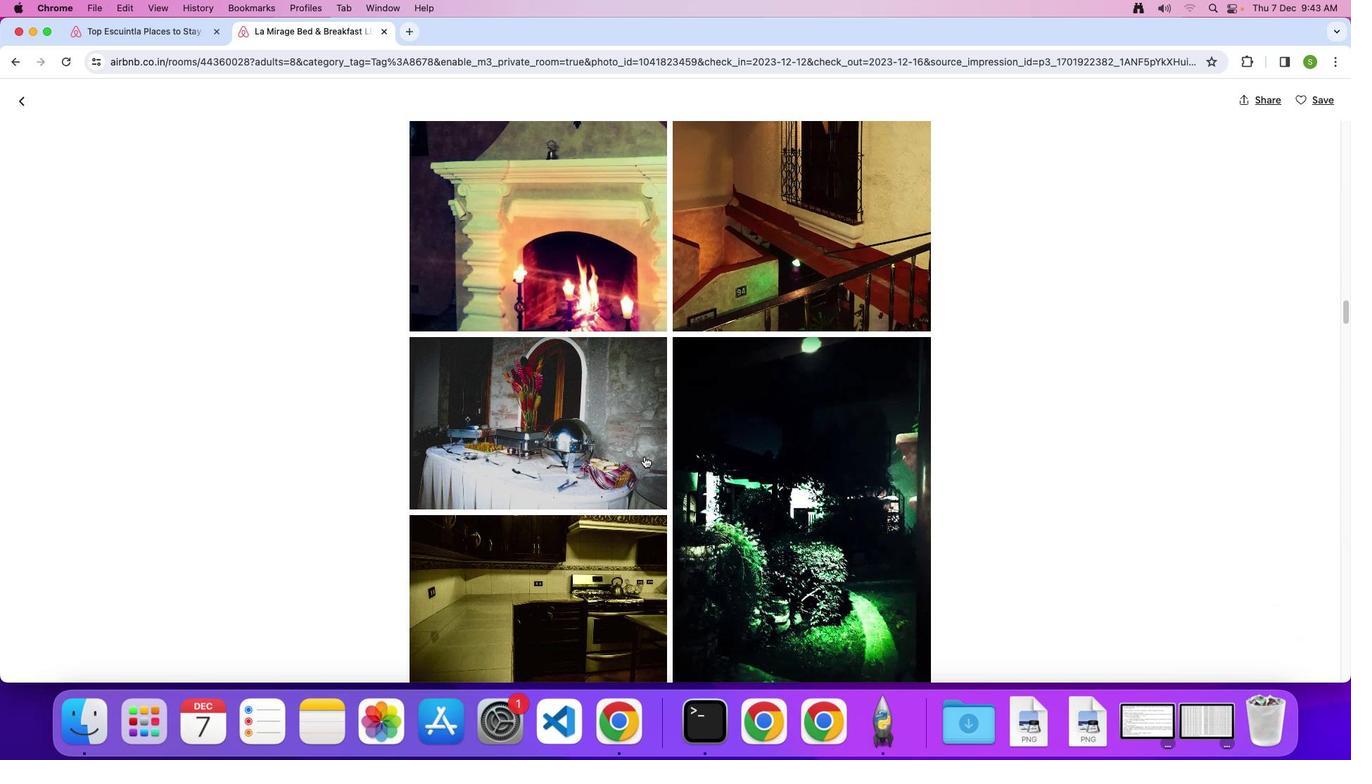 
Action: Mouse scrolled (643, 456) with delta (0, -2)
Screenshot: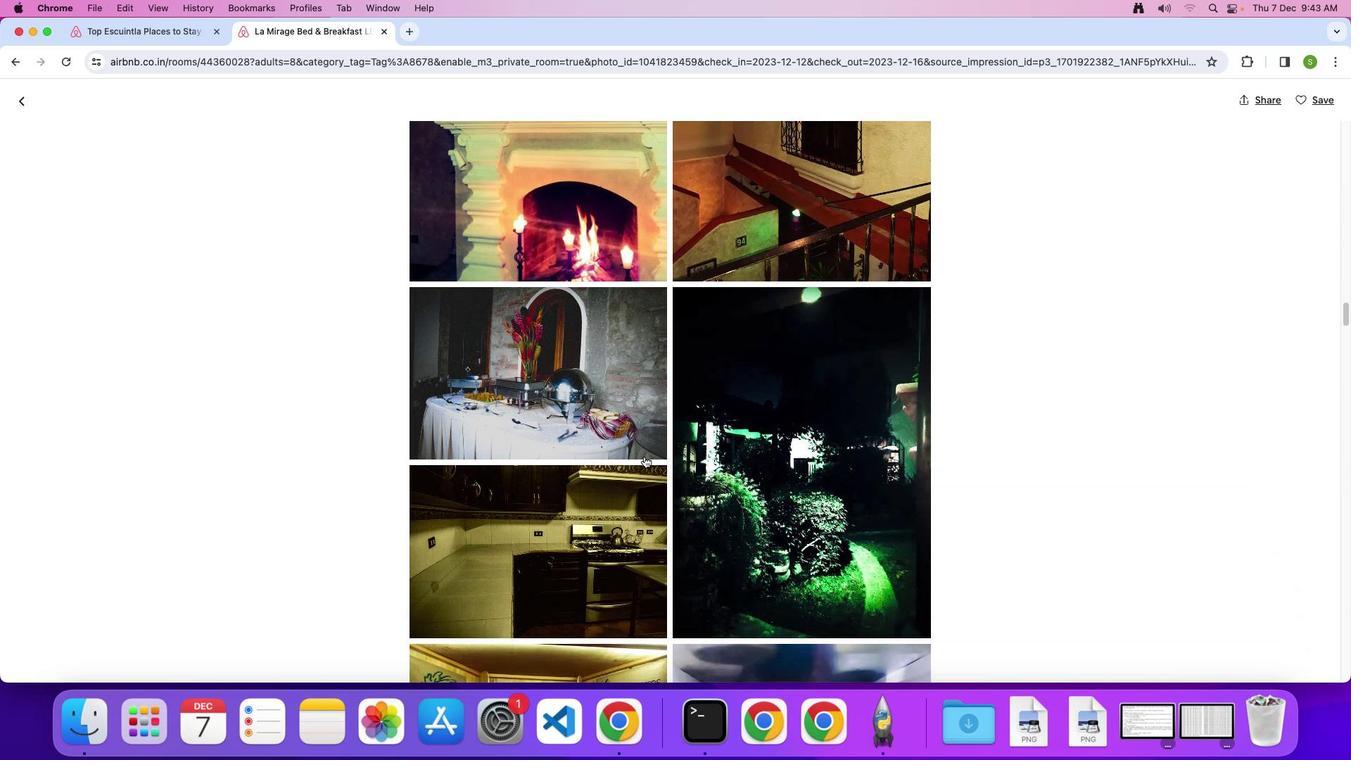 
Action: Mouse scrolled (643, 456) with delta (0, 0)
Screenshot: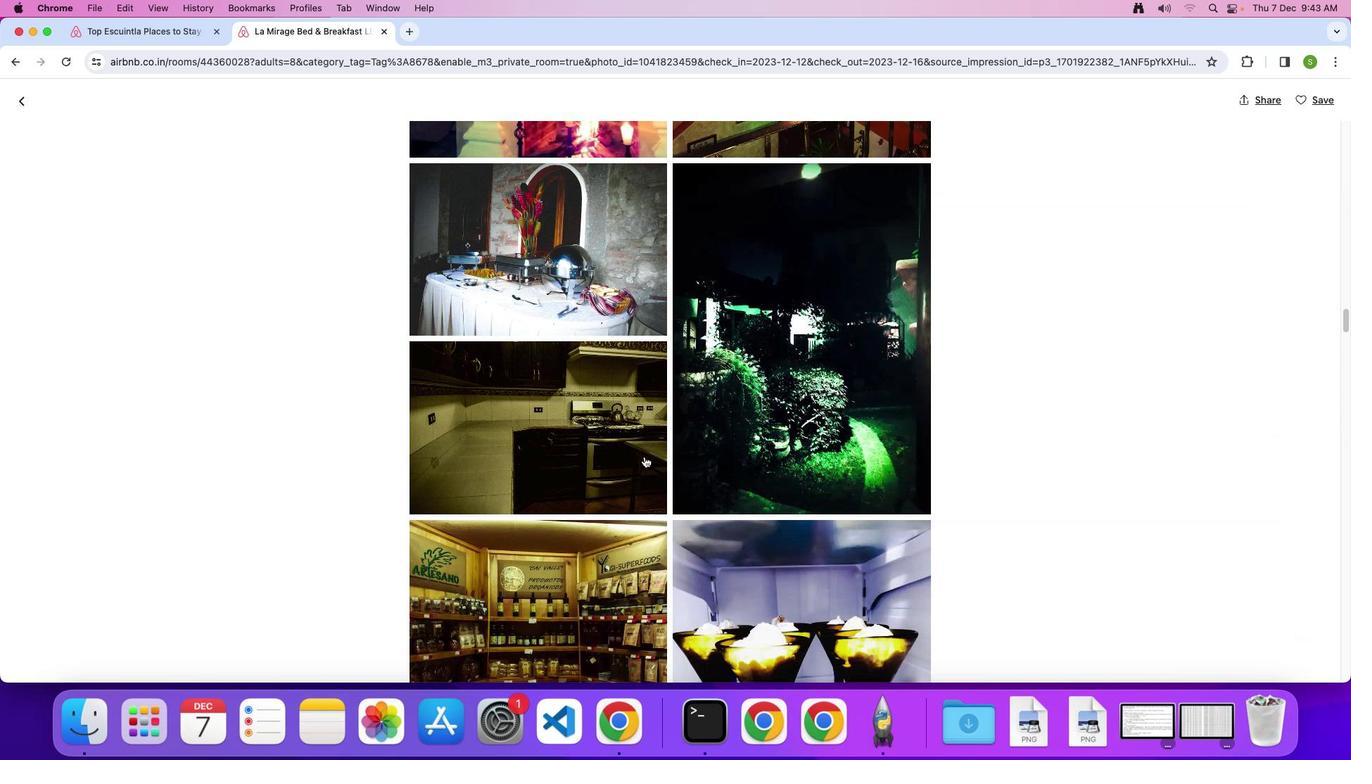 
Action: Mouse scrolled (643, 456) with delta (0, 0)
Screenshot: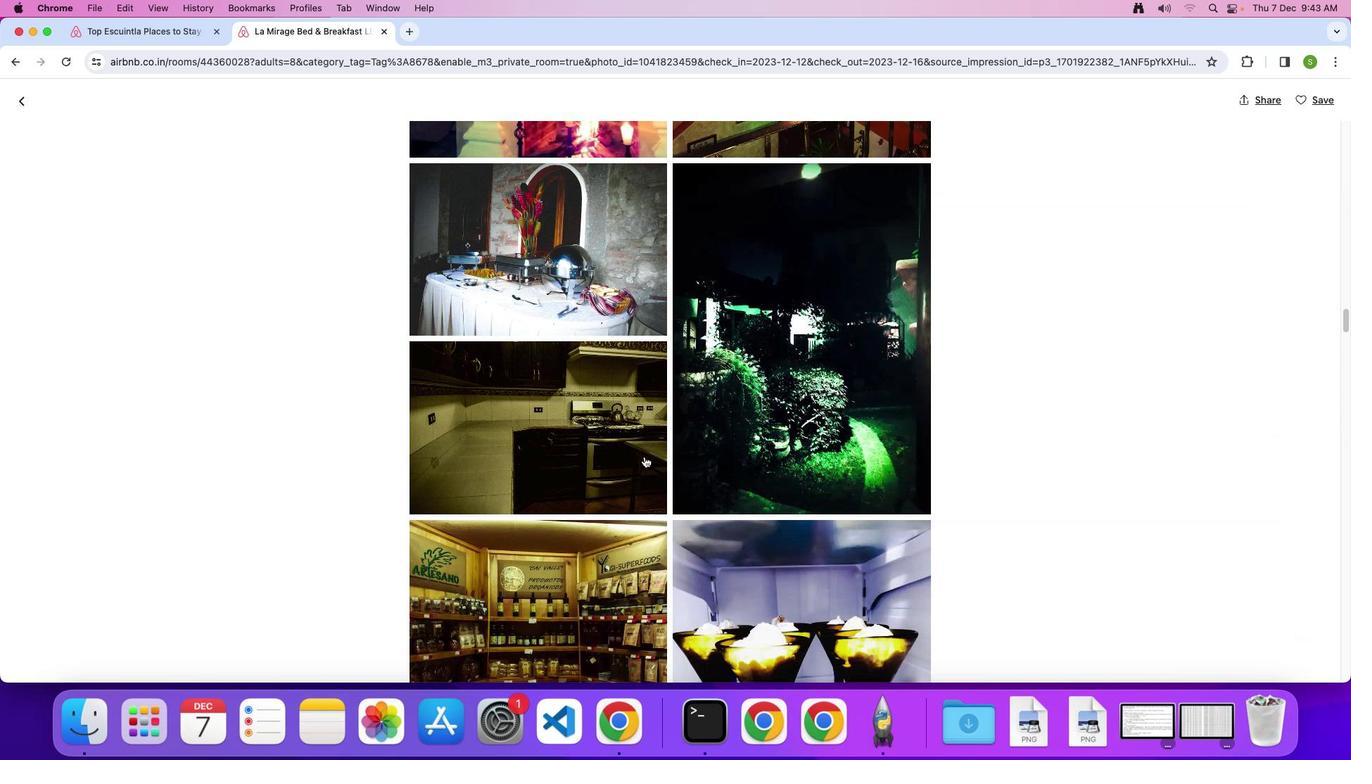 
Action: Mouse scrolled (643, 456) with delta (0, -2)
Screenshot: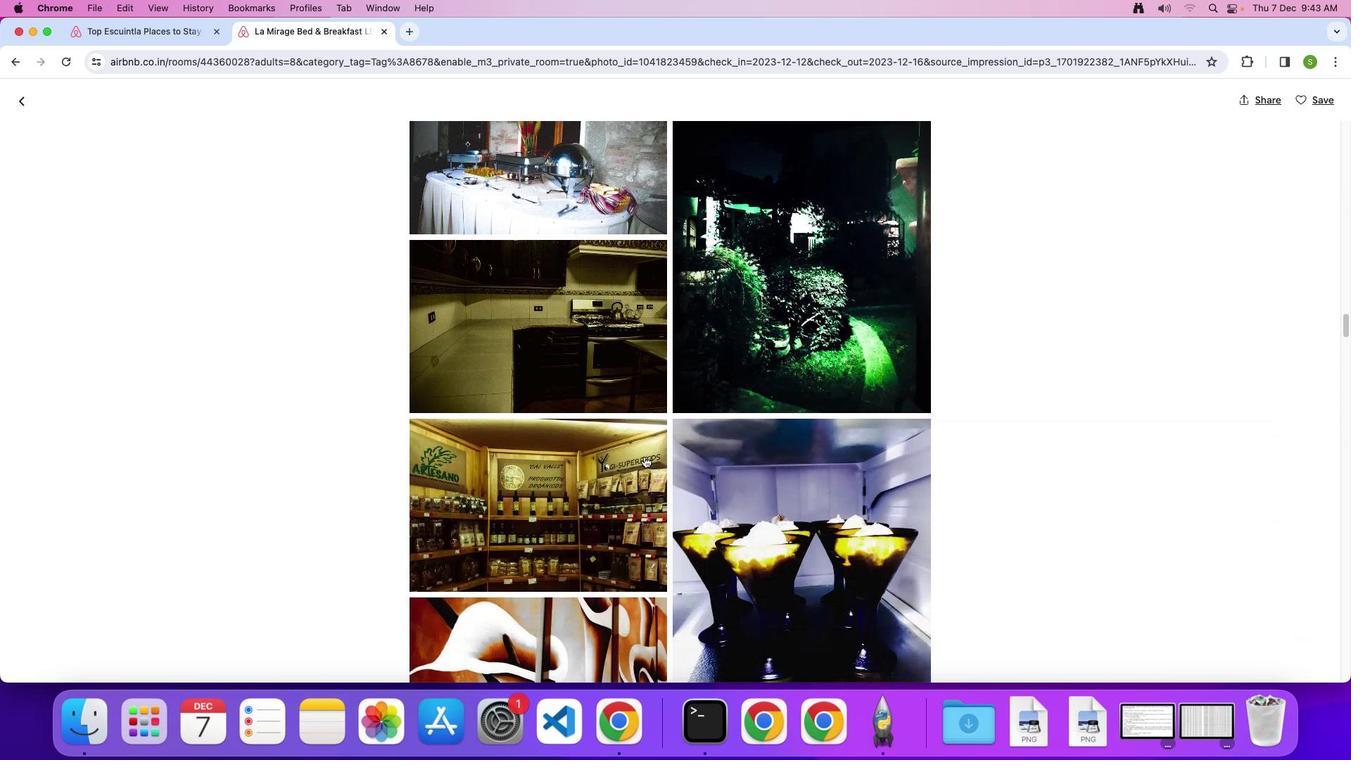 
Action: Mouse scrolled (643, 456) with delta (0, 0)
Screenshot: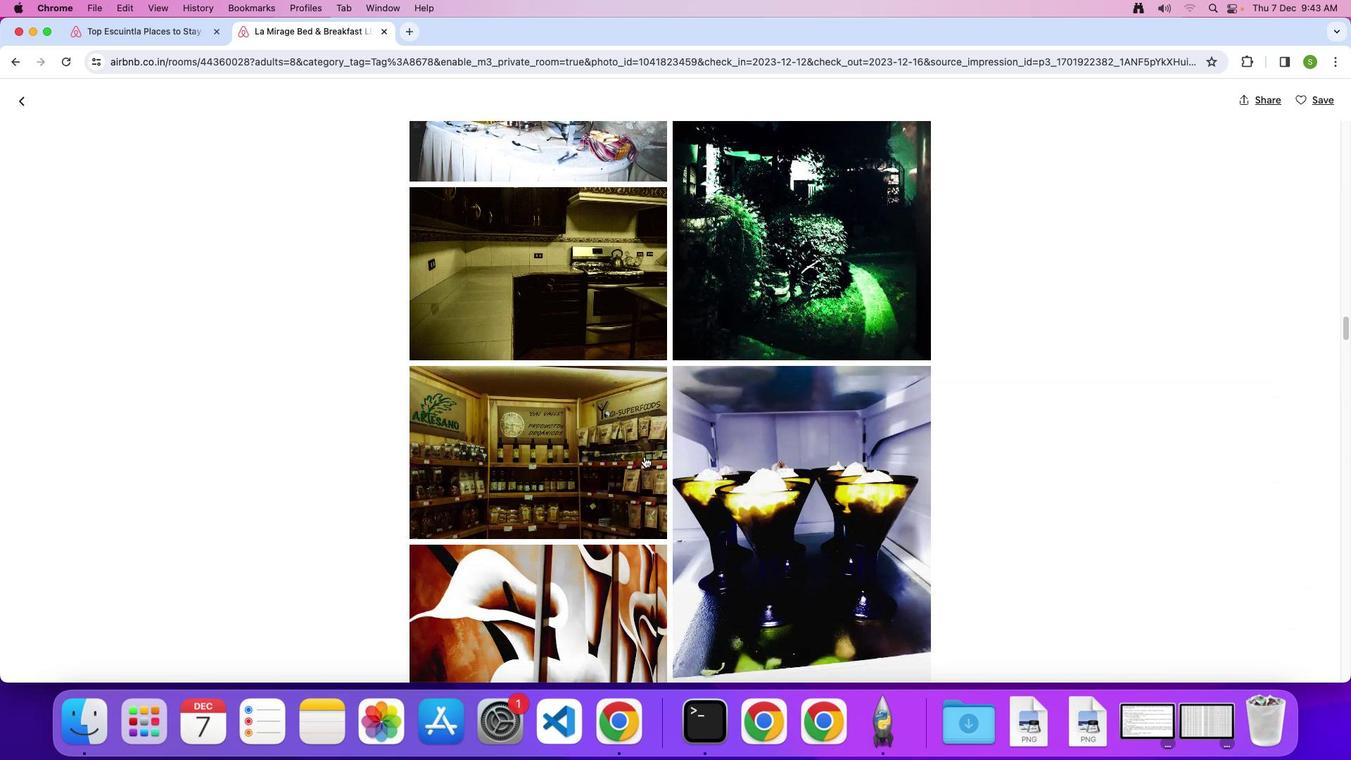 
Action: Mouse scrolled (643, 456) with delta (0, 0)
Screenshot: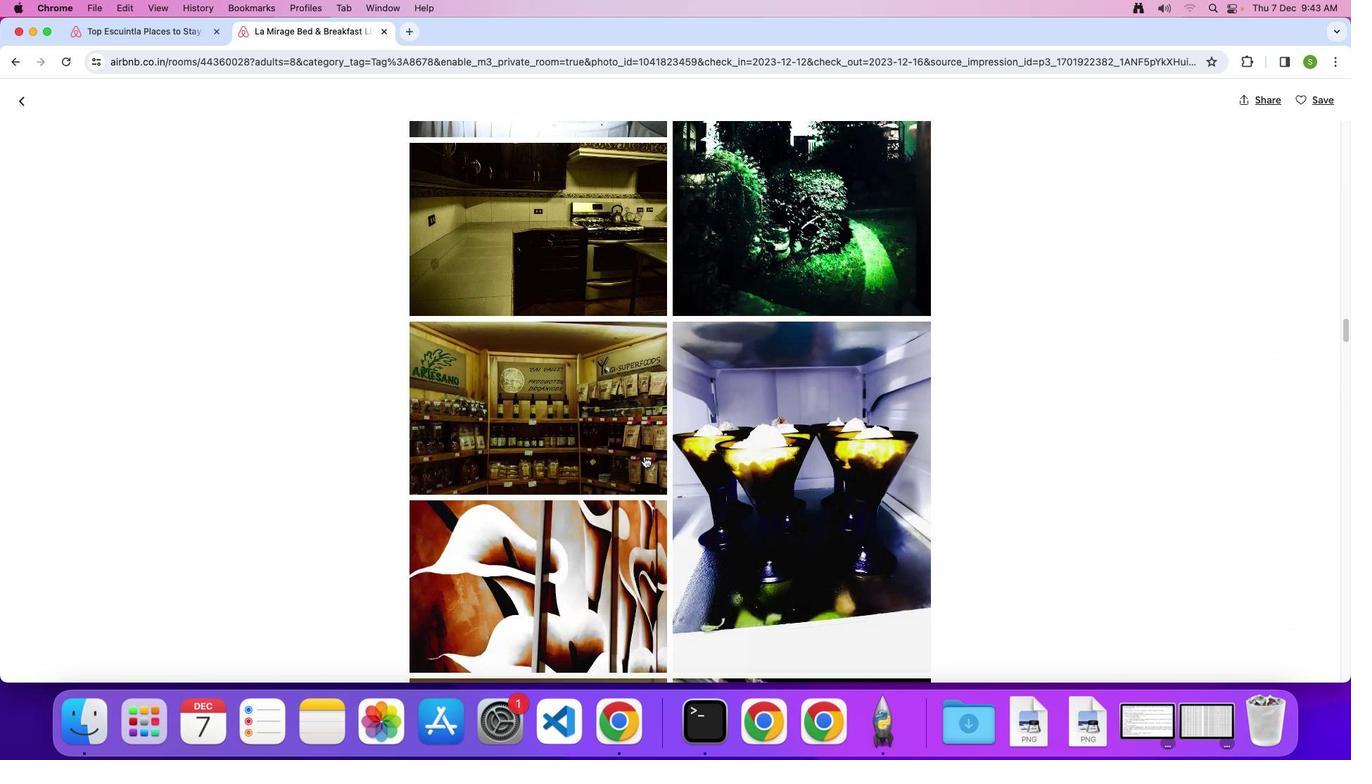 
Action: Mouse scrolled (643, 456) with delta (0, -2)
Screenshot: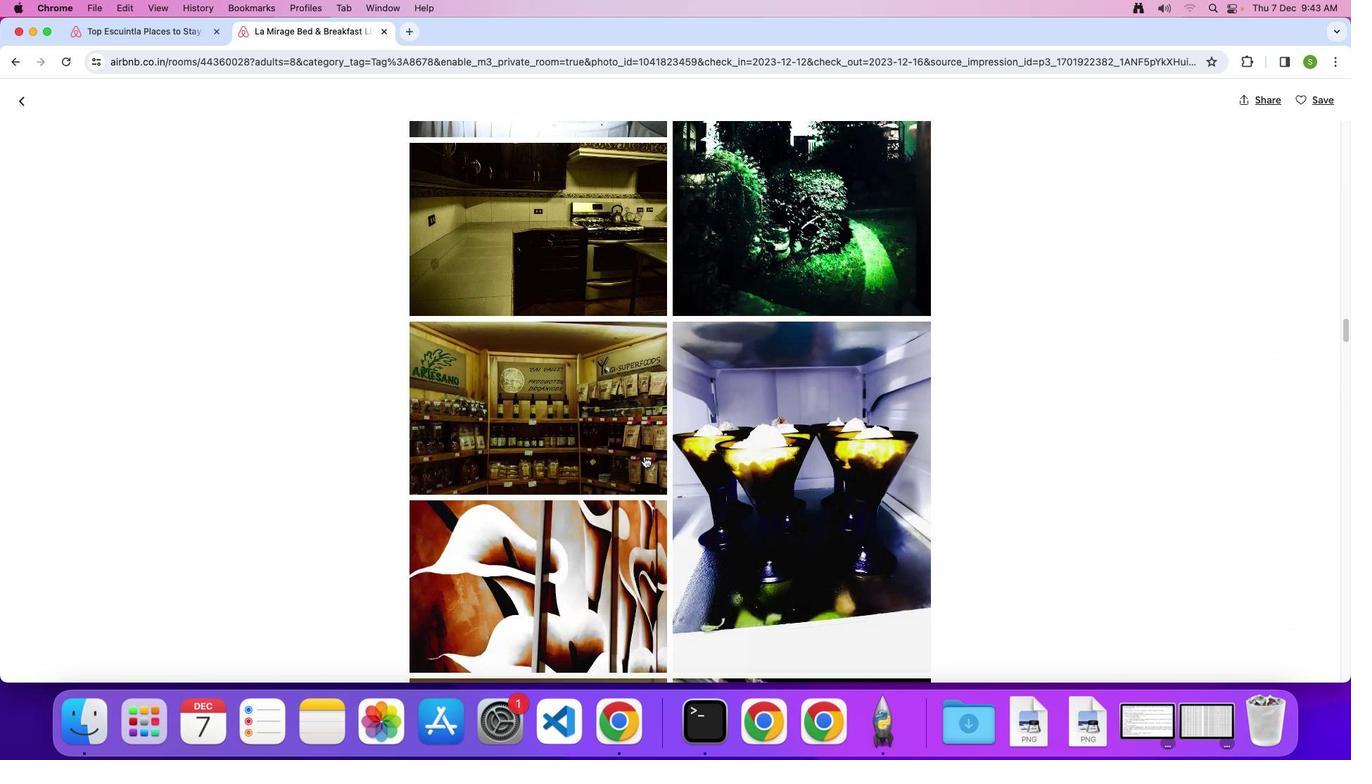 
Action: Mouse scrolled (643, 456) with delta (0, 0)
Screenshot: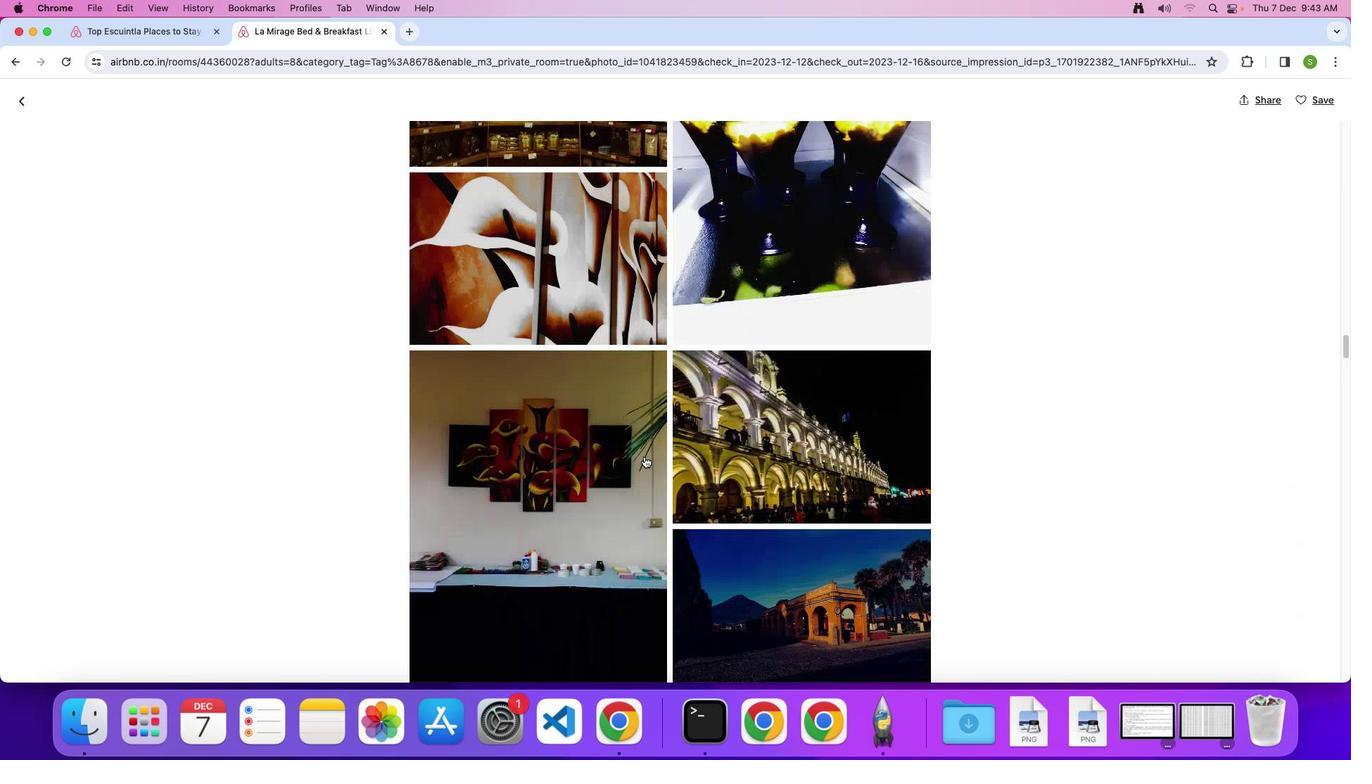 
Action: Mouse scrolled (643, 456) with delta (0, 0)
Screenshot: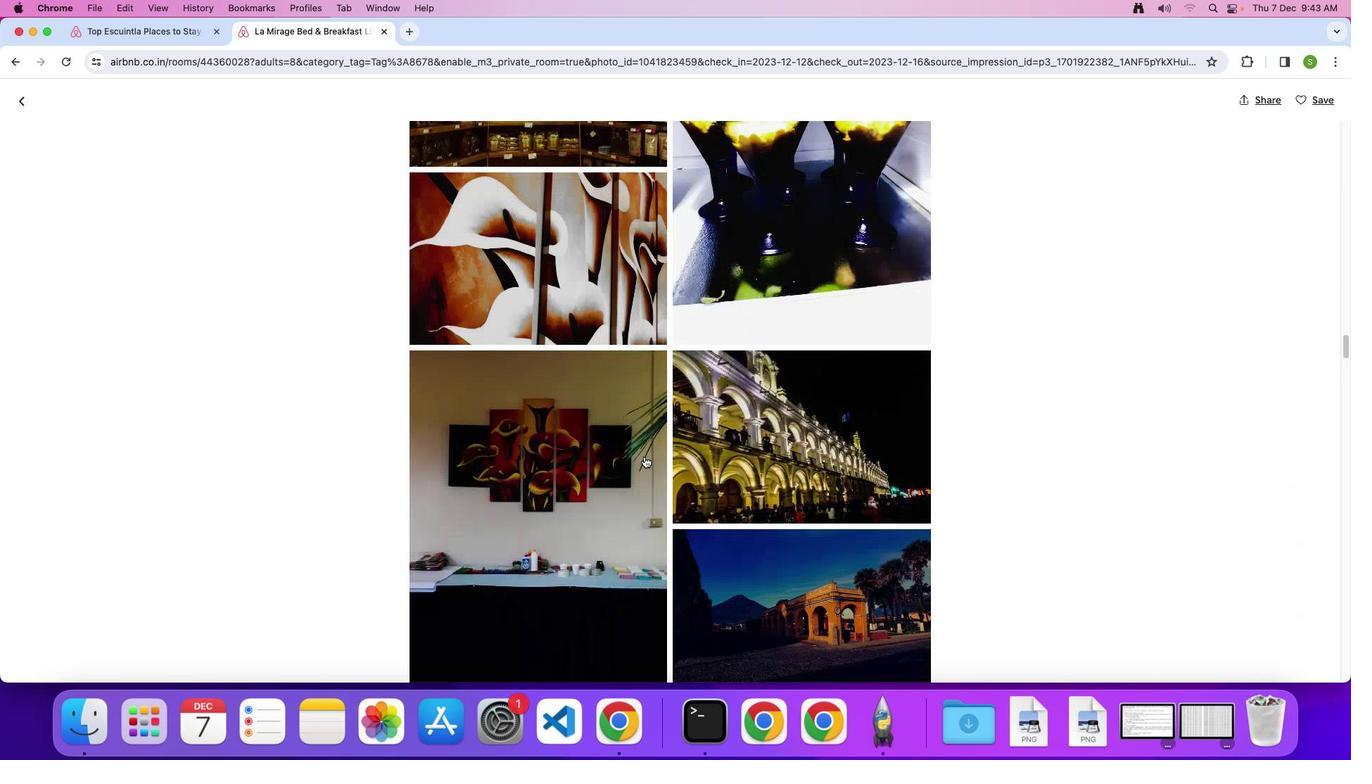 
Action: Mouse scrolled (643, 456) with delta (0, -2)
Screenshot: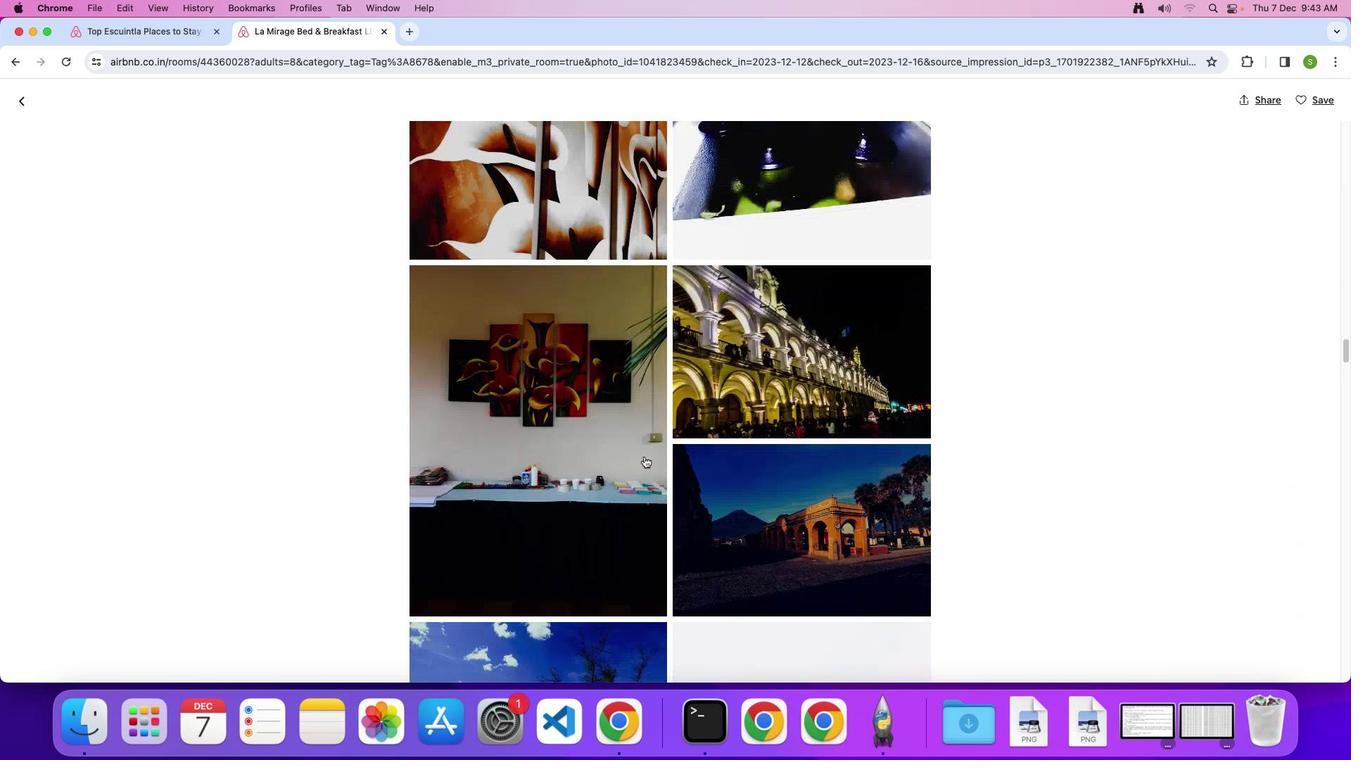 
Action: Mouse scrolled (643, 456) with delta (0, -4)
Screenshot: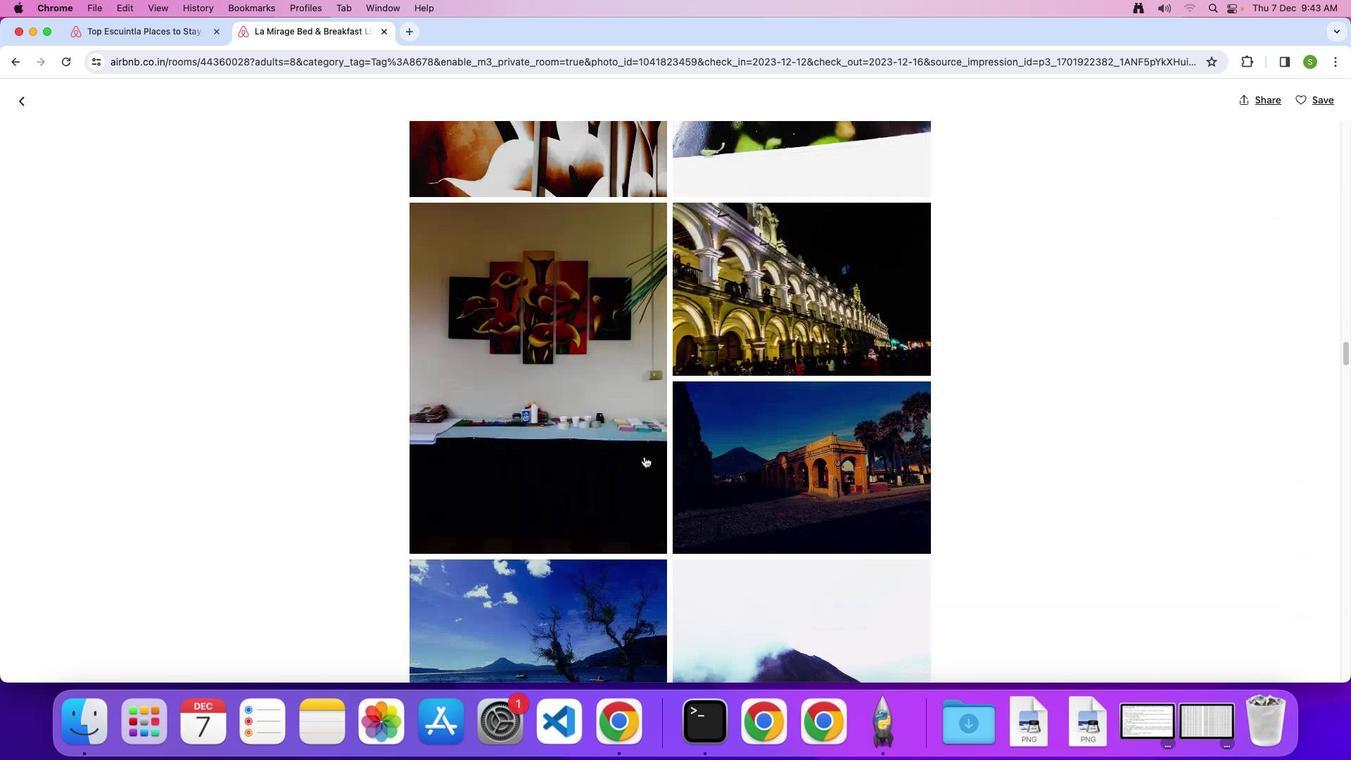 
Action: Mouse scrolled (643, 456) with delta (0, 0)
Screenshot: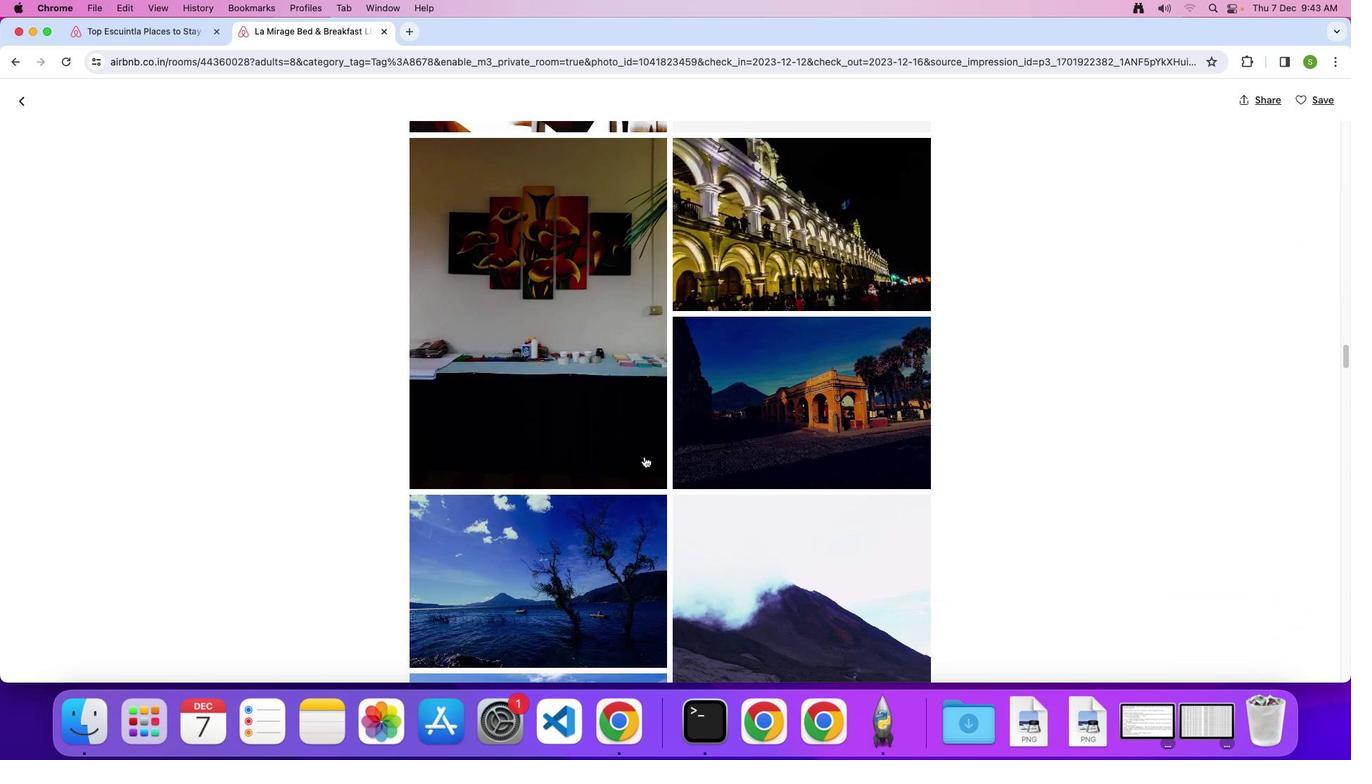 
Action: Mouse scrolled (643, 456) with delta (0, 0)
Screenshot: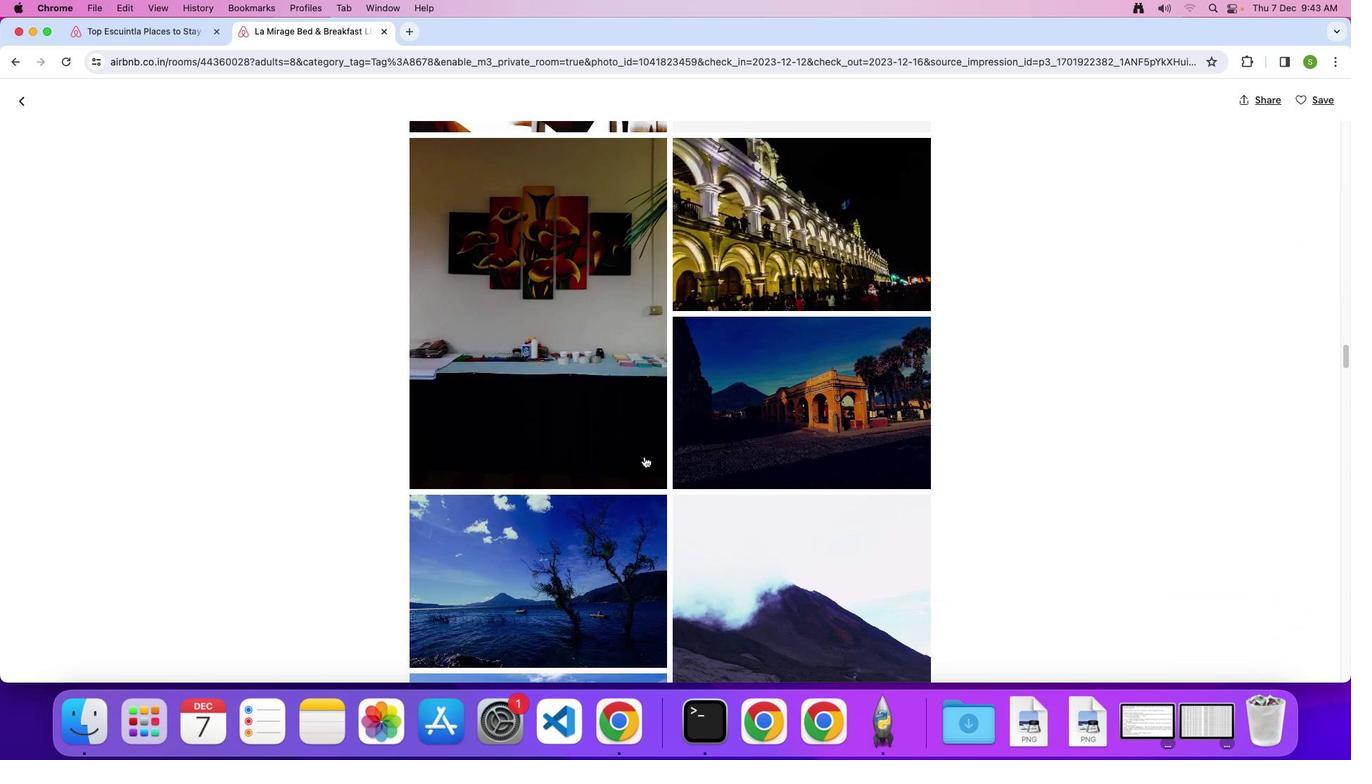
Action: Mouse scrolled (643, 456) with delta (0, -2)
Screenshot: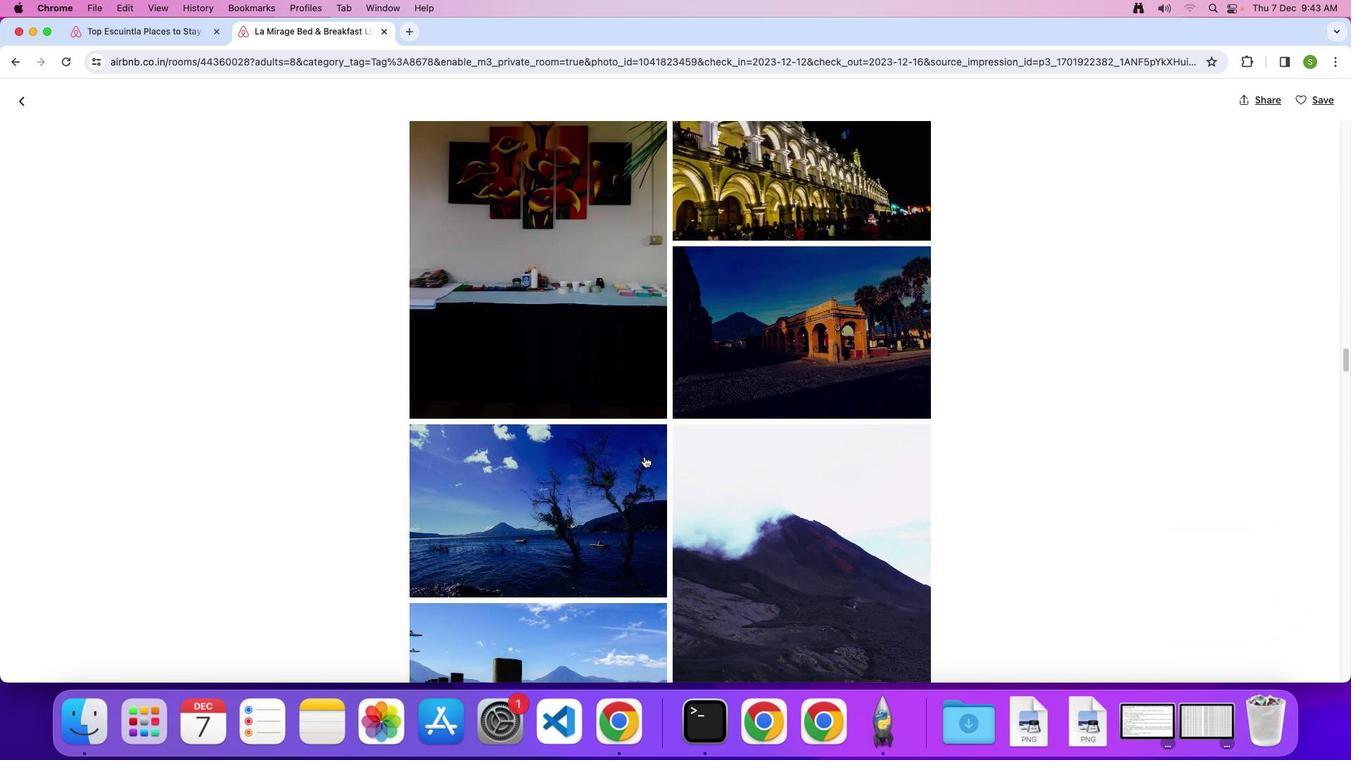 
Action: Mouse scrolled (643, 456) with delta (0, 0)
Screenshot: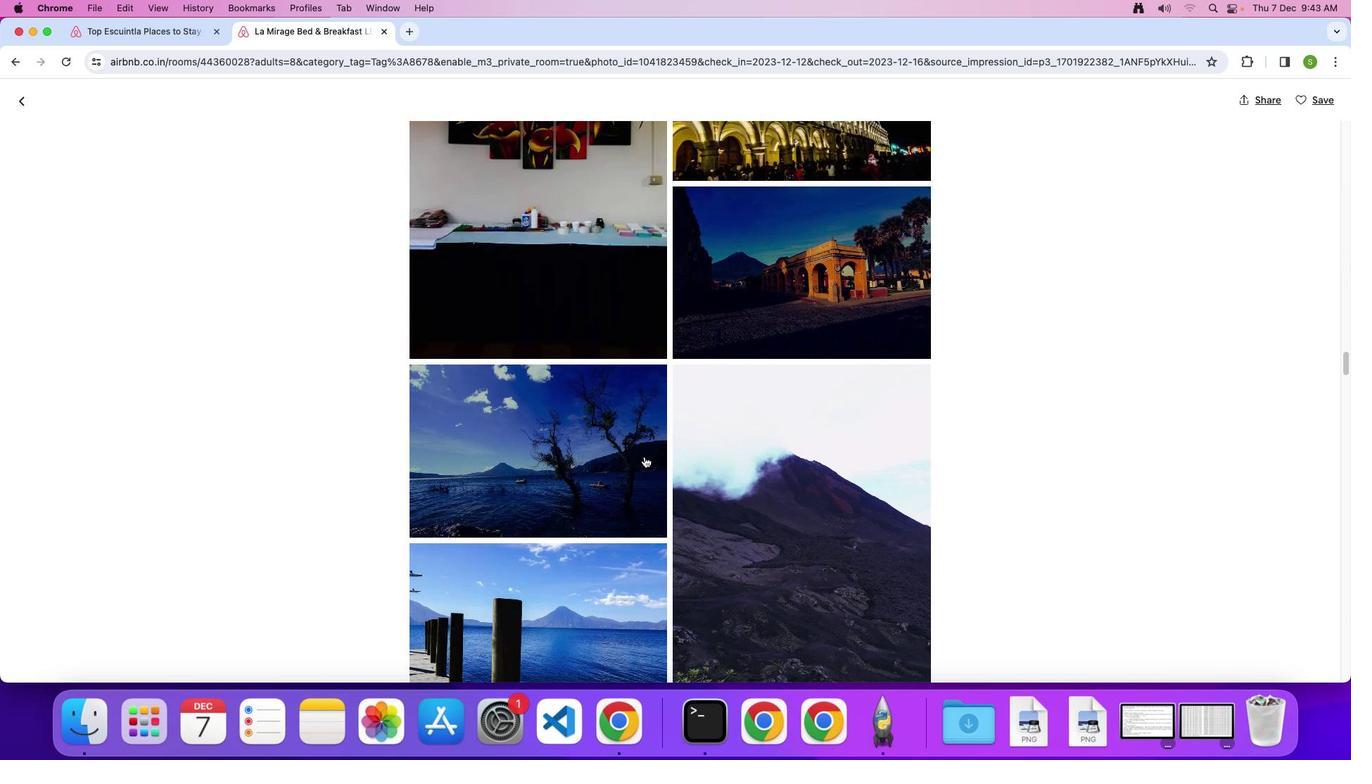 
Action: Mouse scrolled (643, 456) with delta (0, 0)
Screenshot: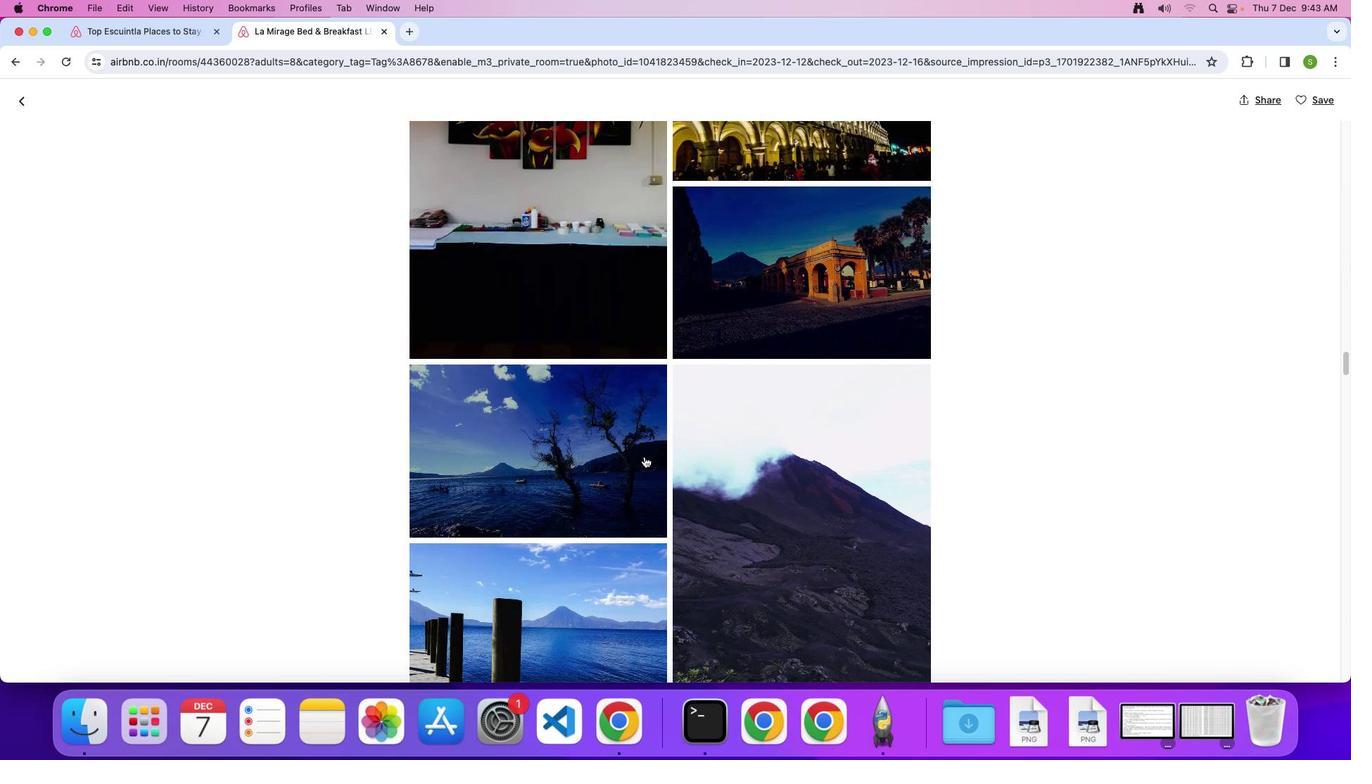 
Action: Mouse scrolled (643, 456) with delta (0, -2)
Screenshot: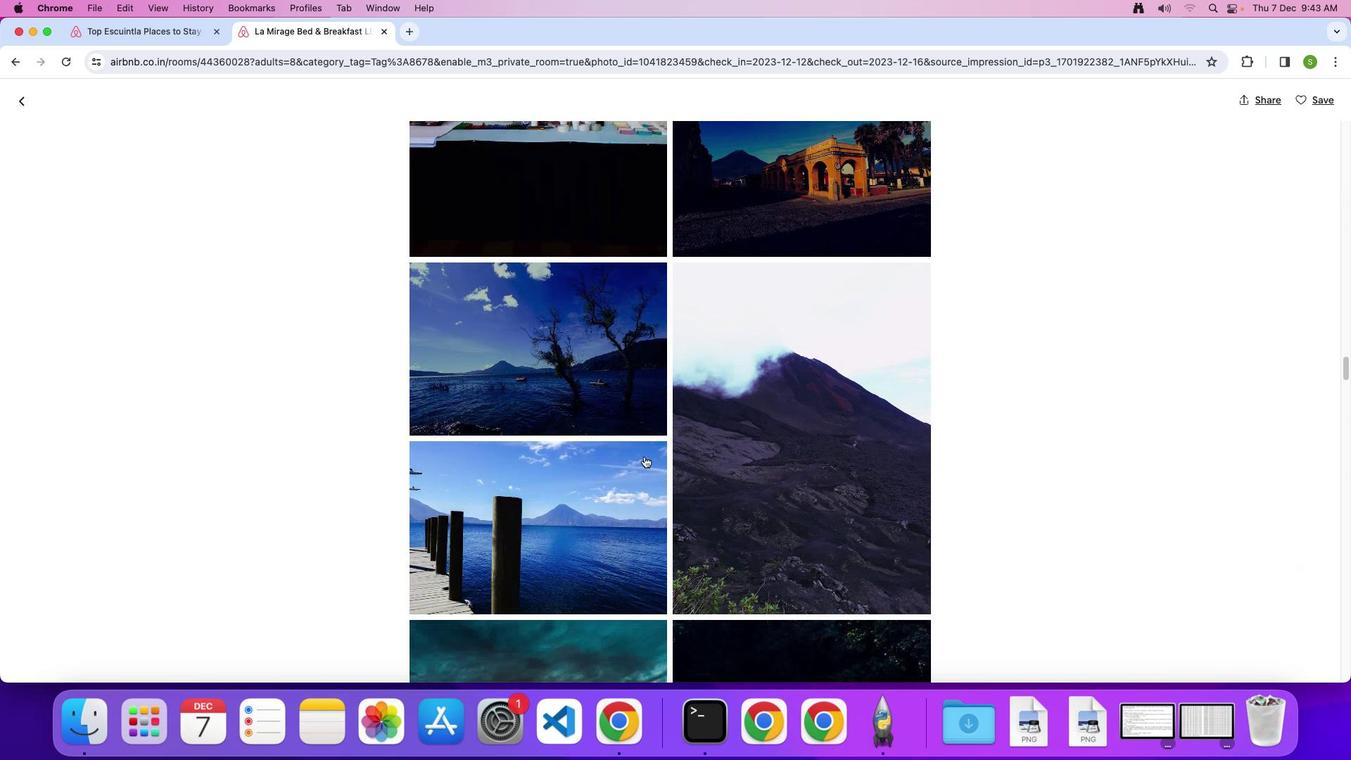 
Action: Mouse scrolled (643, 456) with delta (0, 0)
Screenshot: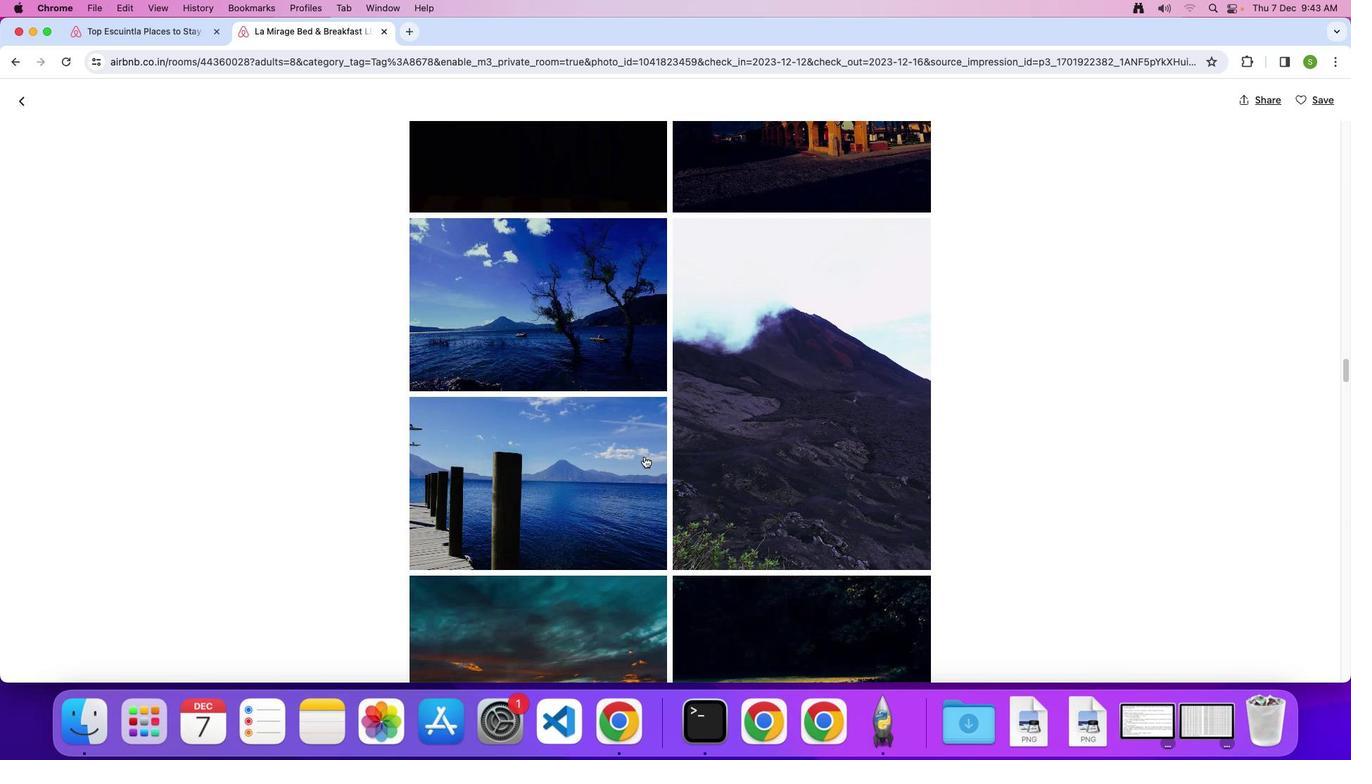 
Action: Mouse scrolled (643, 456) with delta (0, 0)
Screenshot: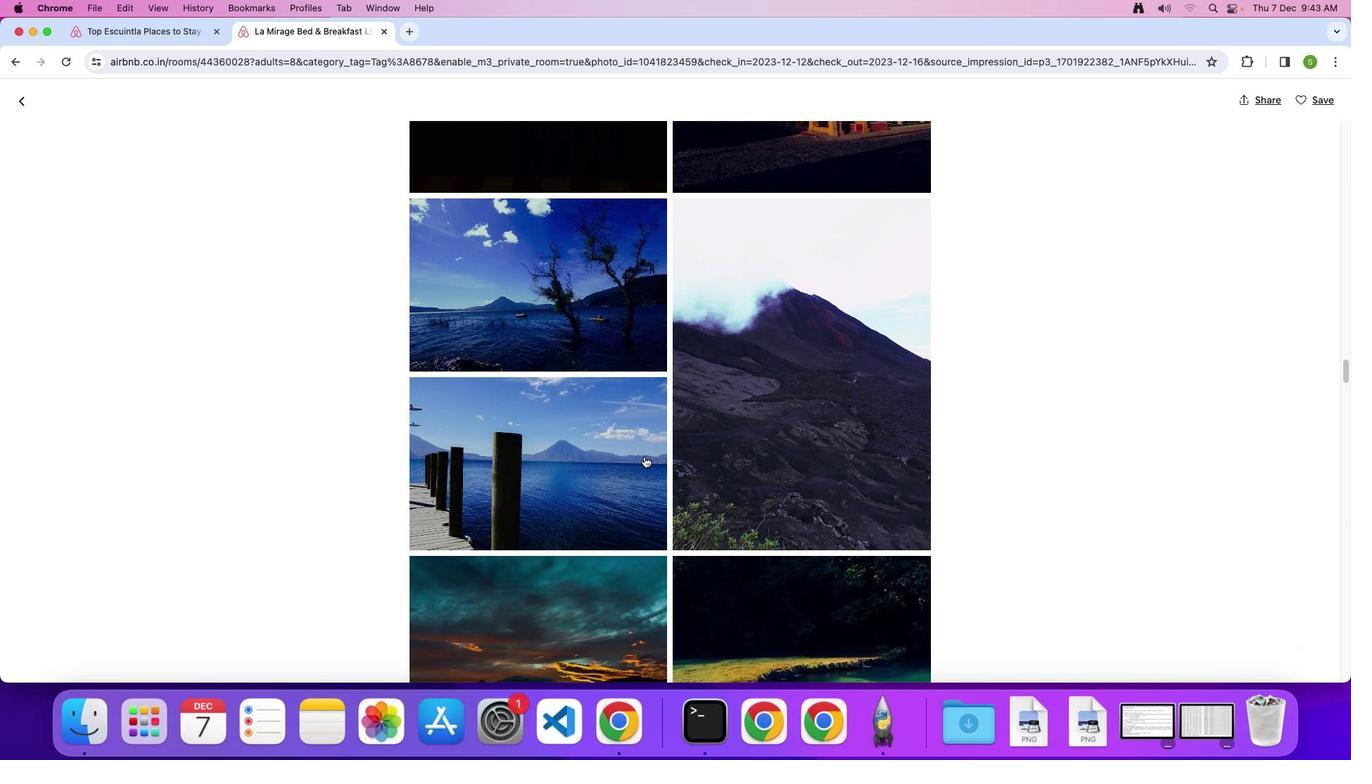 
Action: Mouse scrolled (643, 456) with delta (0, -2)
Screenshot: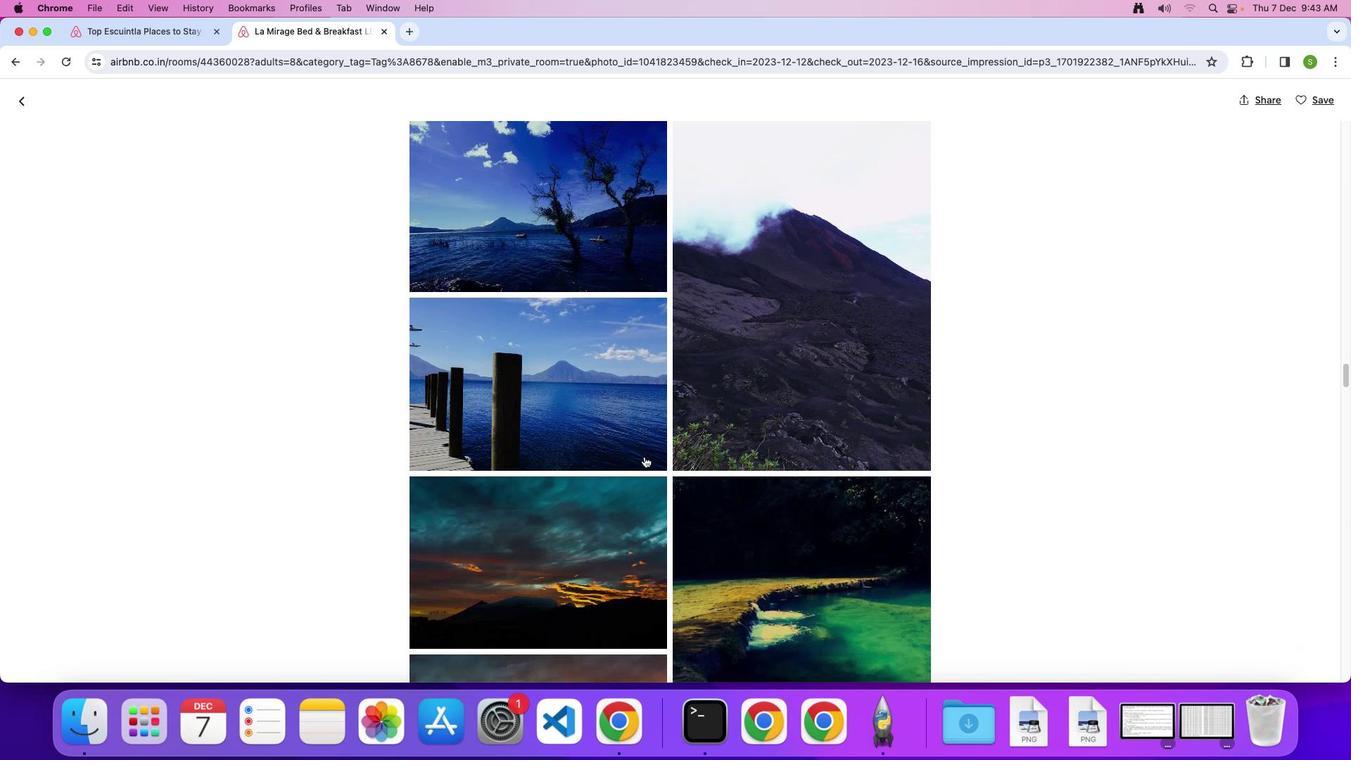 
Action: Mouse scrolled (643, 456) with delta (0, 0)
Screenshot: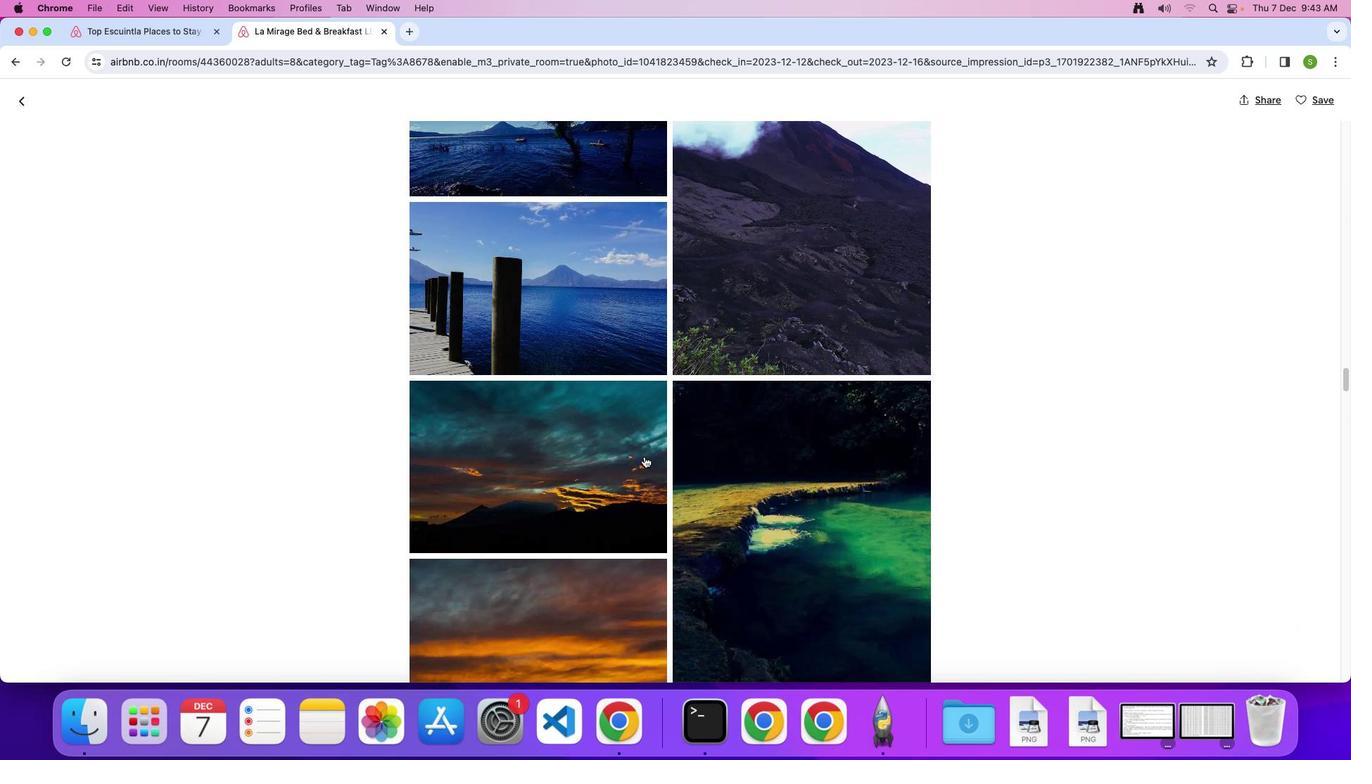 
Action: Mouse scrolled (643, 456) with delta (0, 0)
Screenshot: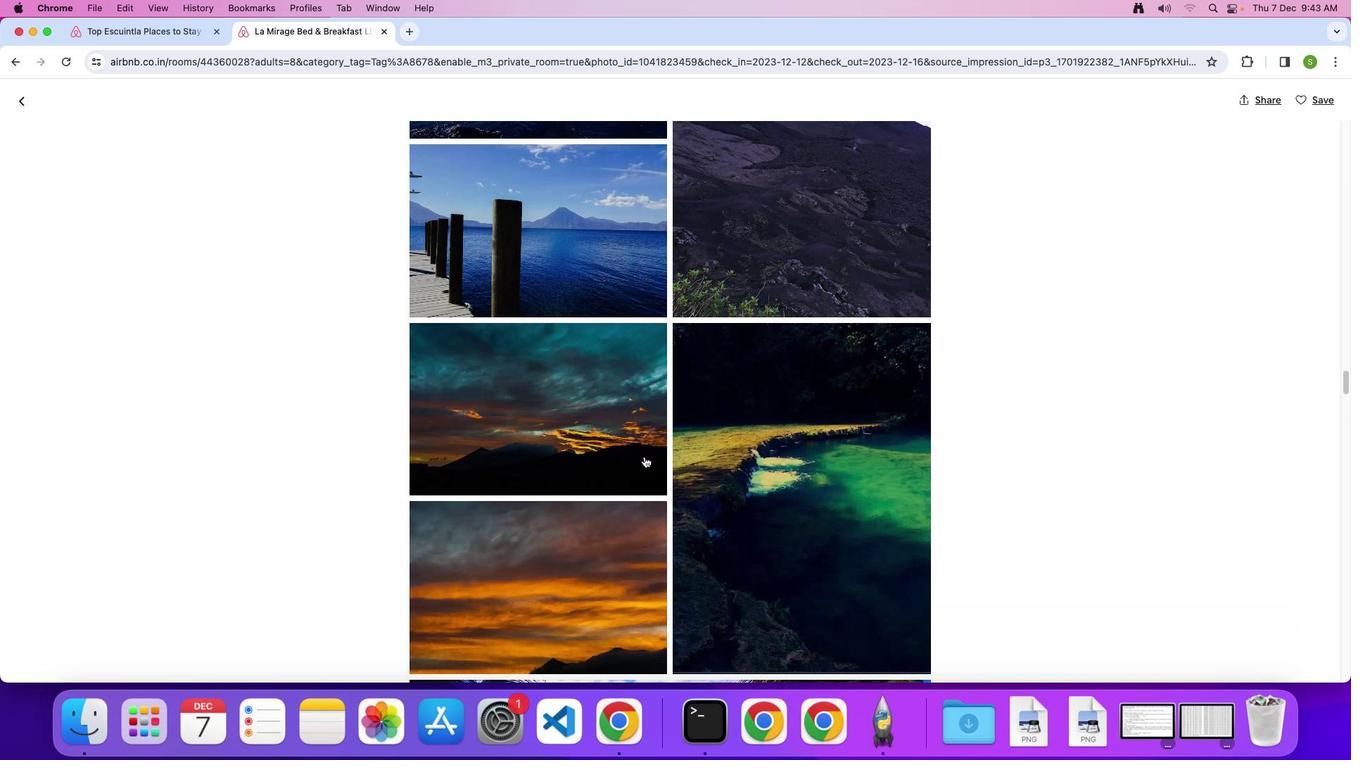 
Action: Mouse scrolled (643, 456) with delta (0, -2)
Screenshot: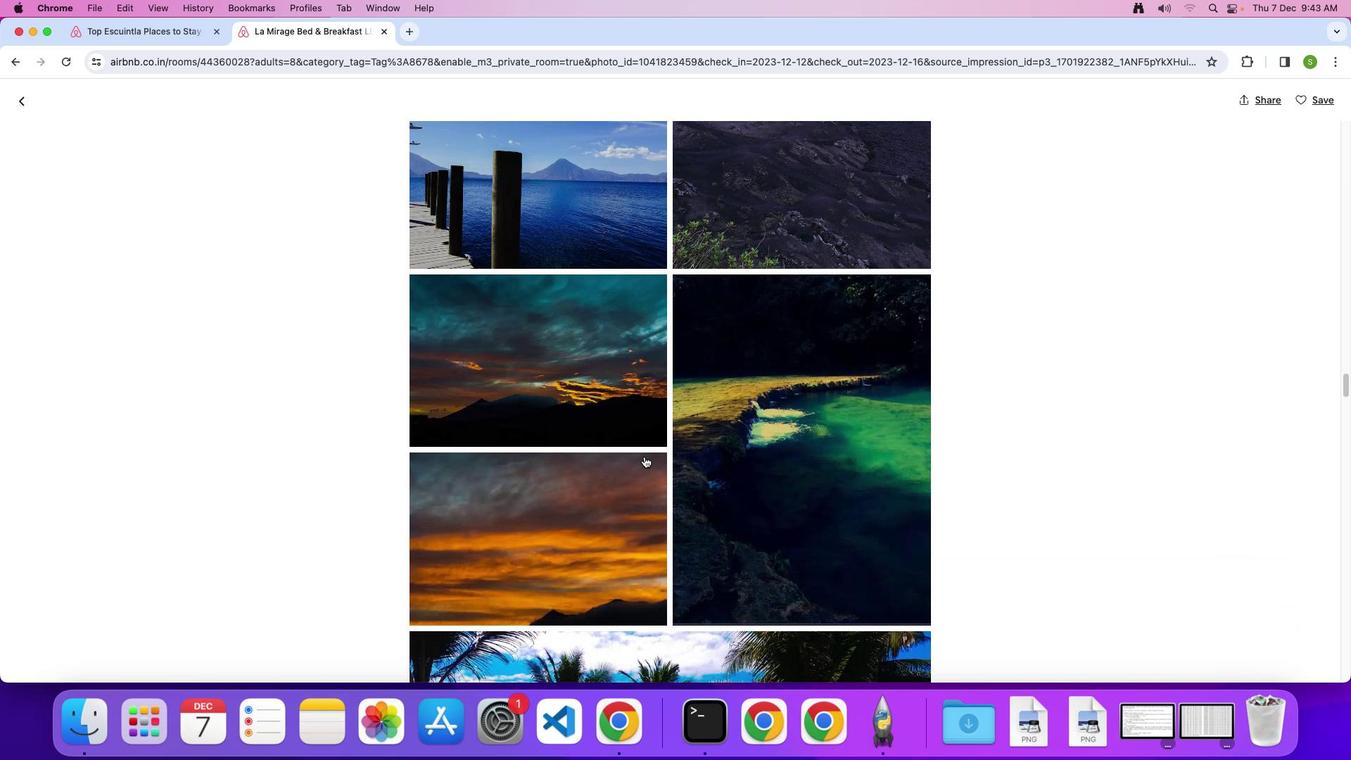 
Action: Mouse scrolled (643, 456) with delta (0, 0)
Screenshot: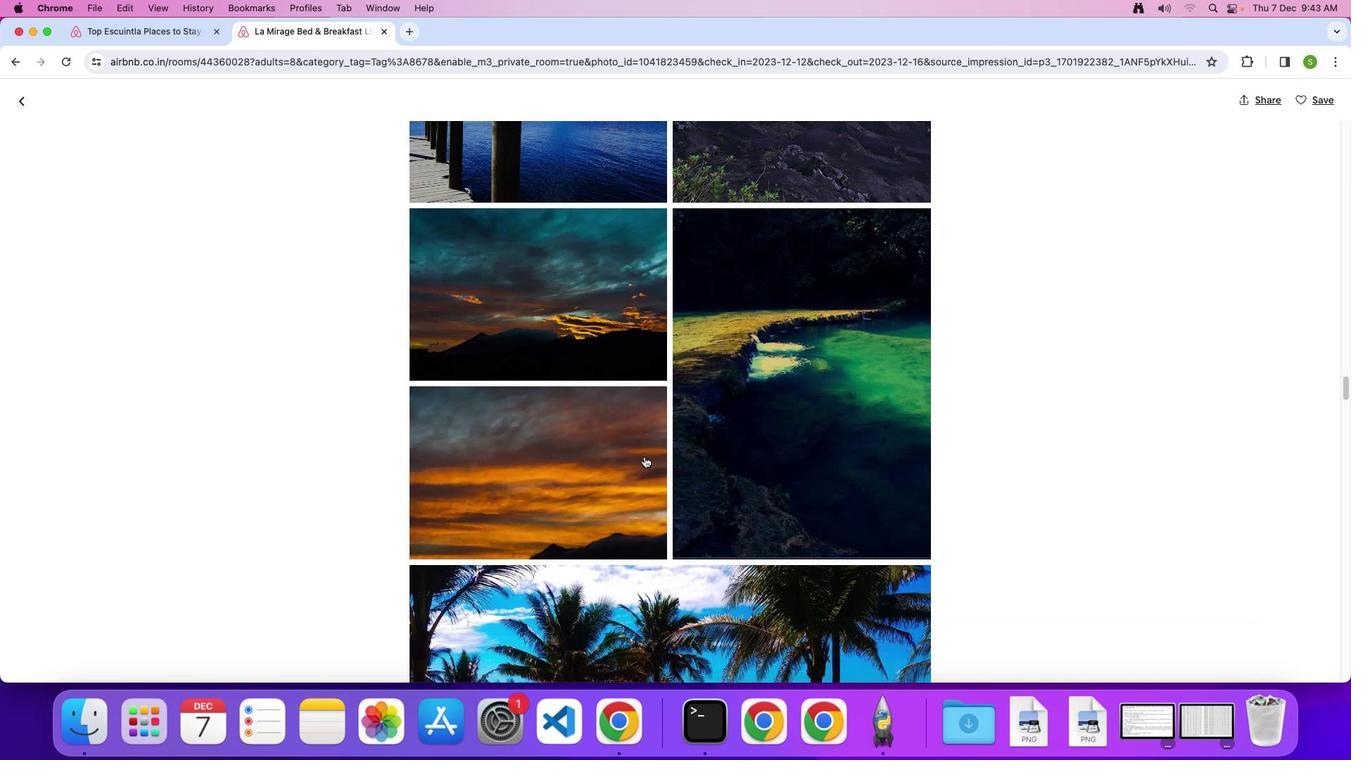 
Action: Mouse scrolled (643, 456) with delta (0, 0)
Screenshot: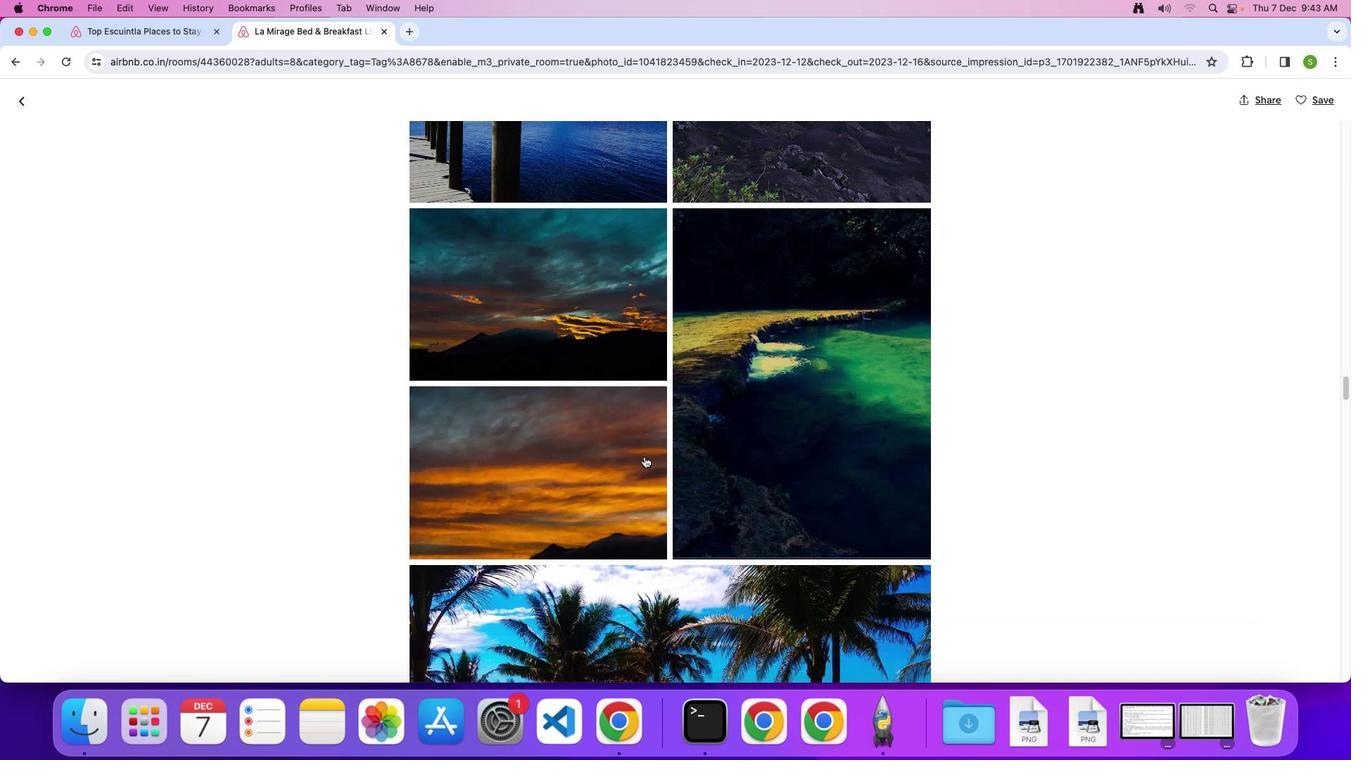 
Action: Mouse scrolled (643, 456) with delta (0, -3)
Screenshot: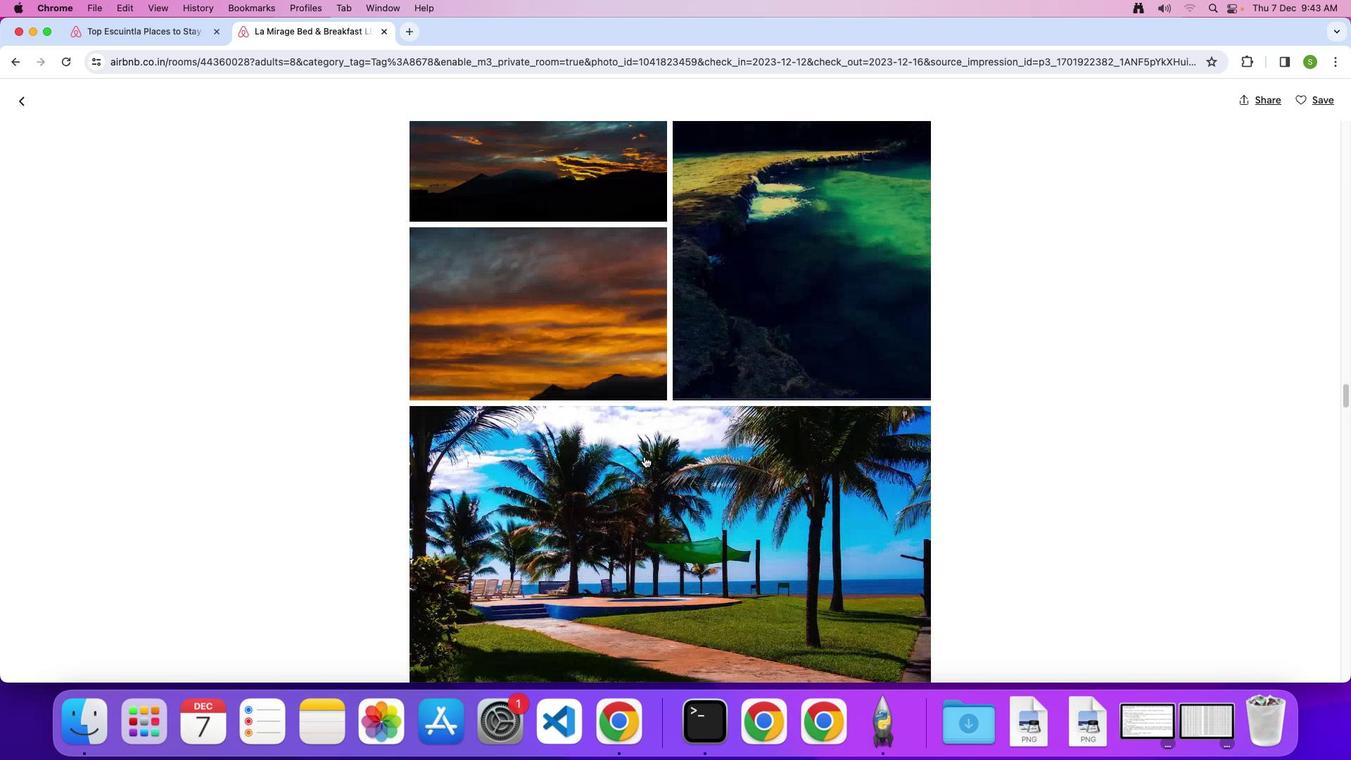 
Action: Mouse scrolled (643, 456) with delta (0, -4)
Screenshot: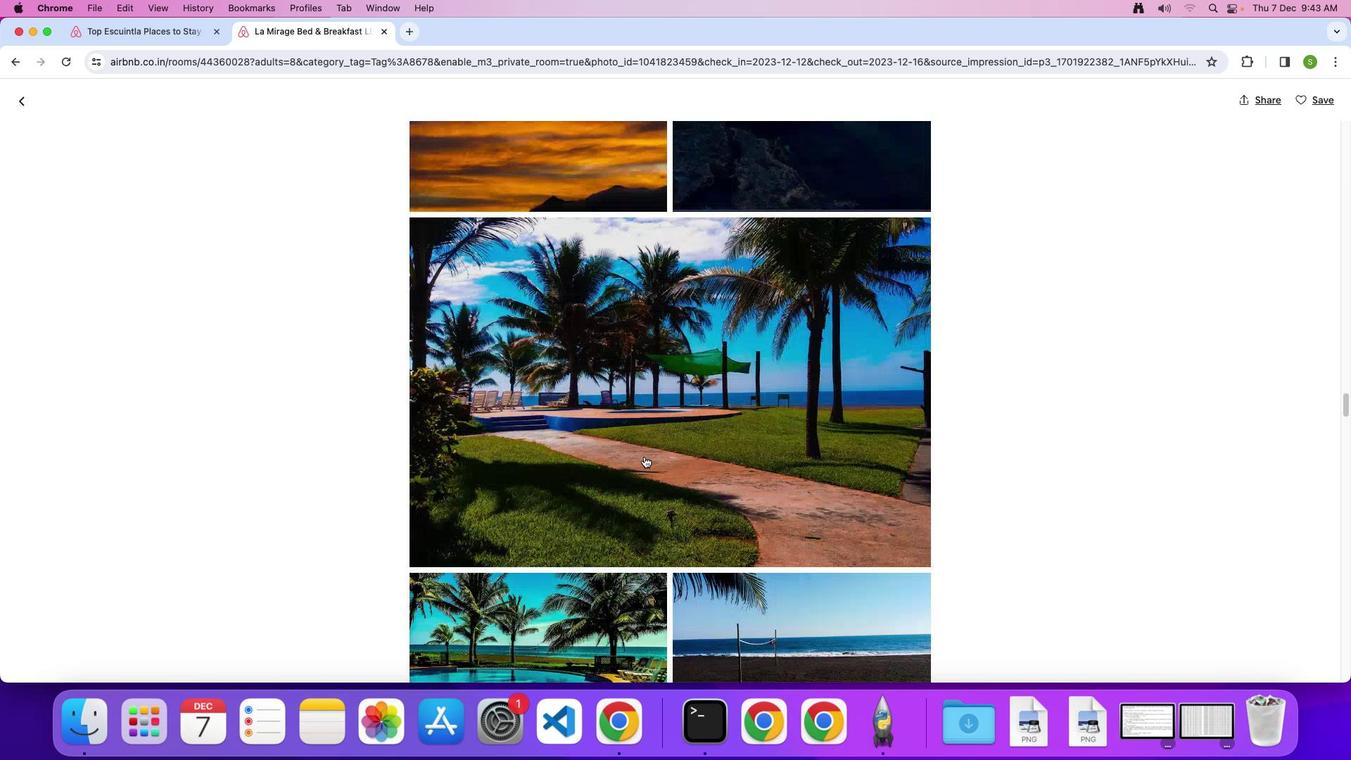 
Action: Mouse scrolled (643, 456) with delta (0, 0)
Screenshot: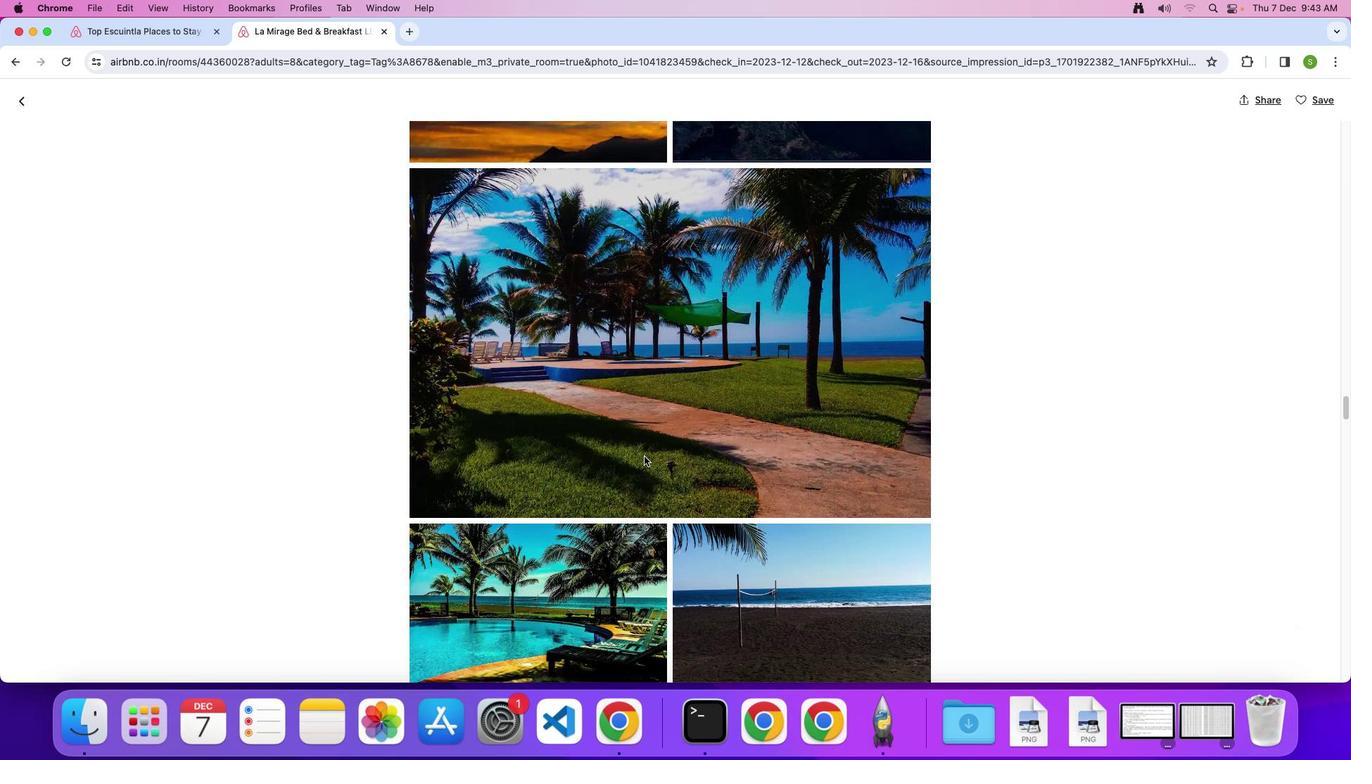 
Action: Mouse scrolled (643, 456) with delta (0, 0)
Screenshot: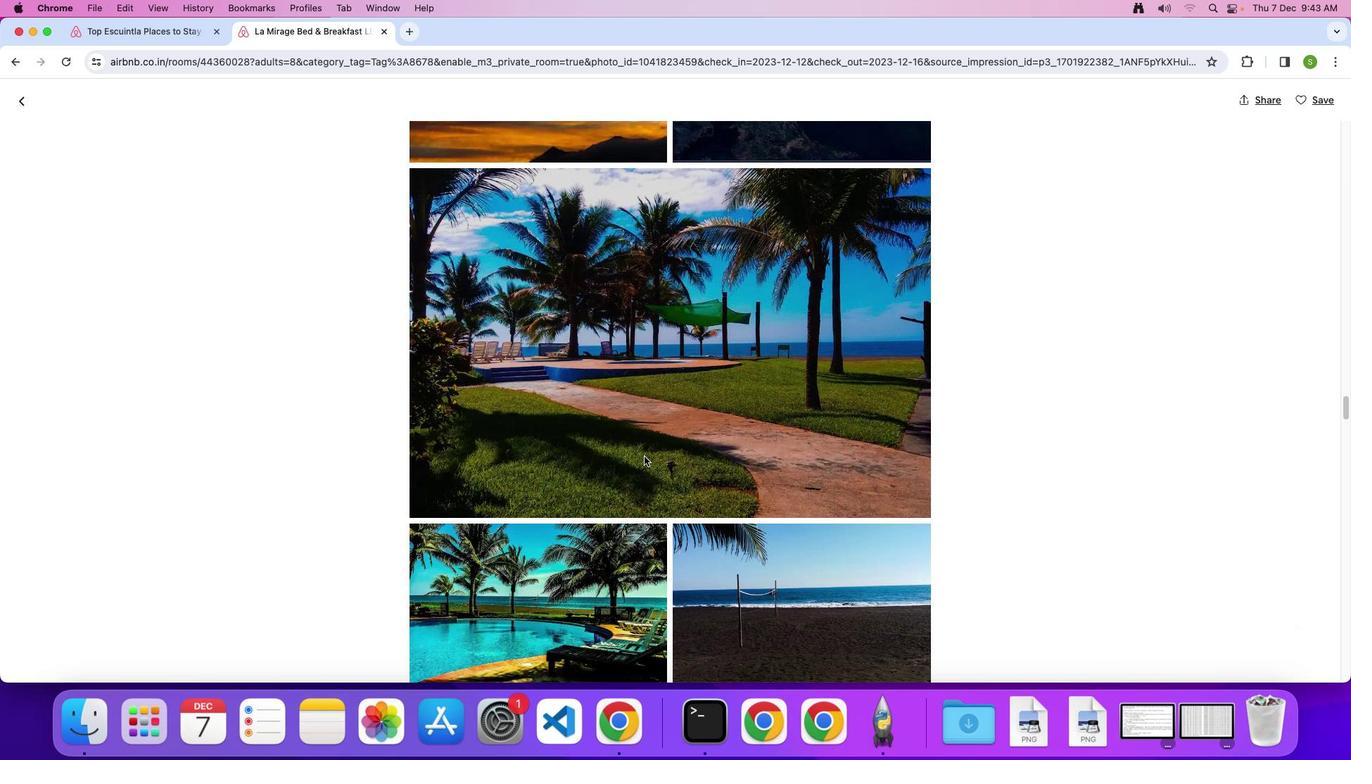 
Action: Mouse scrolled (643, 456) with delta (0, -3)
Screenshot: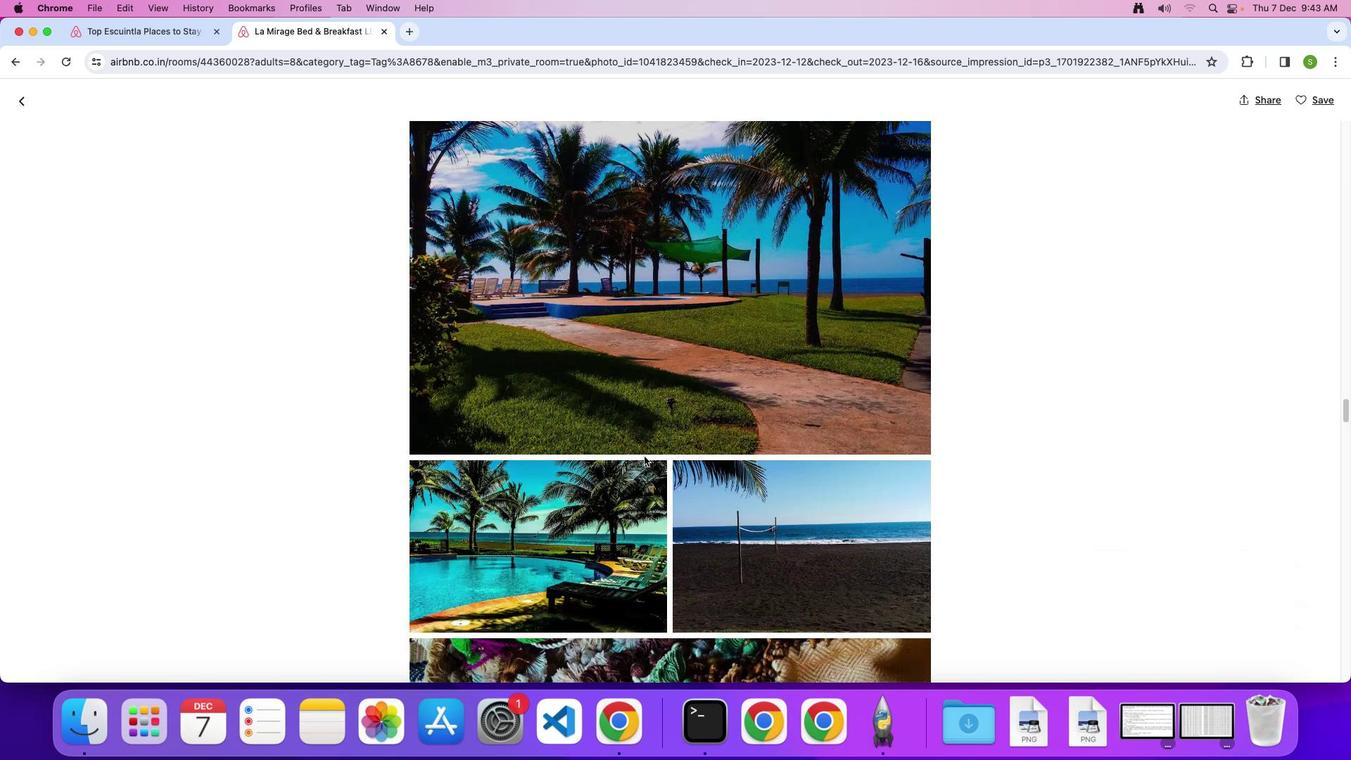 
Action: Mouse scrolled (643, 456) with delta (0, 0)
Screenshot: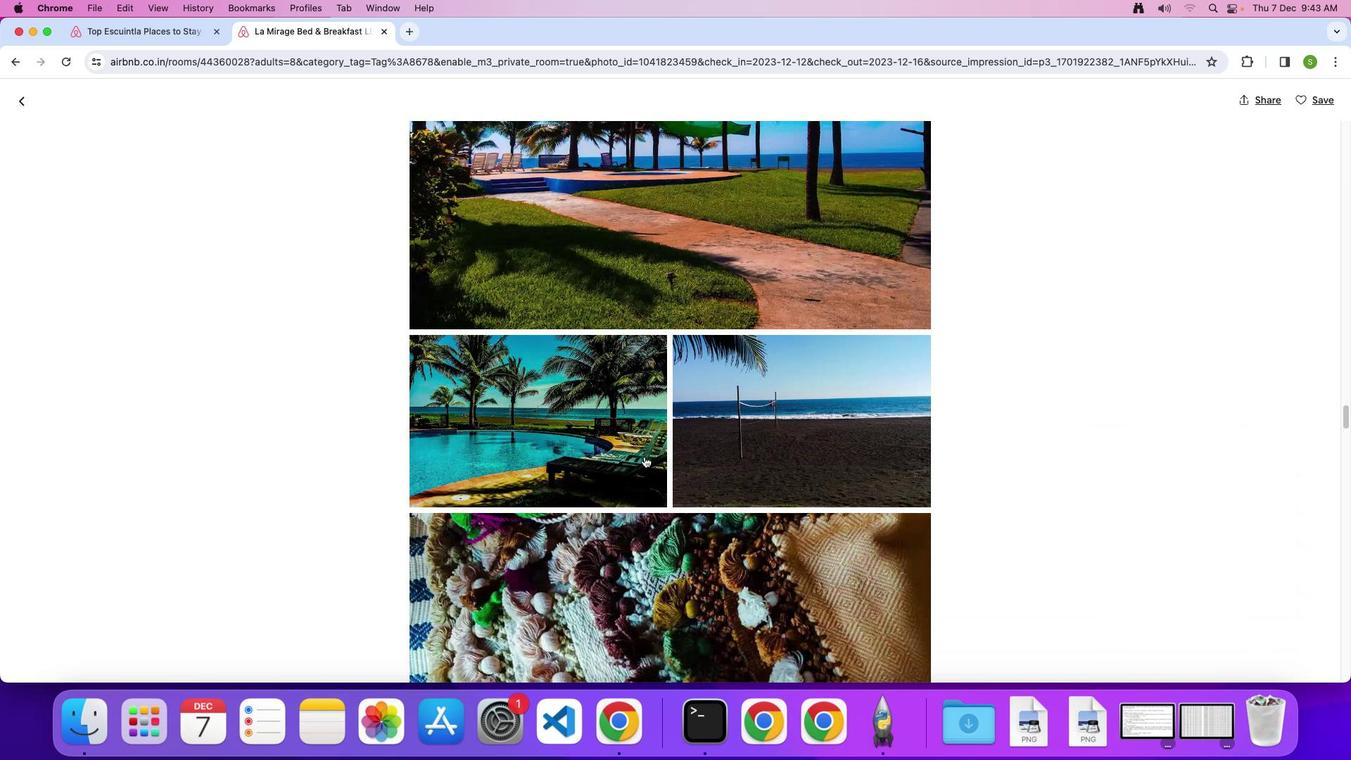 
Action: Mouse scrolled (643, 456) with delta (0, 3)
Screenshot: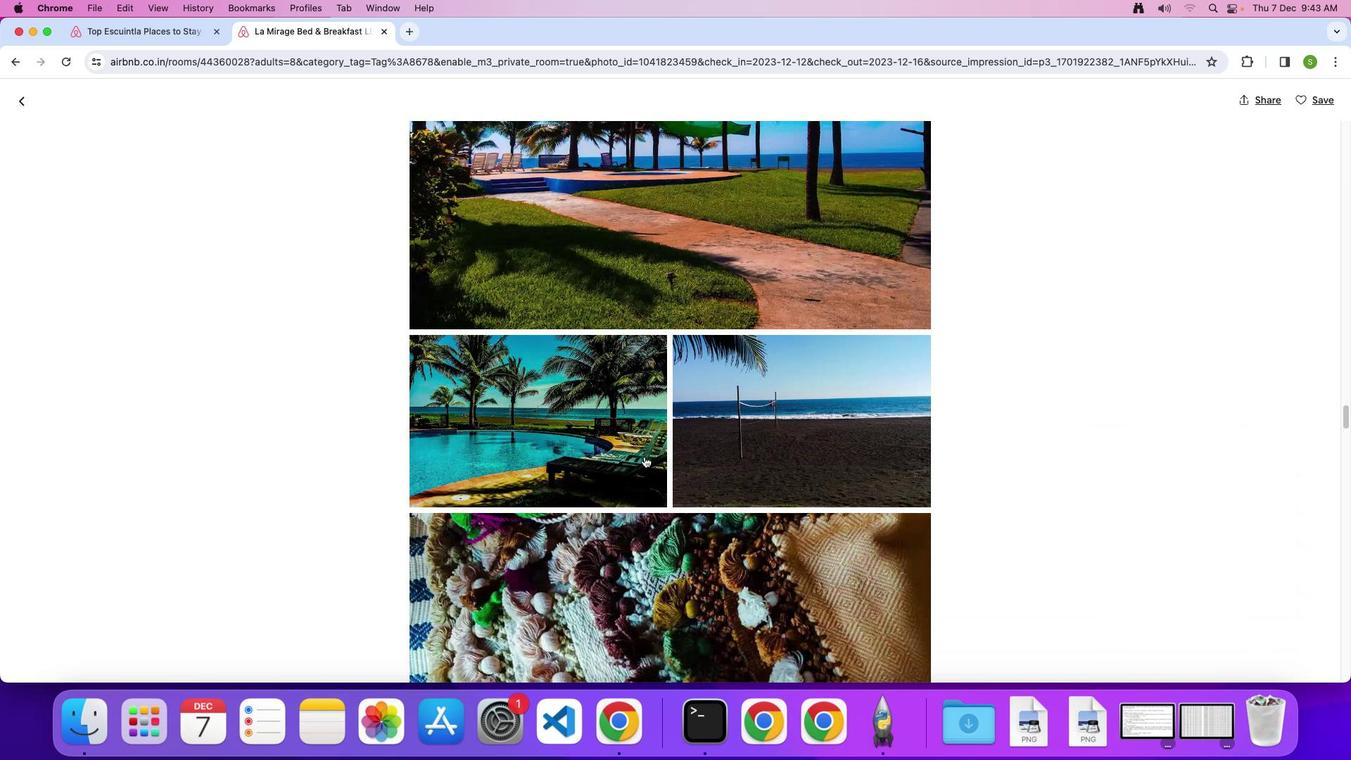 
Action: Mouse scrolled (643, 456) with delta (0, -3)
Screenshot: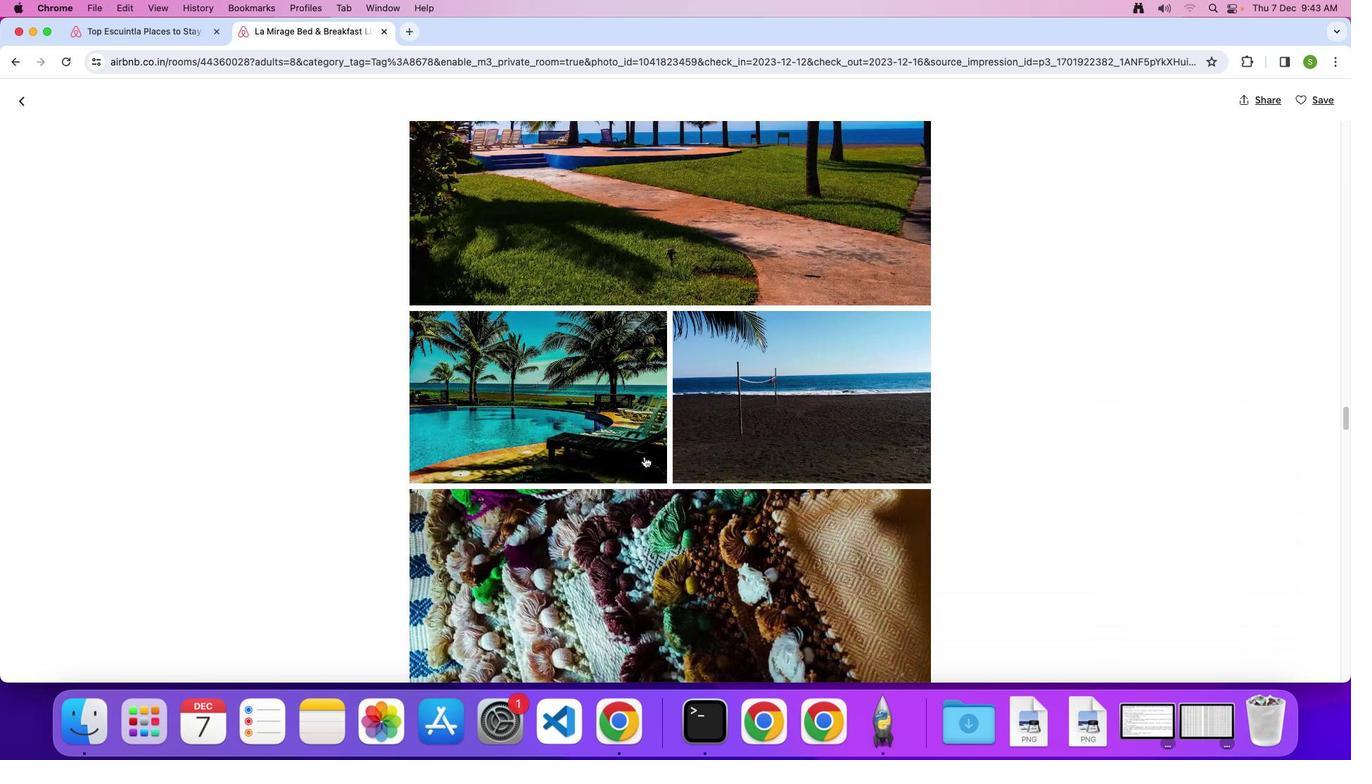 
Action: Mouse scrolled (643, 456) with delta (0, -3)
Screenshot: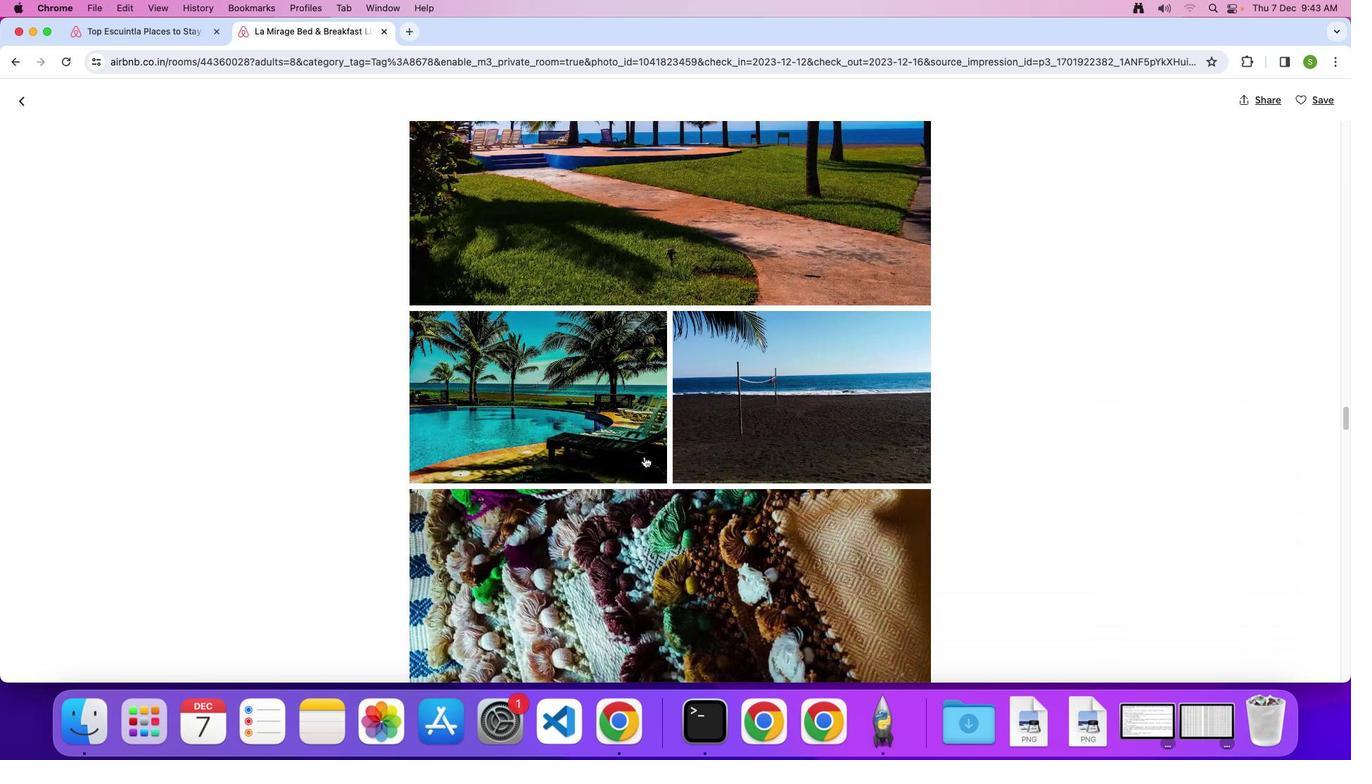 
Action: Mouse scrolled (643, 456) with delta (0, 0)
Screenshot: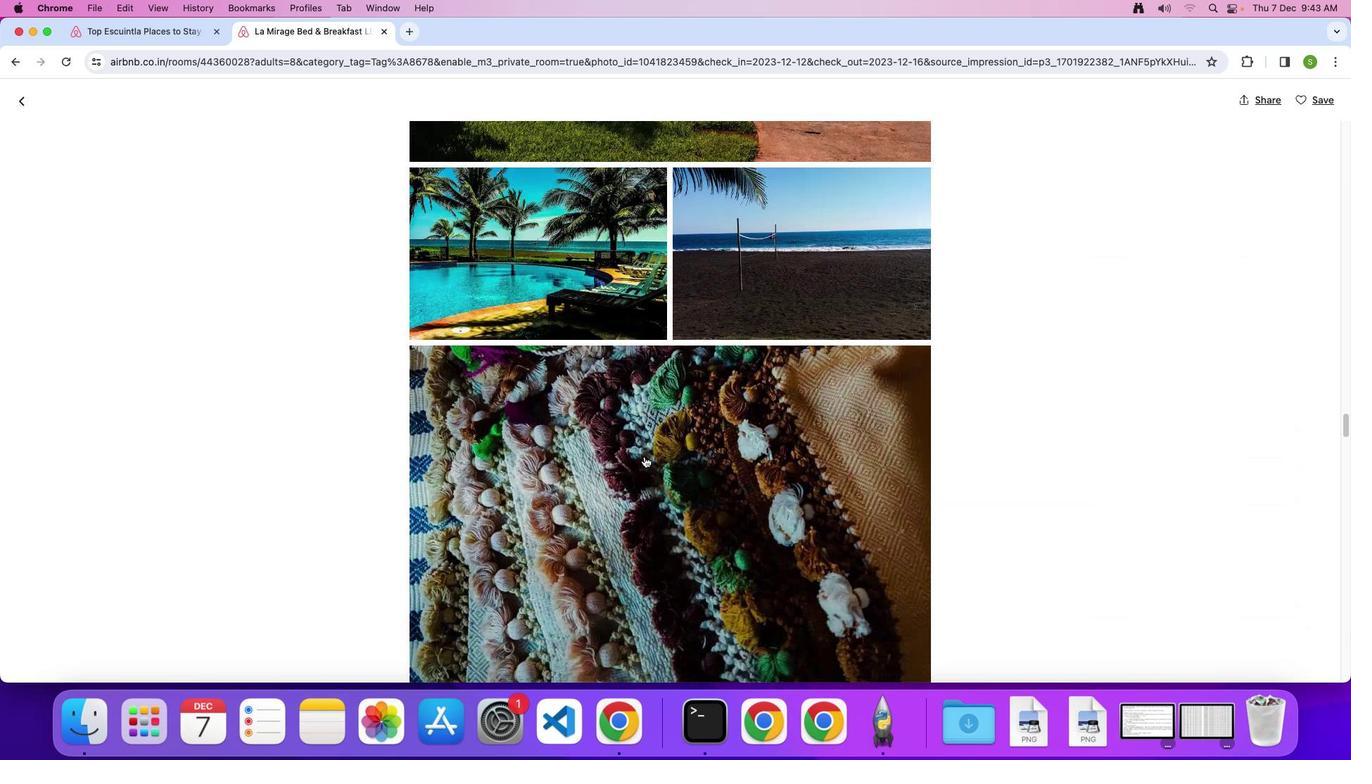 
Action: Mouse scrolled (643, 456) with delta (0, 0)
Screenshot: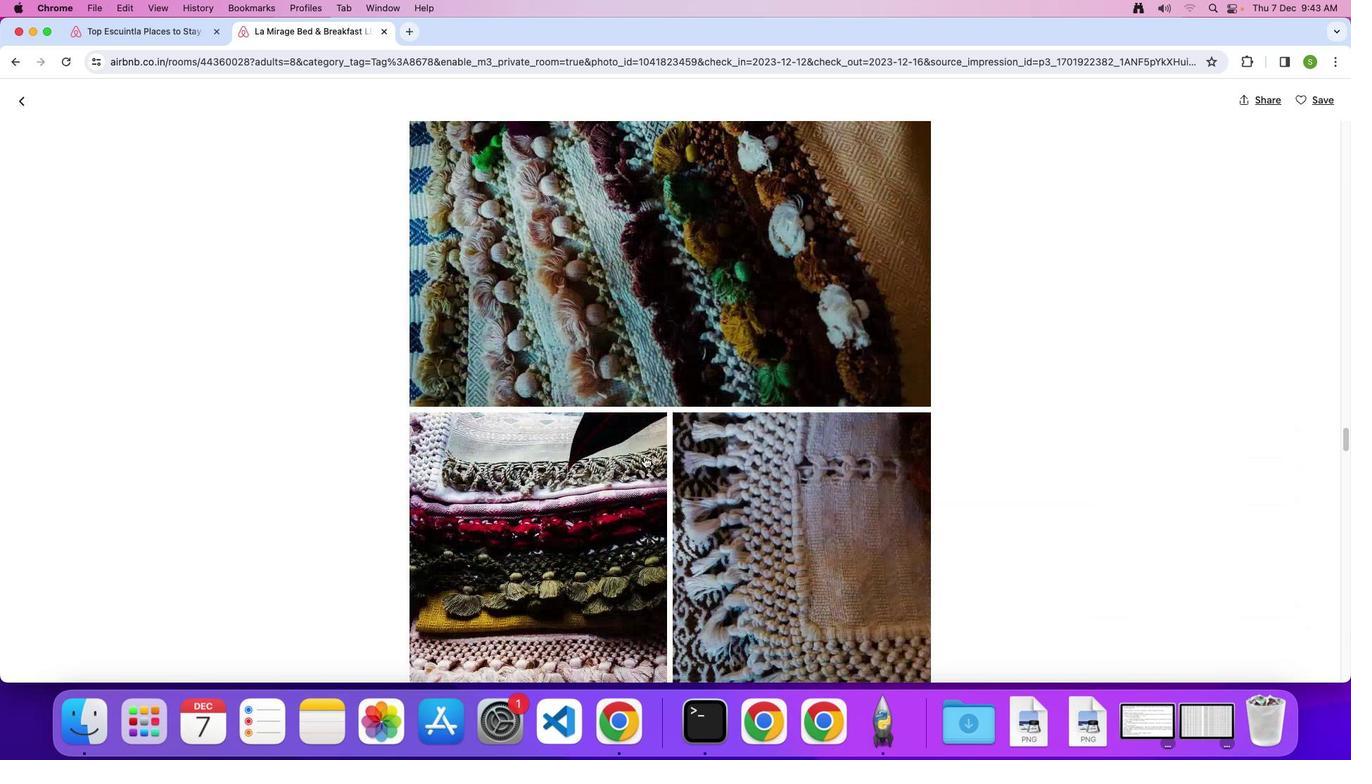 
Action: Mouse scrolled (643, 456) with delta (0, -3)
Screenshot: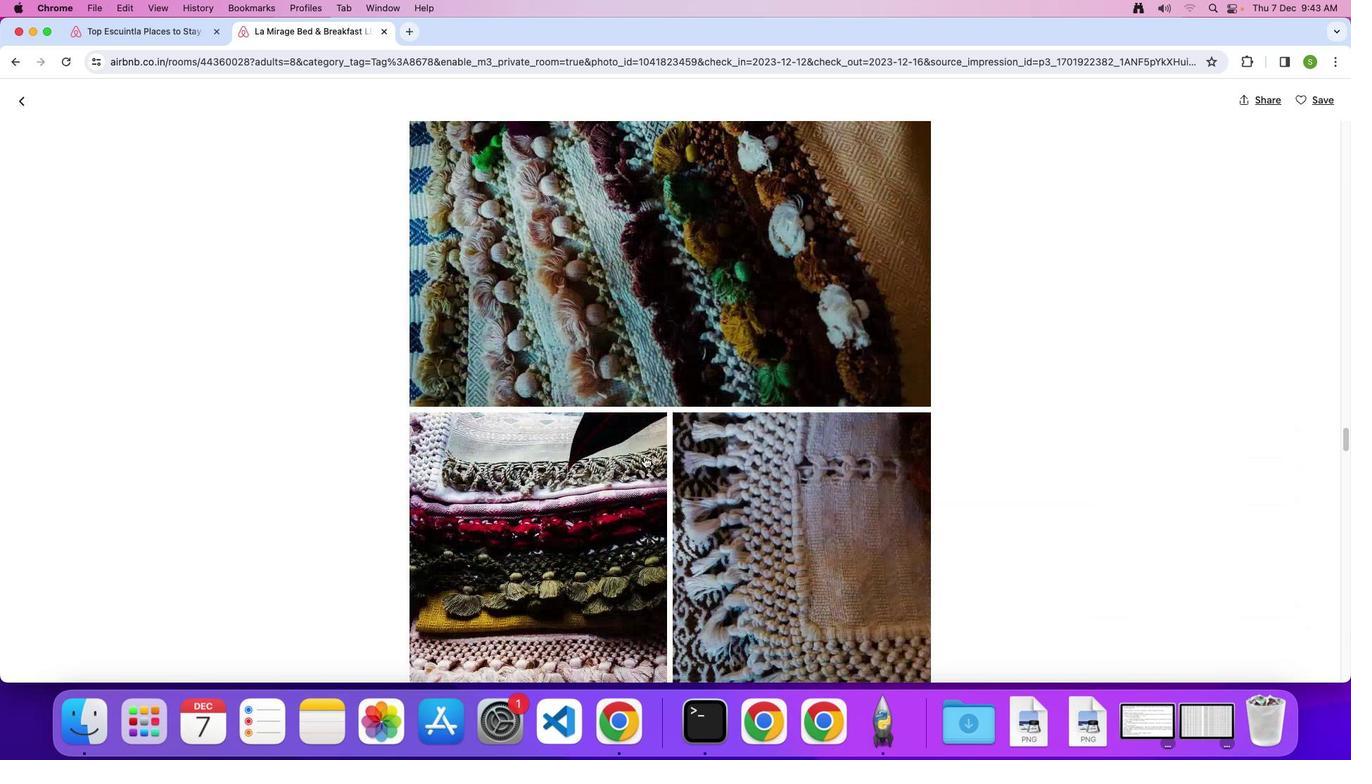 
Action: Mouse scrolled (643, 456) with delta (0, -4)
Screenshot: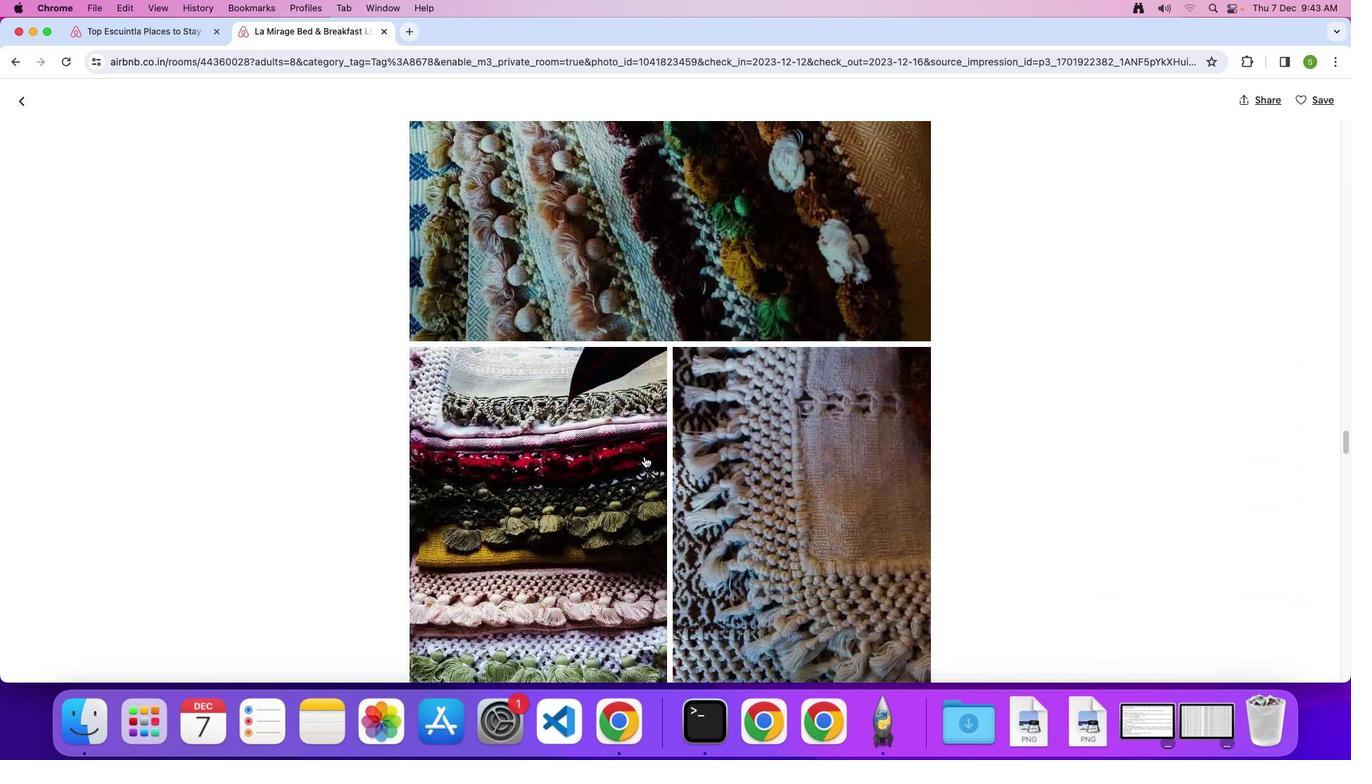 
Action: Mouse scrolled (643, 456) with delta (0, 0)
Screenshot: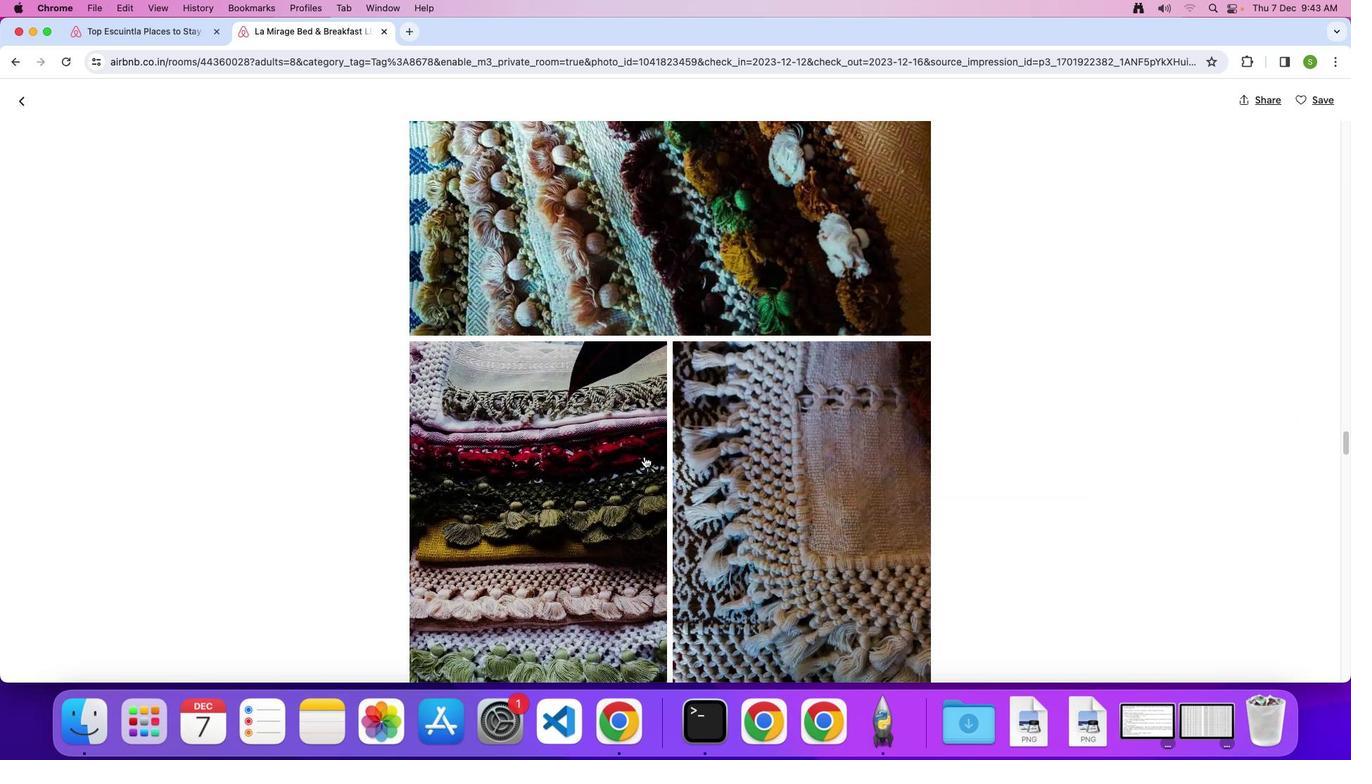 
Action: Mouse scrolled (643, 456) with delta (0, 0)
Screenshot: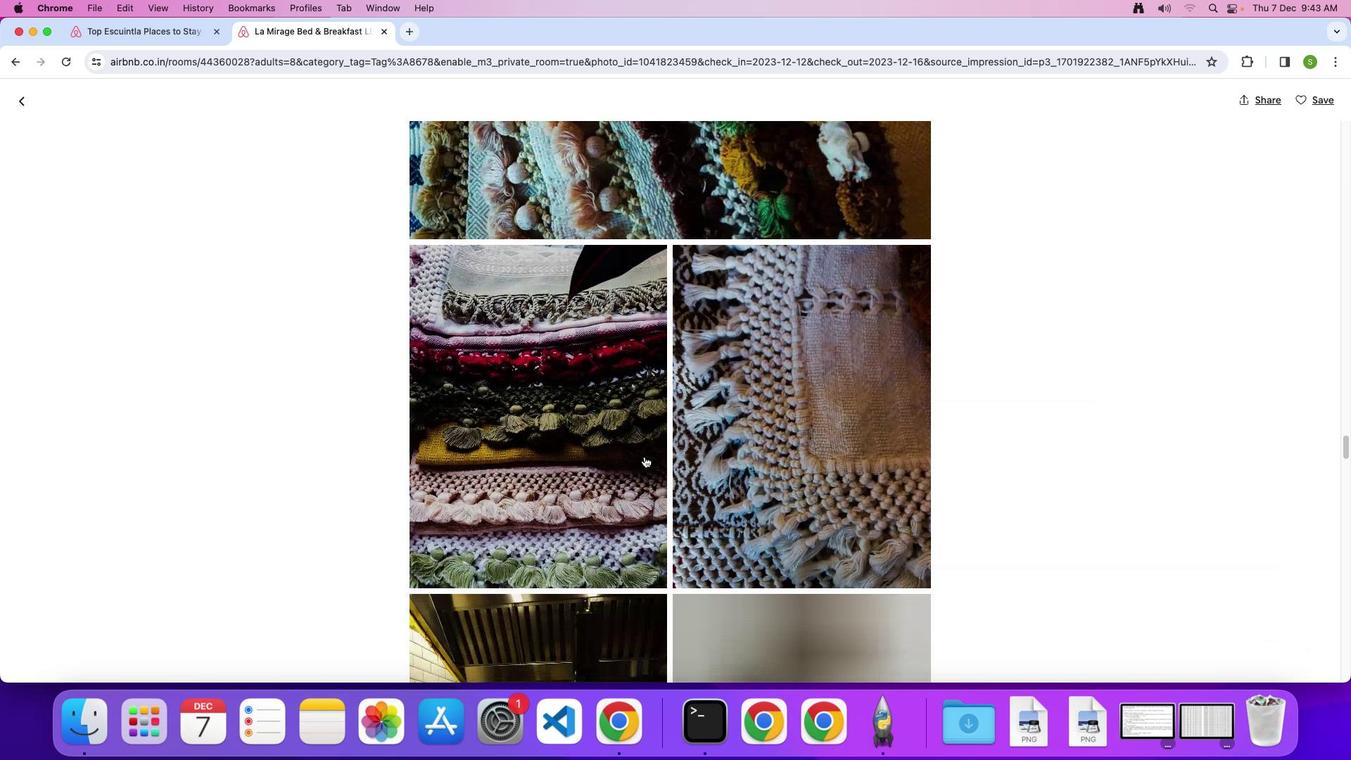
Action: Mouse scrolled (643, 456) with delta (0, -2)
Screenshot: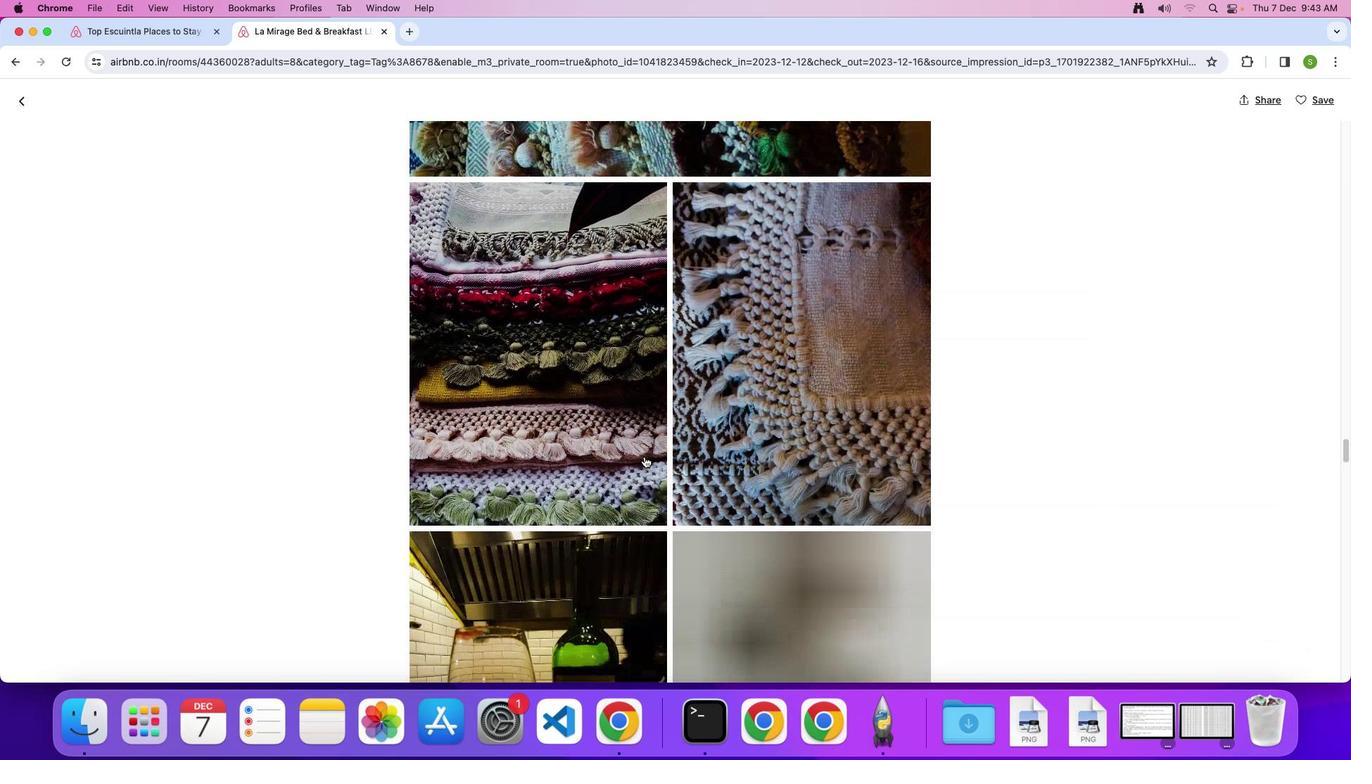 
Action: Mouse scrolled (643, 456) with delta (0, -4)
Screenshot: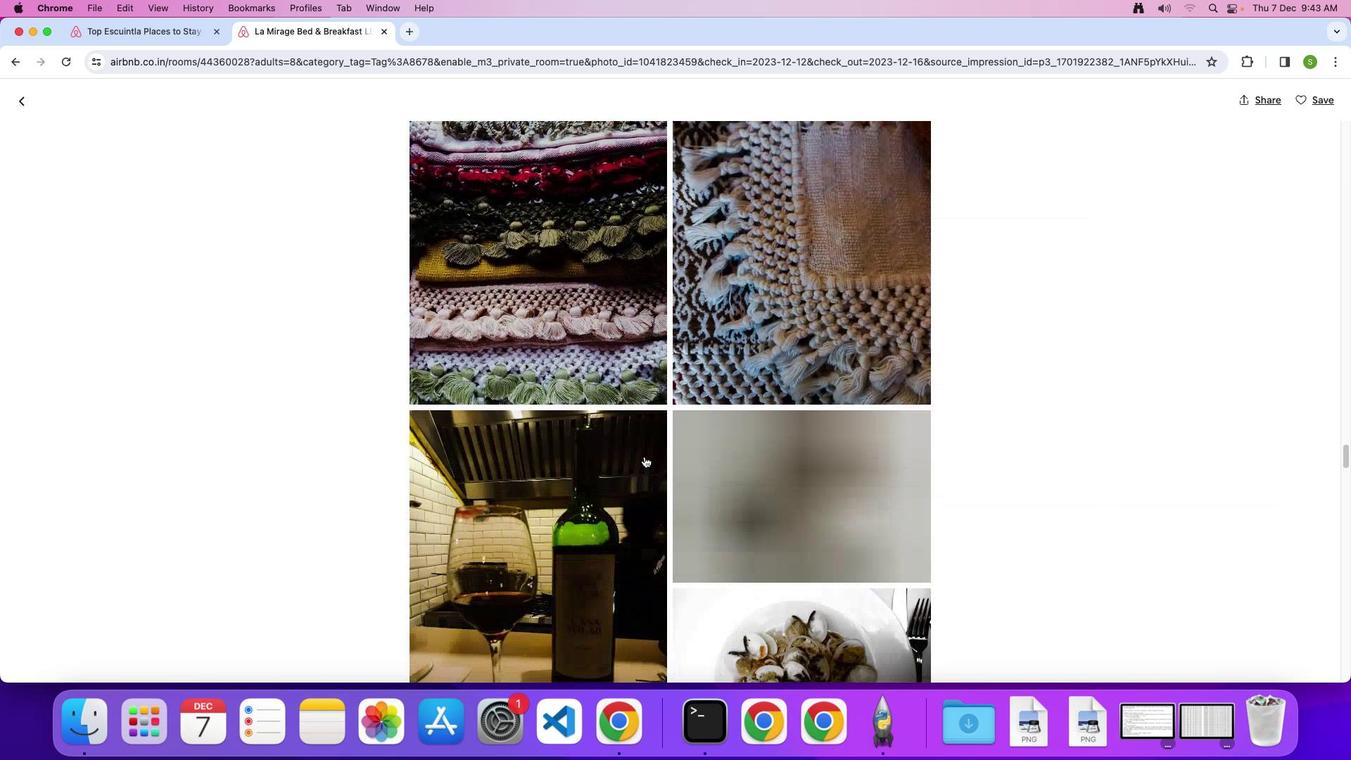 
Action: Mouse scrolled (643, 456) with delta (0, 0)
Screenshot: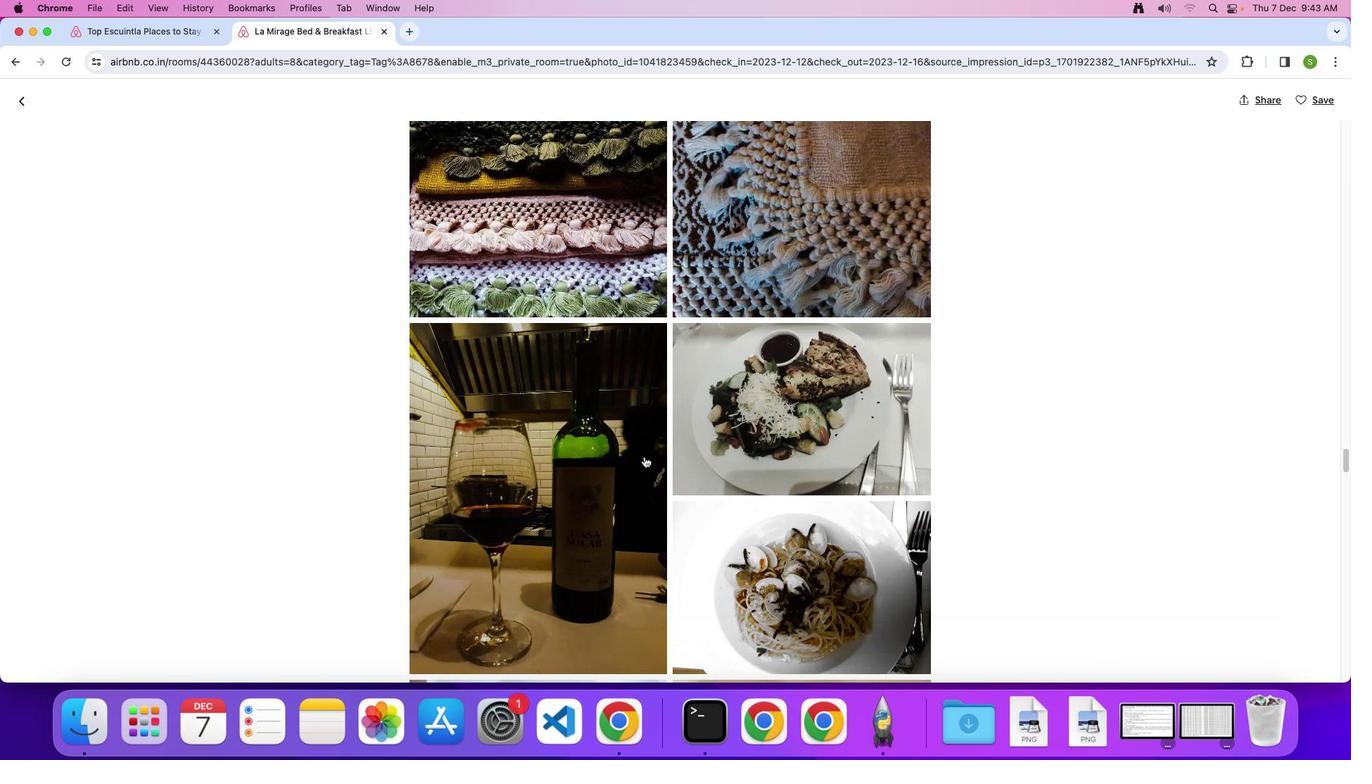
Action: Mouse scrolled (643, 456) with delta (0, 0)
Screenshot: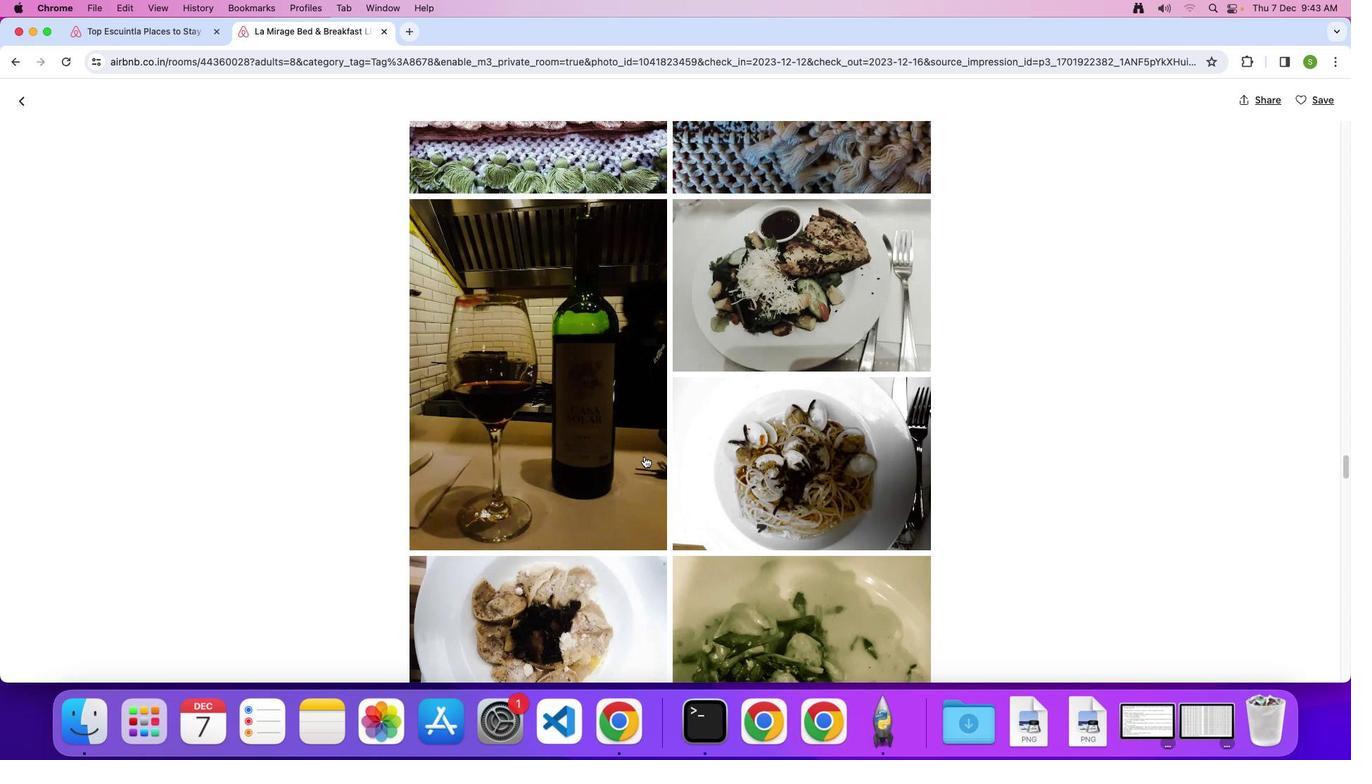 
Action: Mouse scrolled (643, 456) with delta (0, -3)
Screenshot: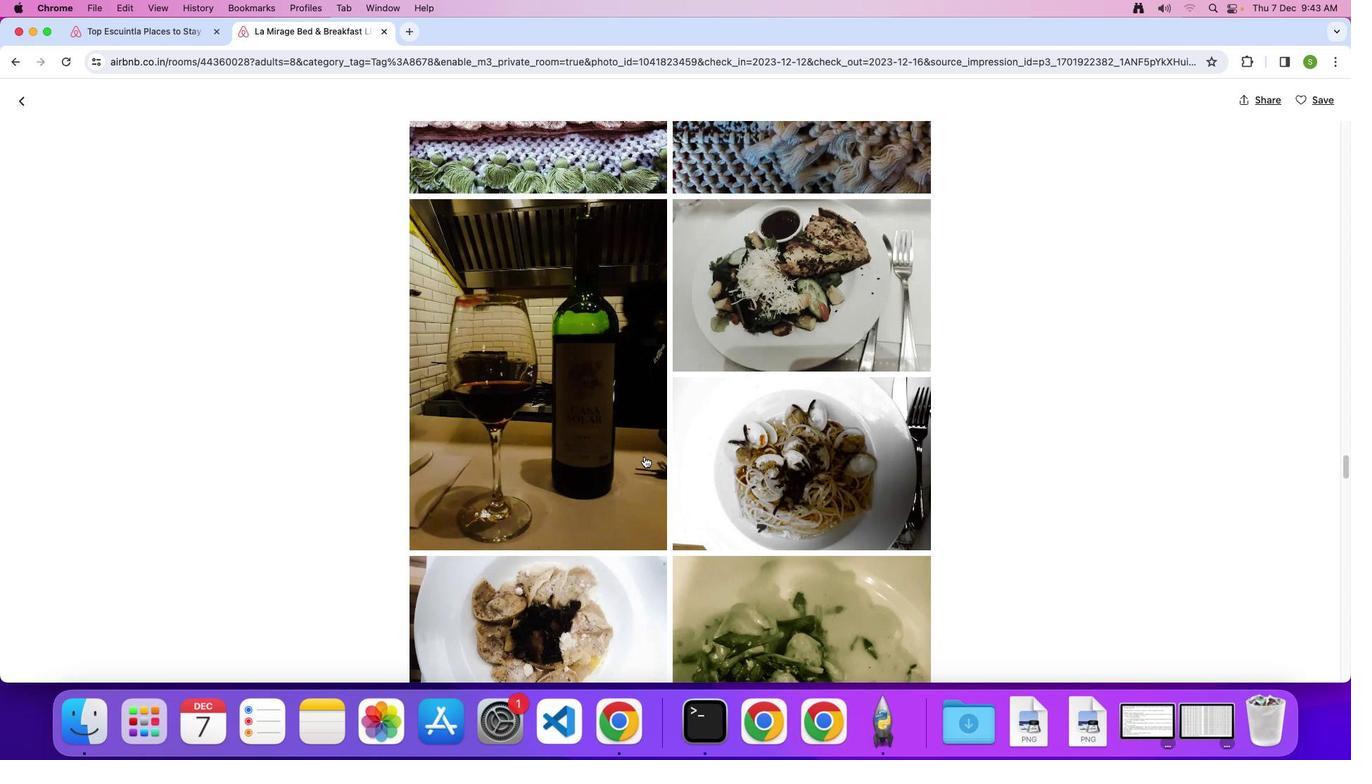 
Action: Mouse scrolled (643, 456) with delta (0, -4)
Screenshot: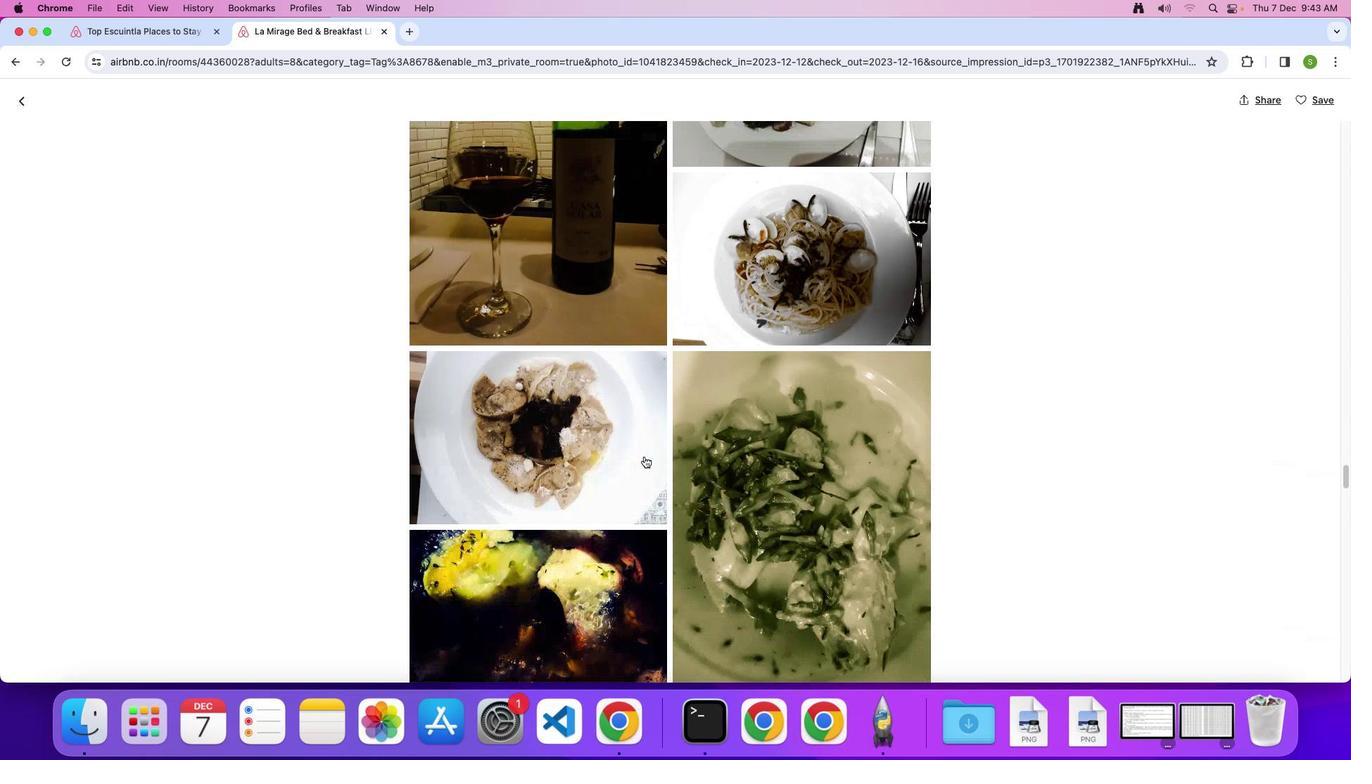 
Action: Mouse moved to (593, 420)
Screenshot: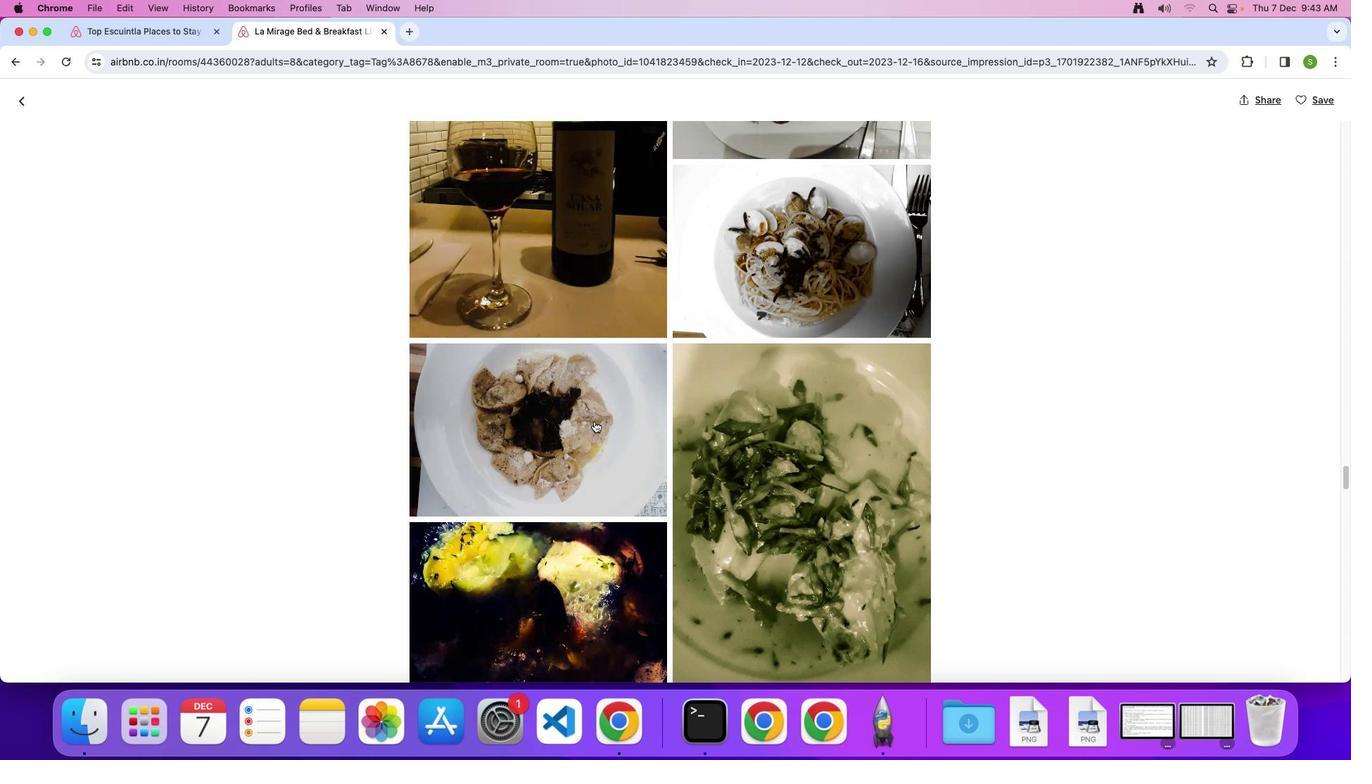 
Action: Mouse scrolled (593, 420) with delta (0, 0)
Screenshot: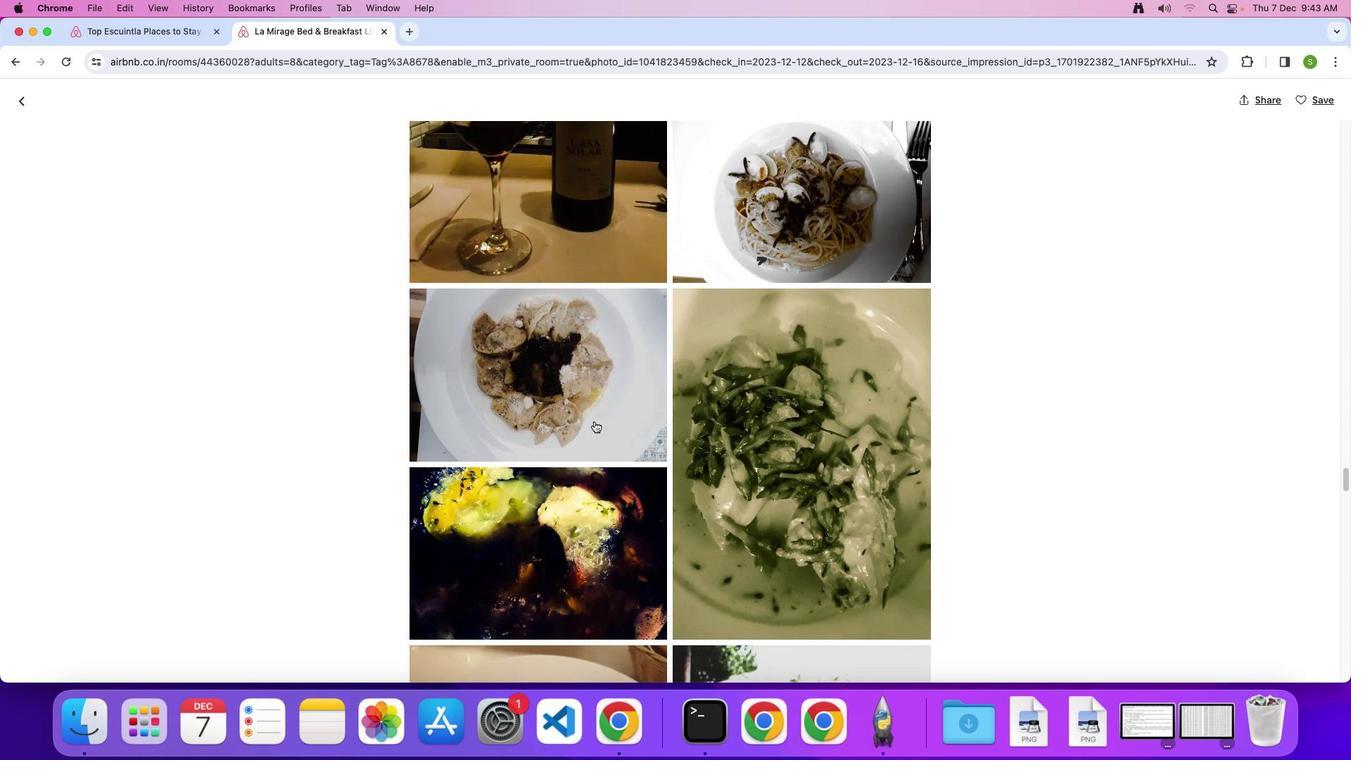 
Action: Mouse scrolled (593, 420) with delta (0, 0)
Screenshot: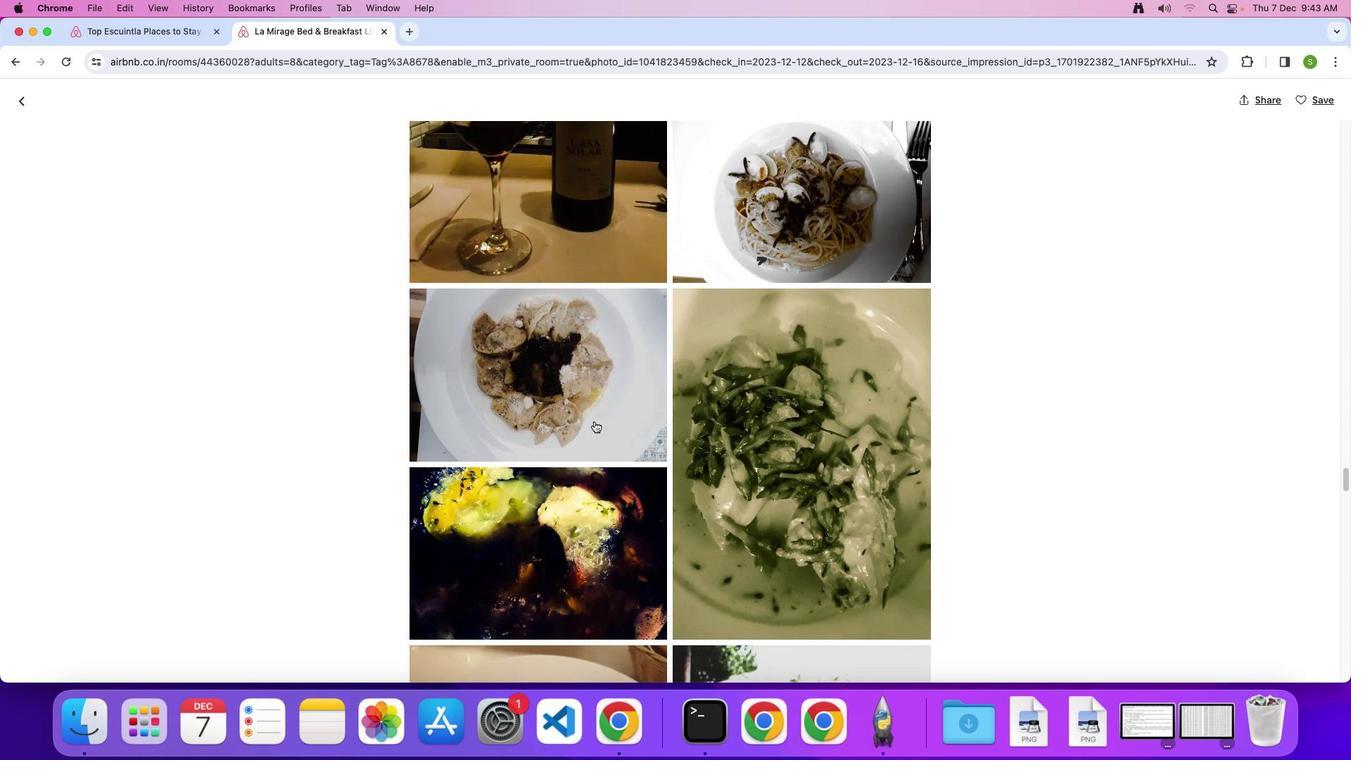 
Action: Mouse scrolled (593, 420) with delta (0, -2)
Screenshot: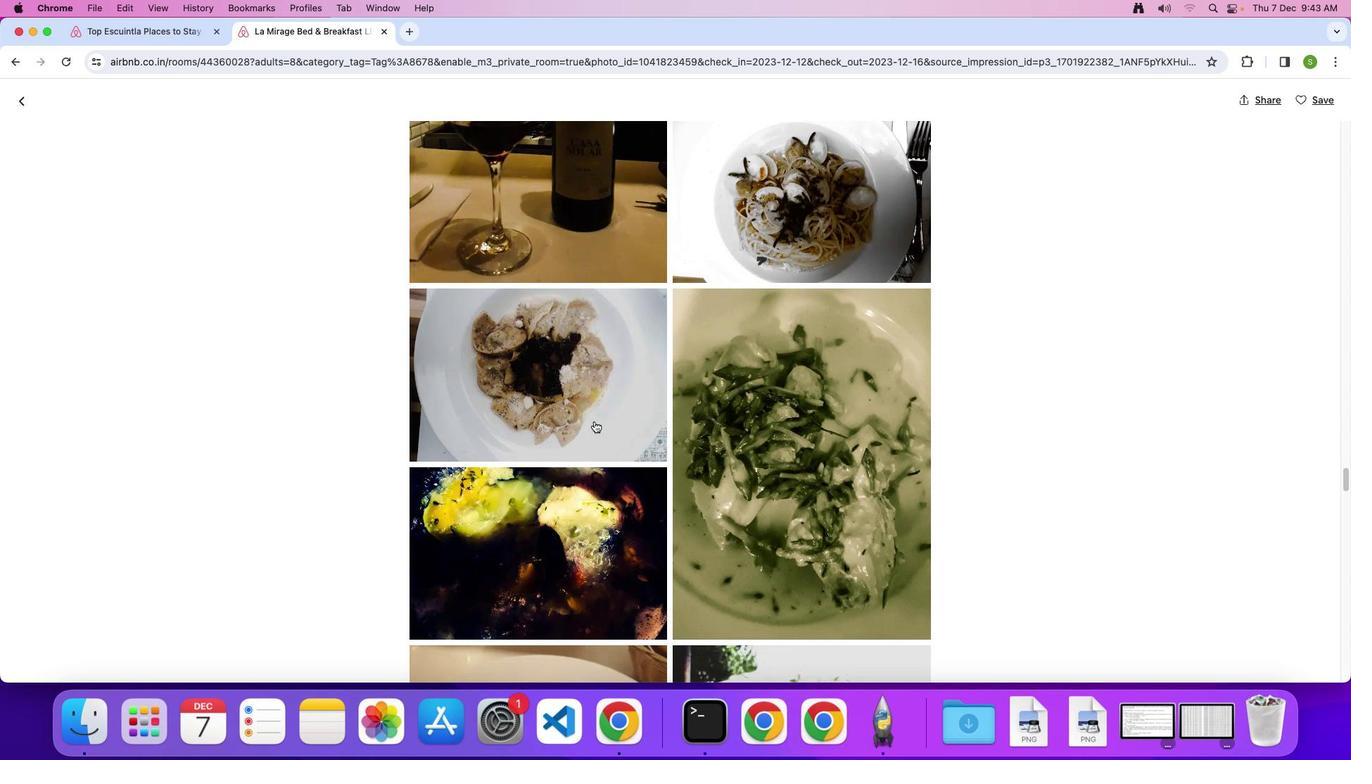 
Action: Mouse scrolled (593, 420) with delta (0, -3)
Screenshot: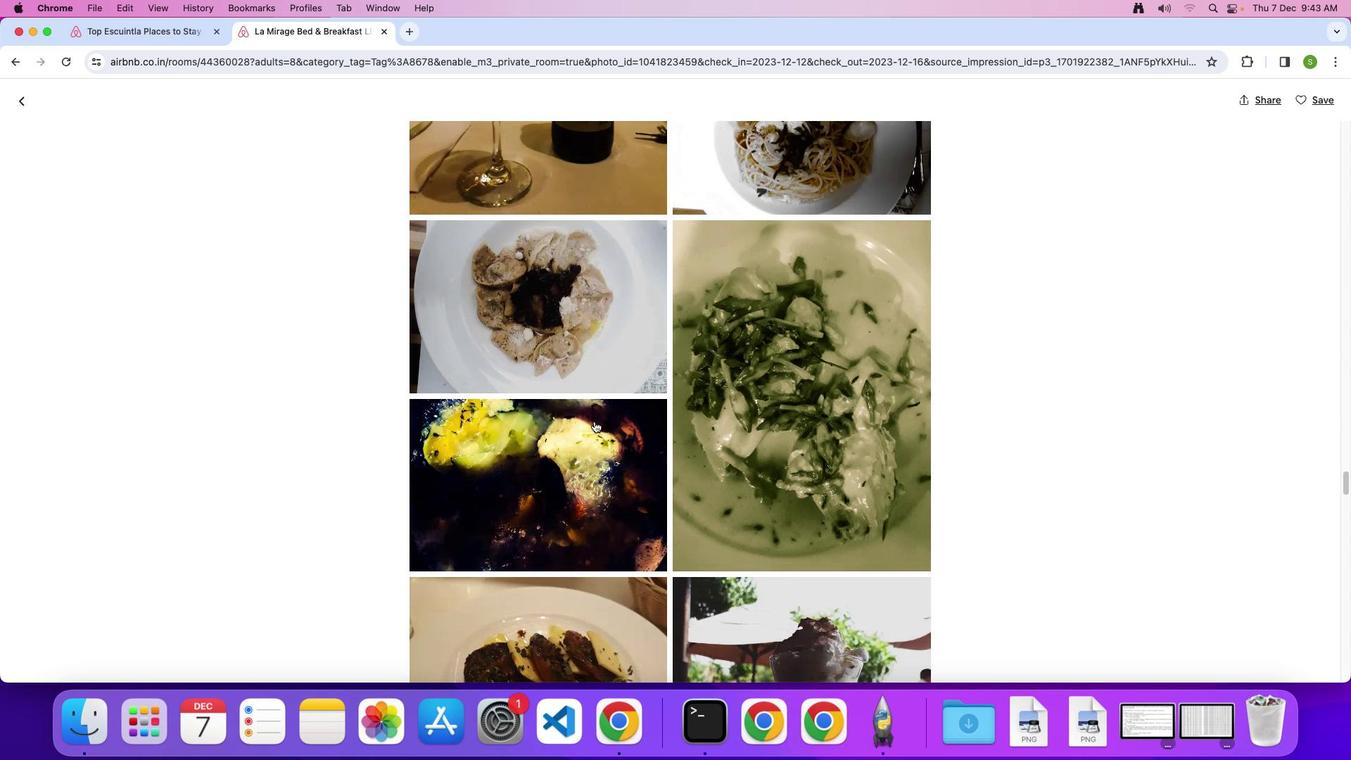 
Action: Mouse scrolled (593, 420) with delta (0, 0)
Screenshot: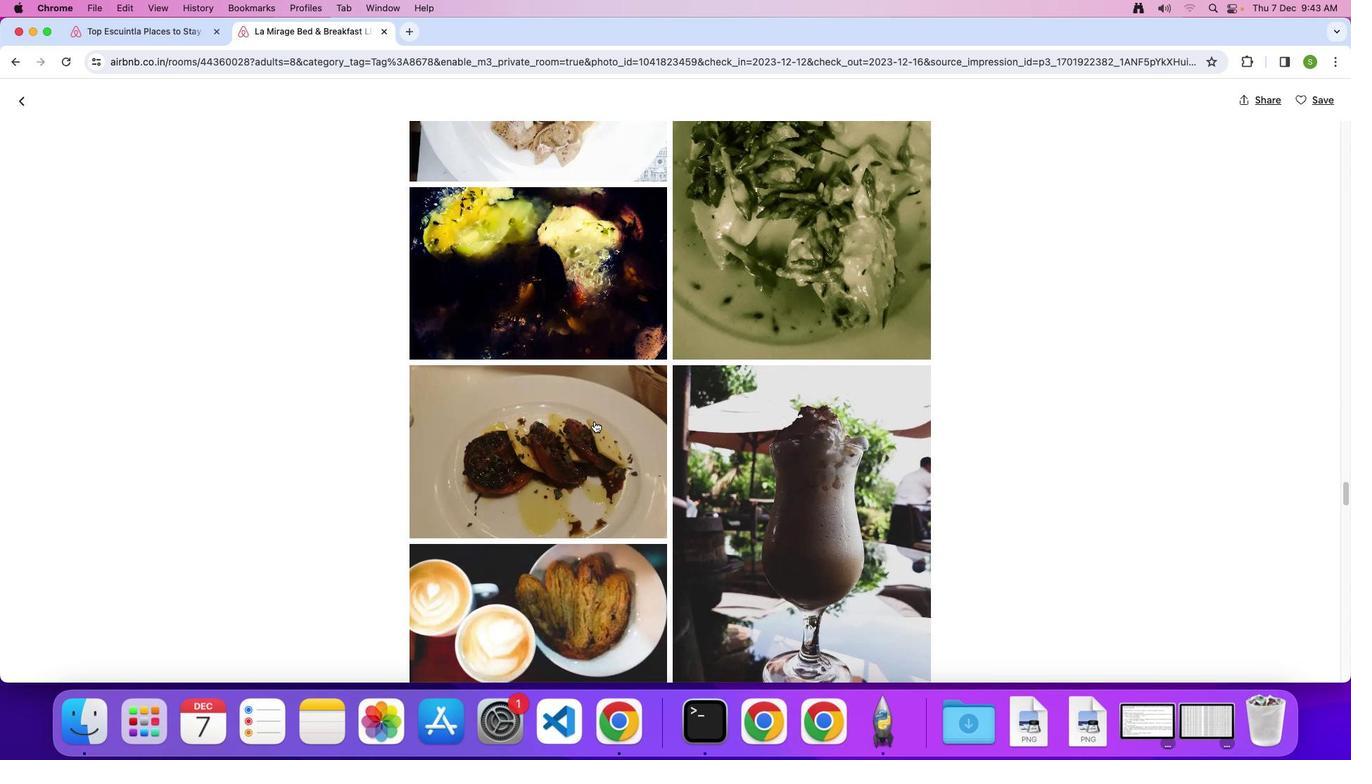 
Action: Mouse scrolled (593, 420) with delta (0, 0)
Screenshot: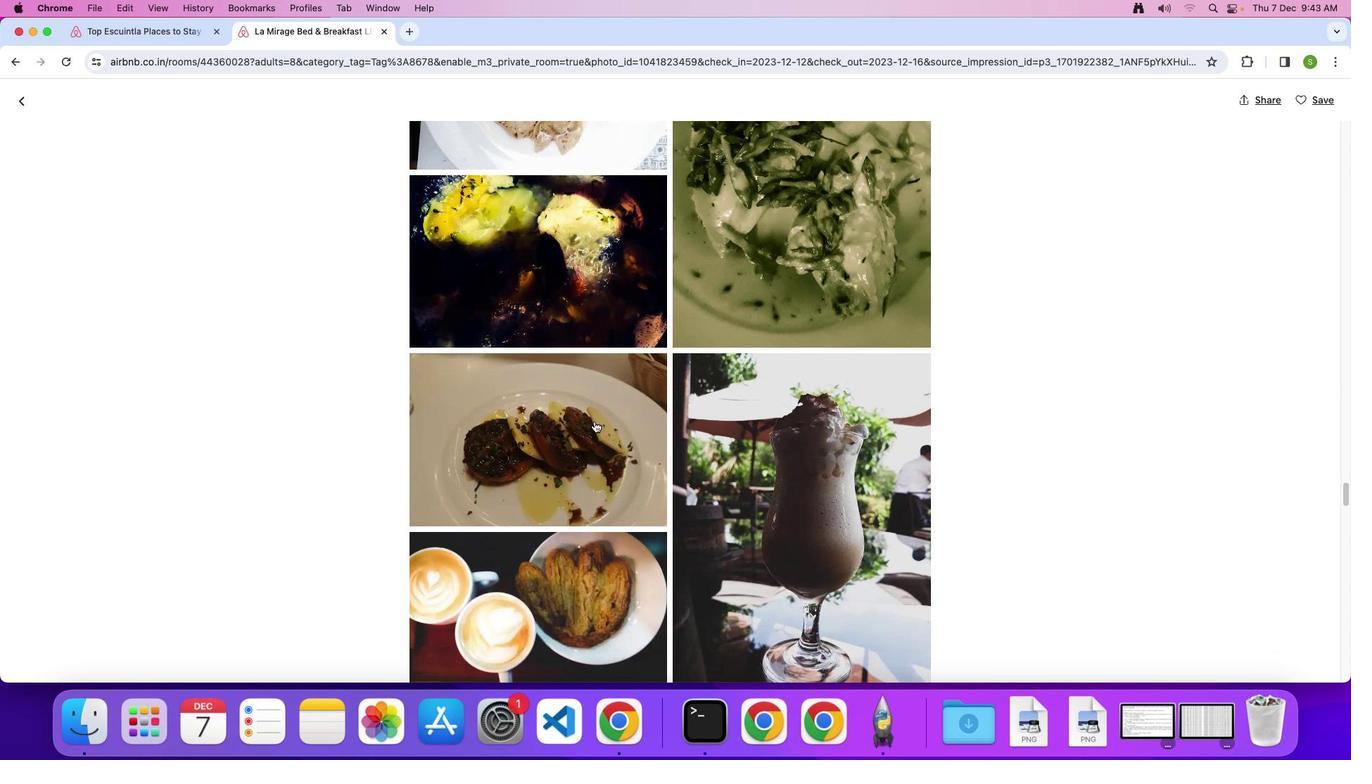 
Action: Mouse scrolled (593, 420) with delta (0, -2)
Screenshot: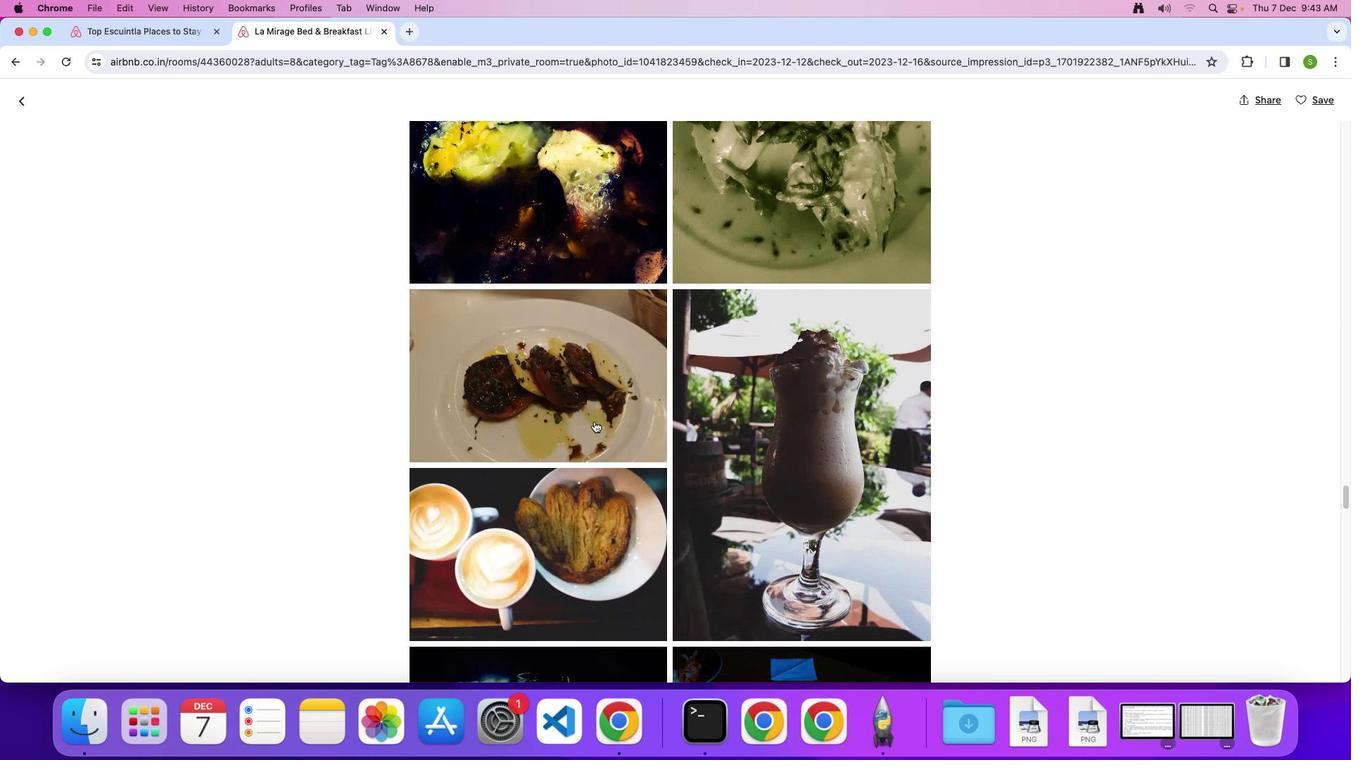 
Action: Mouse scrolled (593, 420) with delta (0, -2)
Screenshot: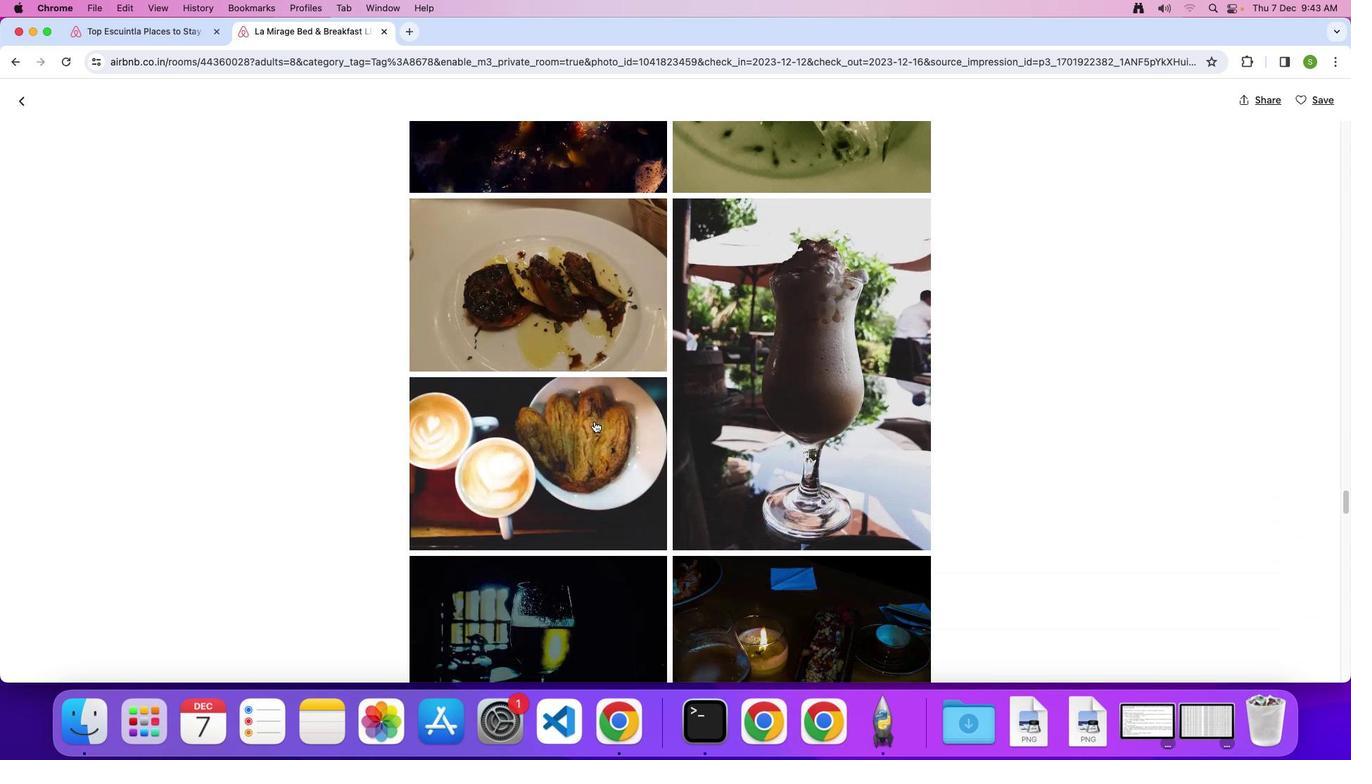
Action: Mouse scrolled (593, 420) with delta (0, 0)
Screenshot: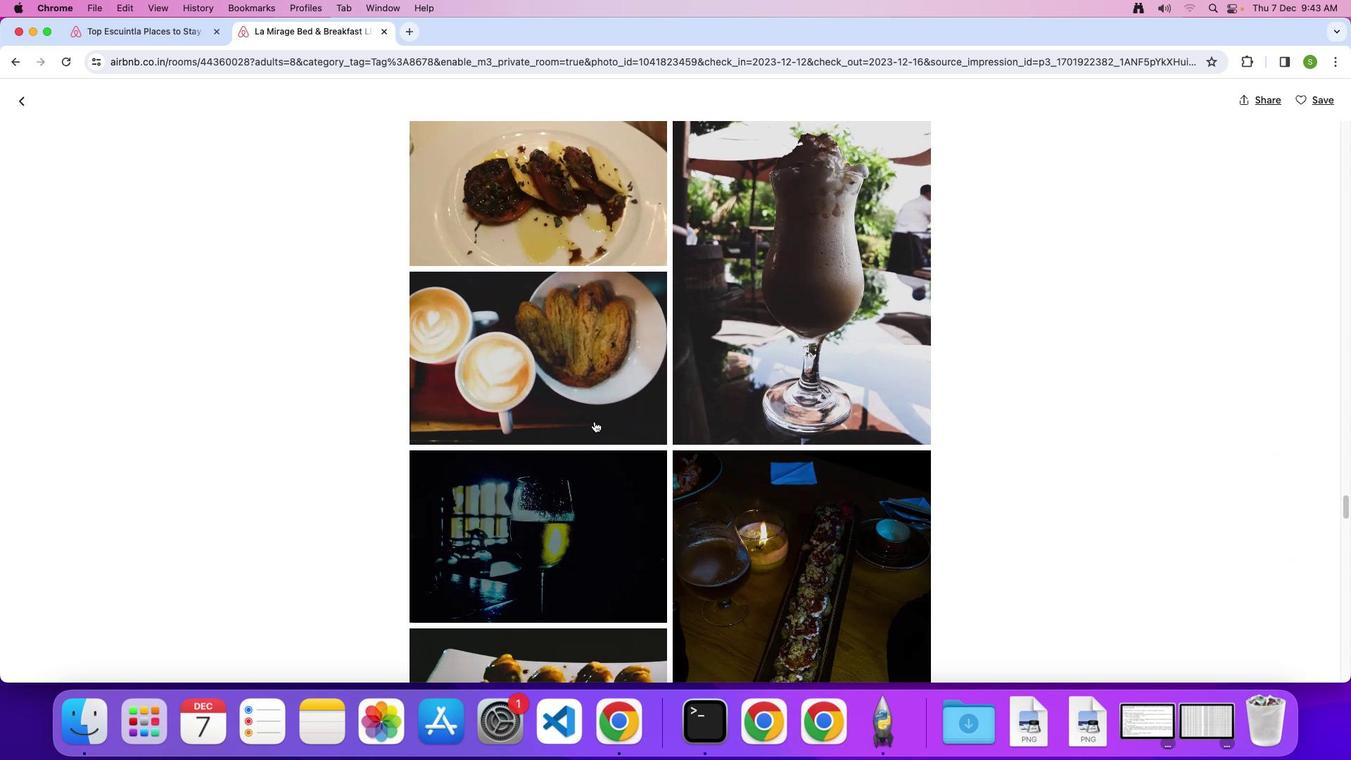 
Action: Mouse scrolled (593, 420) with delta (0, 0)
Screenshot: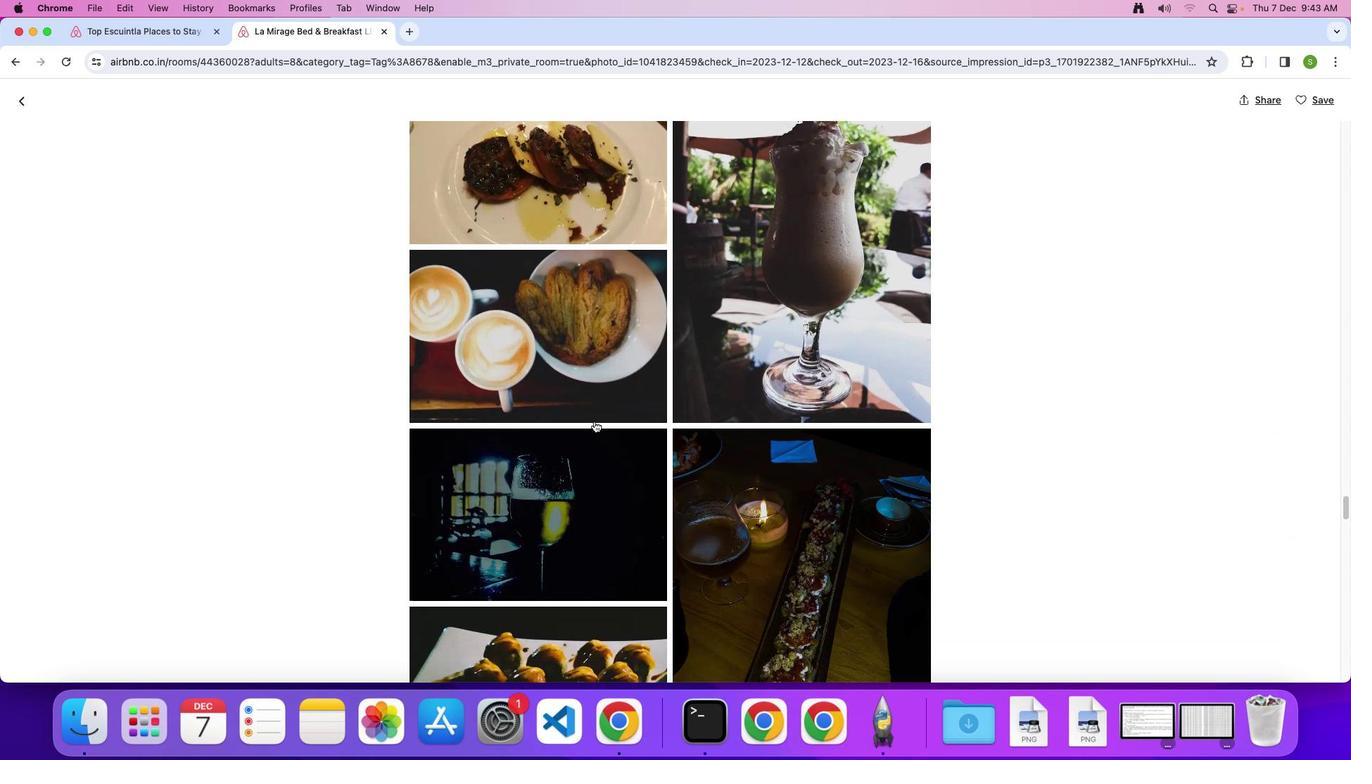 
Action: Mouse scrolled (593, 420) with delta (0, -2)
Screenshot: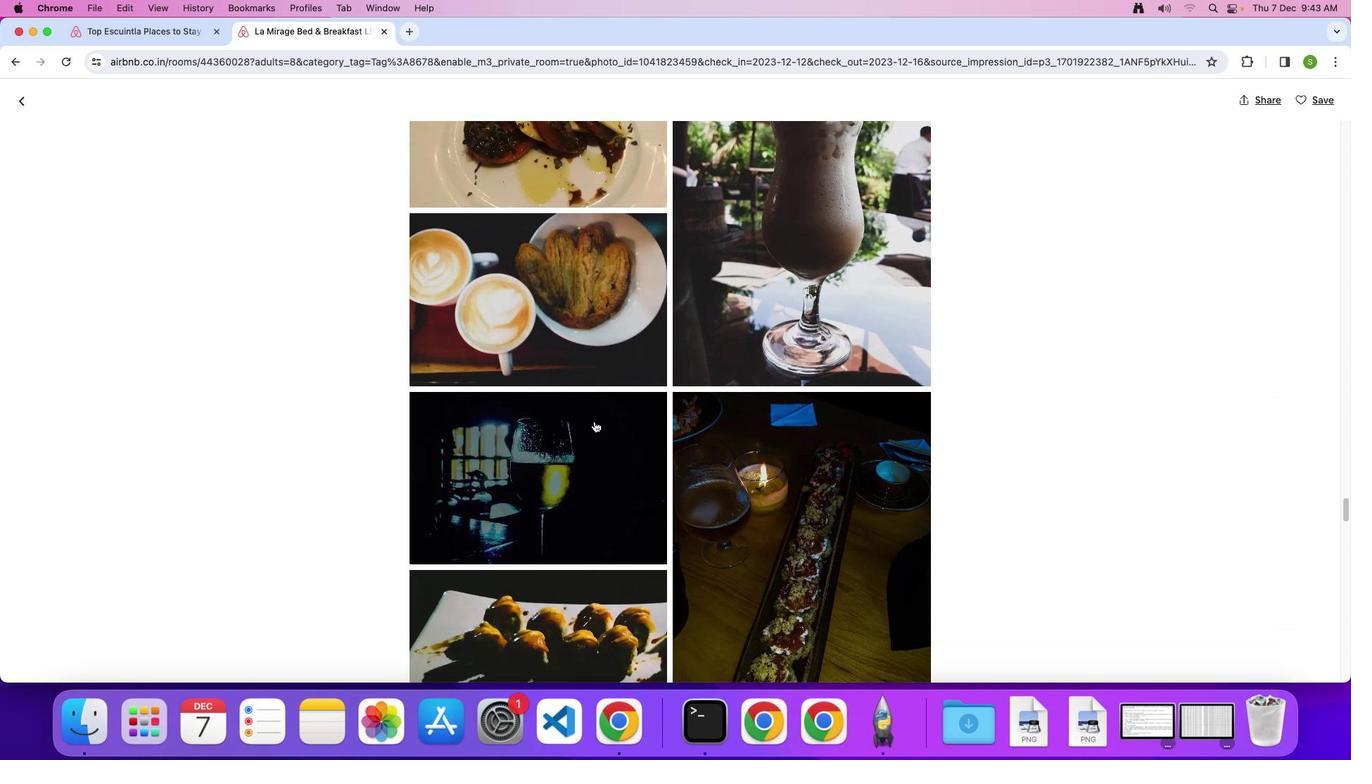 
Action: Mouse scrolled (593, 420) with delta (0, -2)
Screenshot: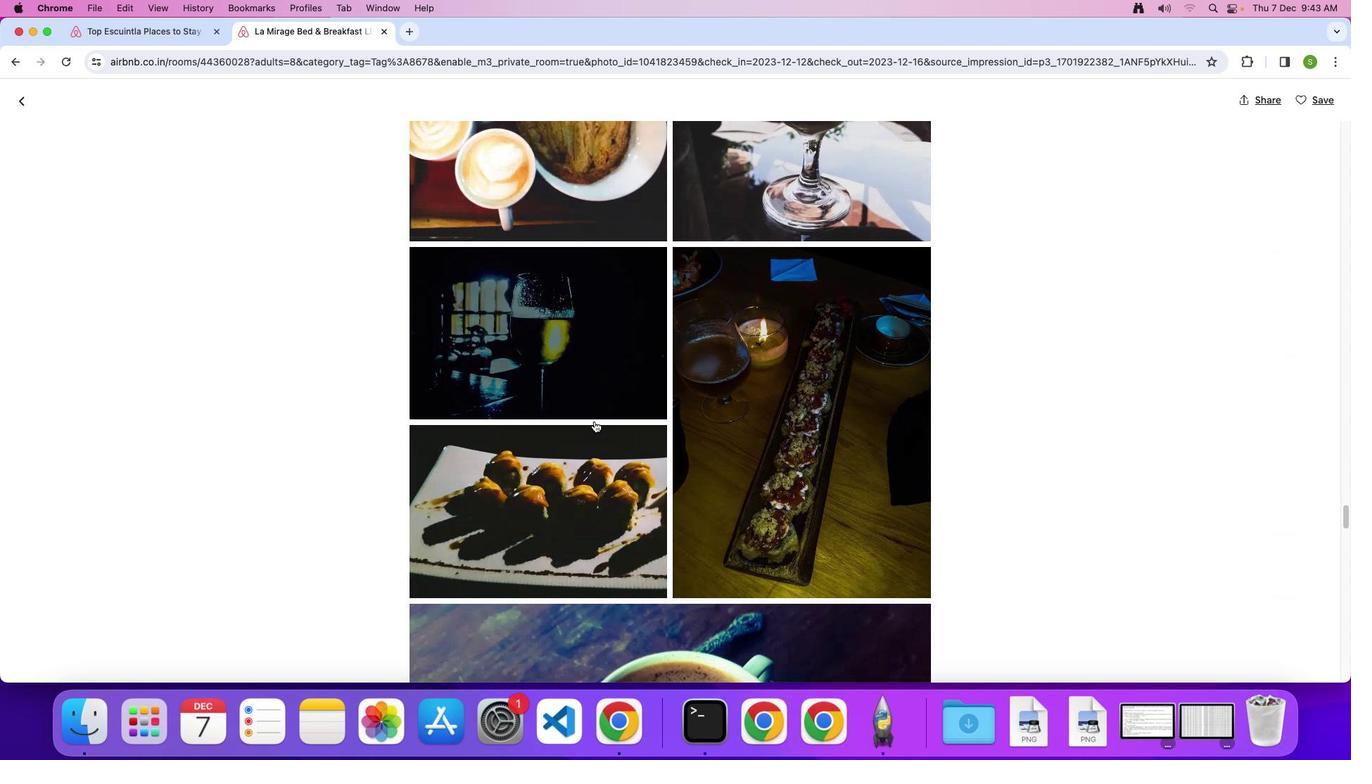 
Action: Mouse scrolled (593, 420) with delta (0, 0)
Screenshot: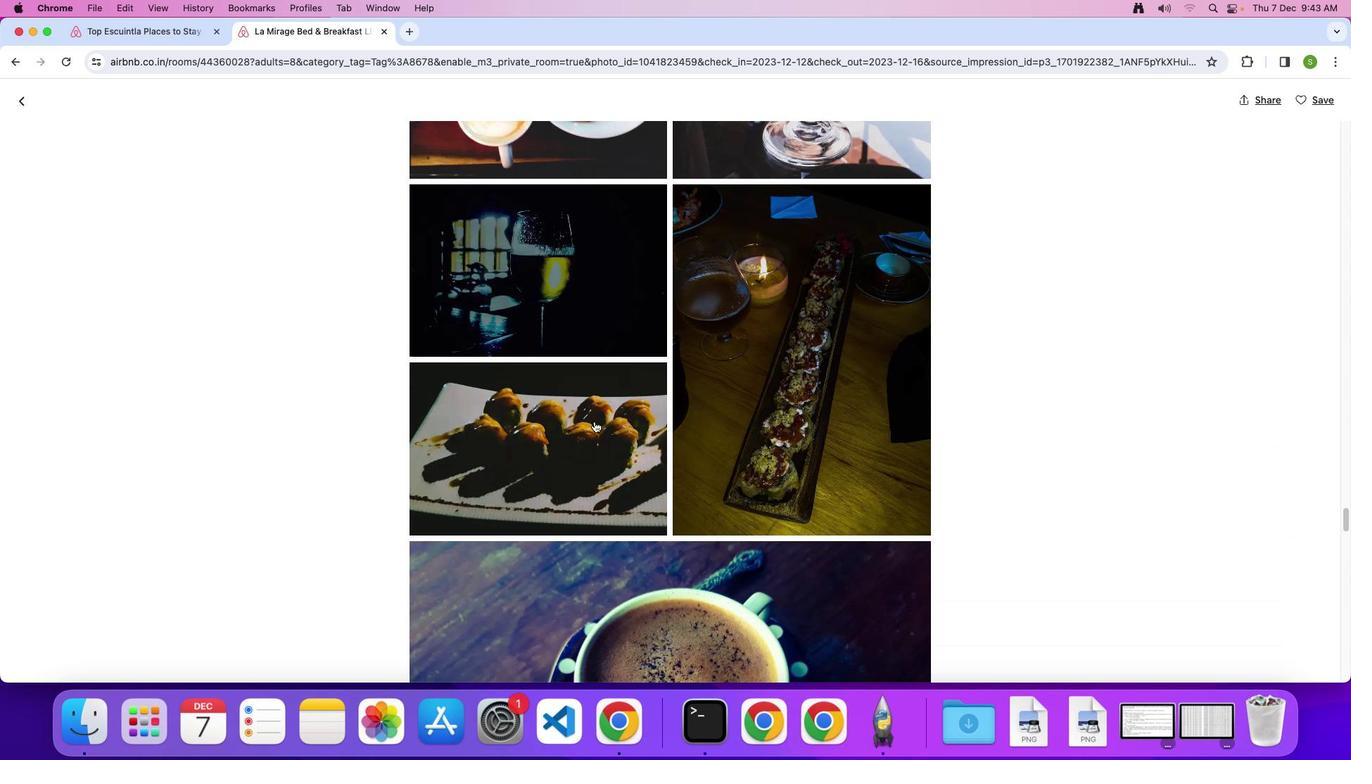 
Action: Mouse scrolled (593, 420) with delta (0, 0)
Screenshot: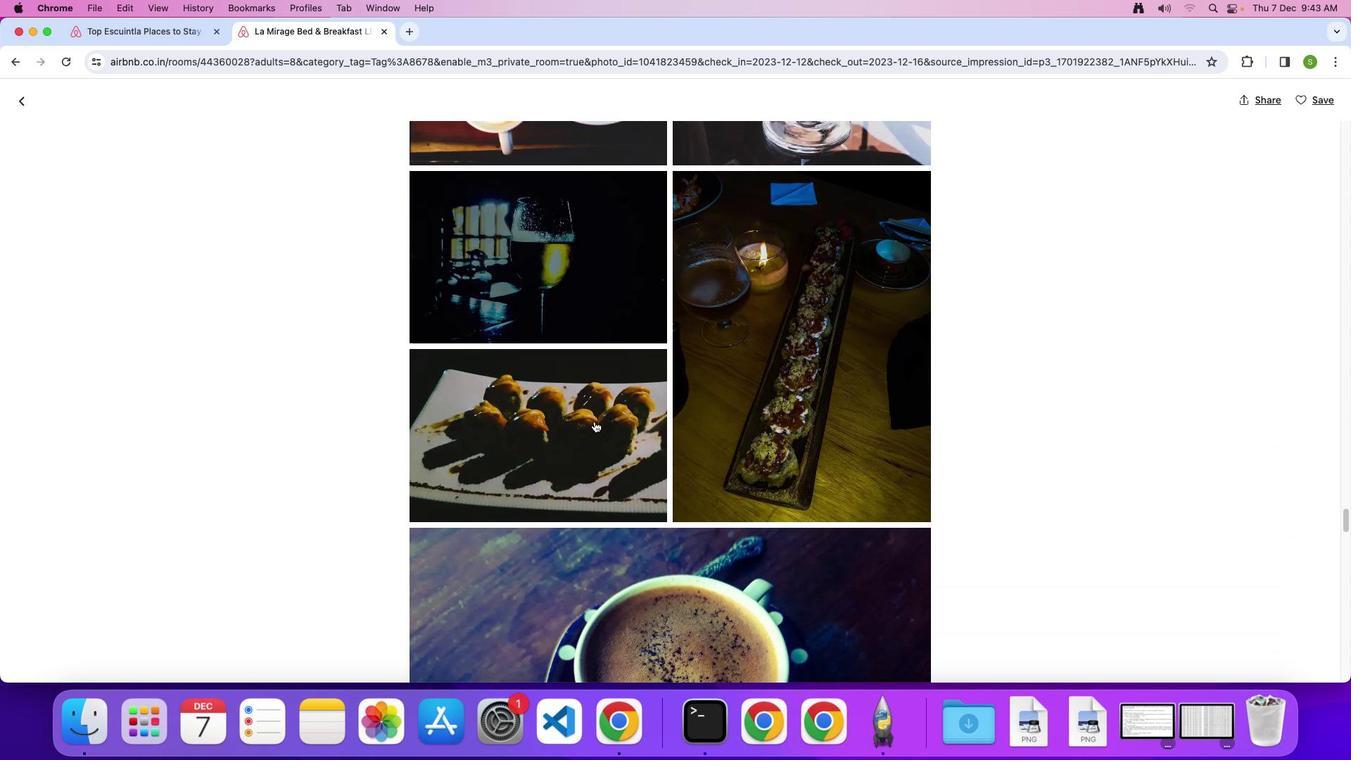 
Action: Mouse scrolled (593, 420) with delta (0, -1)
Screenshot: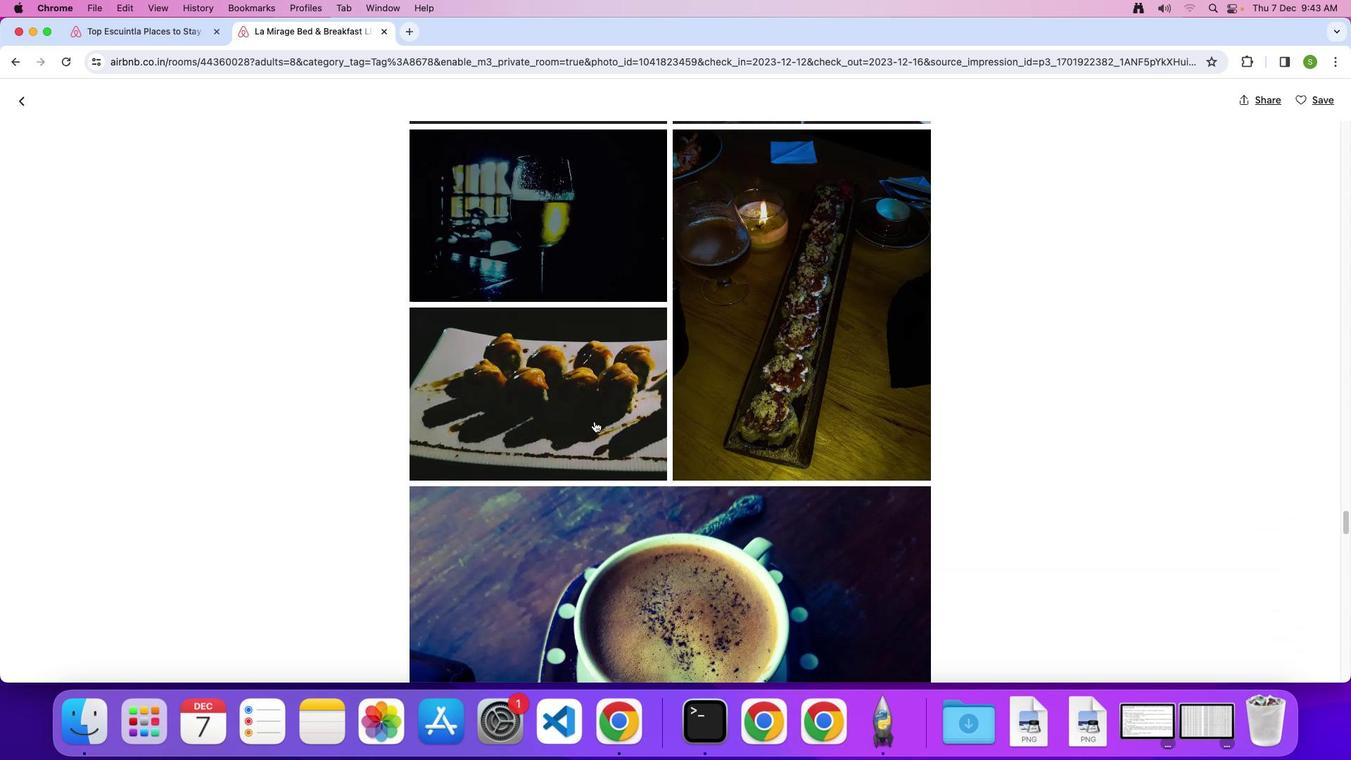 
Action: Mouse scrolled (593, 420) with delta (0, 0)
Screenshot: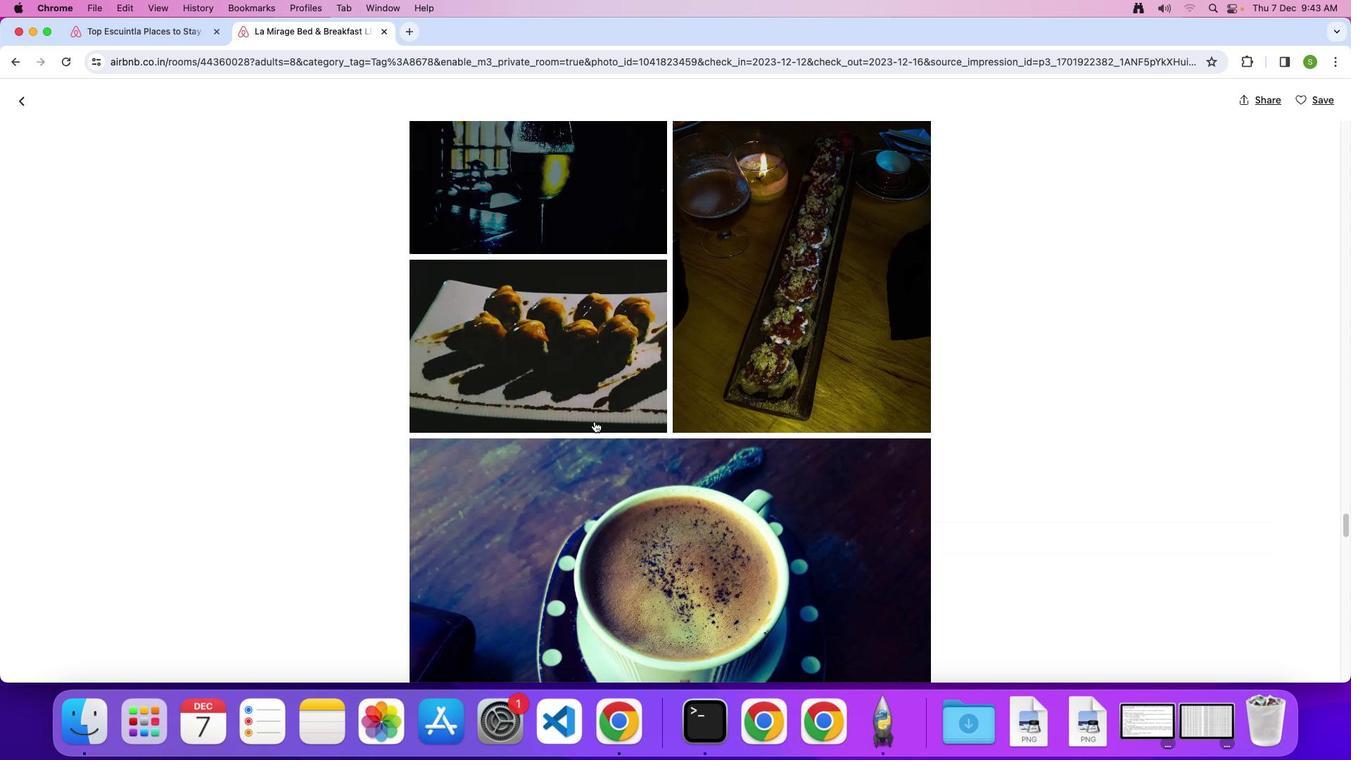 
Action: Mouse scrolled (593, 420) with delta (0, 0)
Screenshot: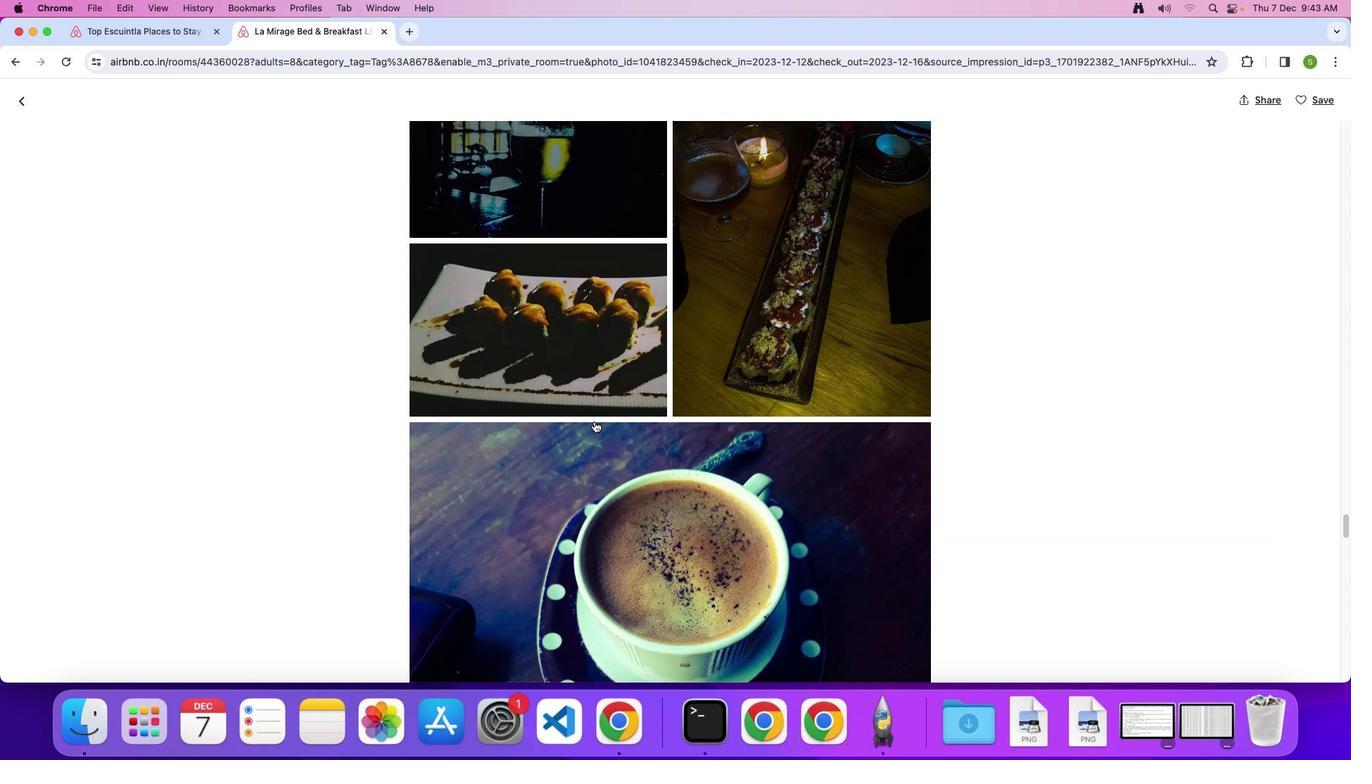 
Action: Mouse scrolled (593, 420) with delta (0, -2)
Screenshot: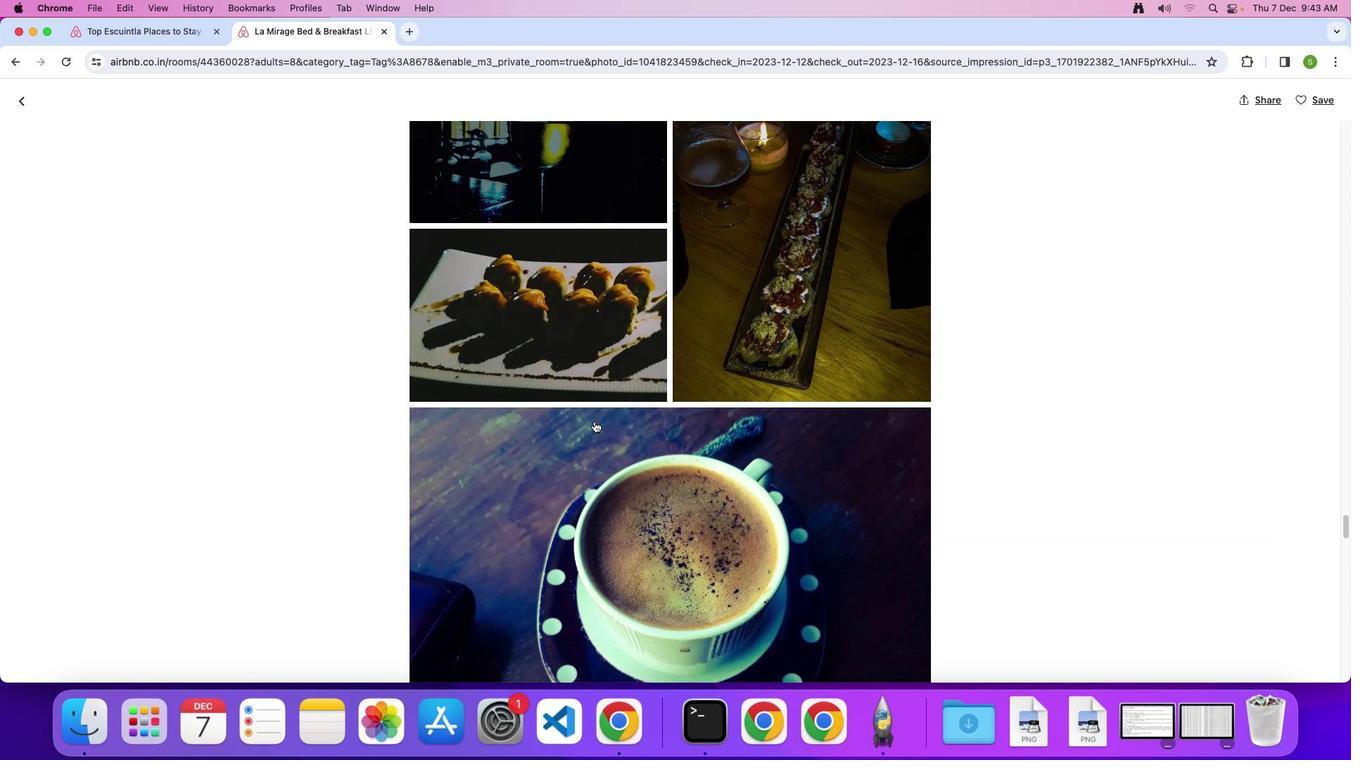 
Action: Mouse scrolled (593, 420) with delta (0, -2)
Screenshot: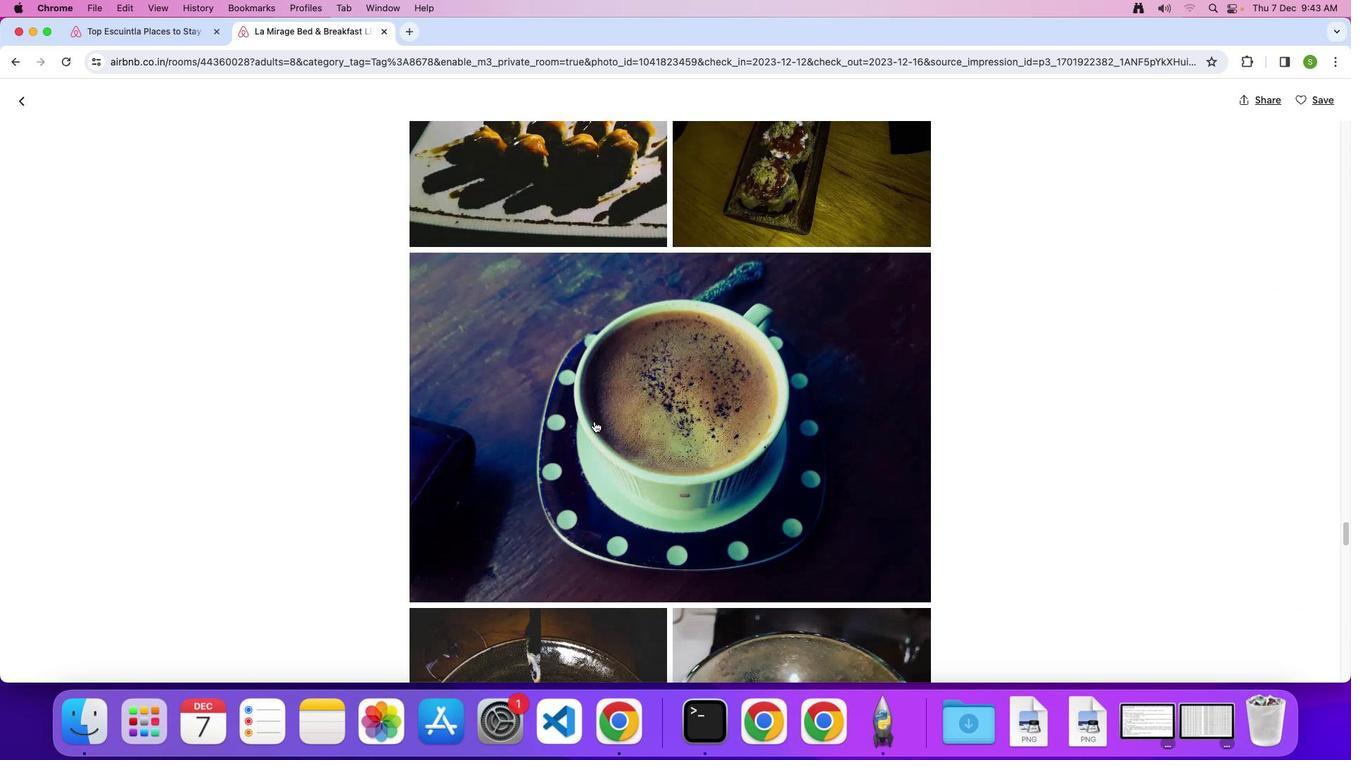 
Action: Mouse scrolled (593, 420) with delta (0, 0)
Screenshot: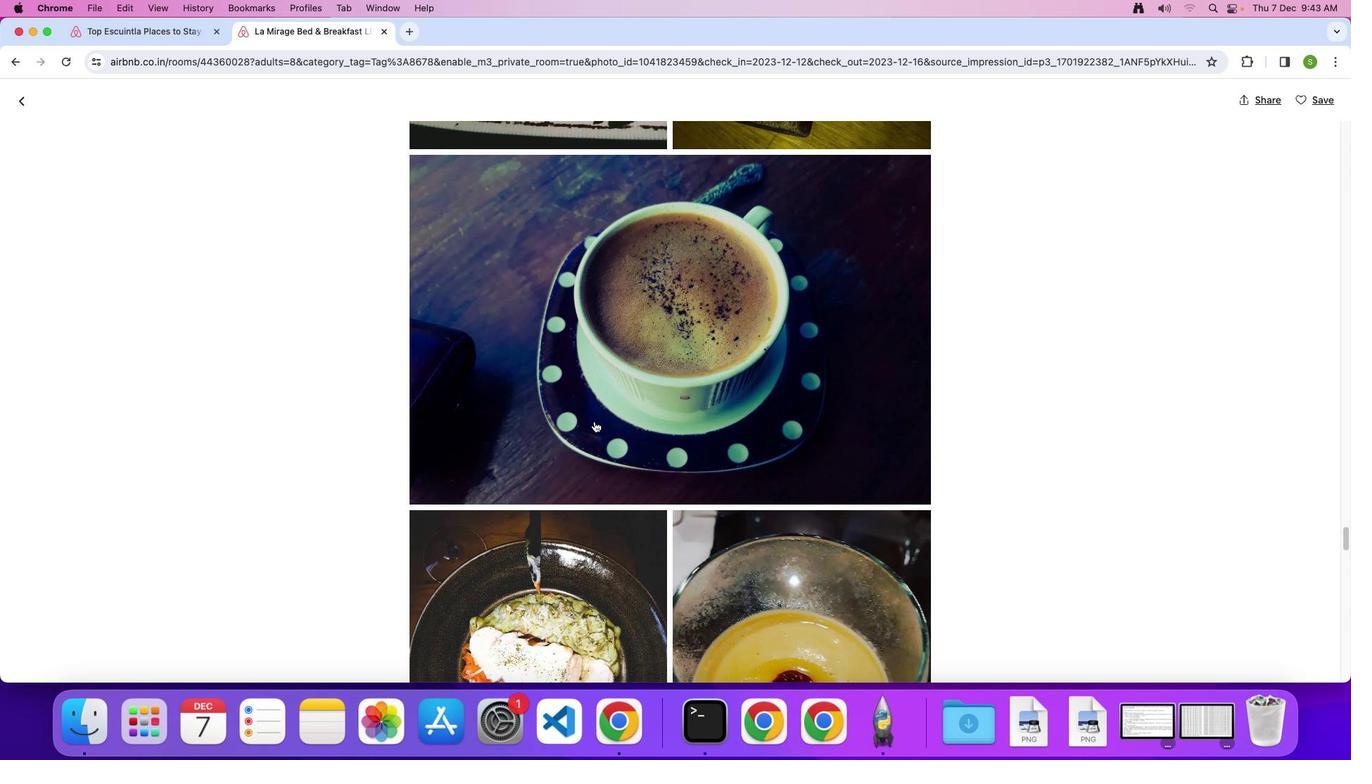 
Action: Mouse scrolled (593, 420) with delta (0, 0)
Screenshot: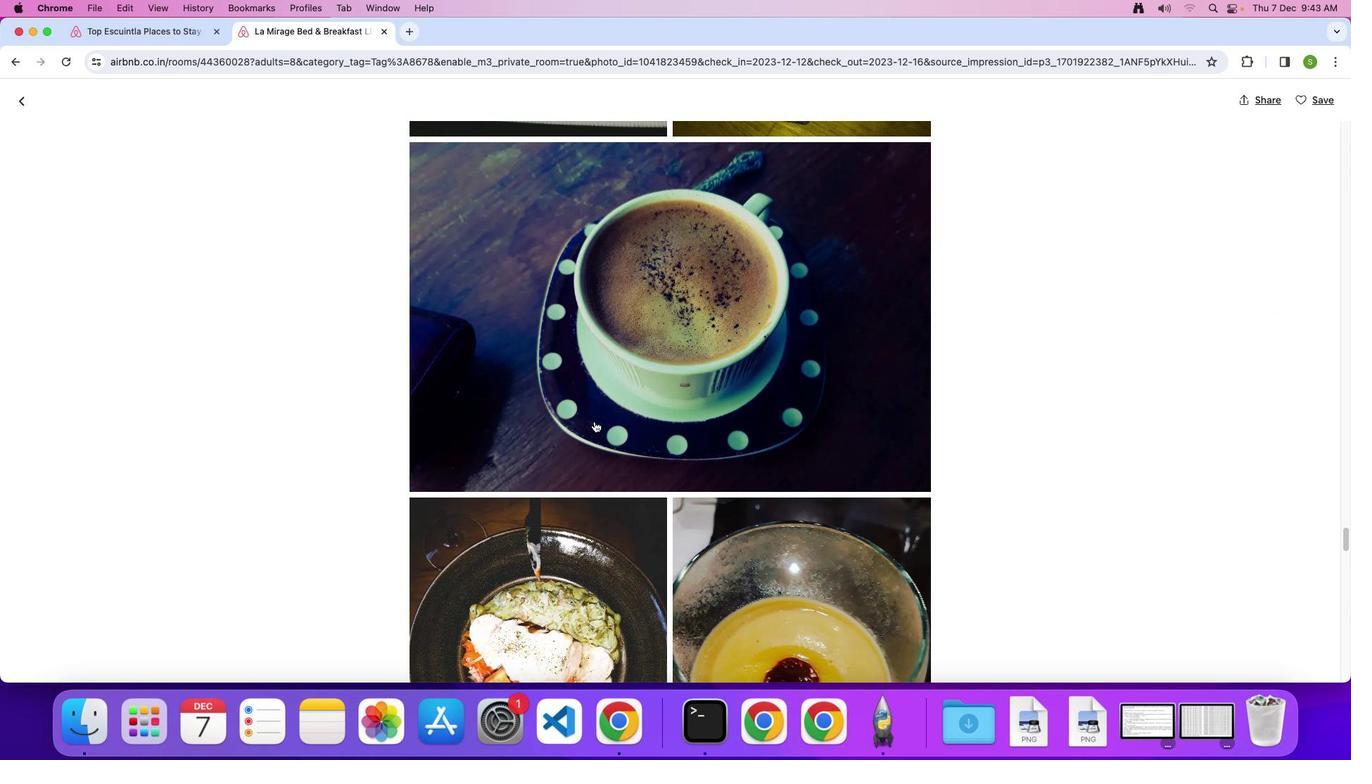 
Action: Mouse scrolled (593, 420) with delta (0, -2)
Screenshot: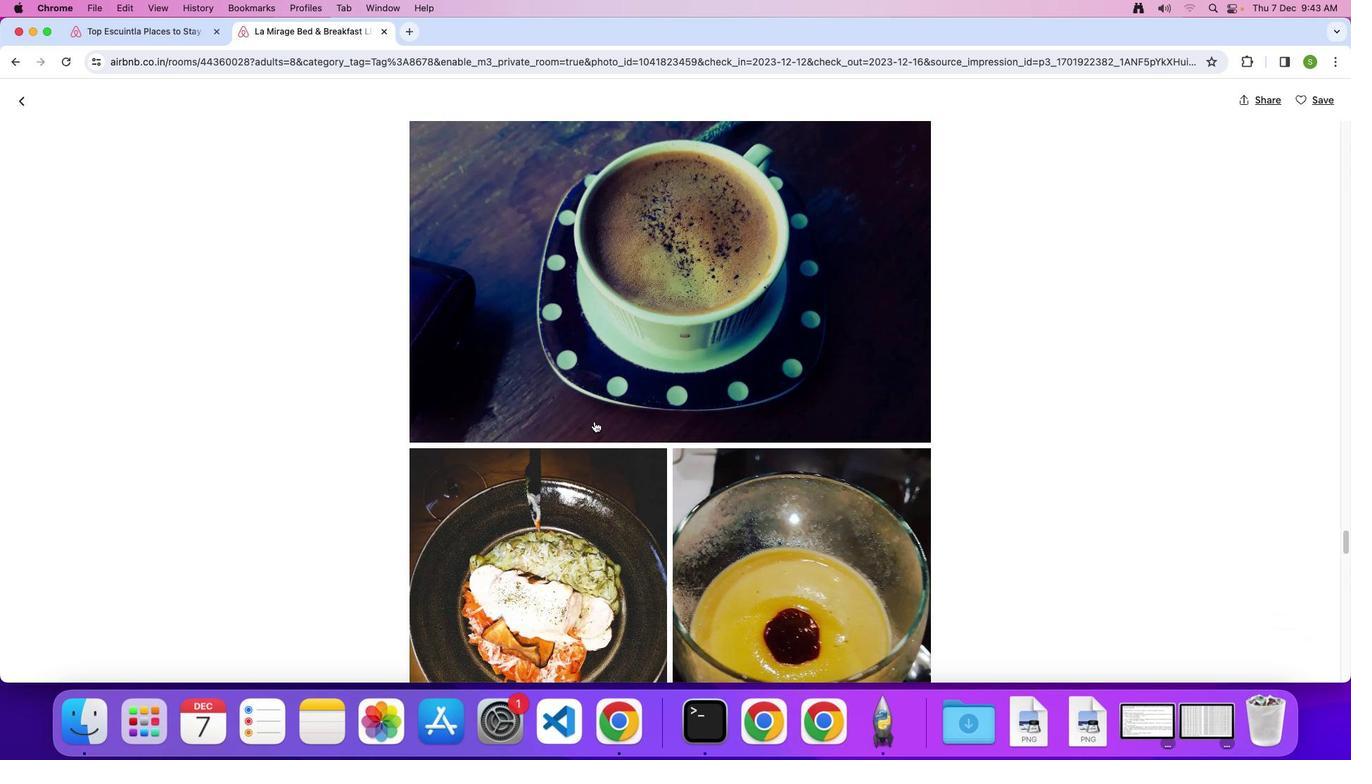
Action: Mouse scrolled (593, 420) with delta (0, 0)
Screenshot: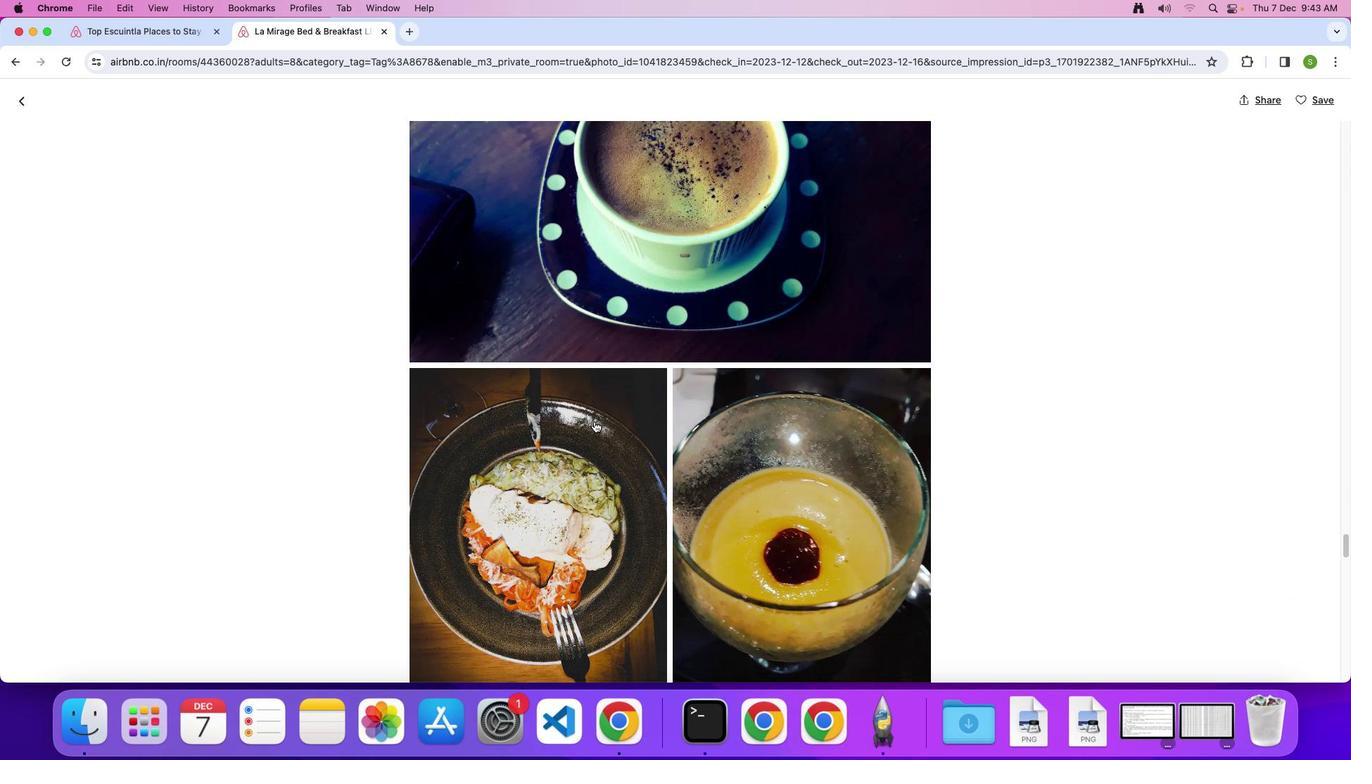 
Action: Mouse scrolled (593, 420) with delta (0, 0)
Screenshot: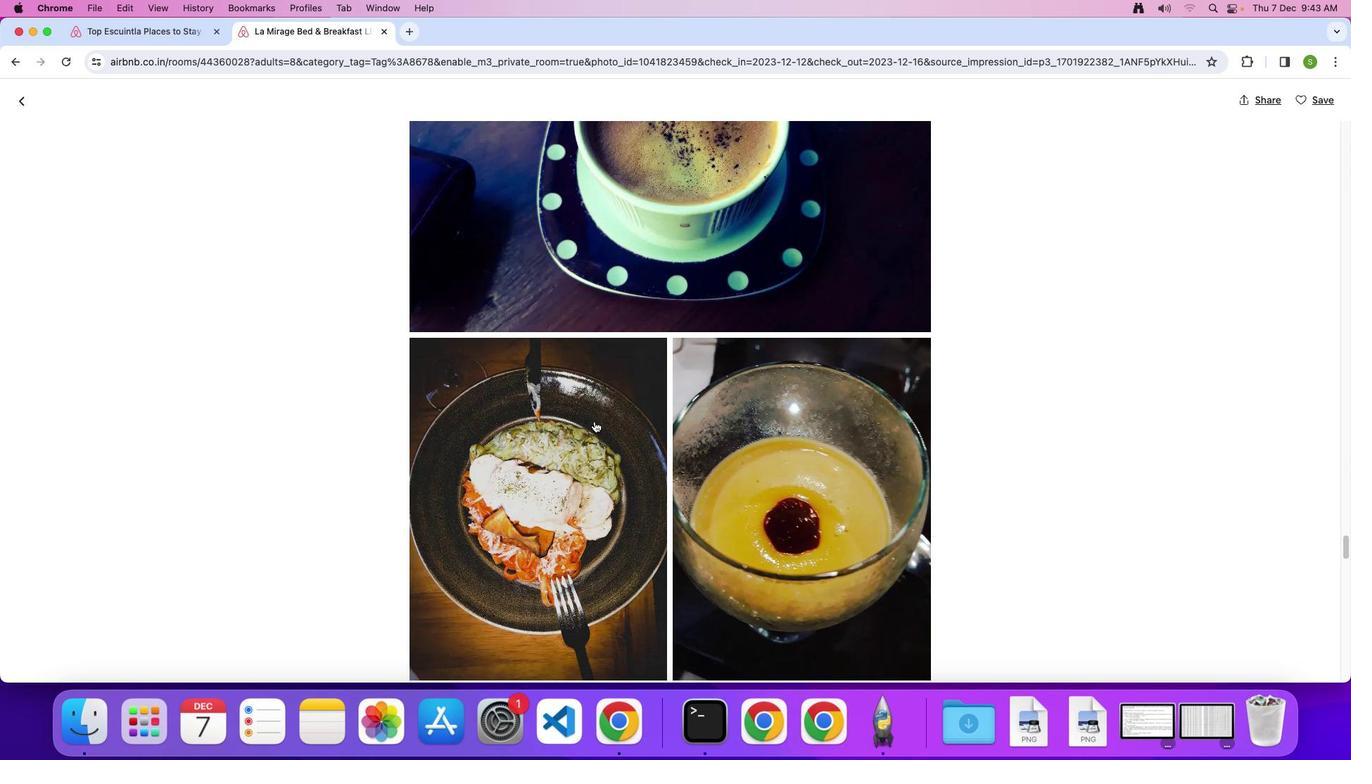 
Action: Mouse scrolled (593, 420) with delta (0, -2)
Screenshot: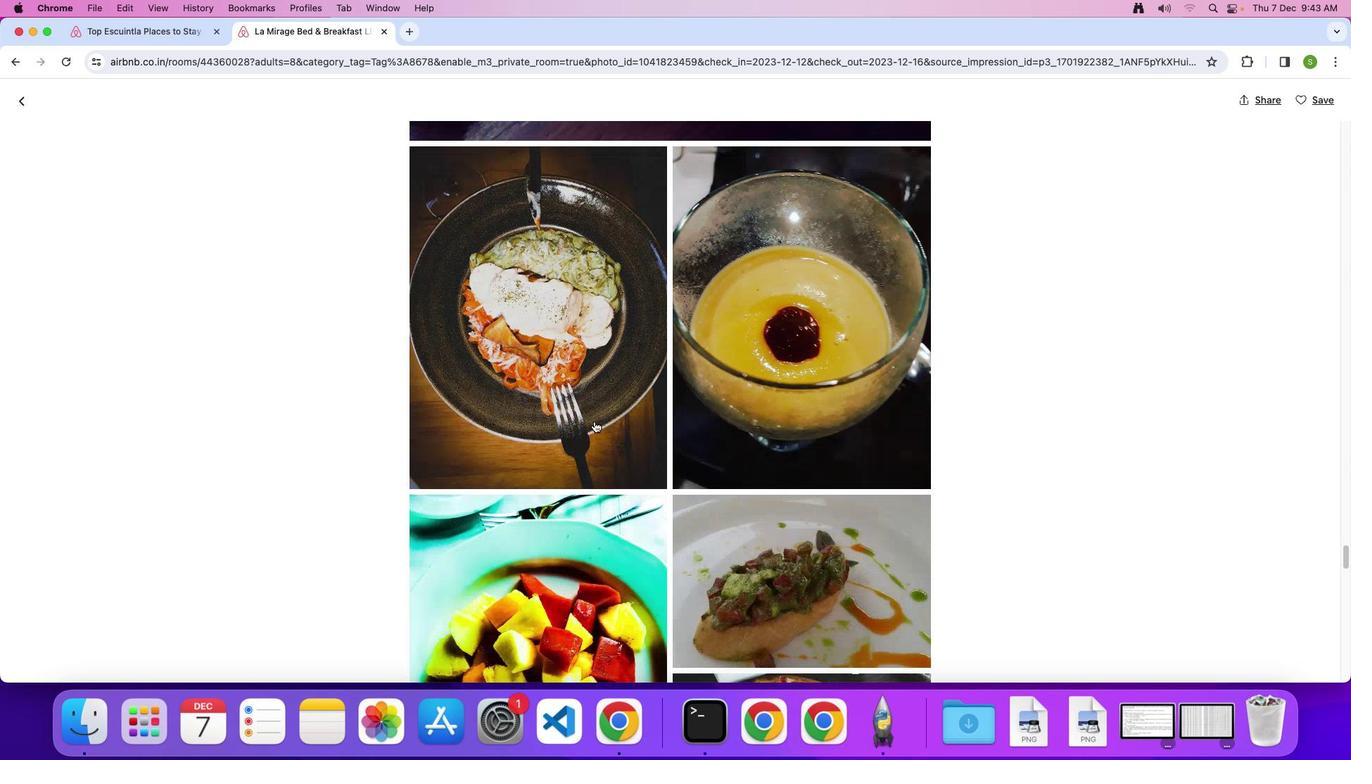 
Action: Mouse scrolled (593, 420) with delta (0, -4)
Screenshot: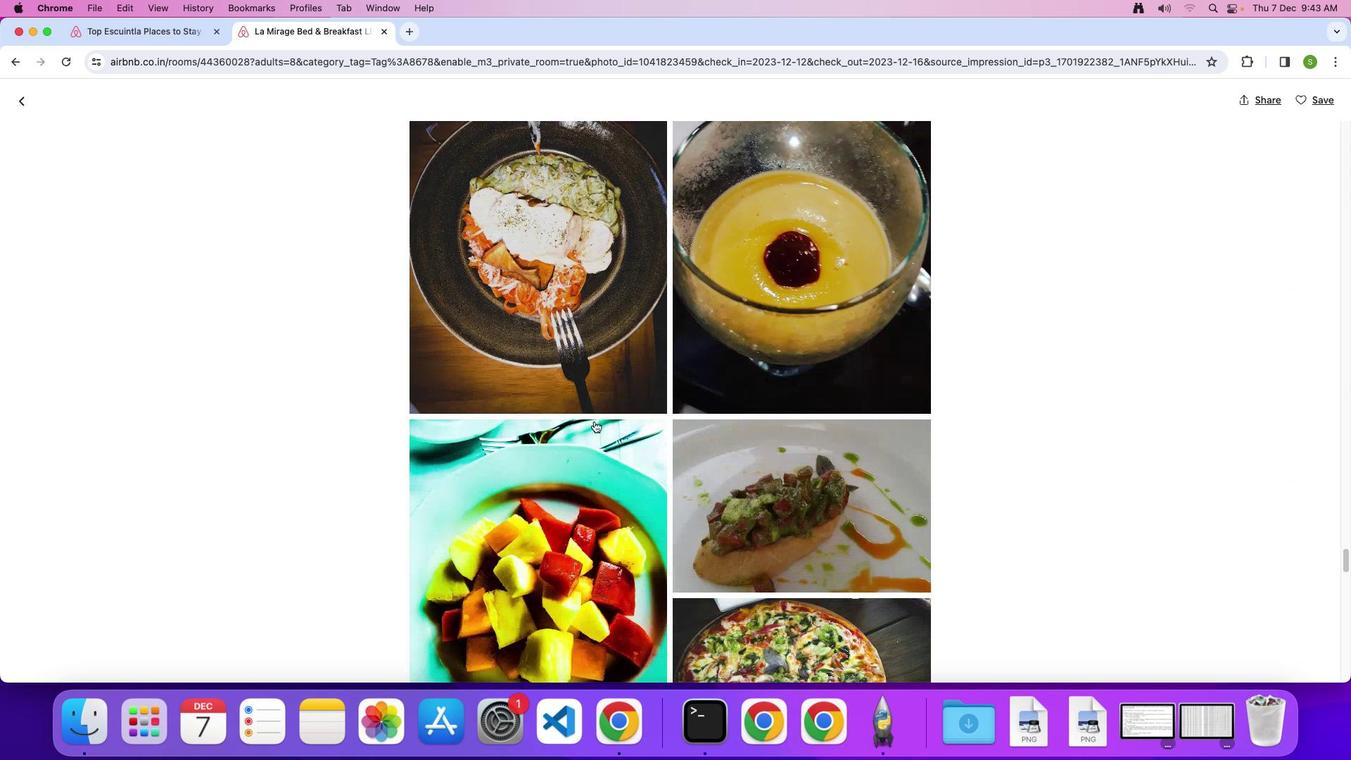 
Action: Mouse scrolled (593, 420) with delta (0, 0)
Screenshot: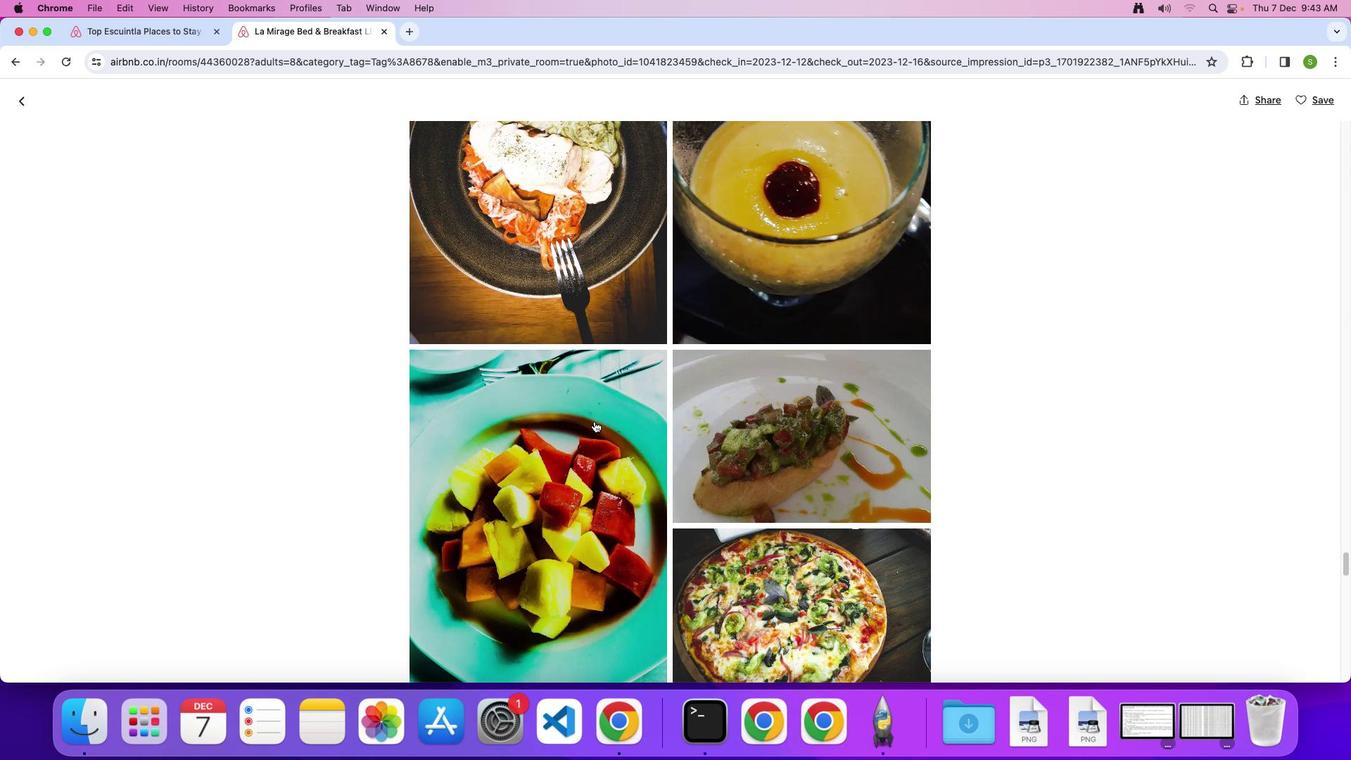 
Action: Mouse scrolled (593, 420) with delta (0, 0)
Screenshot: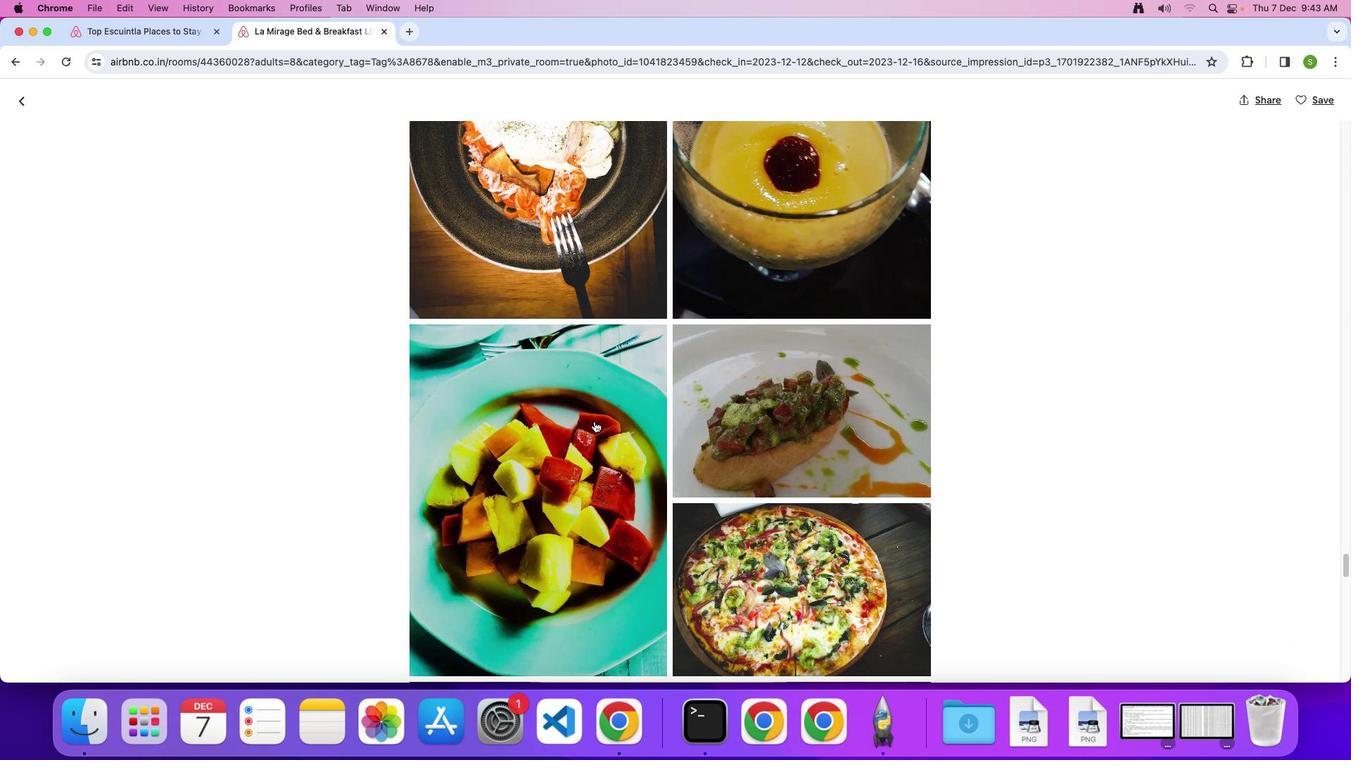 
Action: Mouse scrolled (593, 420) with delta (0, -2)
Screenshot: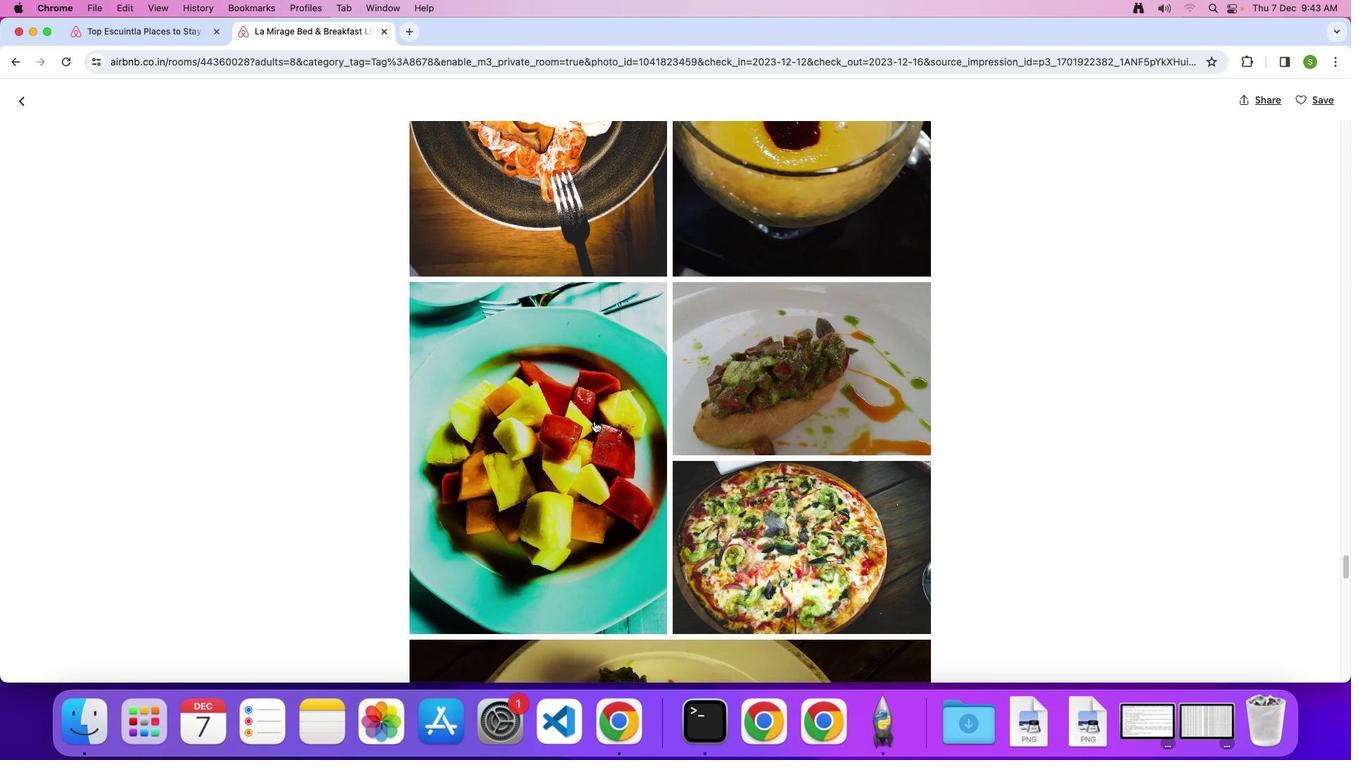 
Action: Mouse scrolled (593, 420) with delta (0, -2)
Screenshot: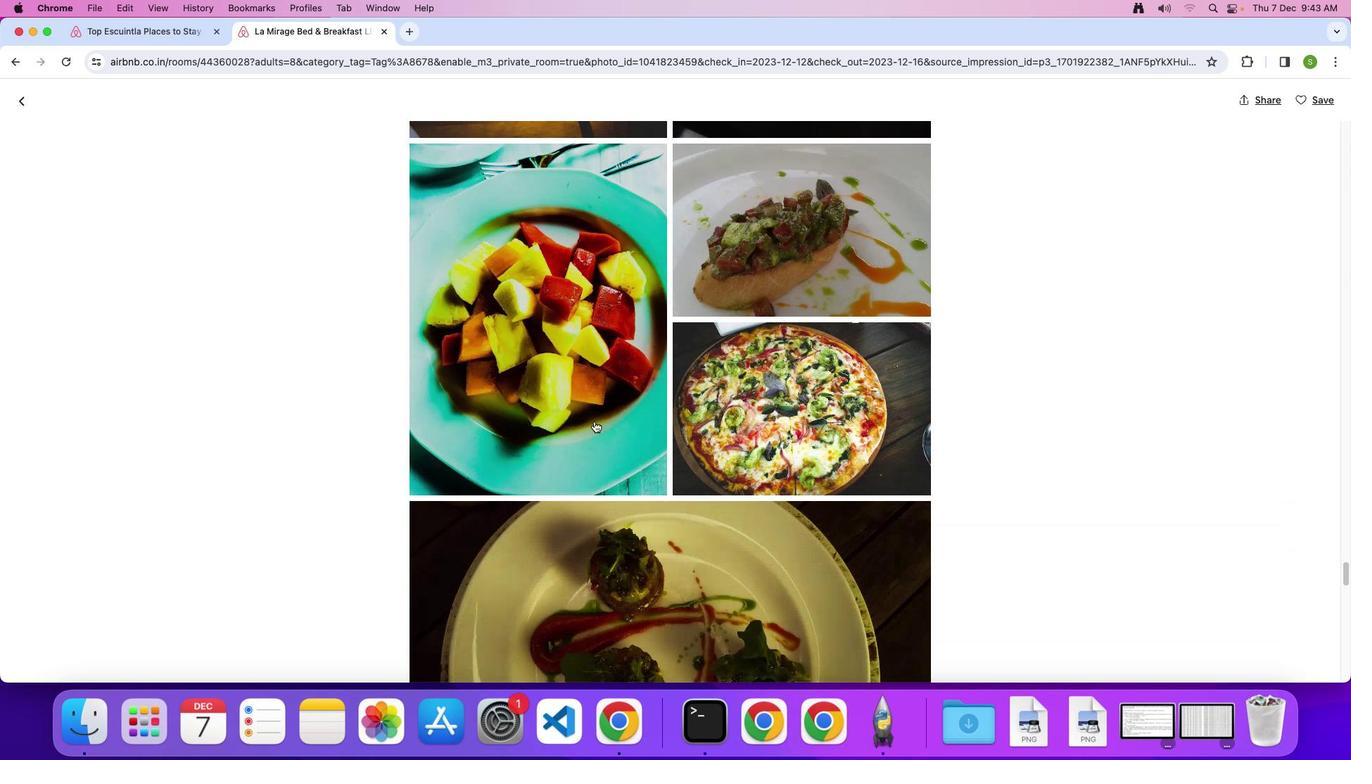 
Action: Mouse scrolled (593, 420) with delta (0, 0)
Screenshot: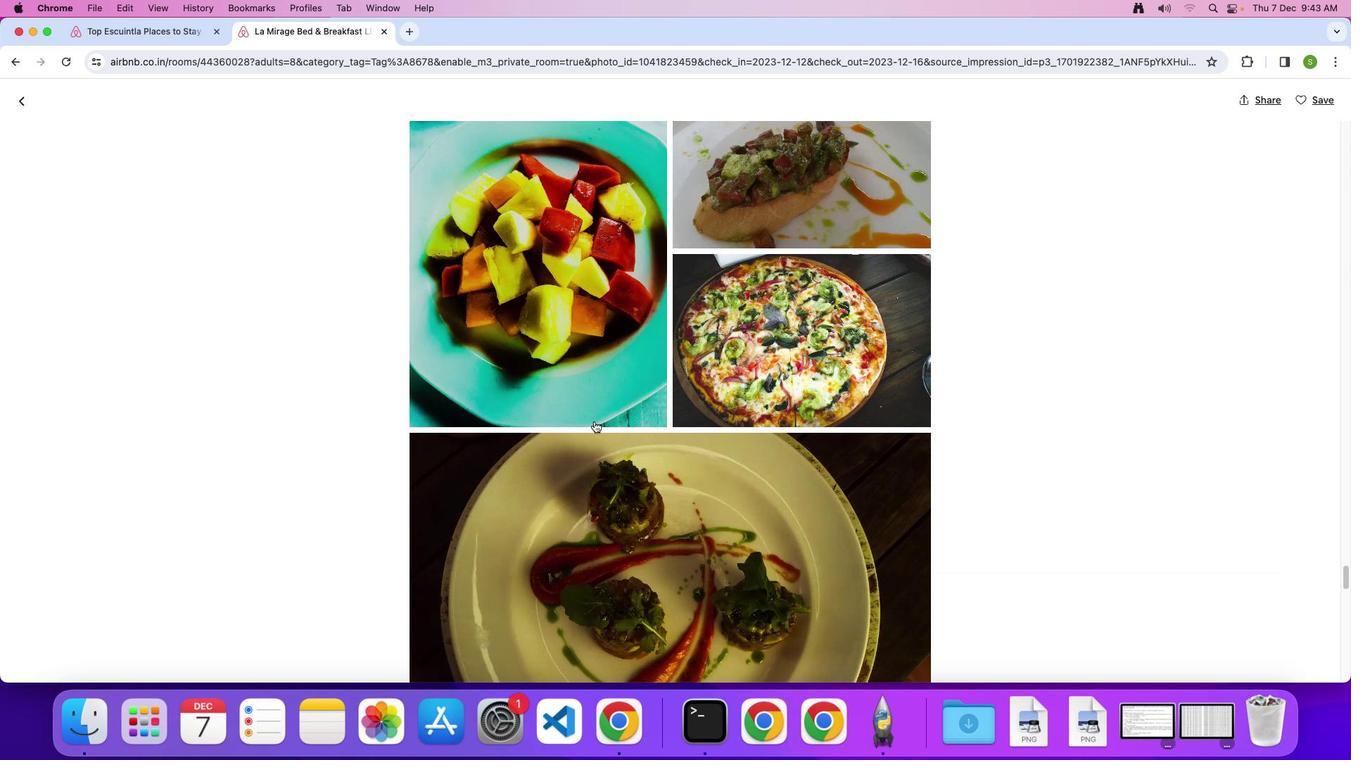 
Action: Mouse scrolled (593, 420) with delta (0, 0)
Screenshot: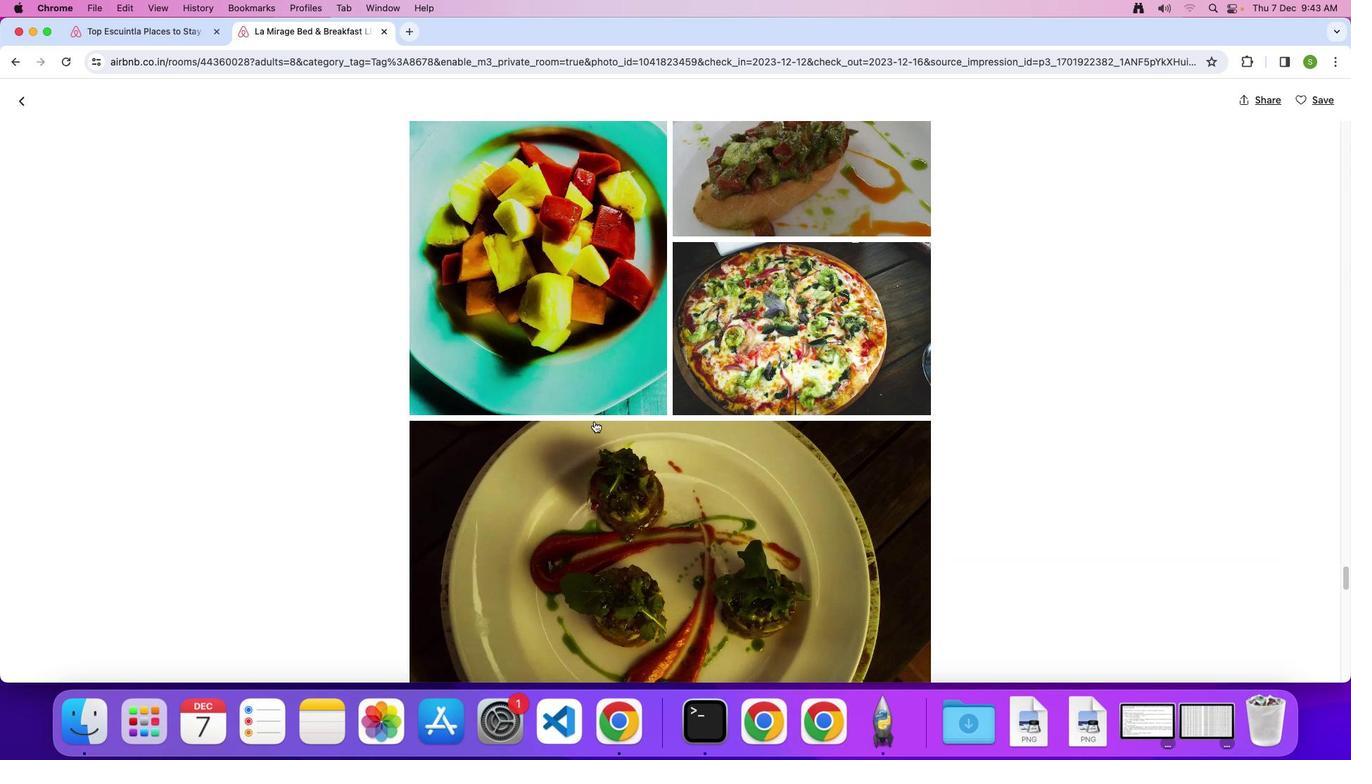 
Action: Mouse scrolled (593, 420) with delta (0, -2)
Screenshot: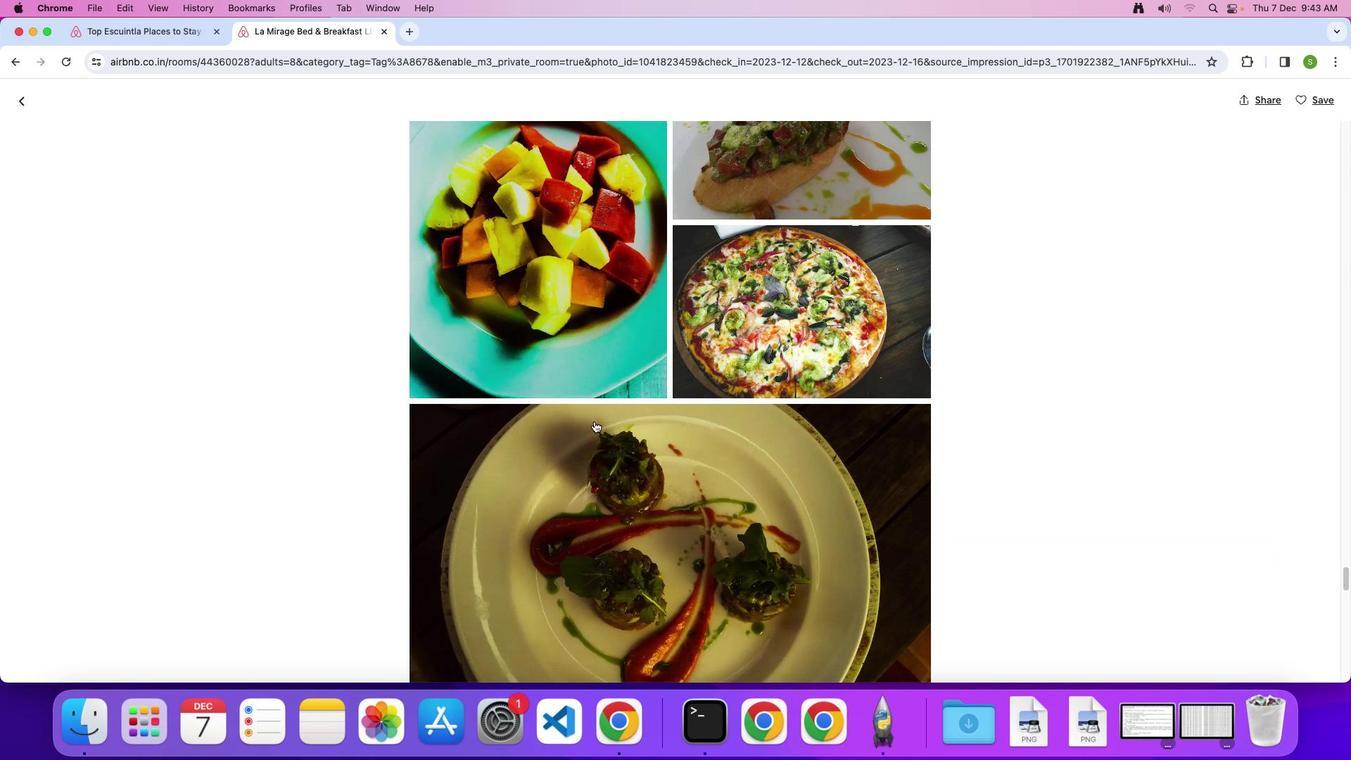 
Action: Mouse scrolled (593, 420) with delta (0, 0)
Screenshot: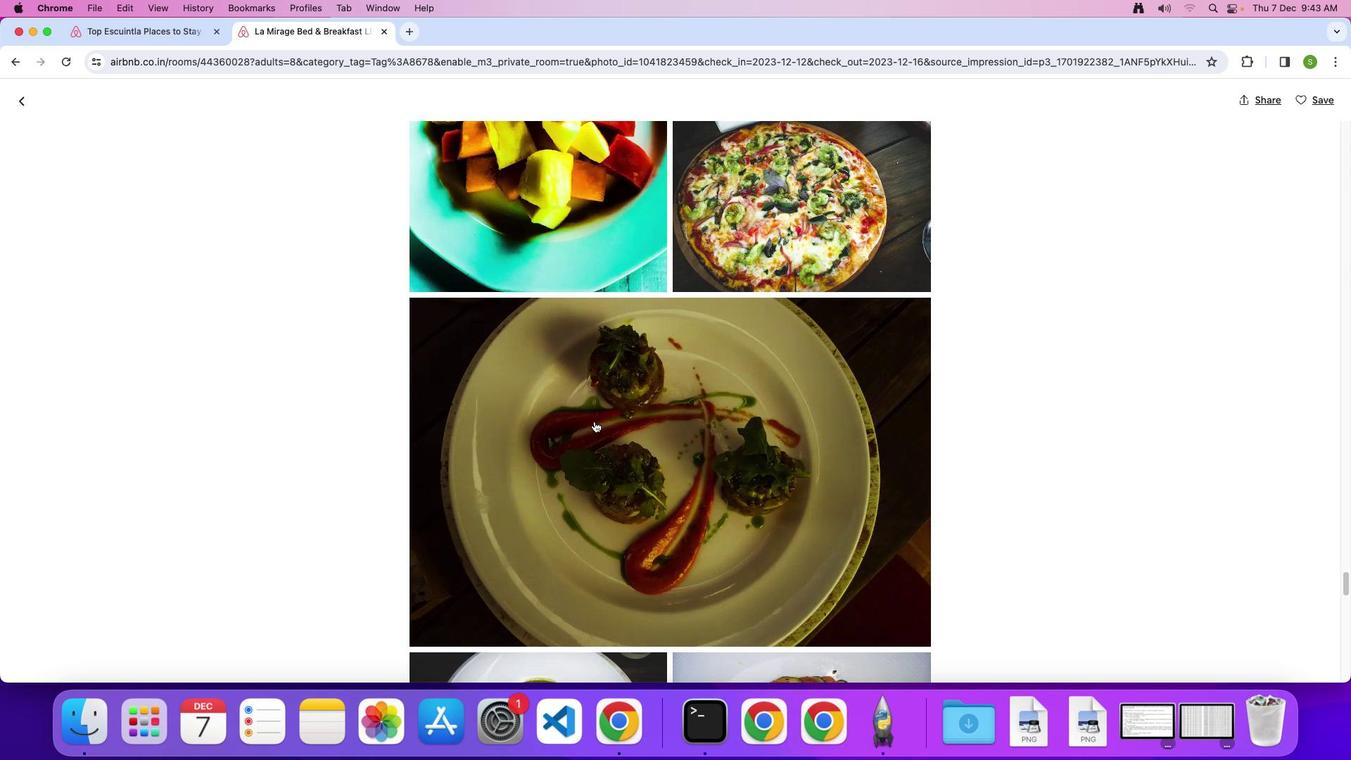 
Action: Mouse scrolled (593, 420) with delta (0, 0)
Screenshot: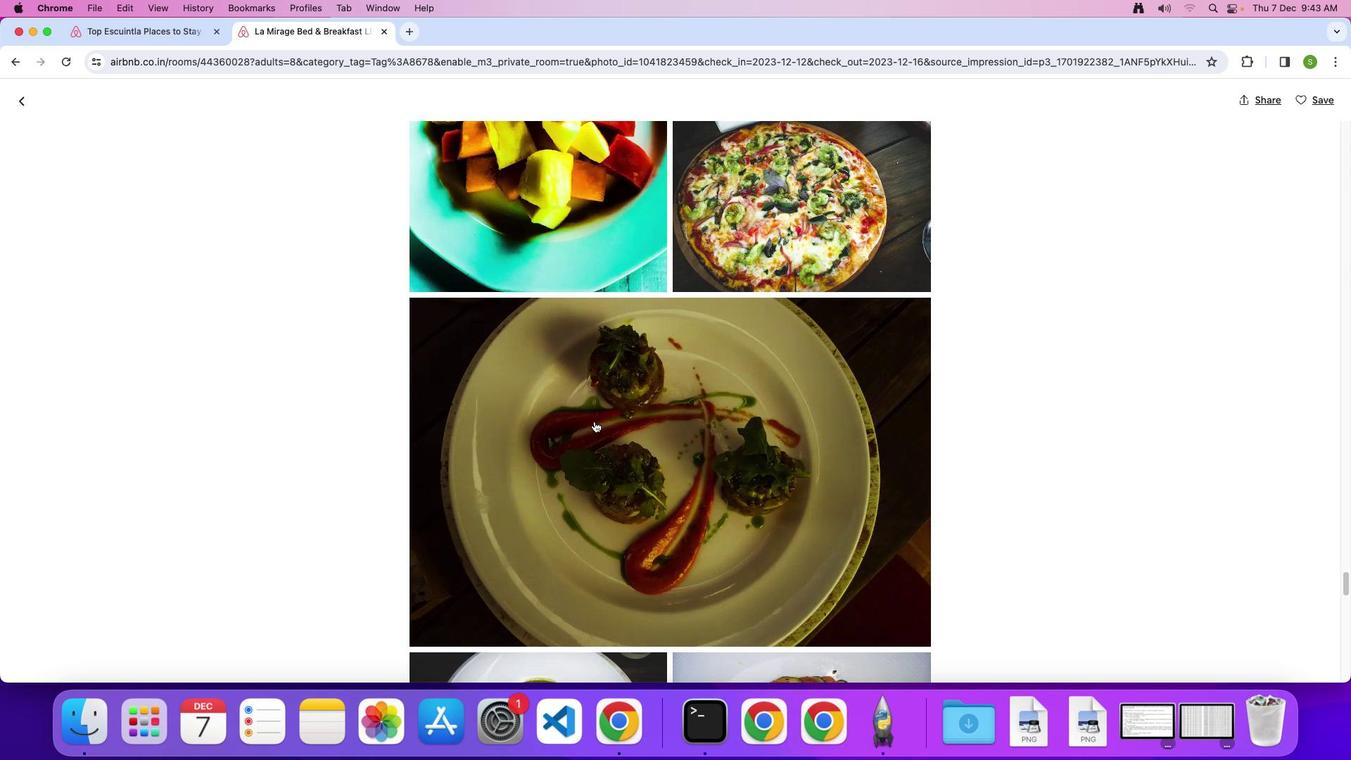 
Action: Mouse scrolled (593, 420) with delta (0, -2)
Screenshot: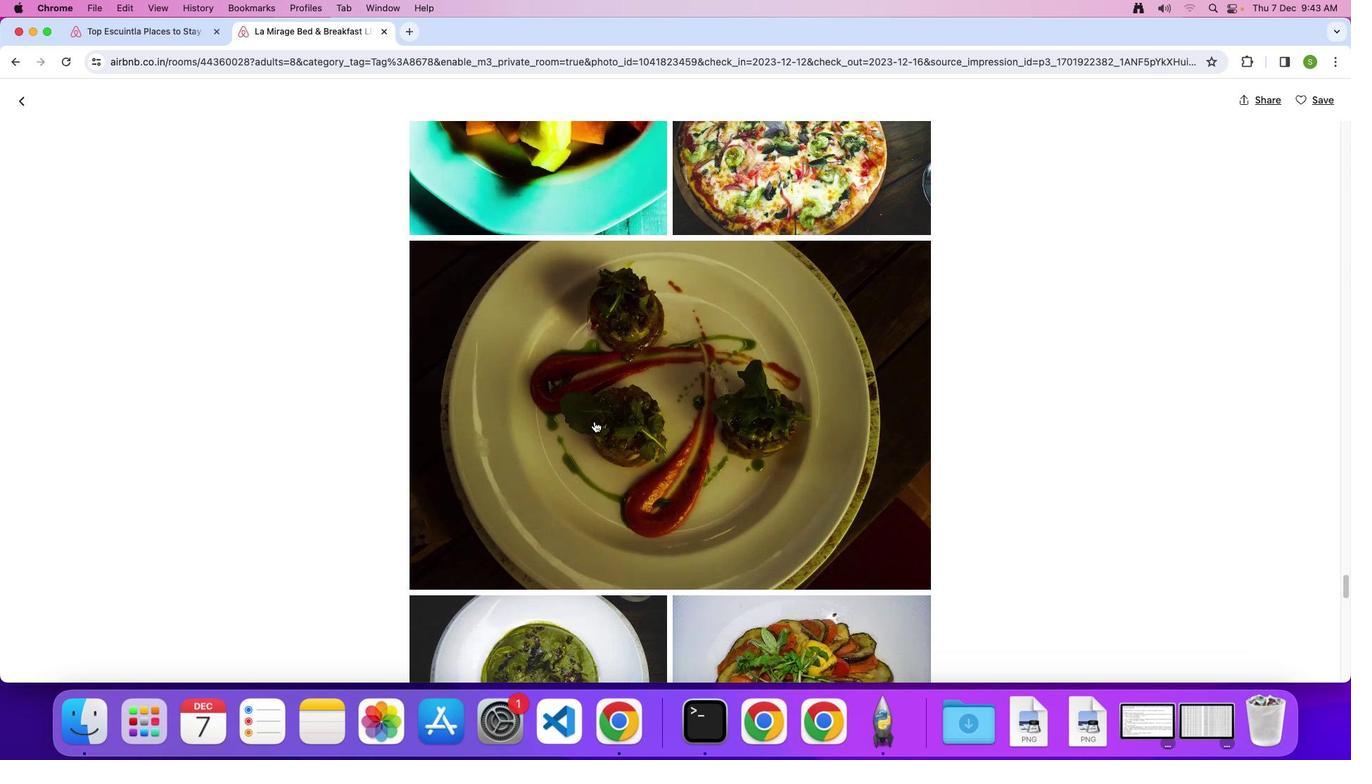 
Action: Mouse scrolled (593, 420) with delta (0, -4)
Screenshot: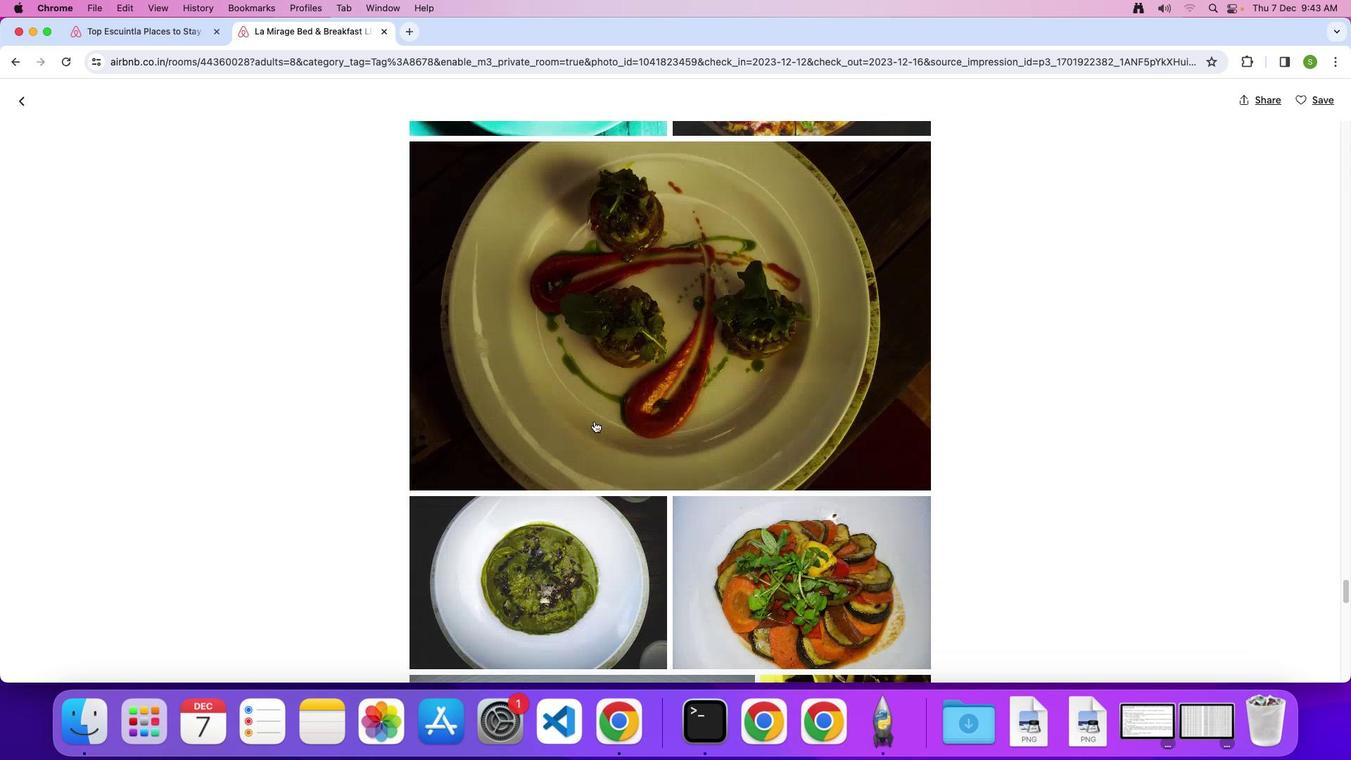 
Action: Mouse scrolled (593, 420) with delta (0, 0)
Screenshot: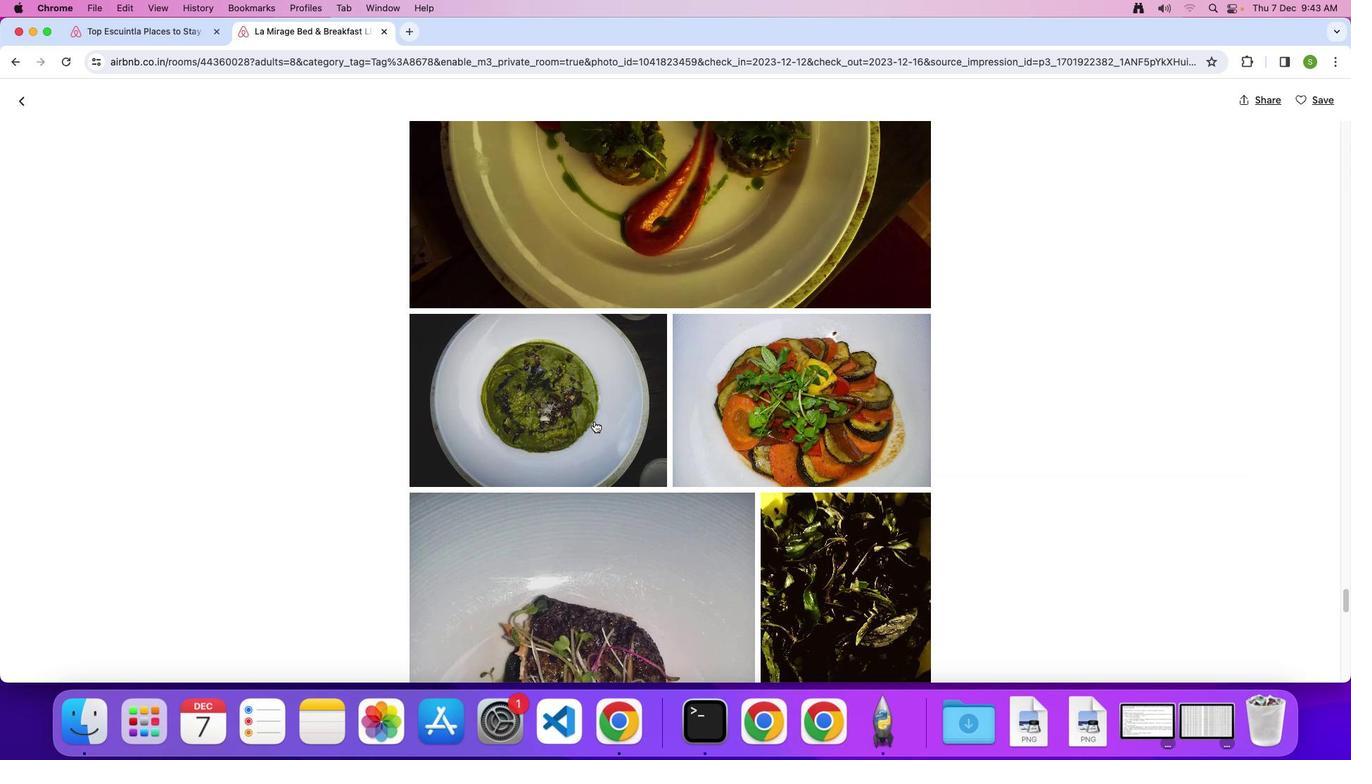 
Action: Mouse scrolled (593, 420) with delta (0, 0)
Screenshot: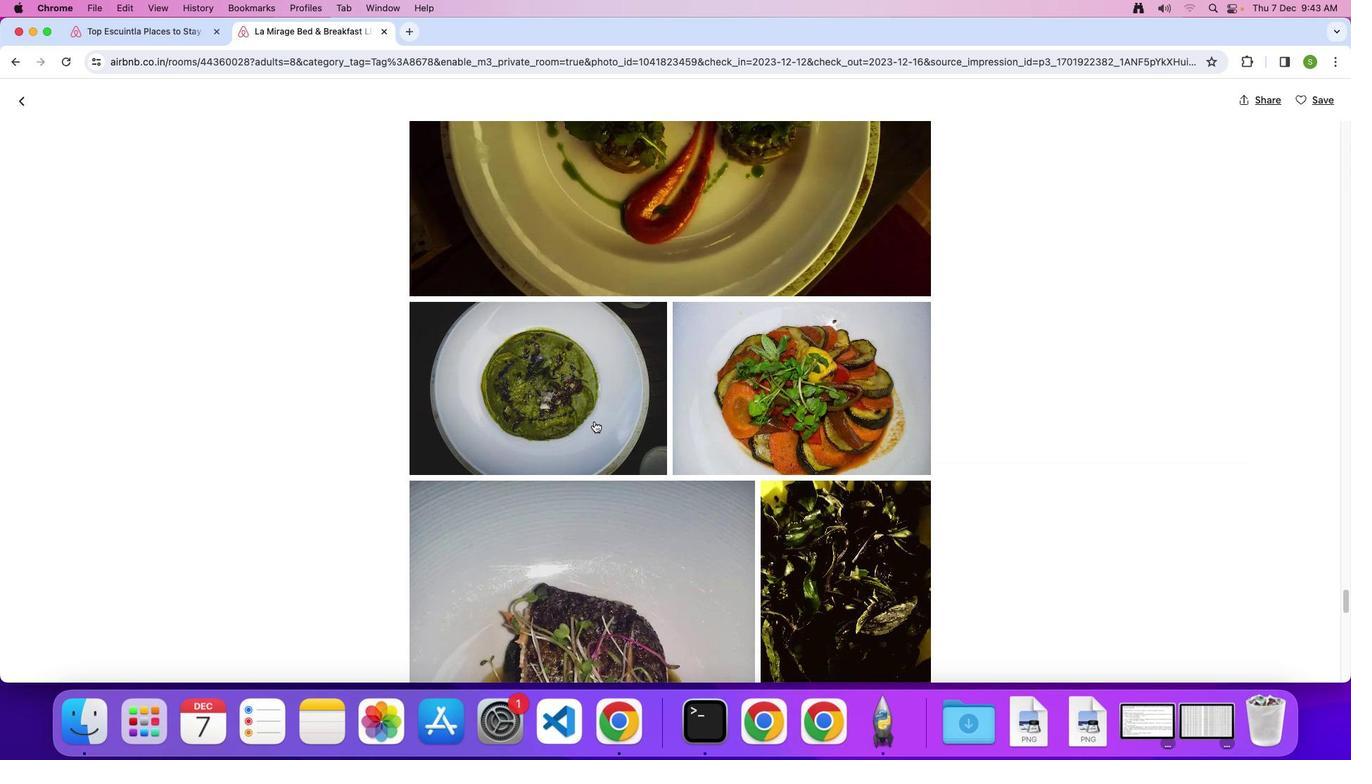 
Action: Mouse scrolled (593, 420) with delta (0, -2)
Screenshot: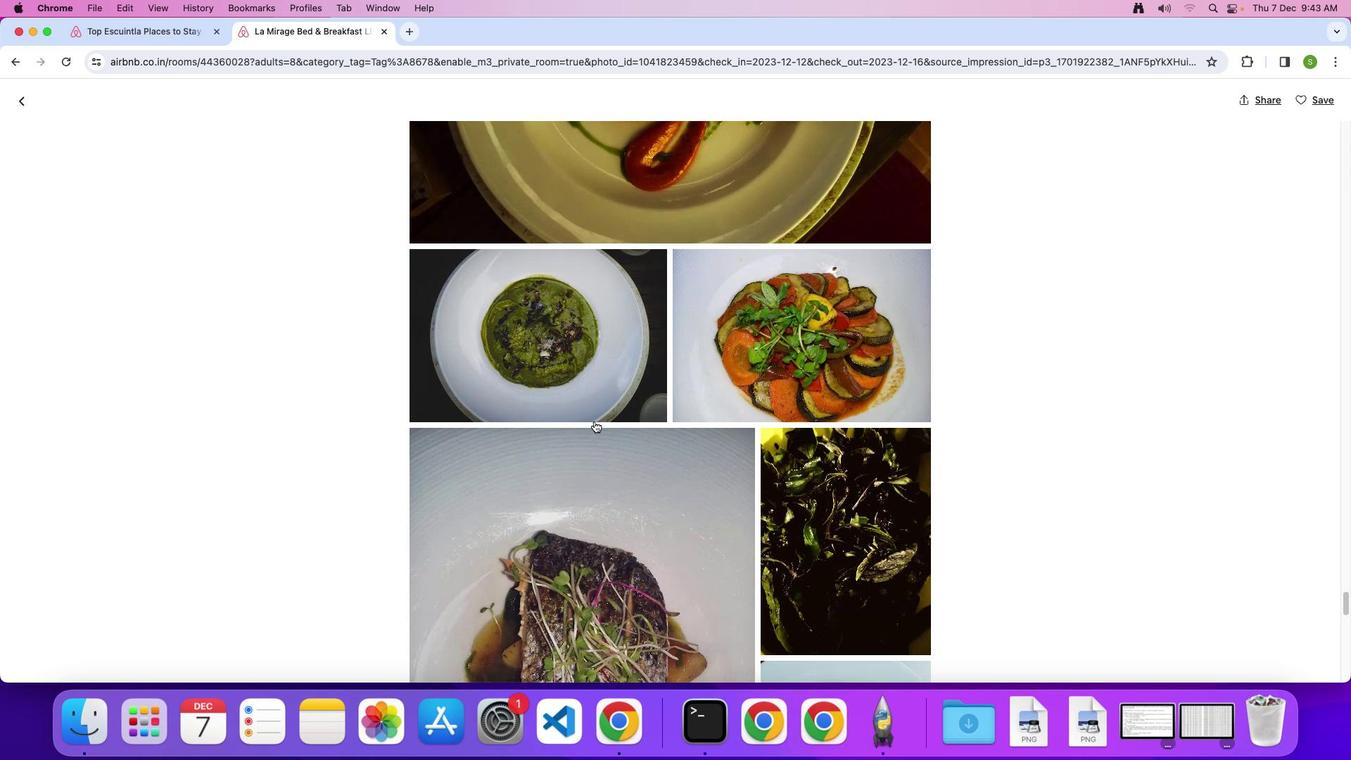 
Action: Mouse scrolled (593, 420) with delta (0, 0)
Screenshot: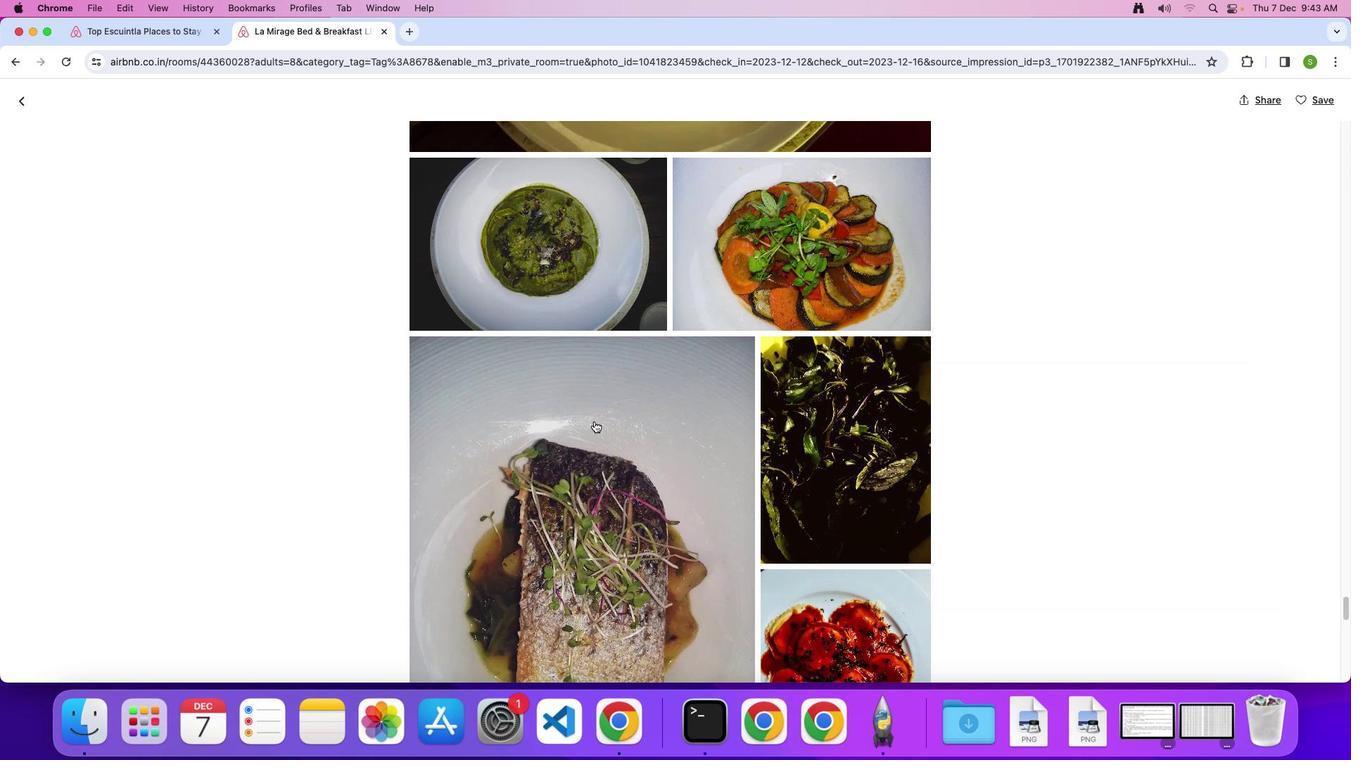 
Action: Mouse scrolled (593, 420) with delta (0, 0)
Screenshot: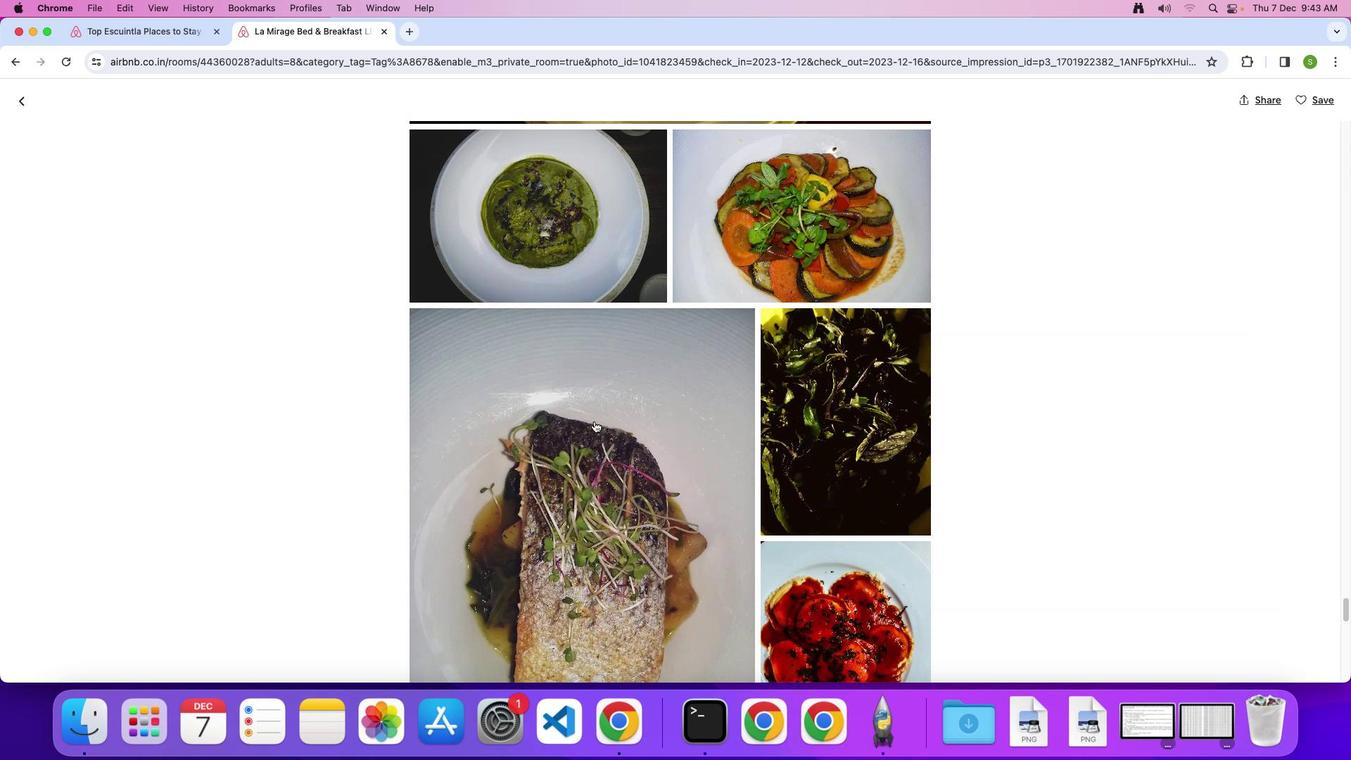 
Action: Mouse scrolled (593, 420) with delta (0, -2)
Screenshot: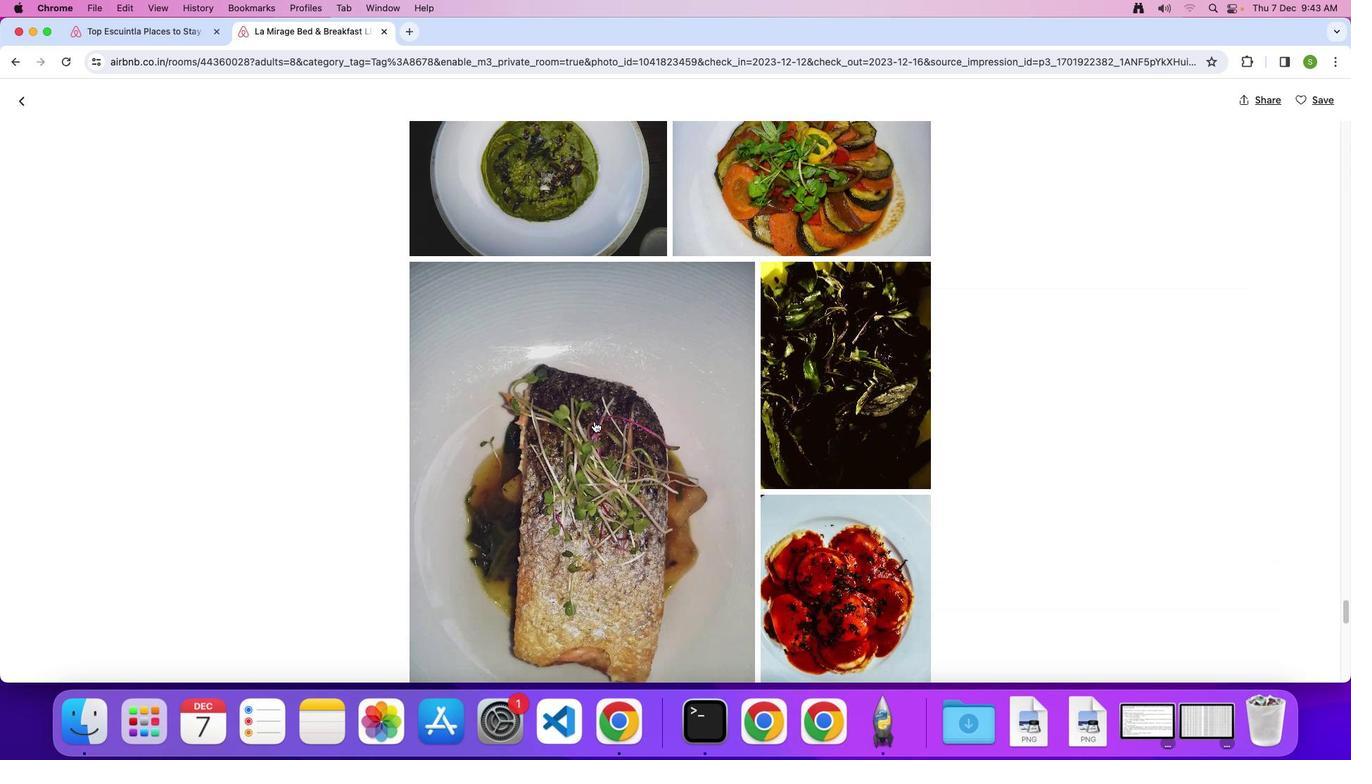 
Action: Mouse scrolled (593, 420) with delta (0, 0)
Screenshot: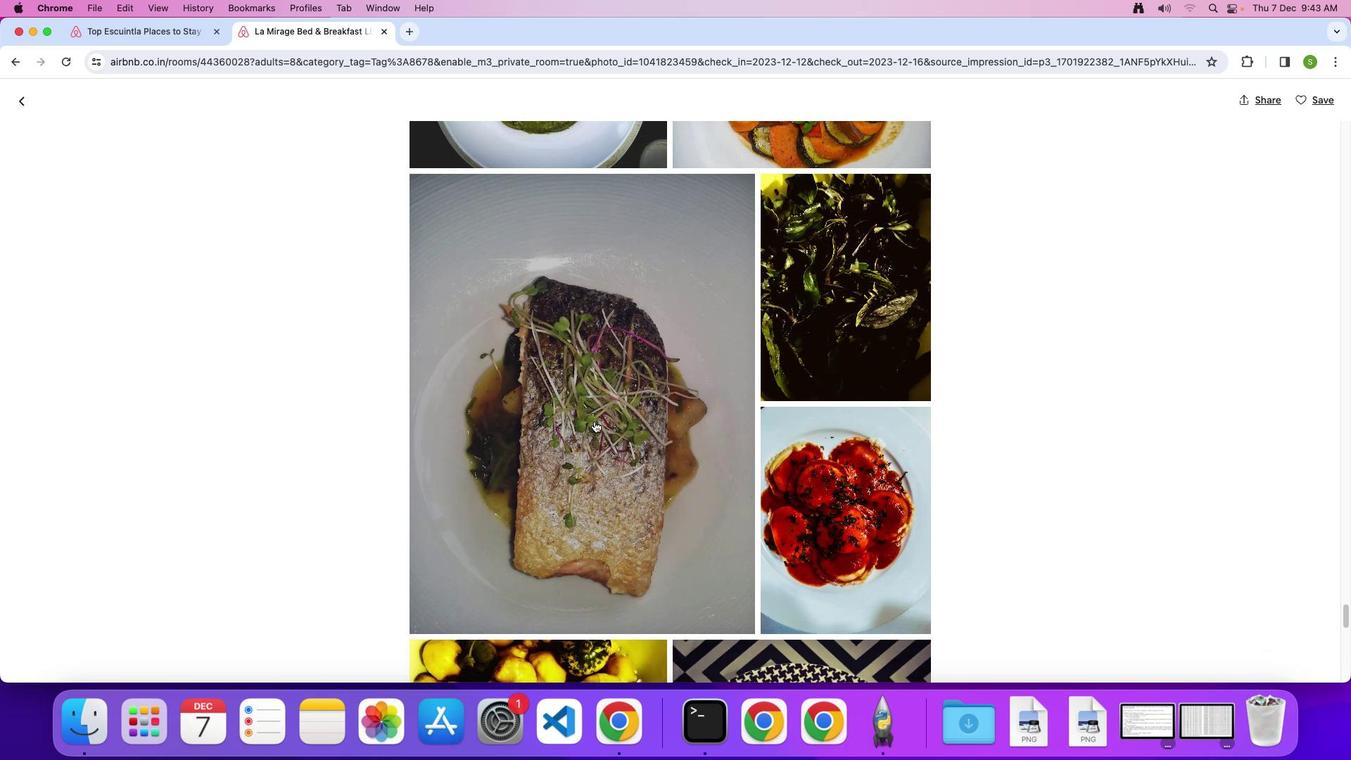 
Action: Mouse scrolled (593, 420) with delta (0, 0)
Screenshot: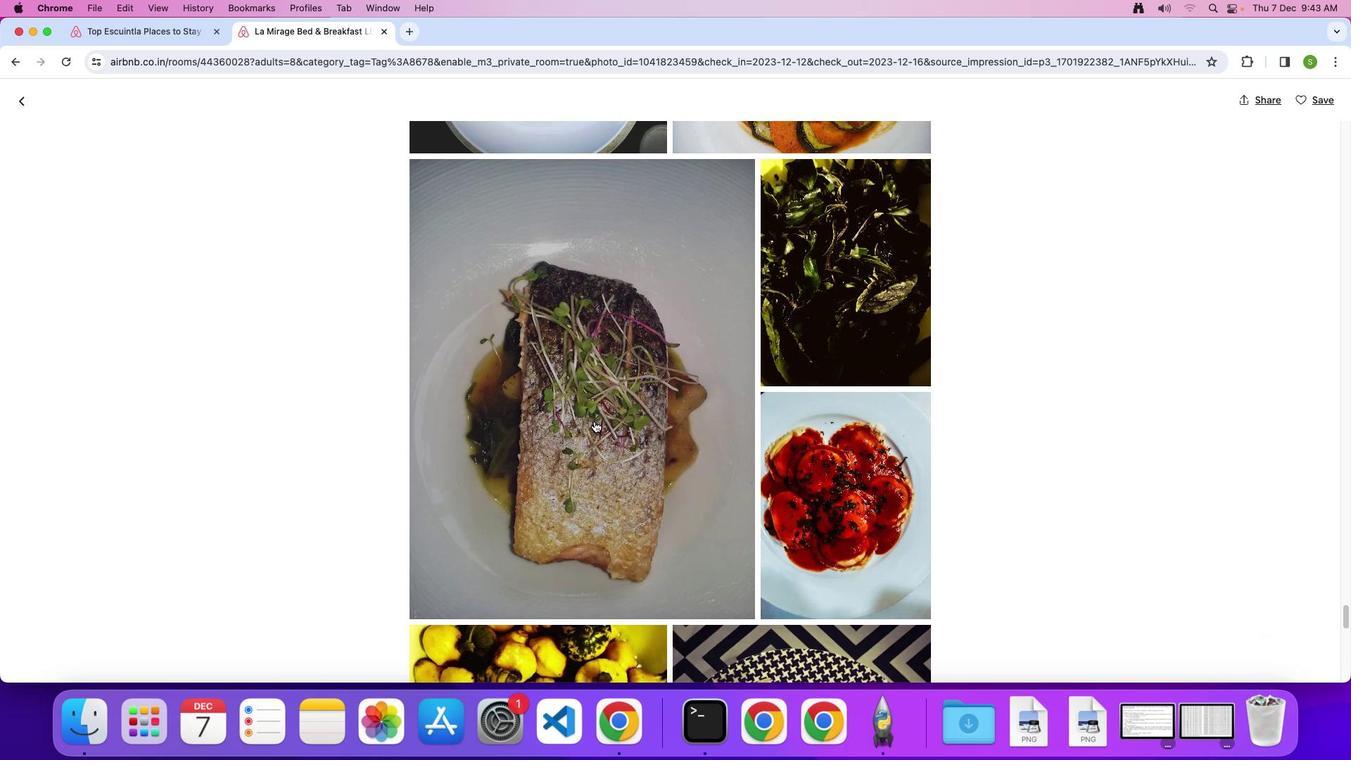 
Action: Mouse scrolled (593, 420) with delta (0, -2)
Screenshot: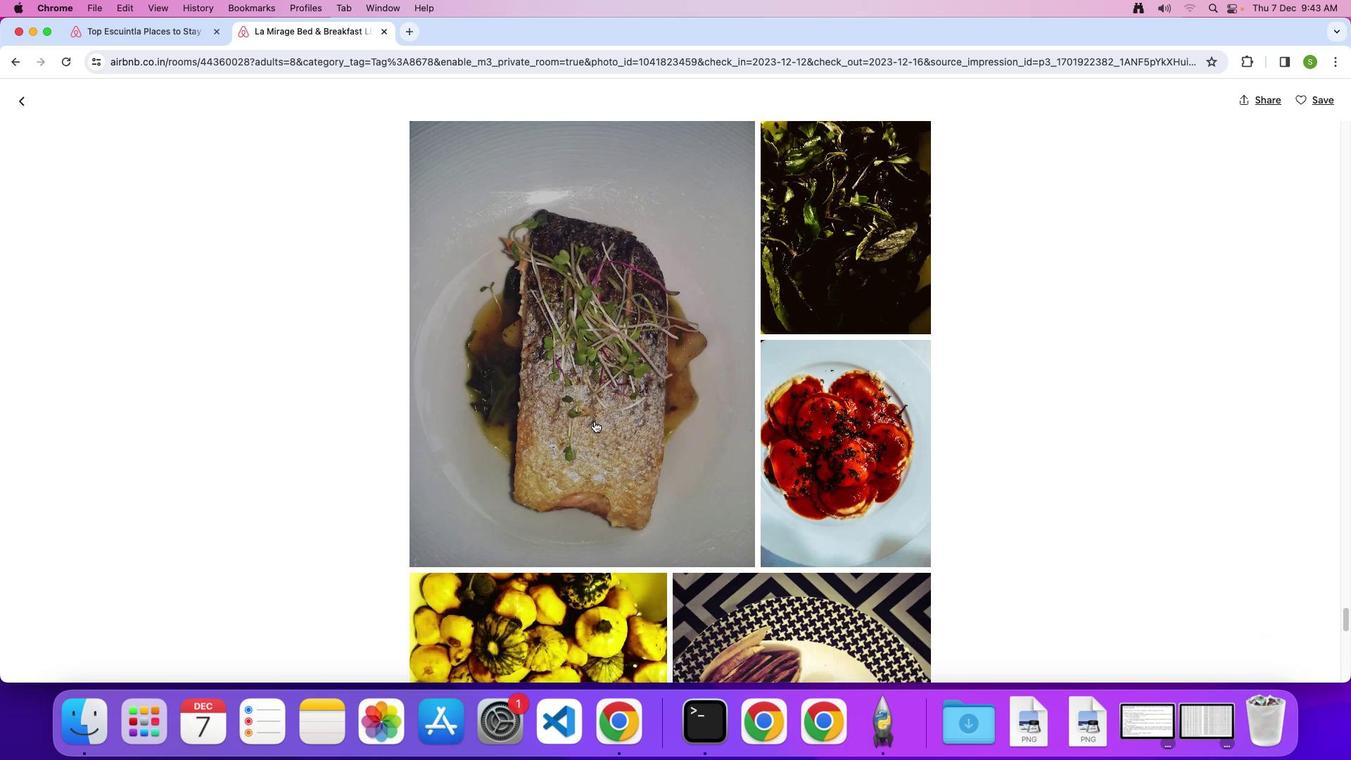 
Action: Mouse scrolled (593, 420) with delta (0, -4)
Screenshot: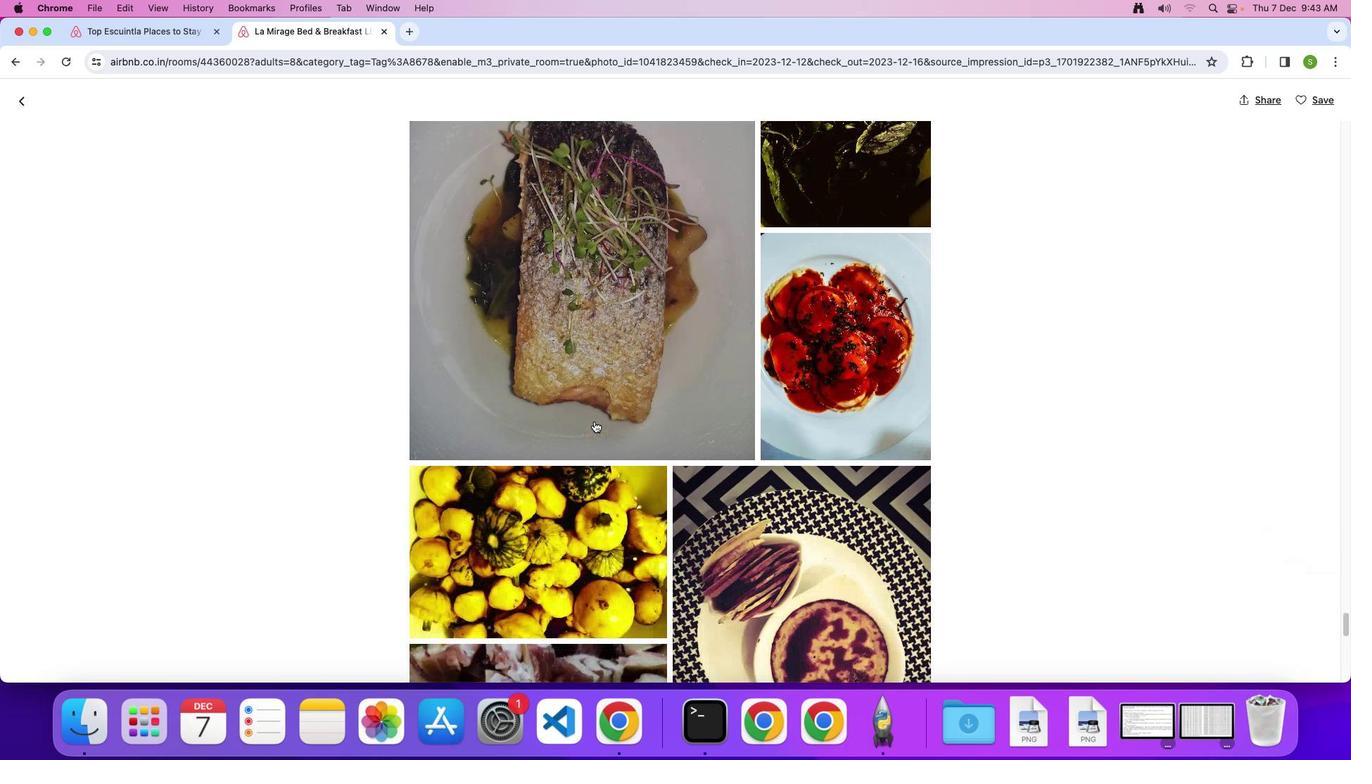 
Action: Mouse scrolled (593, 420) with delta (0, 0)
Screenshot: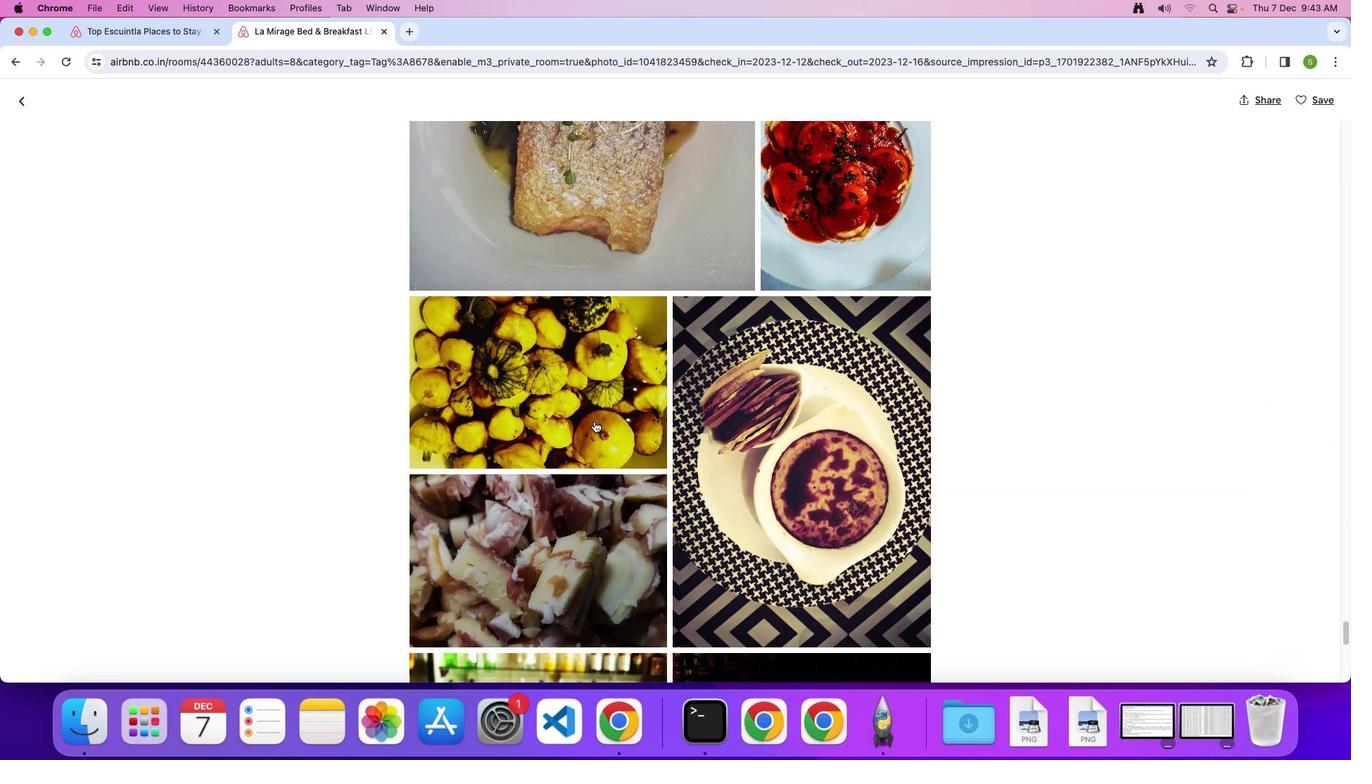
Action: Mouse scrolled (593, 420) with delta (0, 0)
Screenshot: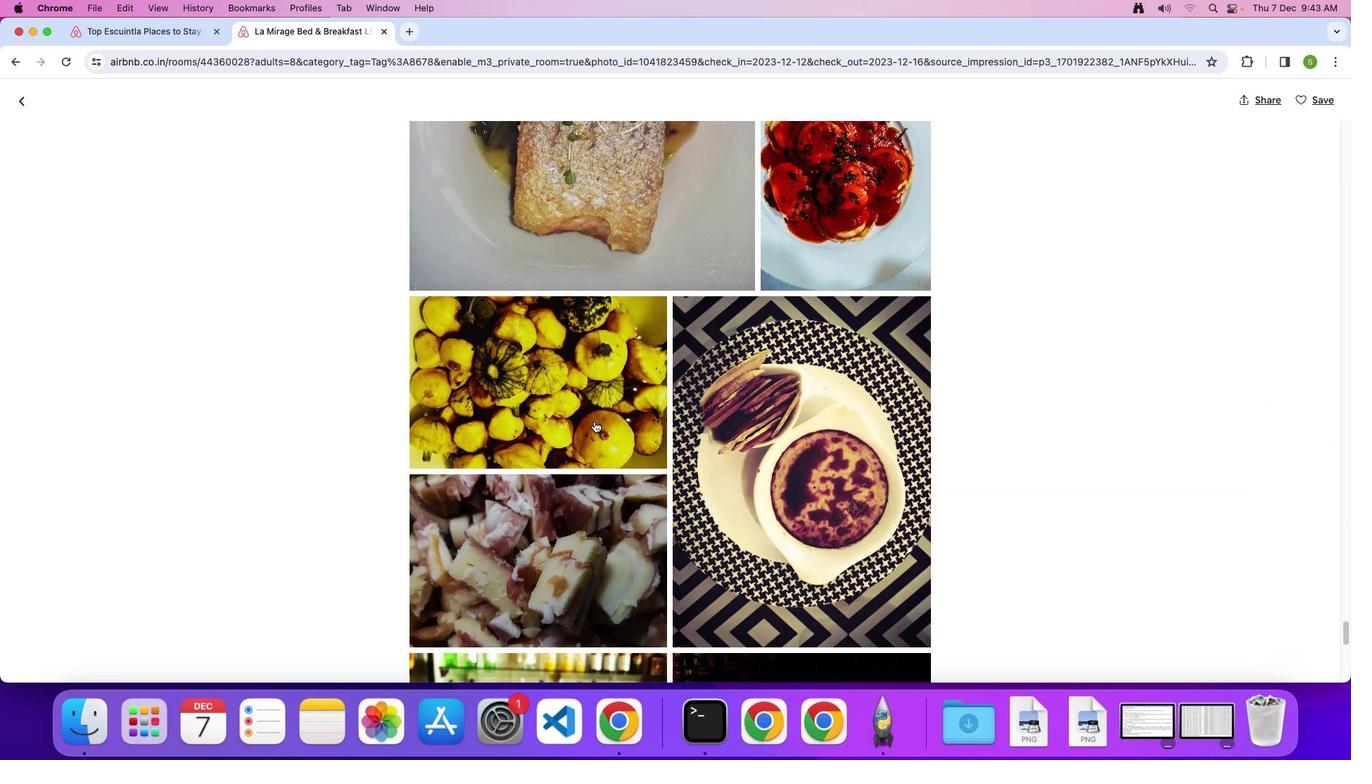 
Action: Mouse scrolled (593, 420) with delta (0, -2)
Screenshot: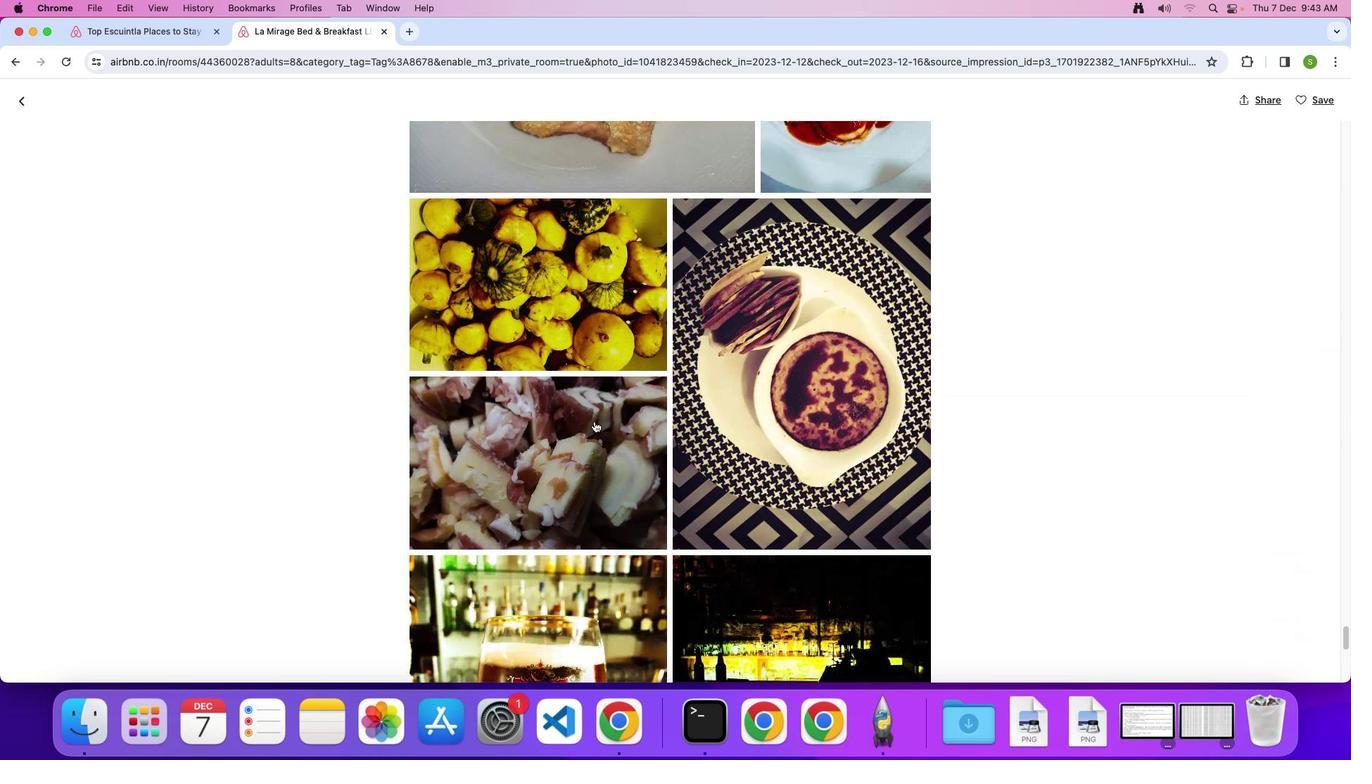
Action: Mouse scrolled (593, 420) with delta (0, 0)
Screenshot: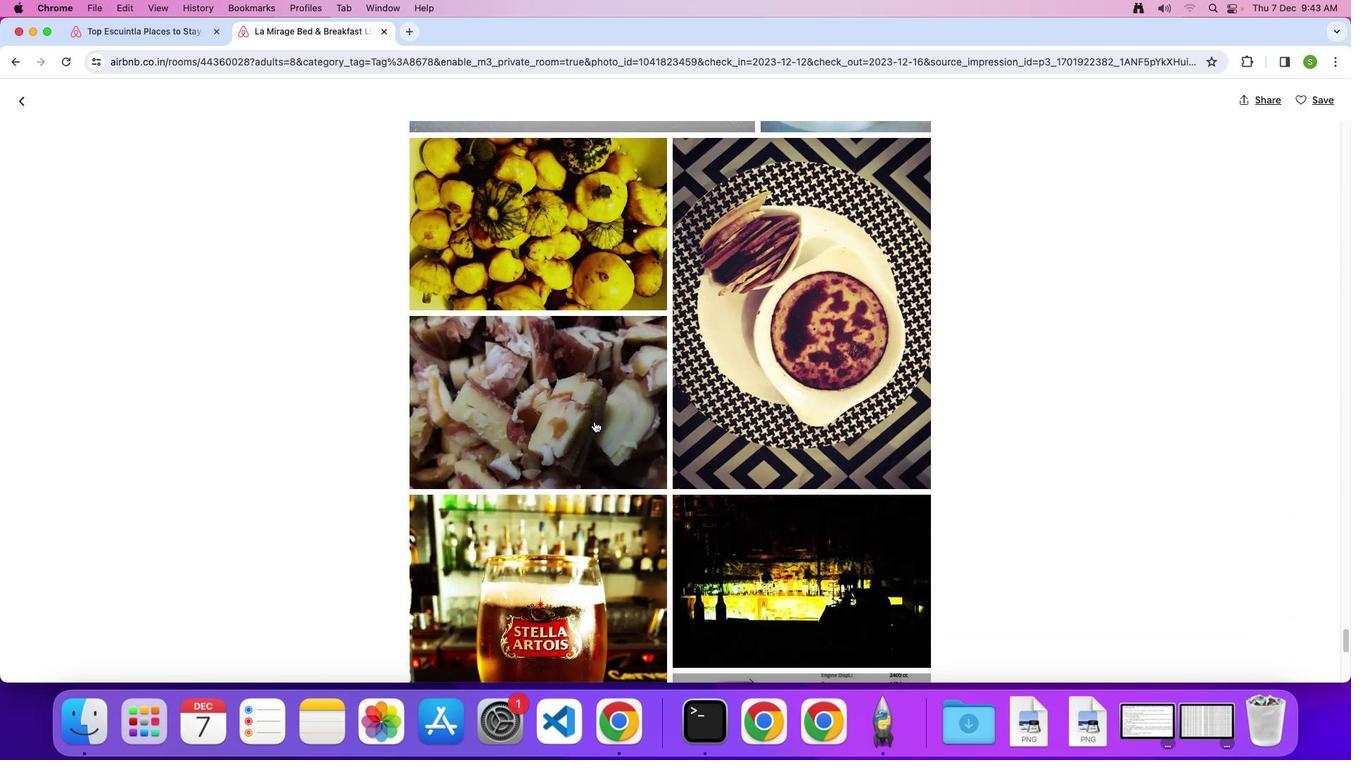 
Action: Mouse scrolled (593, 420) with delta (0, 0)
Screenshot: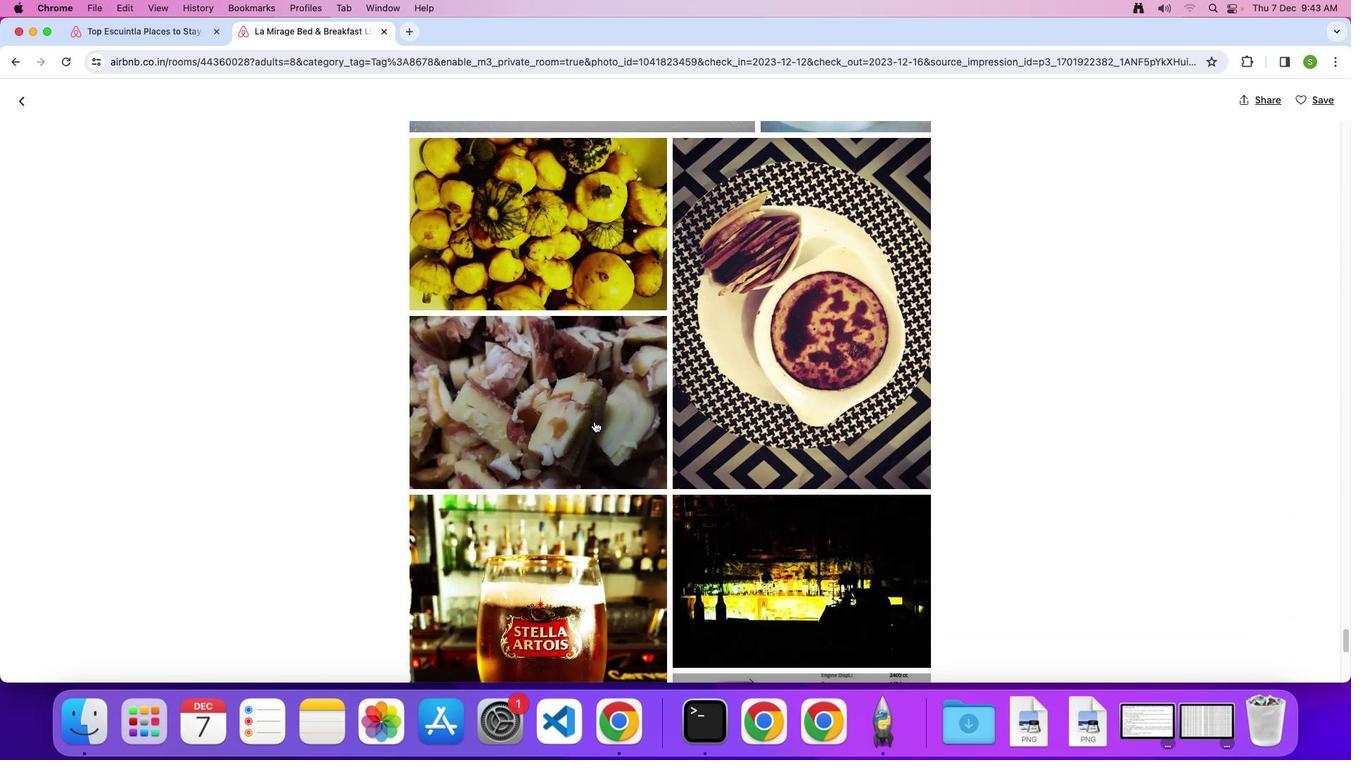 
Action: Mouse scrolled (593, 420) with delta (0, -2)
Screenshot: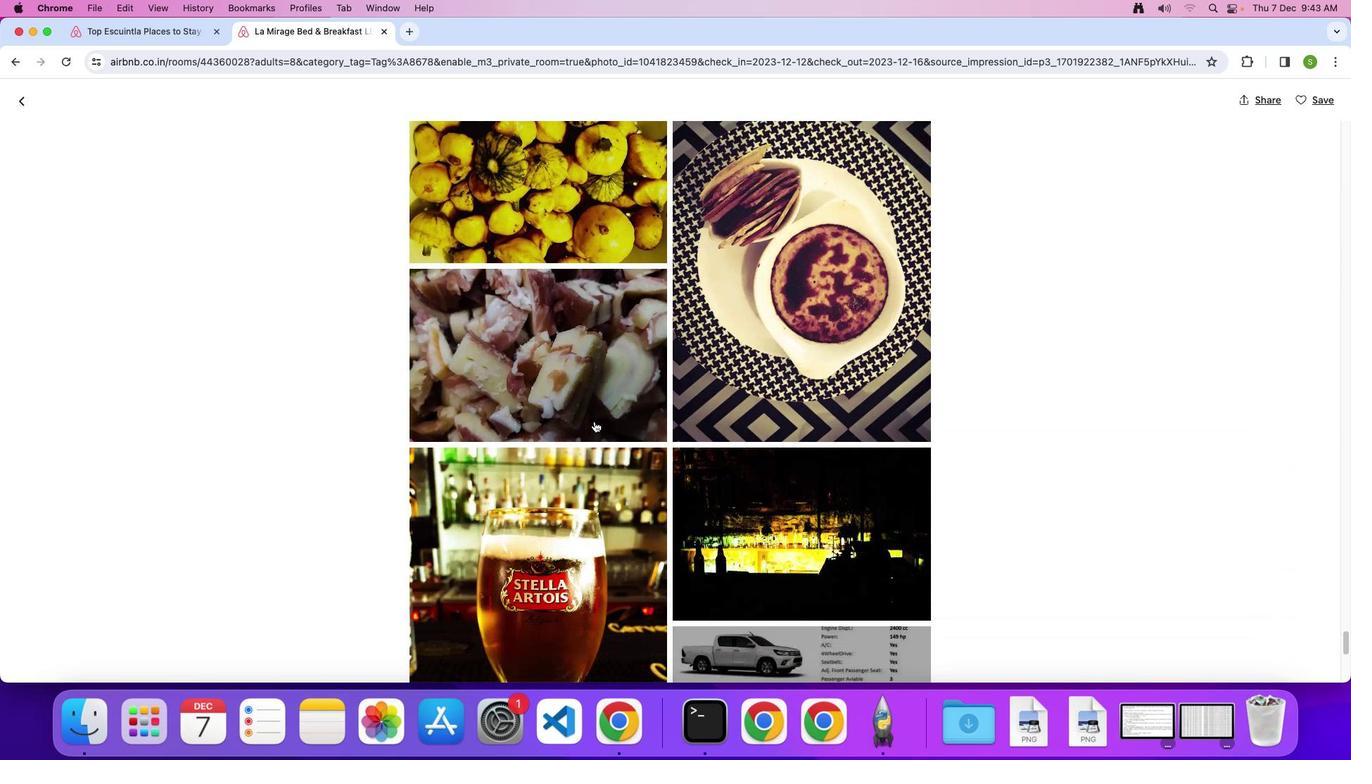 
Action: Mouse scrolled (593, 420) with delta (0, -3)
Screenshot: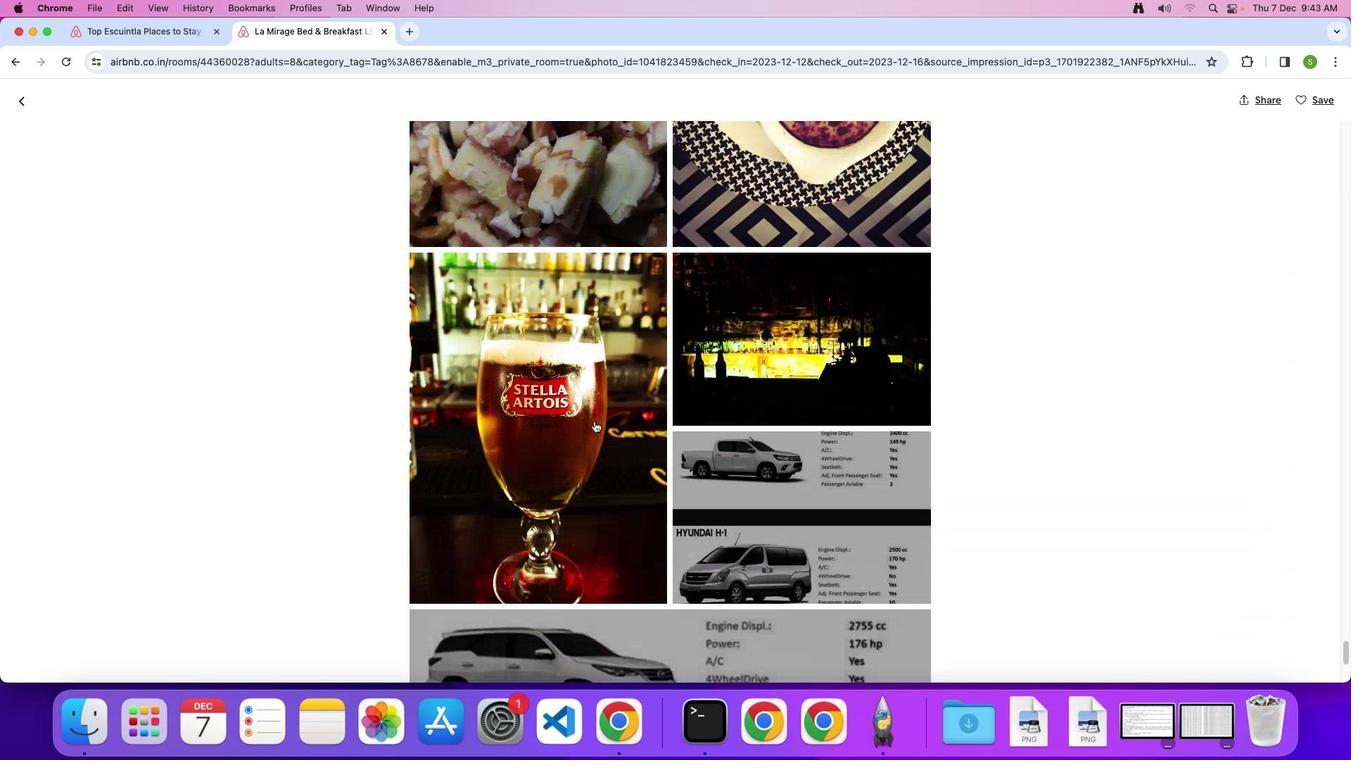 
Action: Mouse scrolled (593, 420) with delta (0, 0)
Screenshot: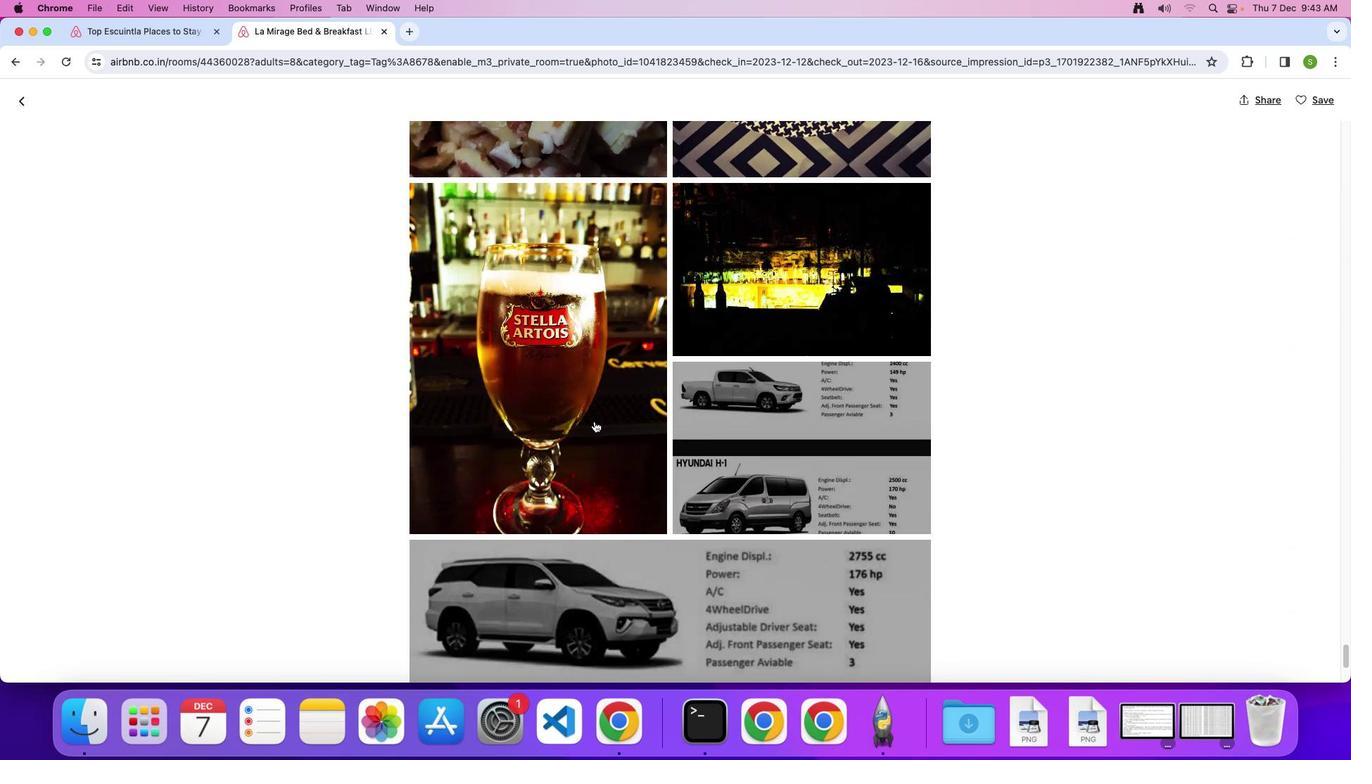 
Action: Mouse scrolled (593, 420) with delta (0, 0)
Screenshot: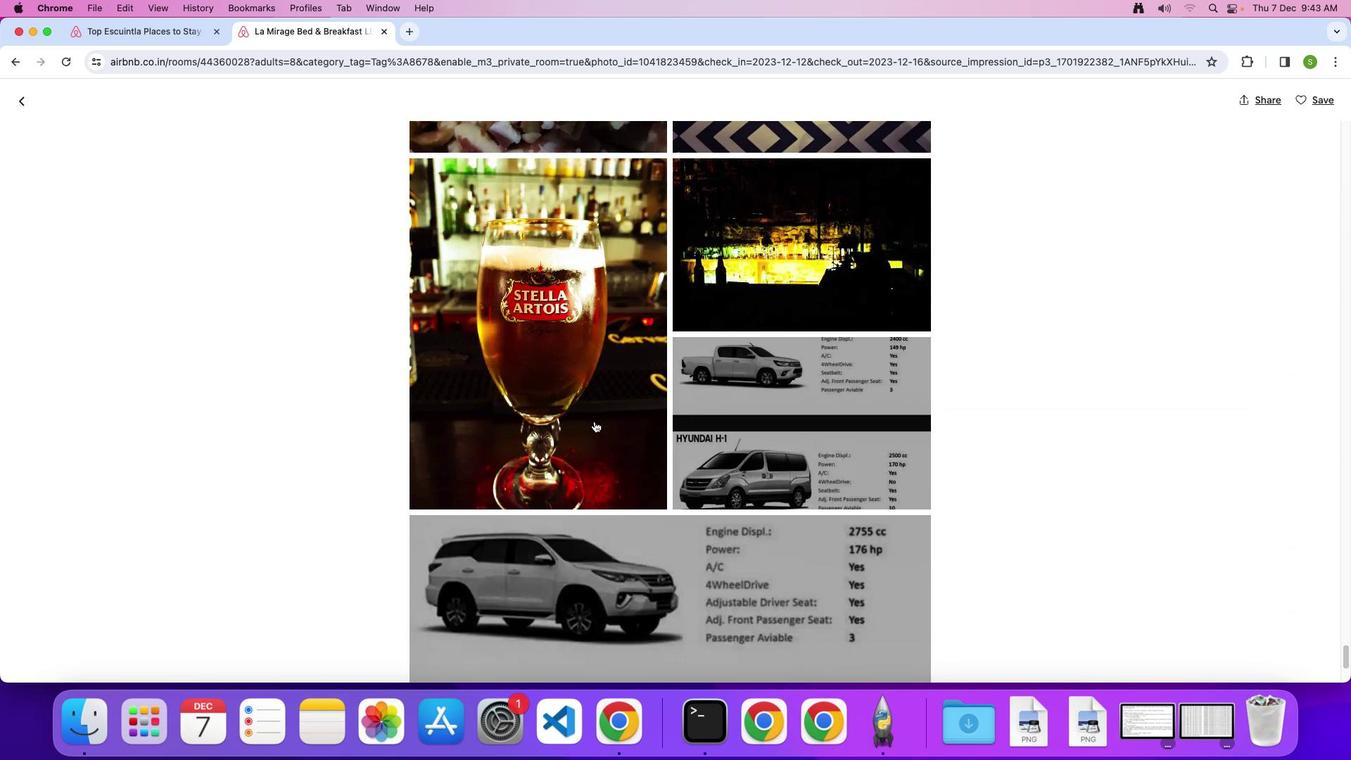 
Action: Mouse scrolled (593, 420) with delta (0, -2)
Screenshot: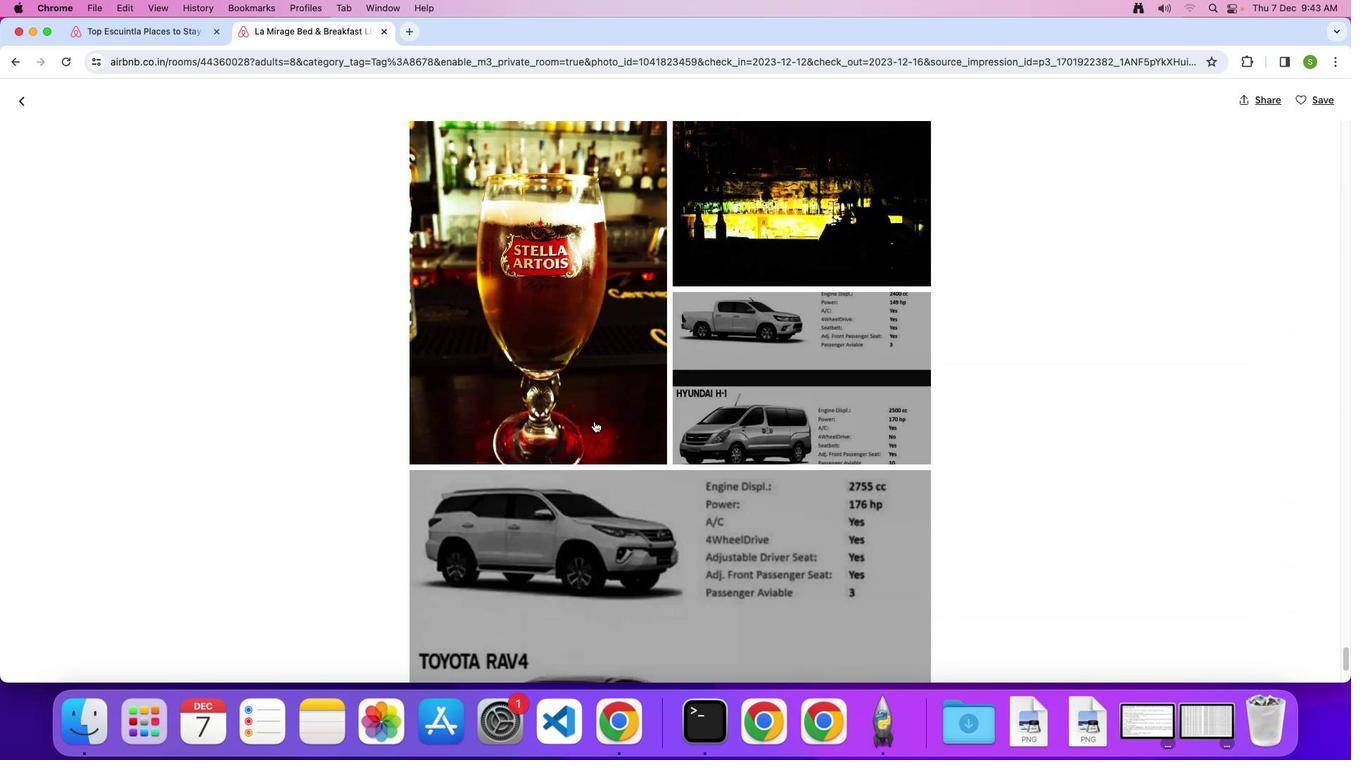 
Action: Mouse scrolled (593, 420) with delta (0, 0)
Screenshot: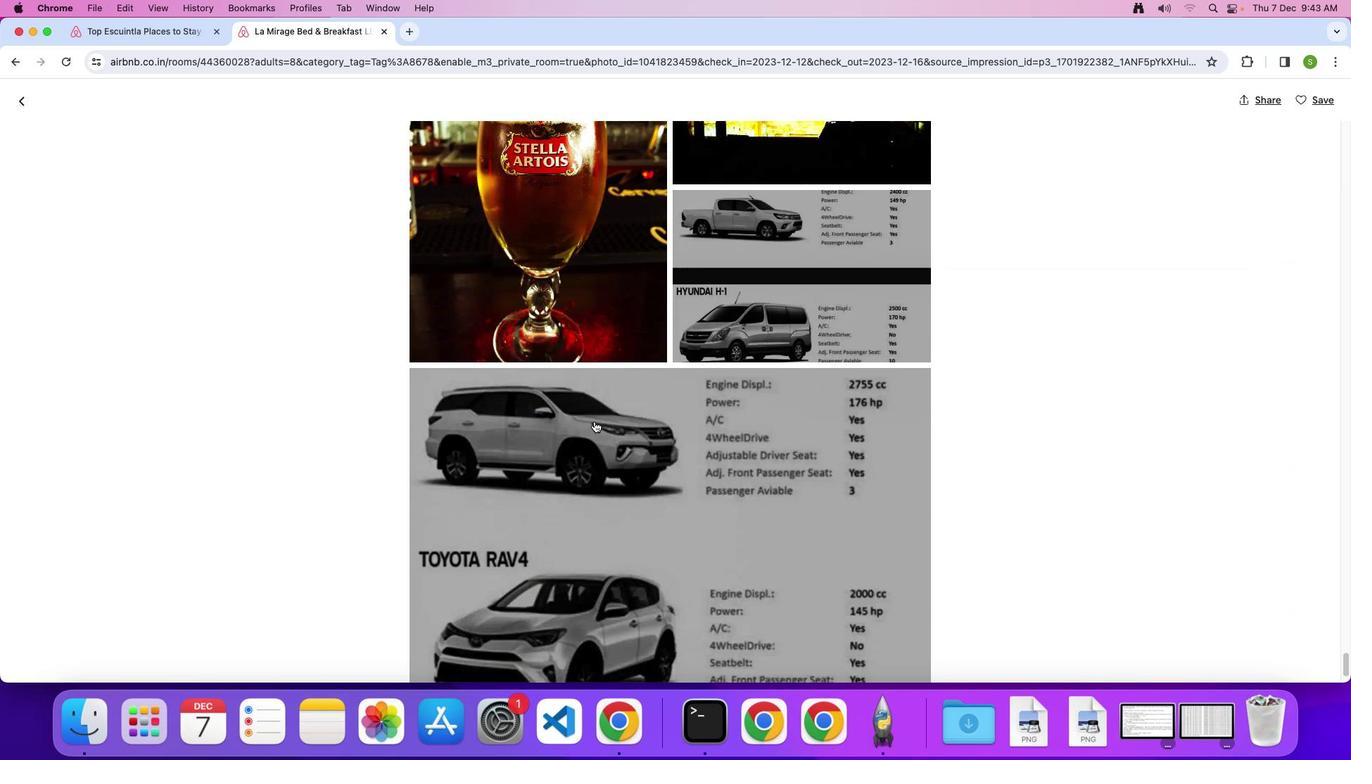 
Action: Mouse scrolled (593, 420) with delta (0, 0)
Screenshot: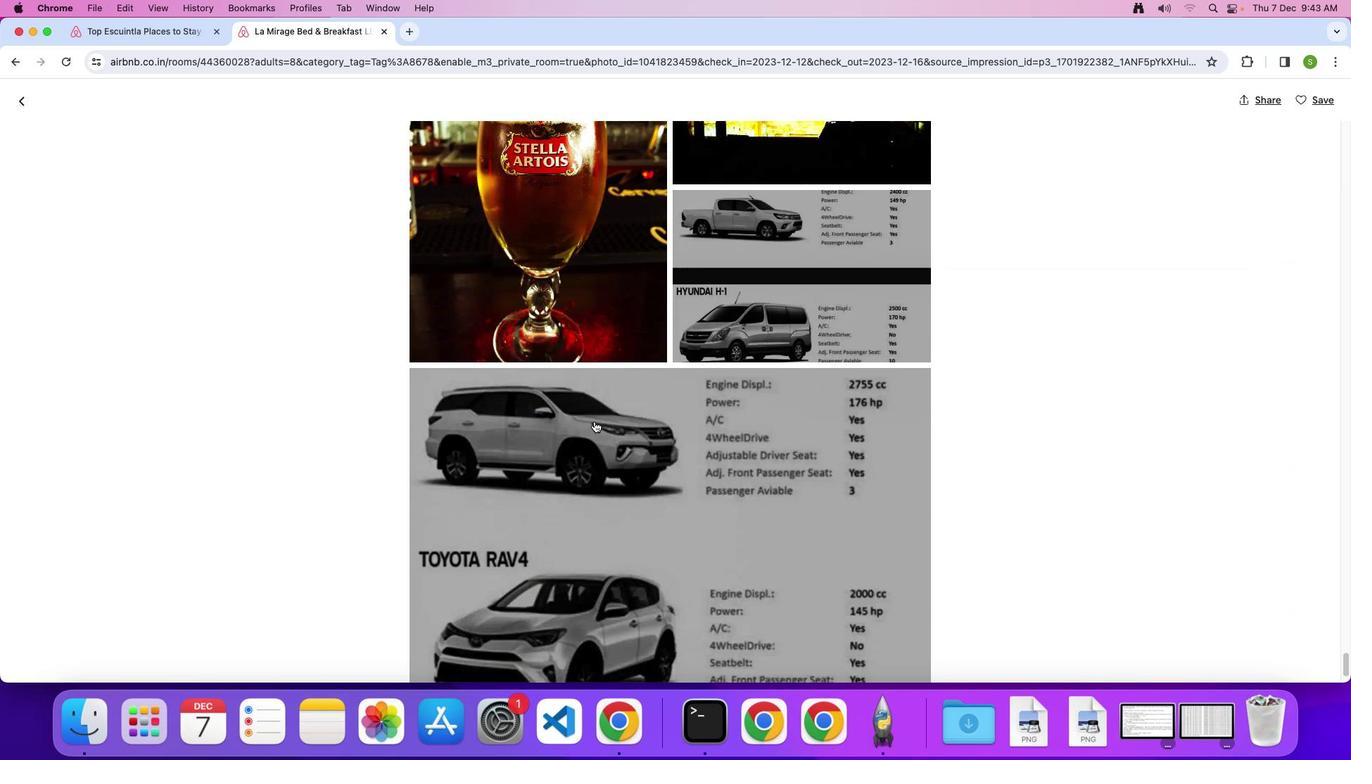 
Action: Mouse scrolled (593, 420) with delta (0, -2)
Screenshot: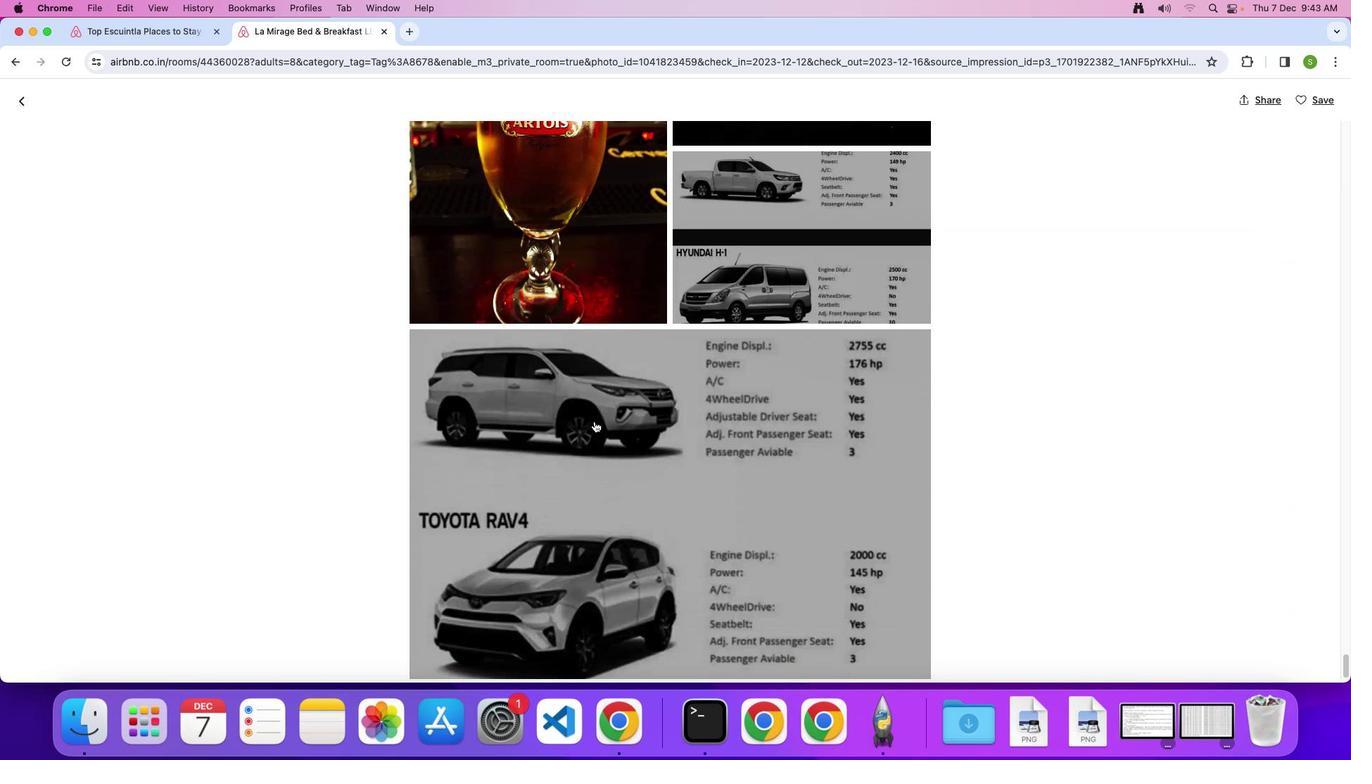 
Action: Mouse scrolled (593, 420) with delta (0, -4)
Screenshot: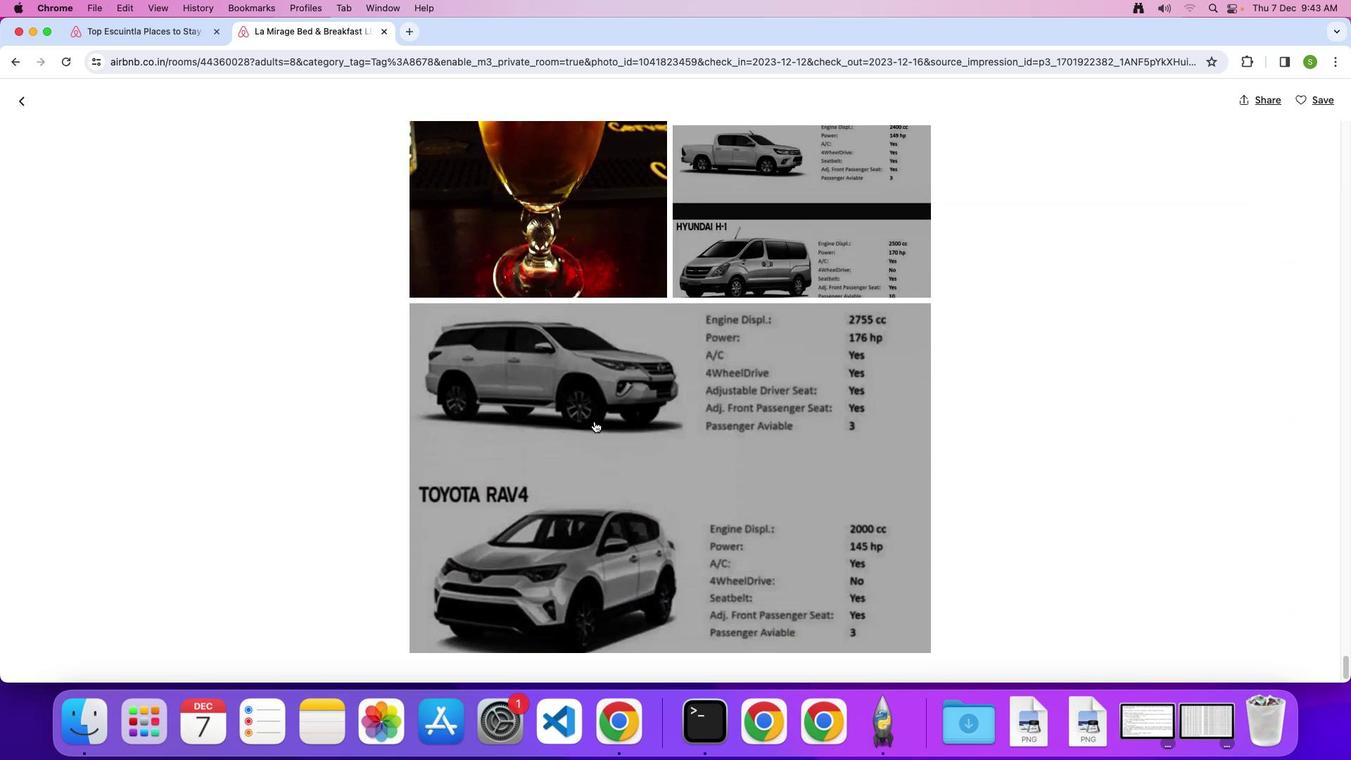 
Action: Mouse scrolled (593, 420) with delta (0, 0)
Screenshot: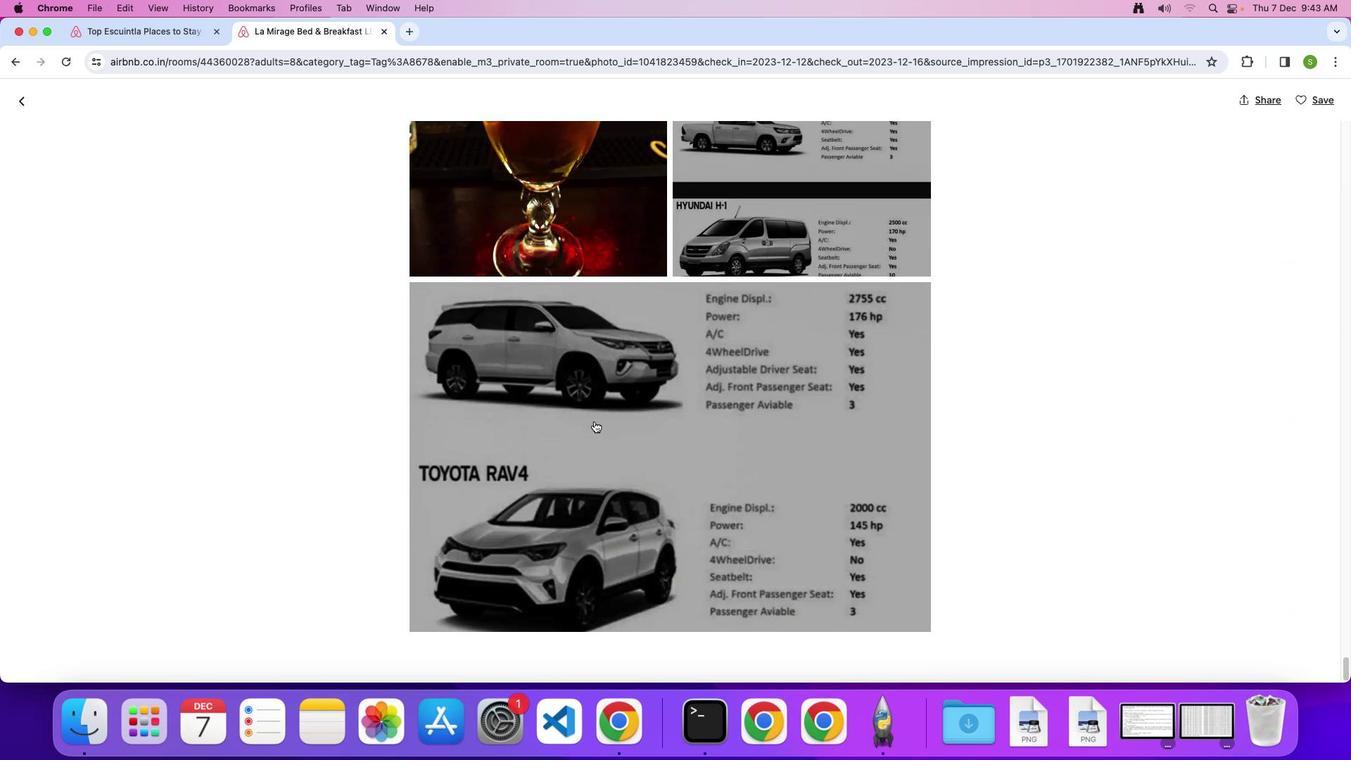 
Action: Mouse scrolled (593, 420) with delta (0, -4)
Screenshot: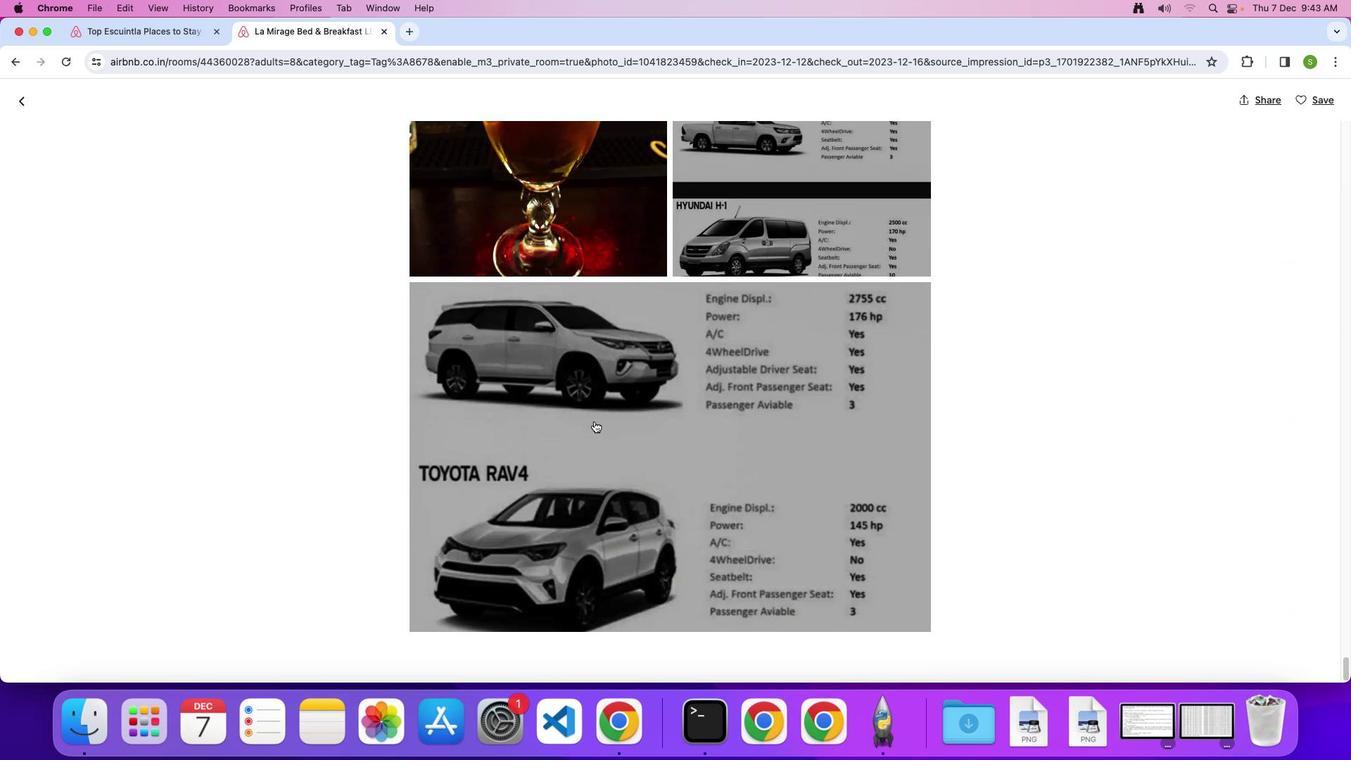 
Action: Mouse scrolled (593, 420) with delta (0, -2)
Screenshot: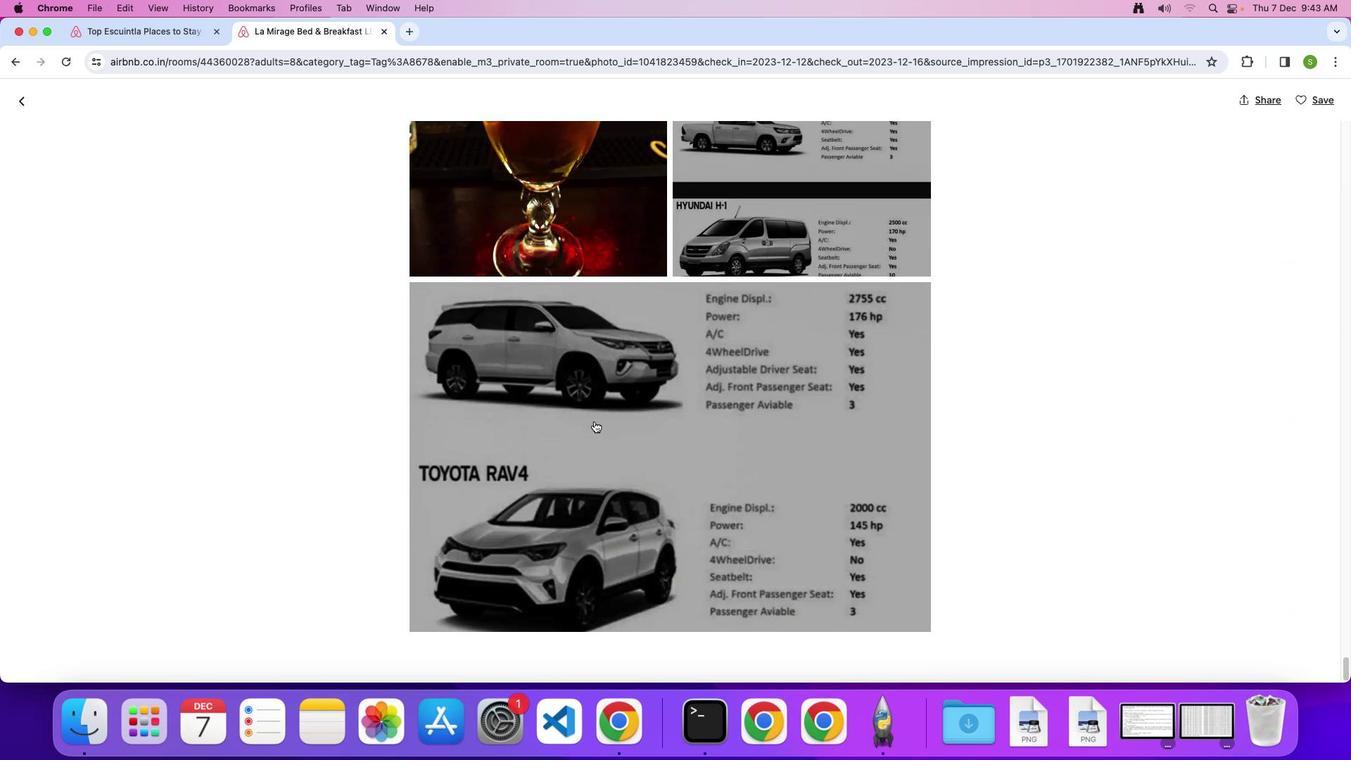 
Action: Mouse scrolled (593, 420) with delta (0, -4)
Screenshot: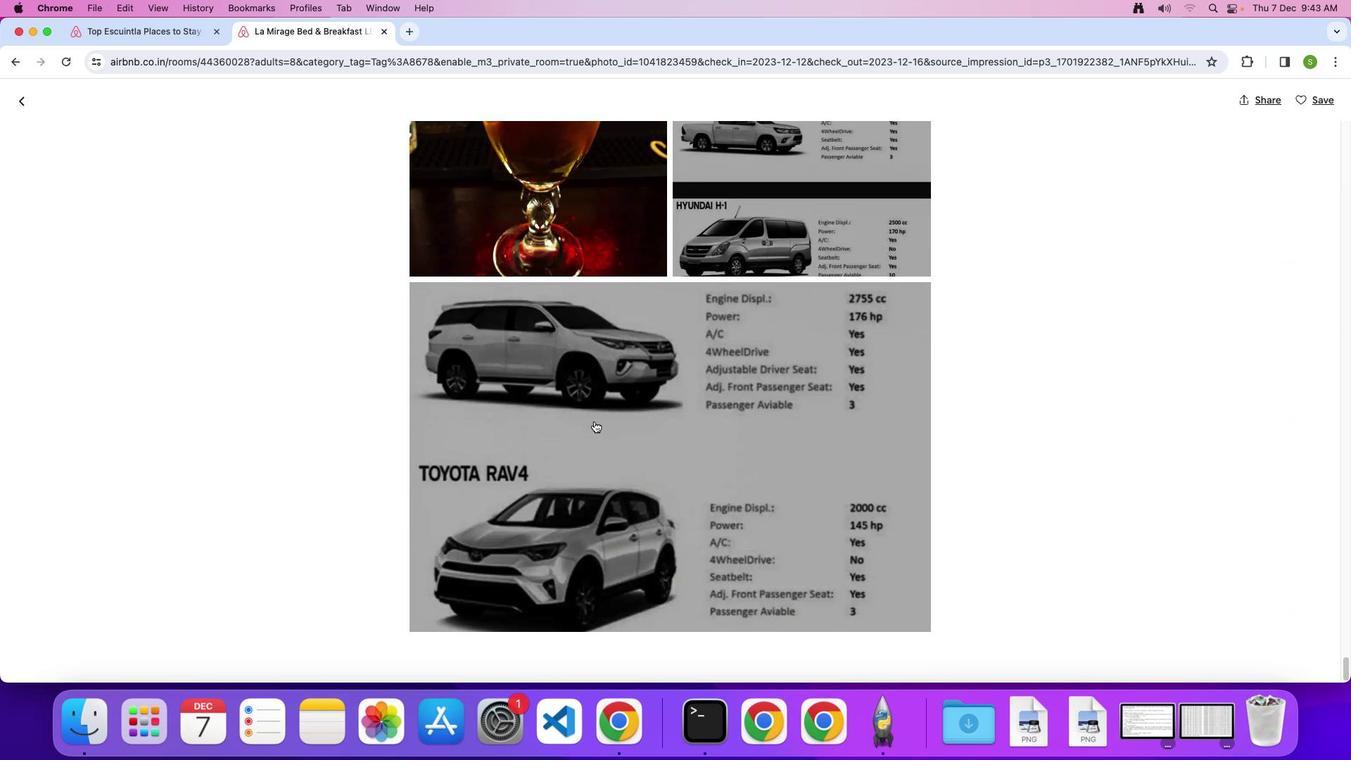 
Action: Mouse moved to (29, 103)
Screenshot: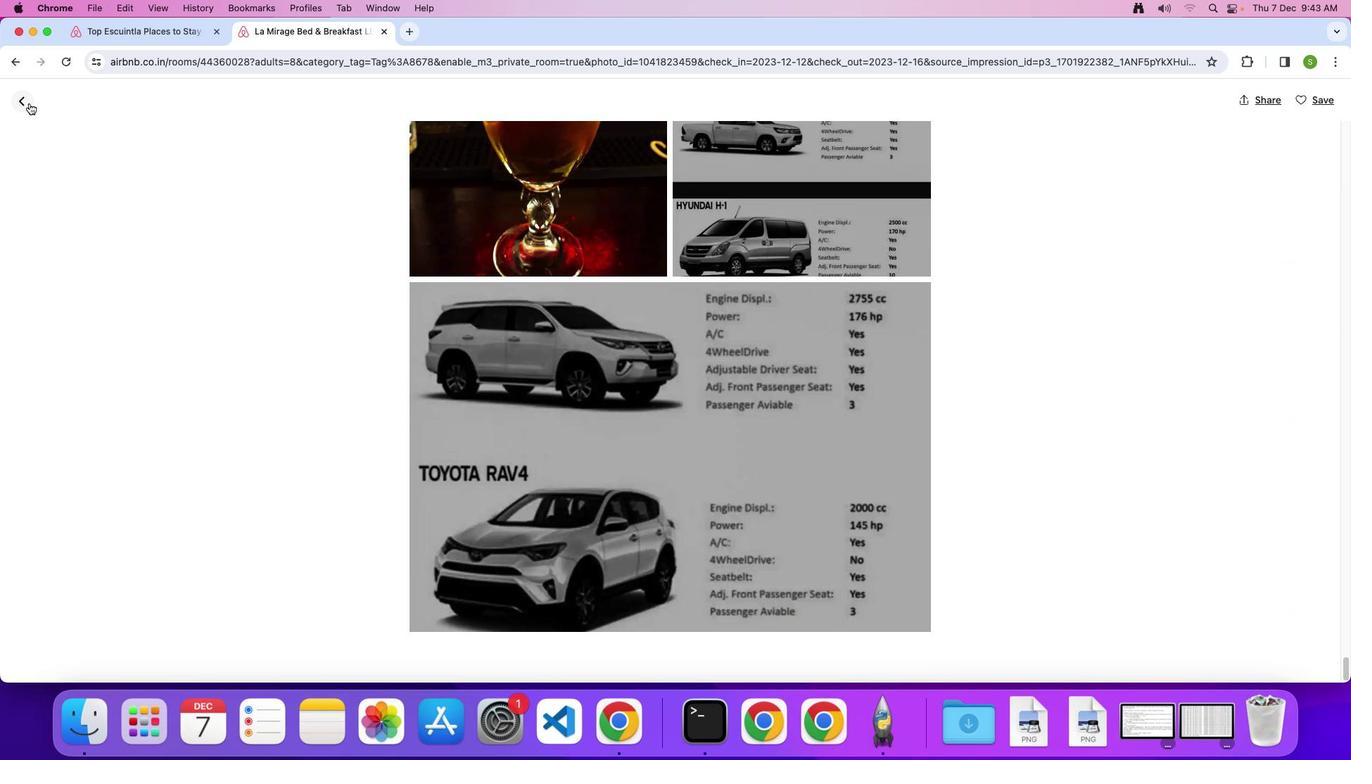 
Action: Mouse pressed left at (29, 103)
Screenshot: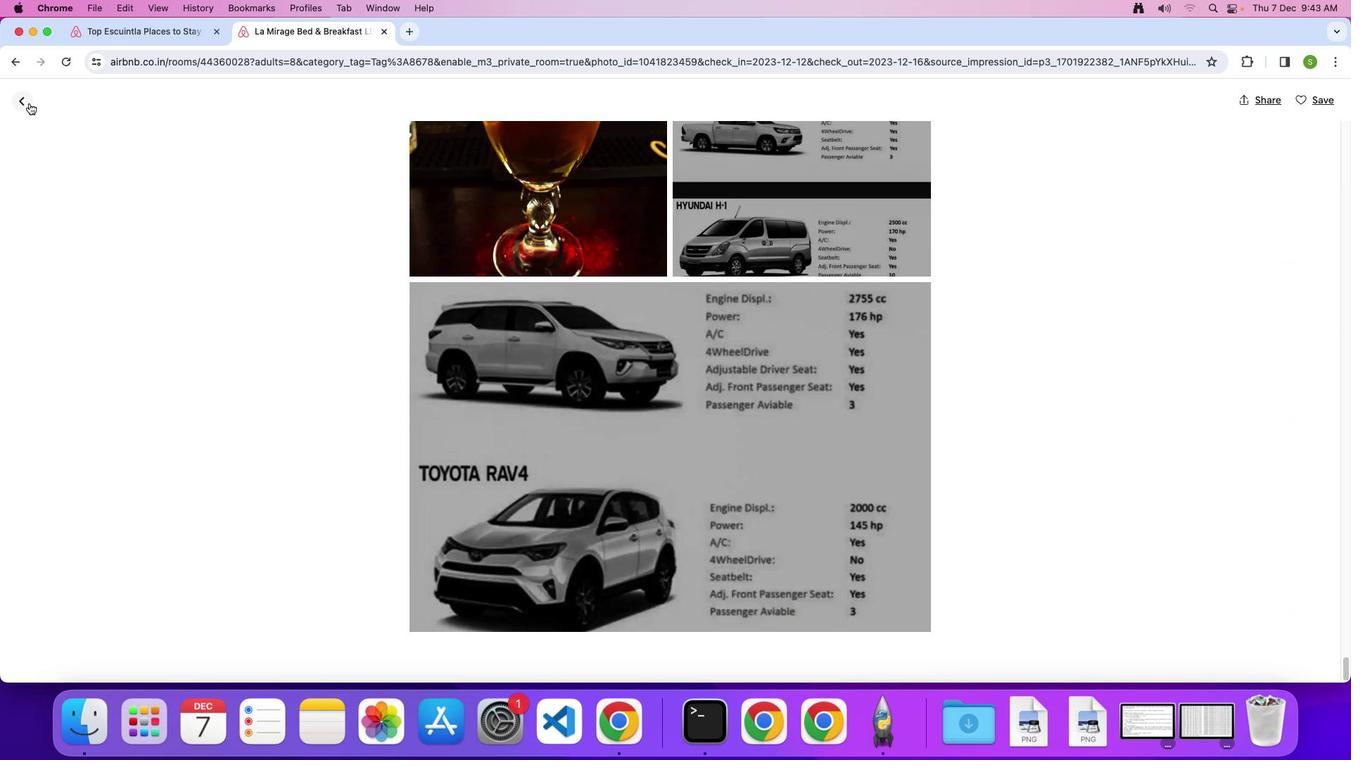 
Action: Mouse moved to (492, 403)
